Task: Display track field history in the product object.
Action: Mouse moved to (35, 123)
Screenshot: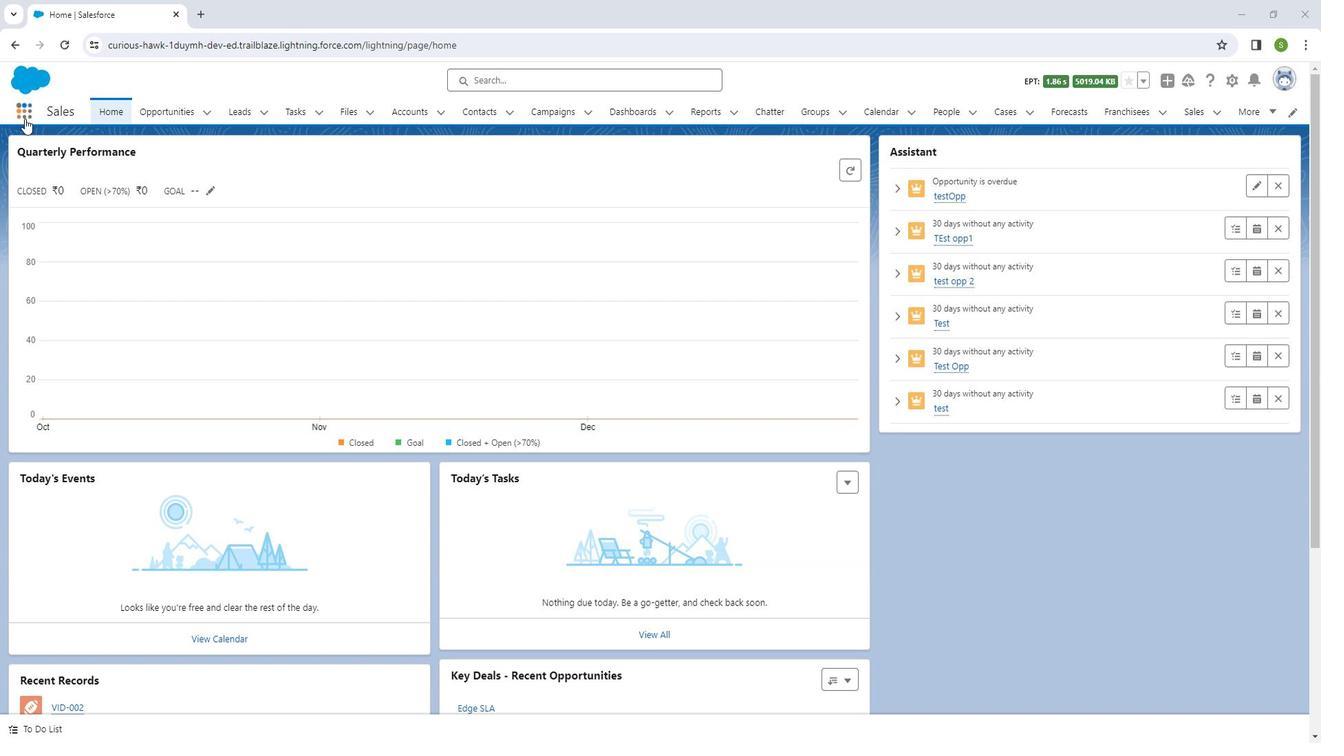 
Action: Mouse pressed left at (35, 123)
Screenshot: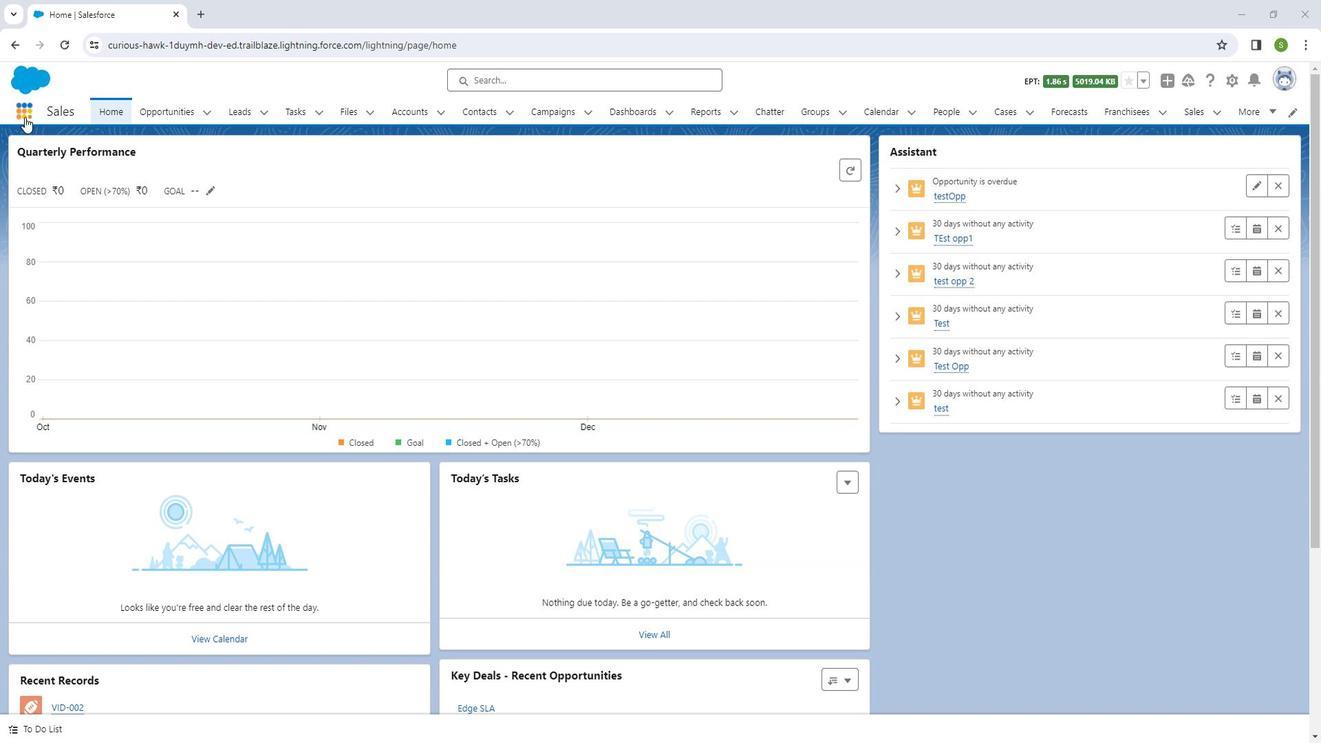 
Action: Mouse moved to (55, 357)
Screenshot: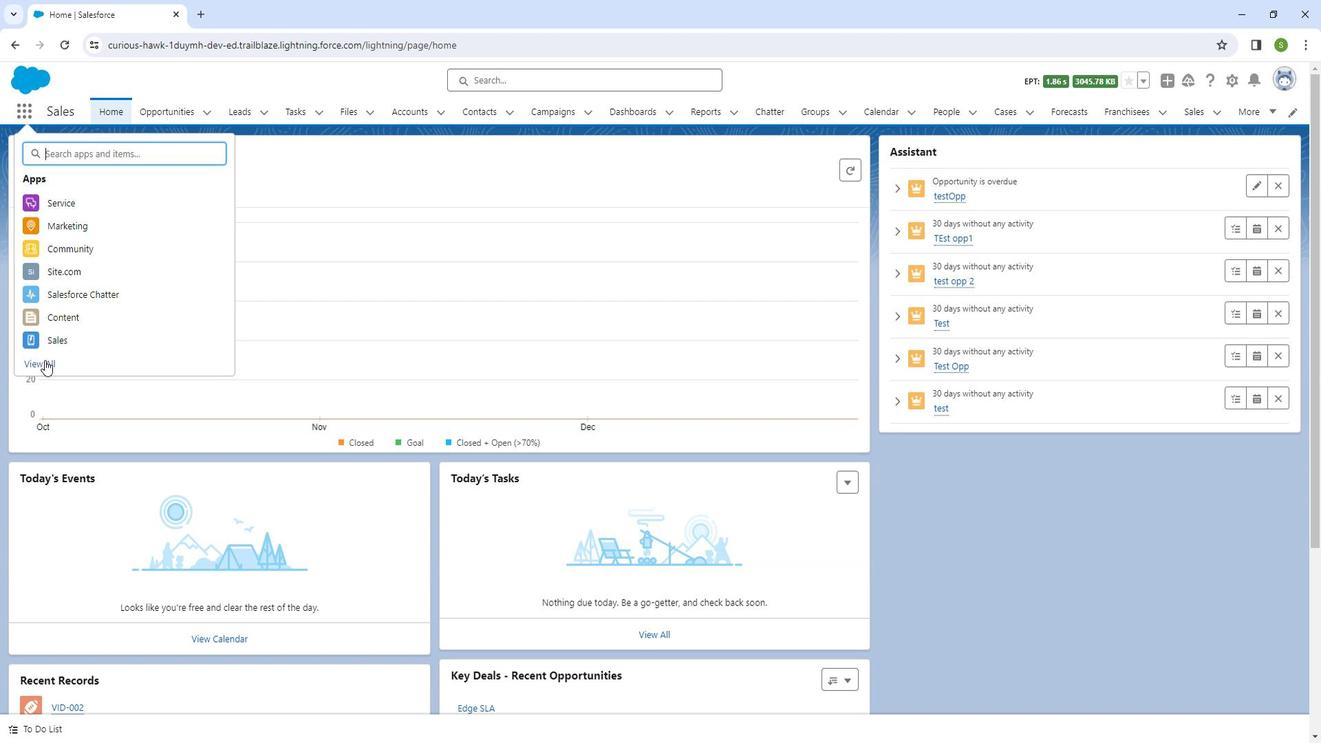 
Action: Mouse pressed left at (55, 357)
Screenshot: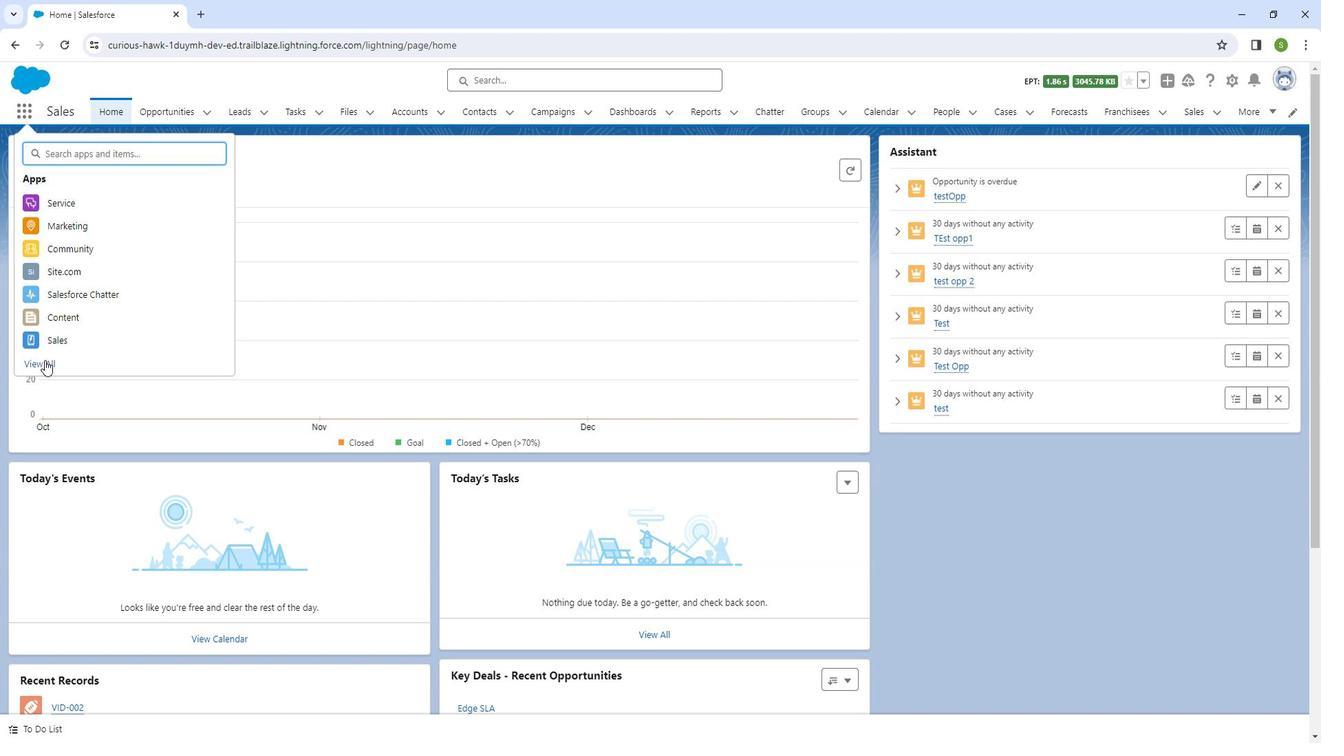 
Action: Mouse moved to (243, 576)
Screenshot: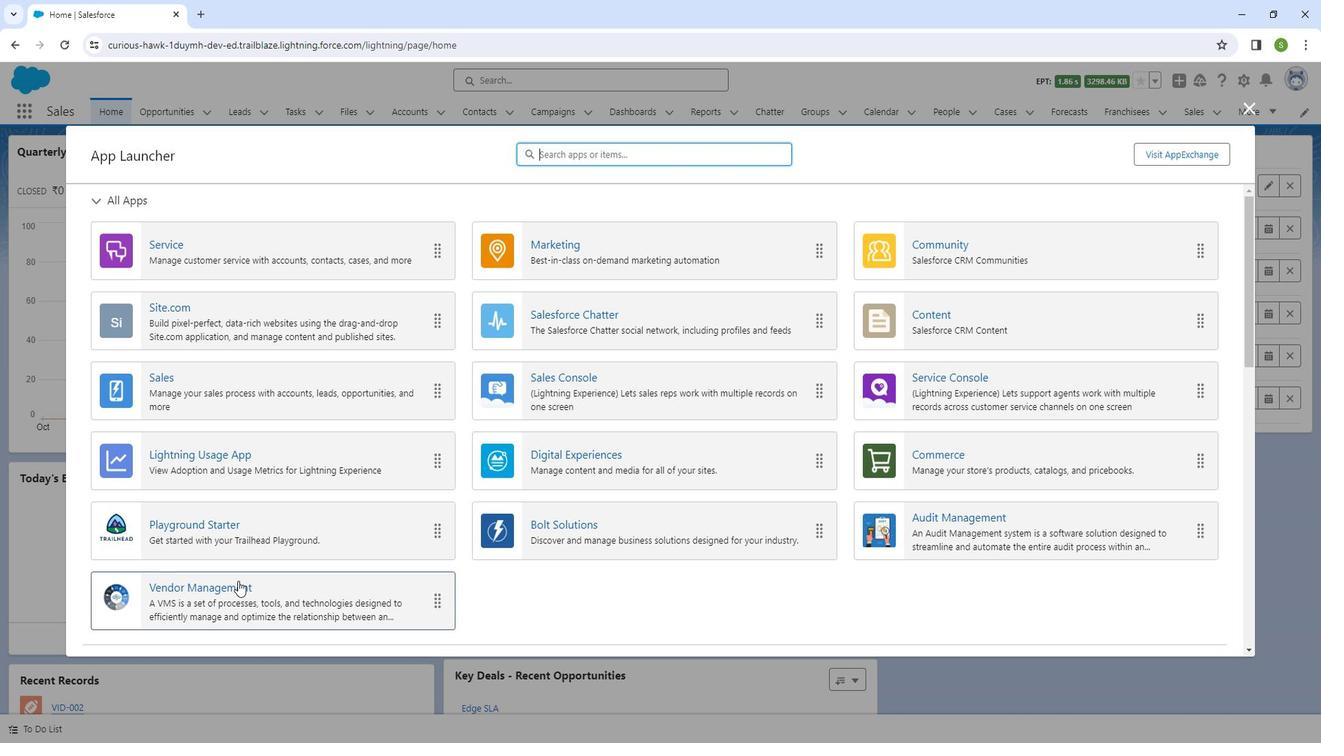 
Action: Mouse pressed left at (243, 576)
Screenshot: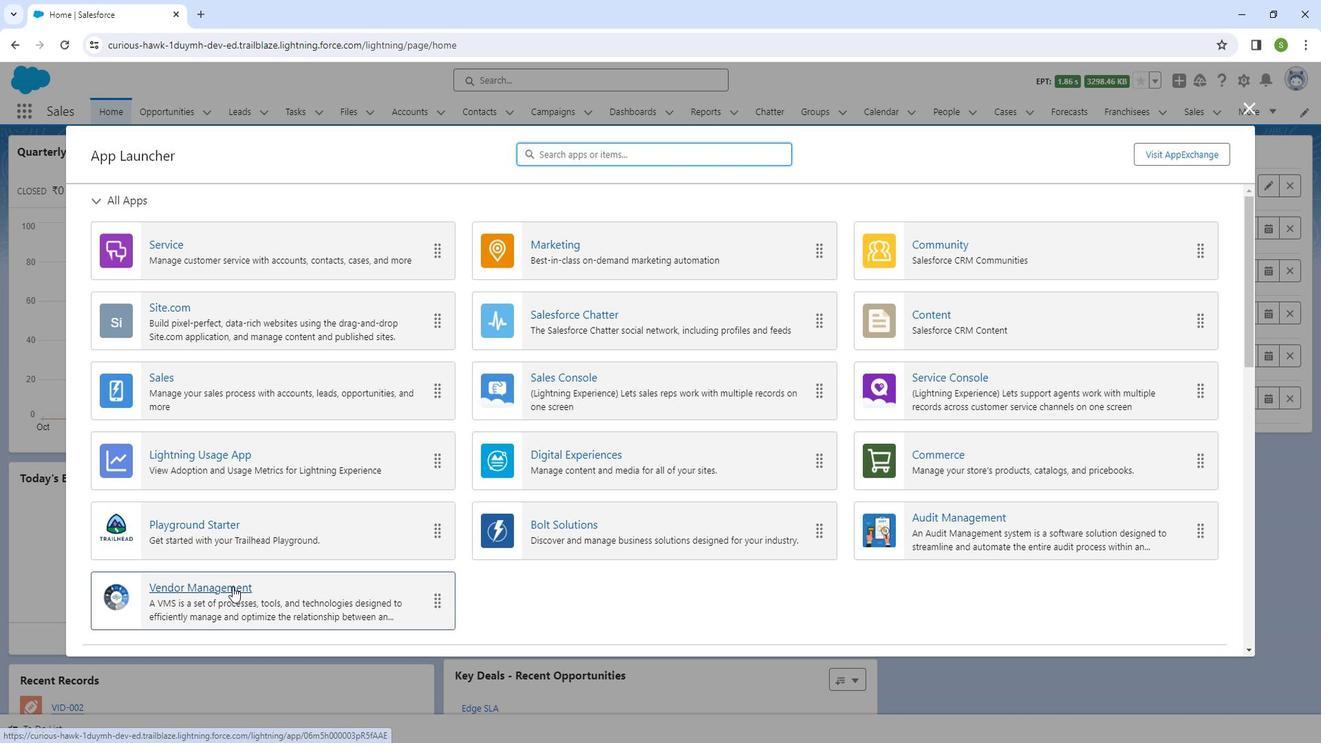 
Action: Mouse moved to (836, 119)
Screenshot: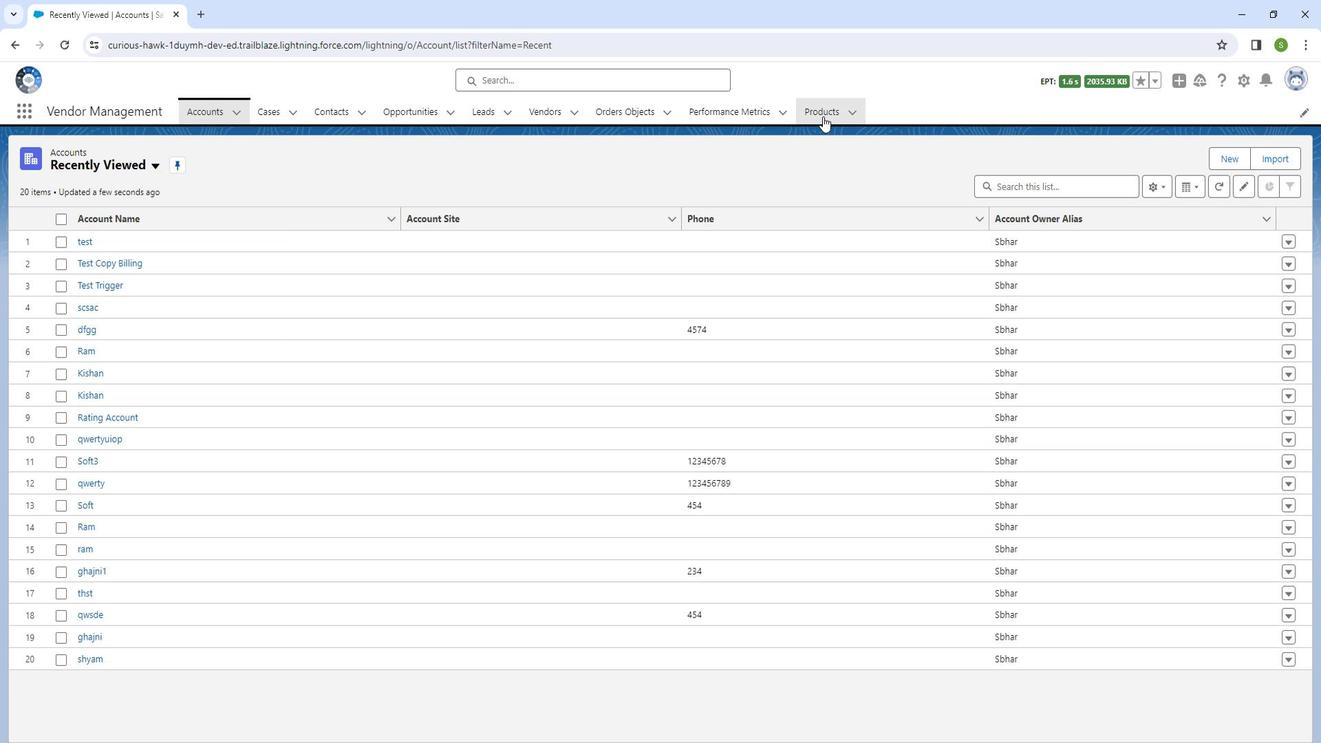 
Action: Mouse pressed left at (836, 119)
Screenshot: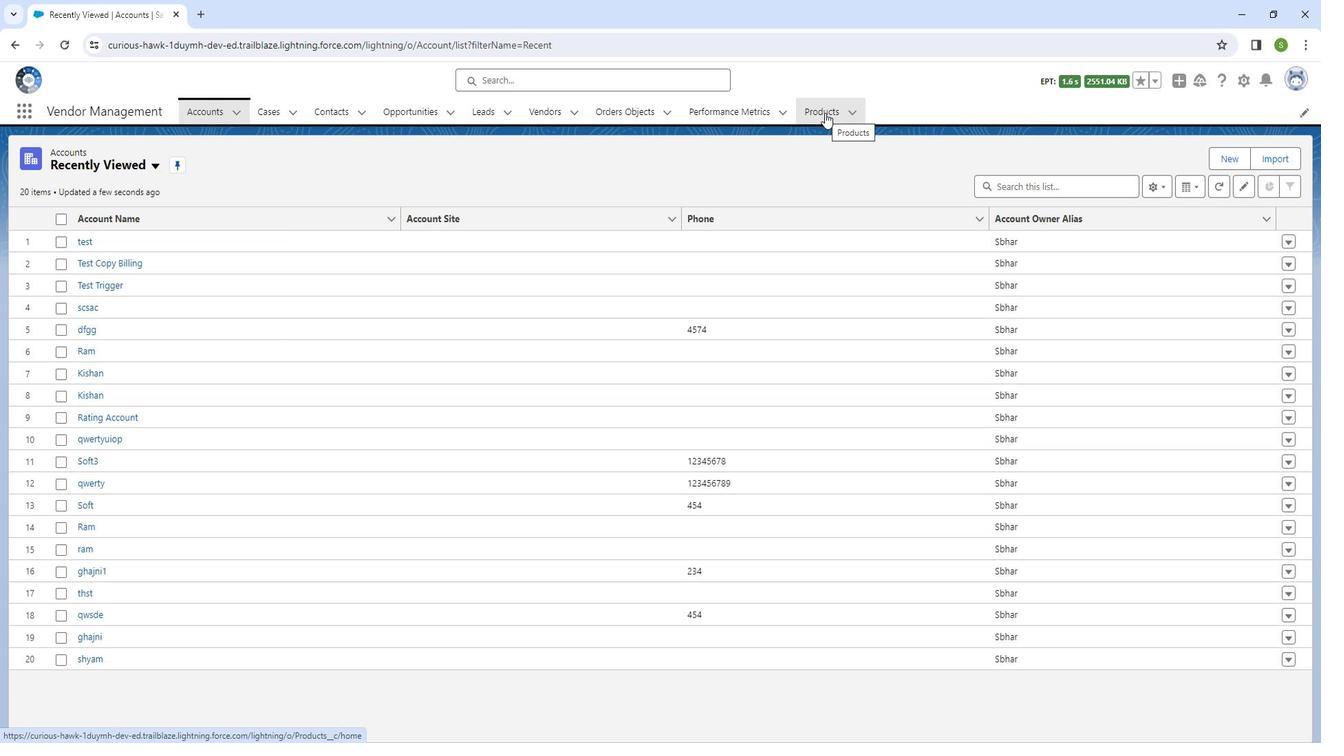 
Action: Mouse moved to (1253, 86)
Screenshot: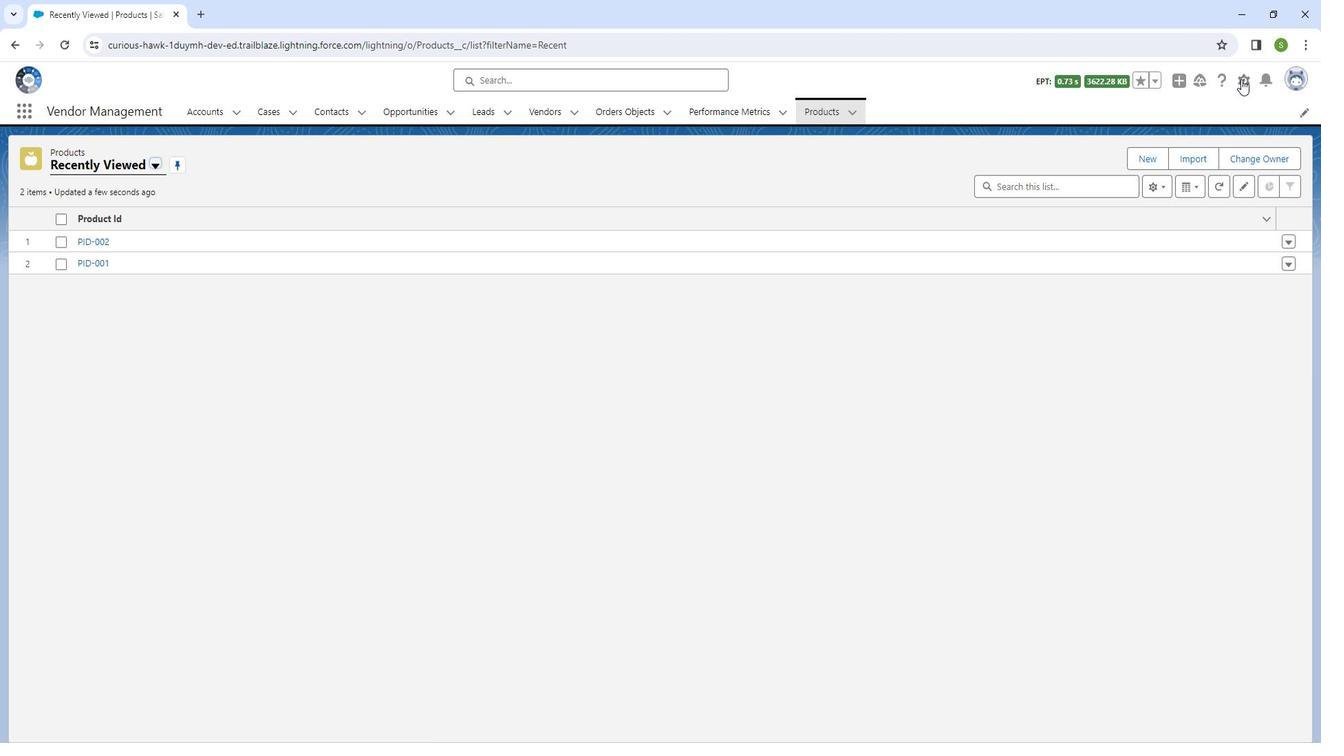 
Action: Mouse pressed left at (1253, 86)
Screenshot: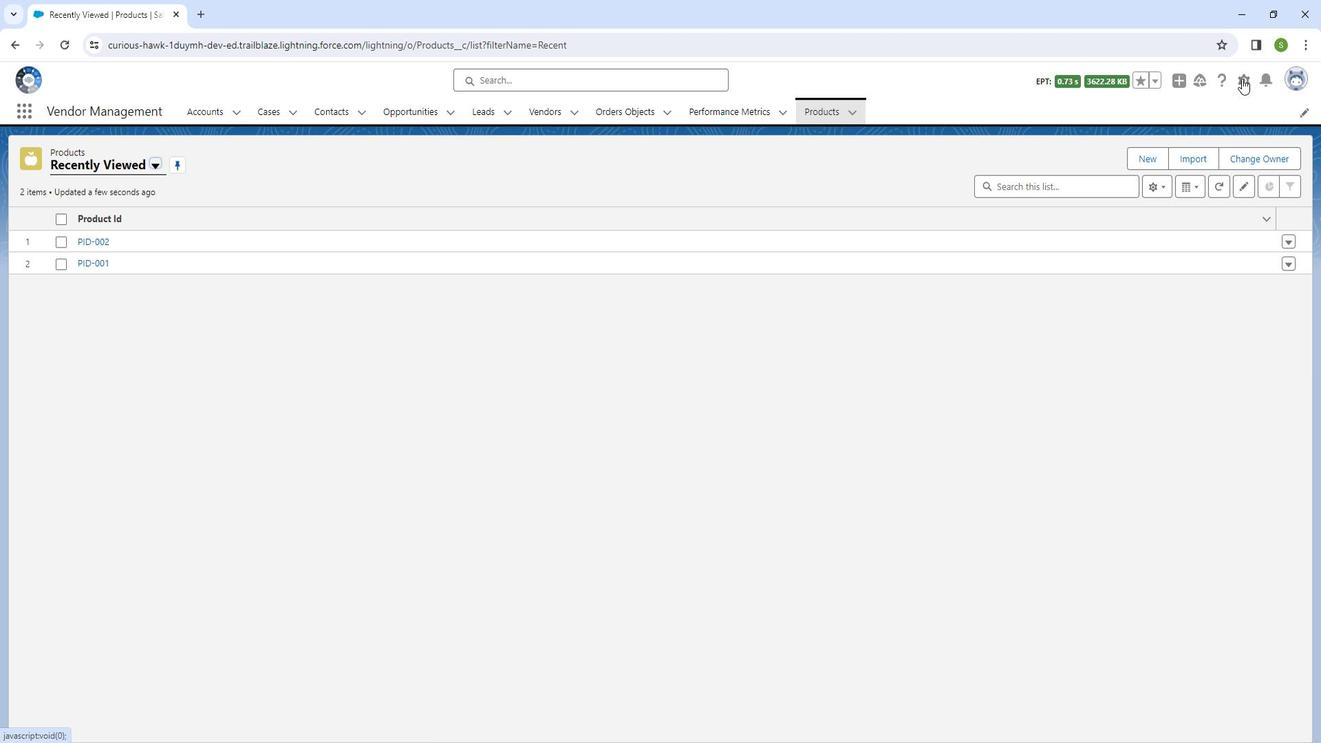 
Action: Mouse moved to (1225, 125)
Screenshot: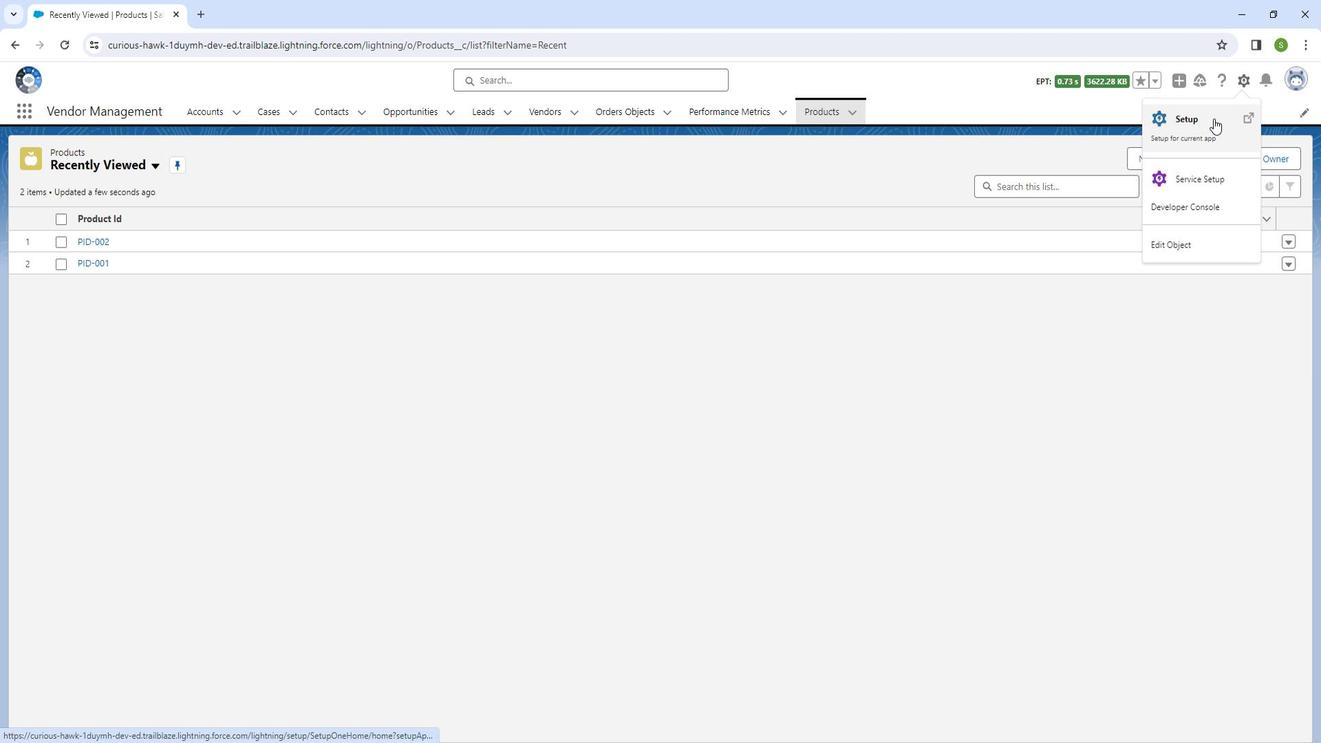 
Action: Mouse pressed left at (1225, 125)
Screenshot: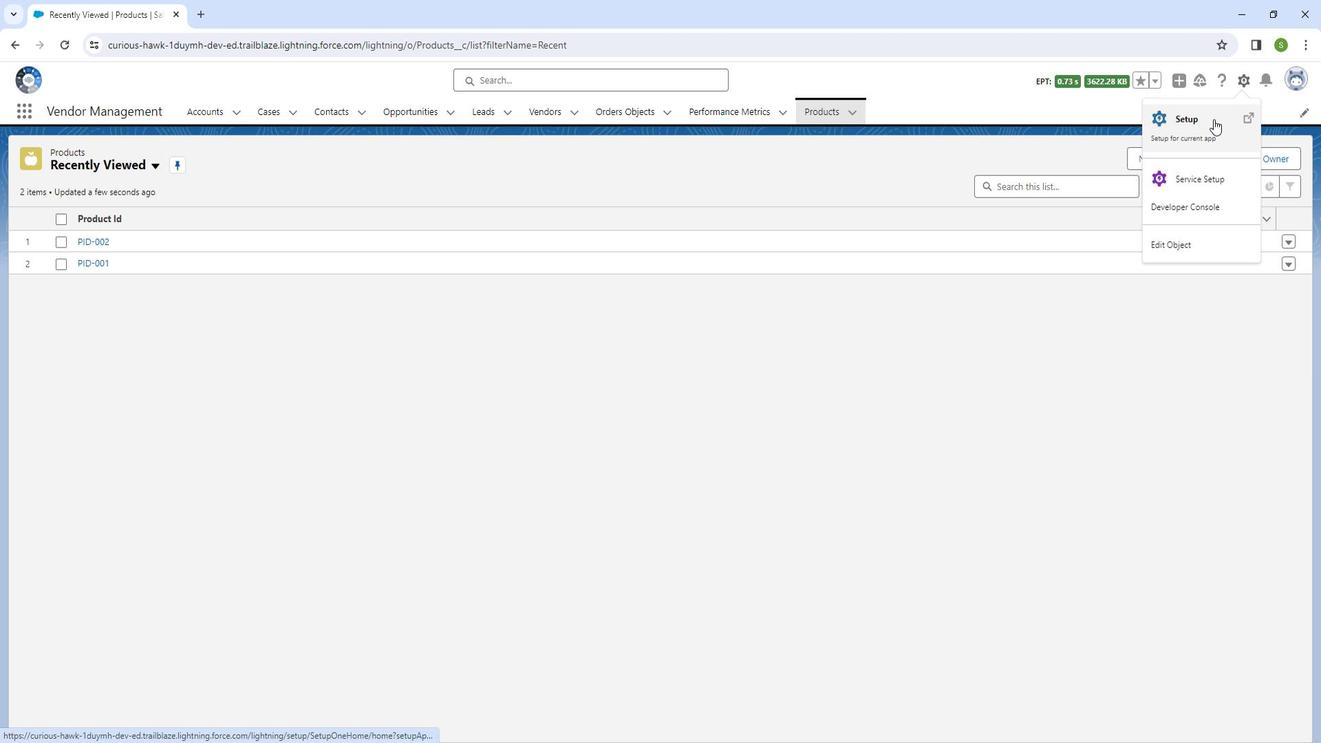 
Action: Mouse moved to (196, 121)
Screenshot: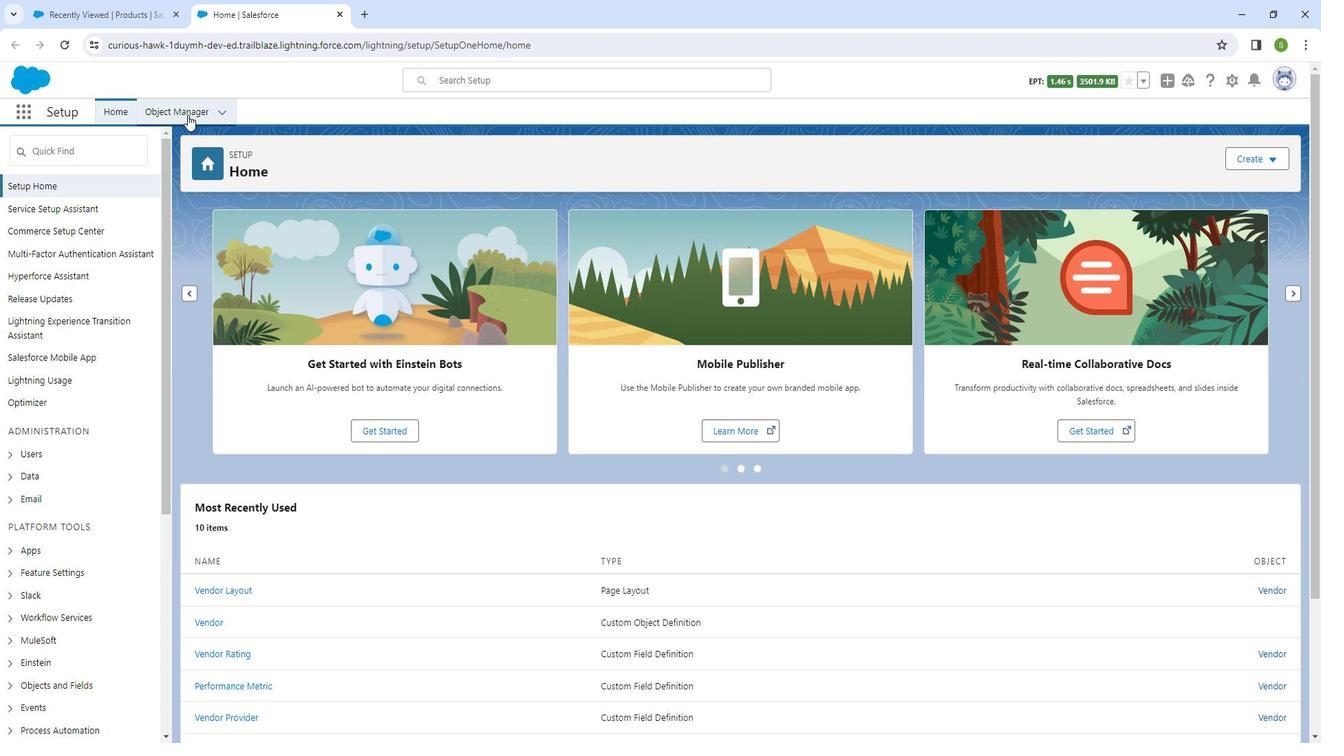 
Action: Mouse pressed left at (196, 121)
Screenshot: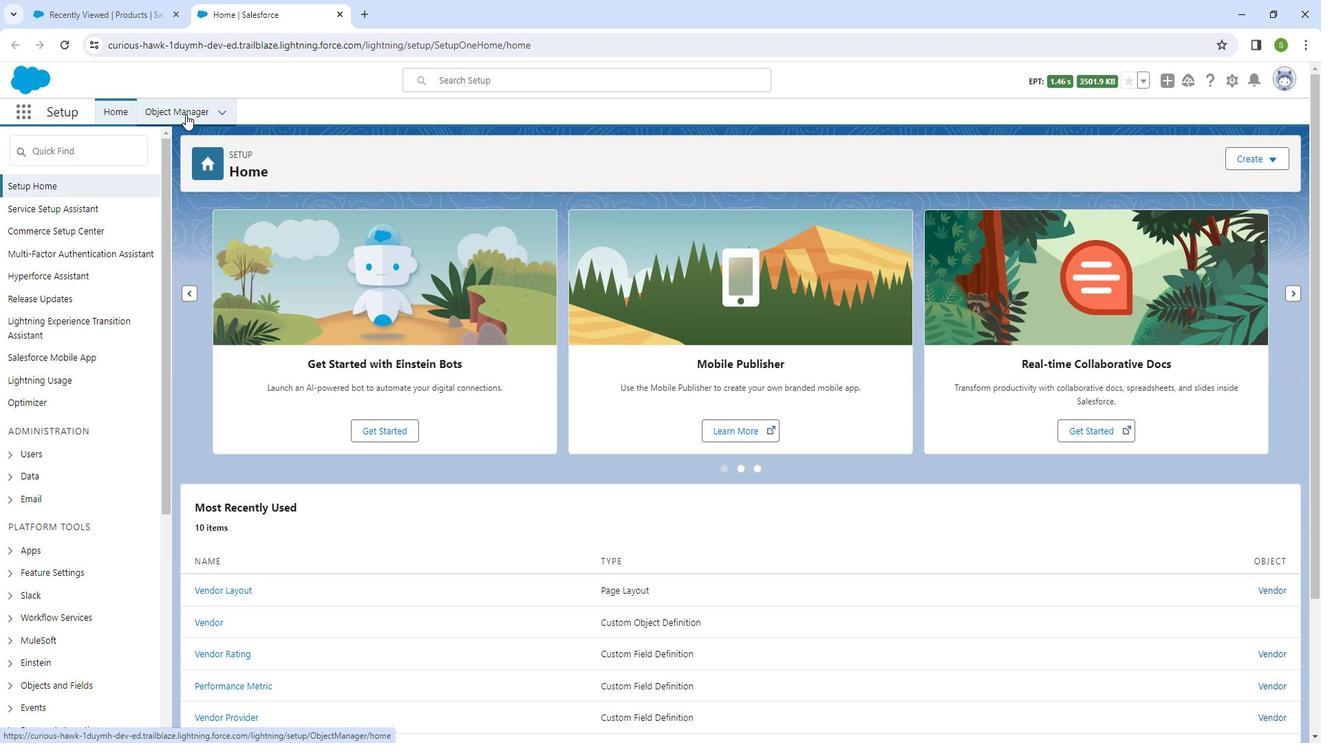 
Action: Mouse moved to (623, 309)
Screenshot: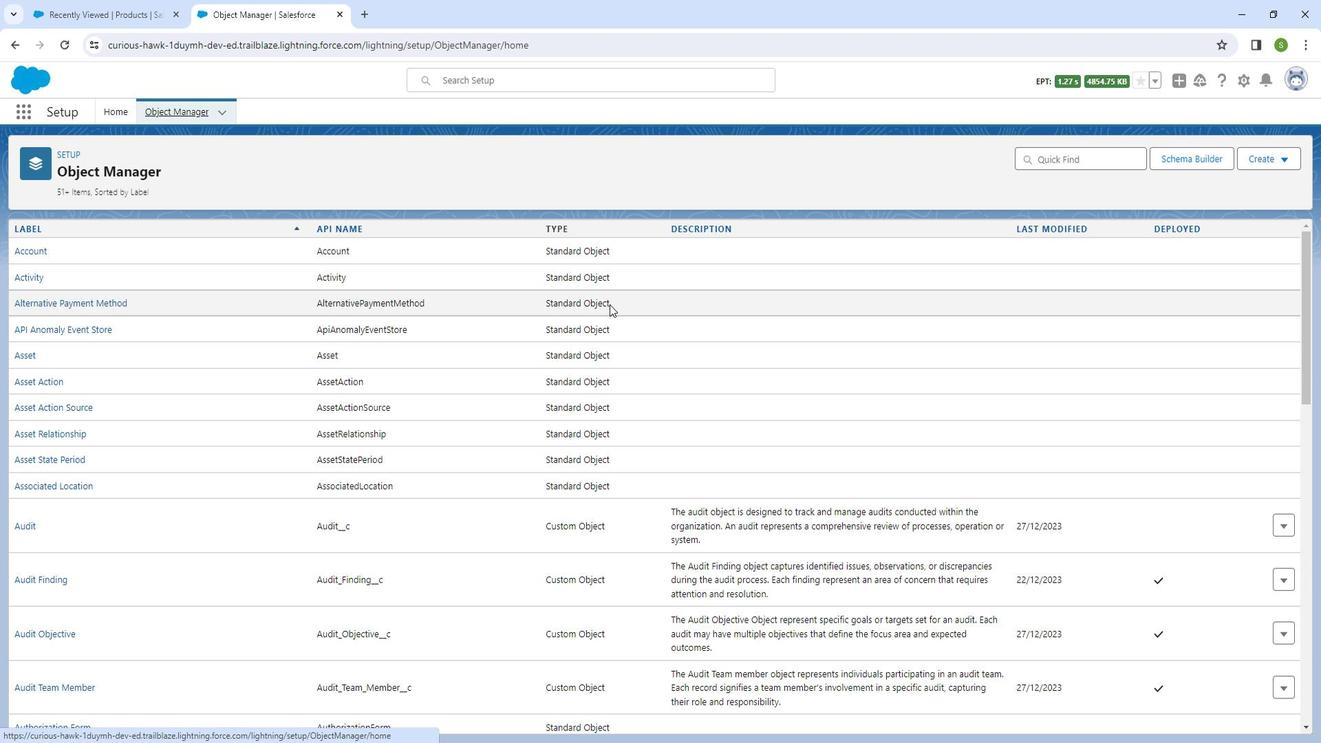 
Action: Mouse scrolled (623, 309) with delta (0, 0)
Screenshot: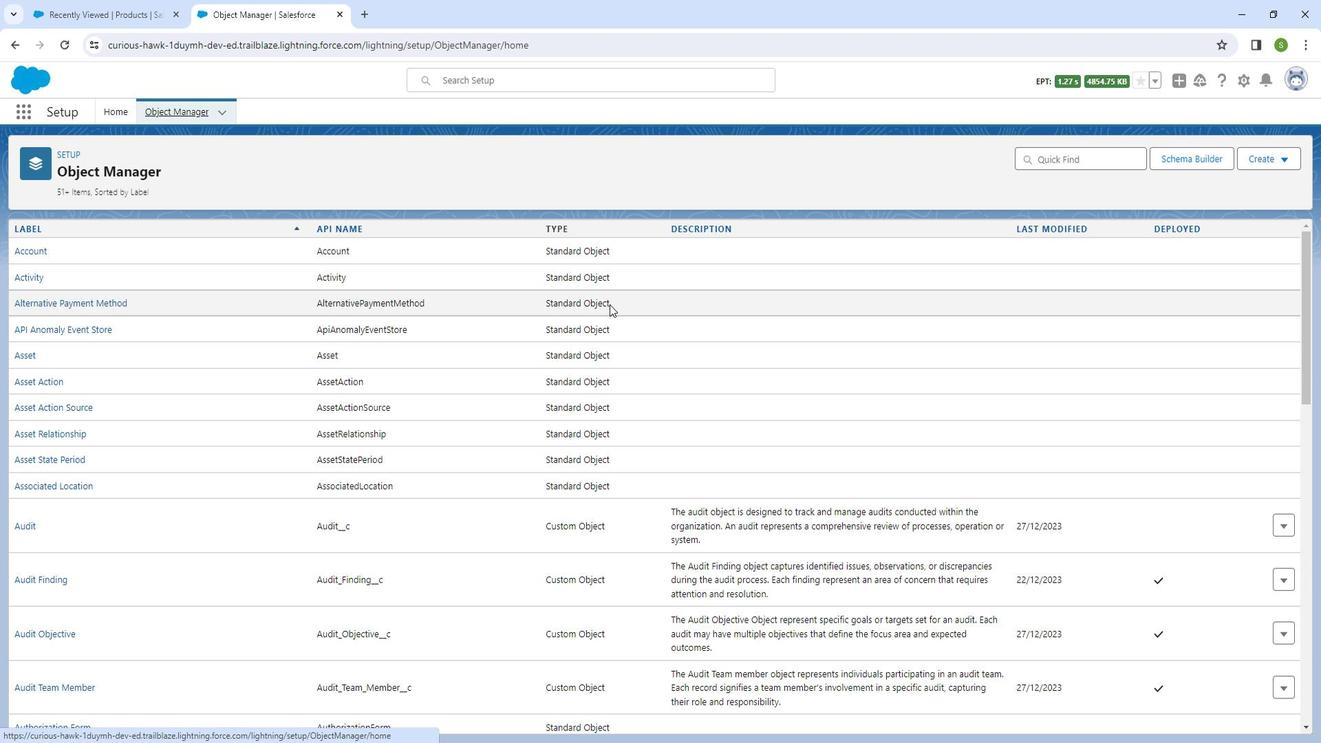 
Action: Mouse moved to (625, 315)
Screenshot: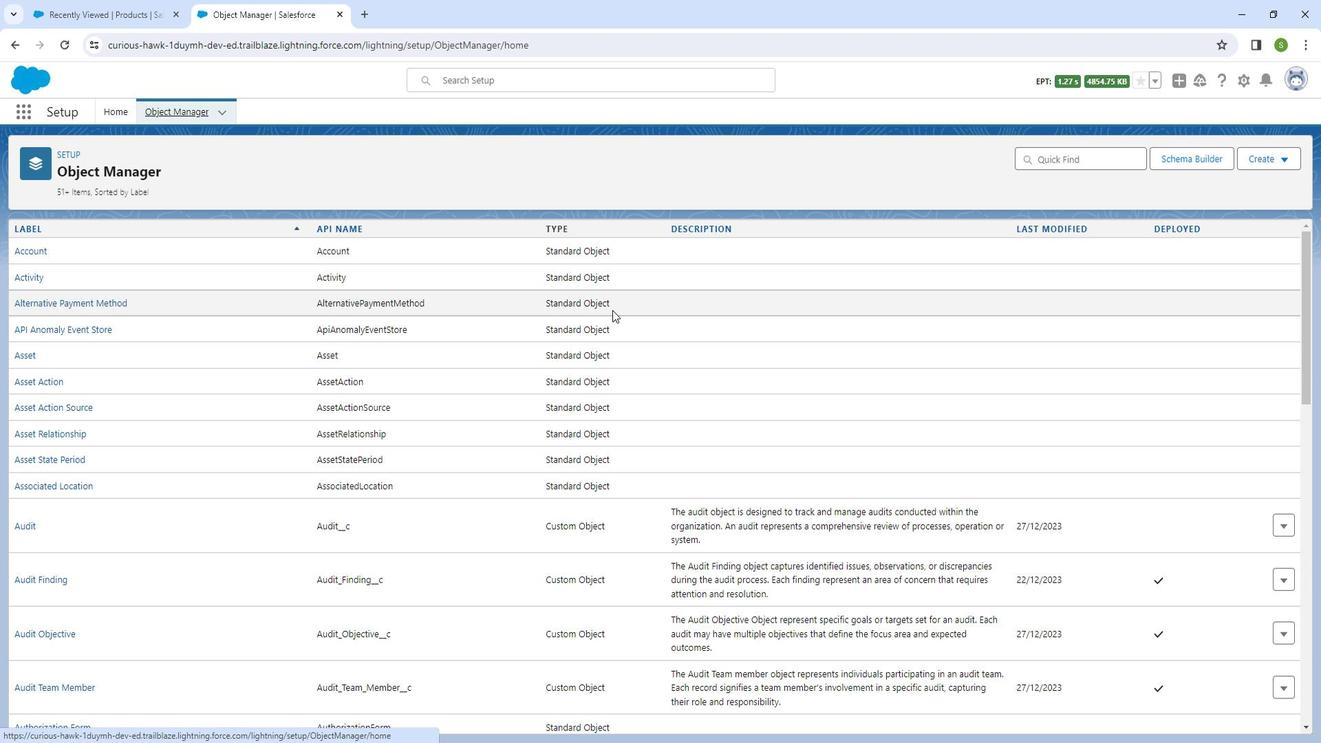 
Action: Mouse scrolled (625, 315) with delta (0, 0)
Screenshot: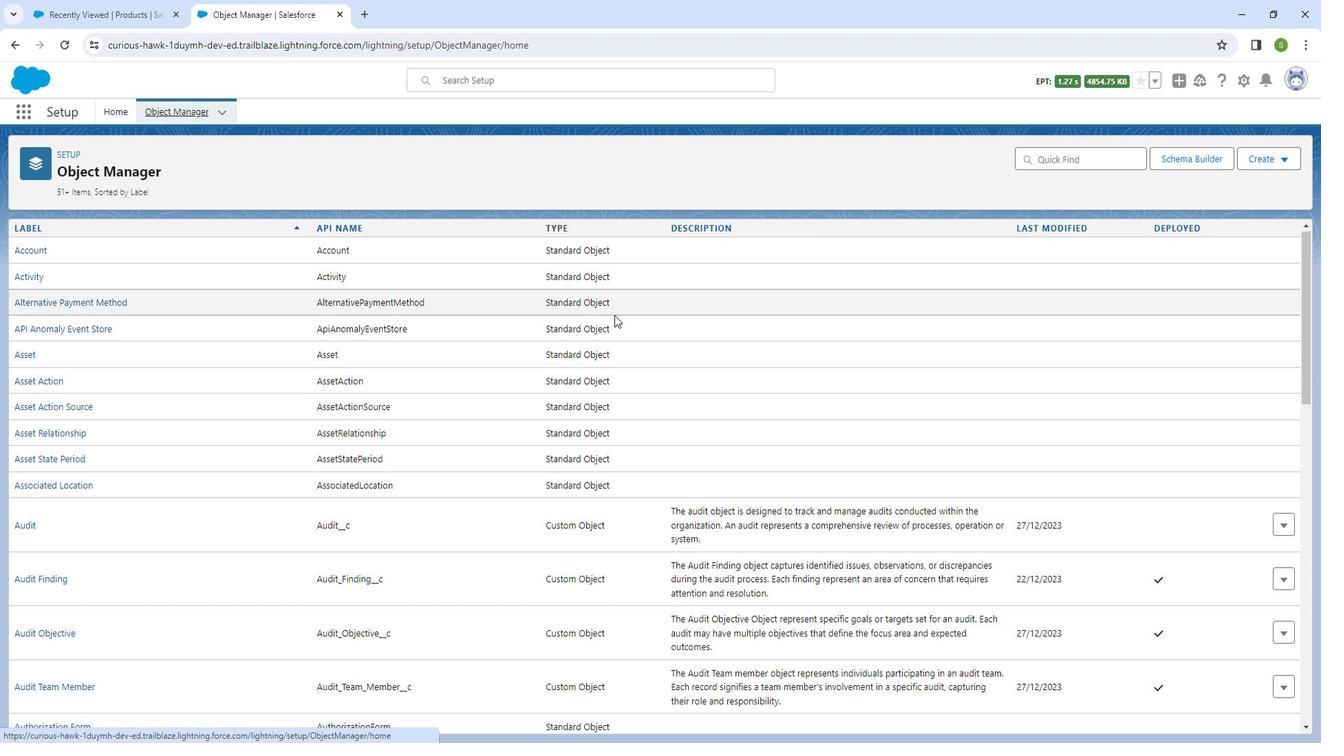 
Action: Mouse moved to (625, 316)
Screenshot: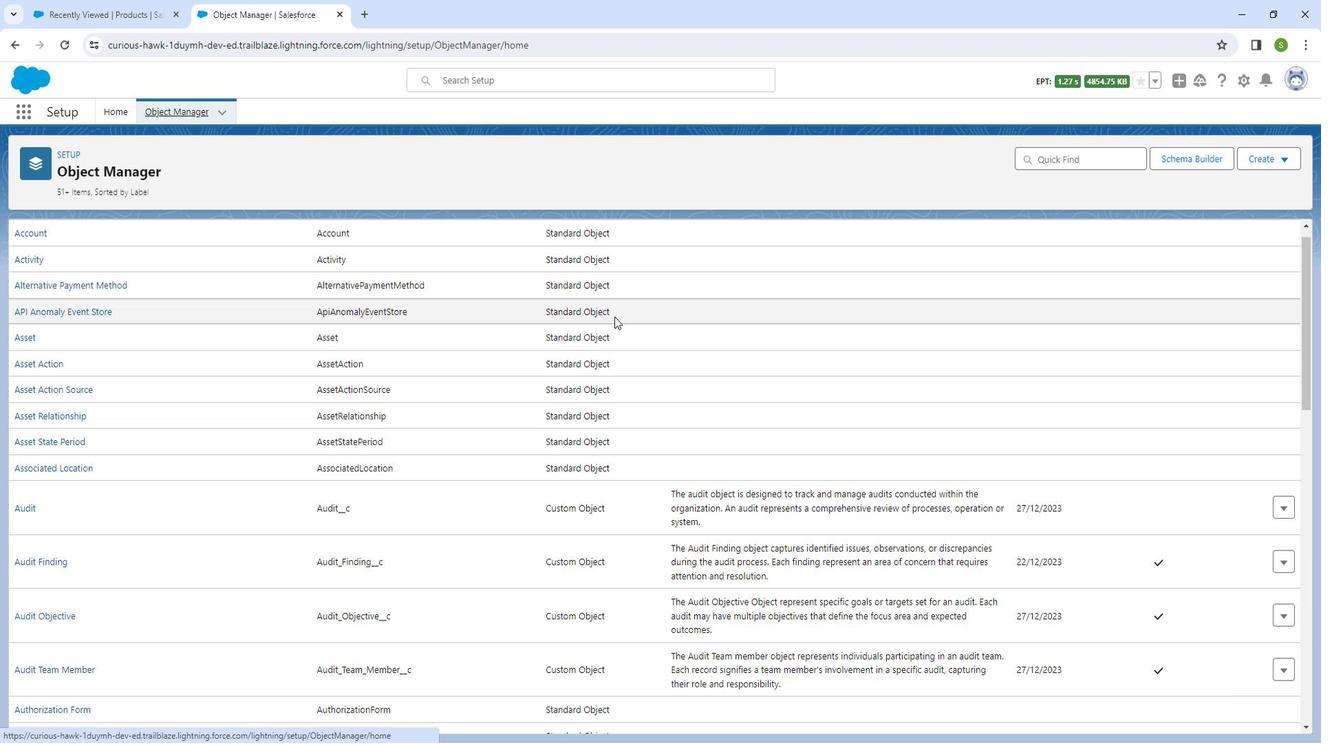 
Action: Mouse scrolled (625, 315) with delta (0, 0)
Screenshot: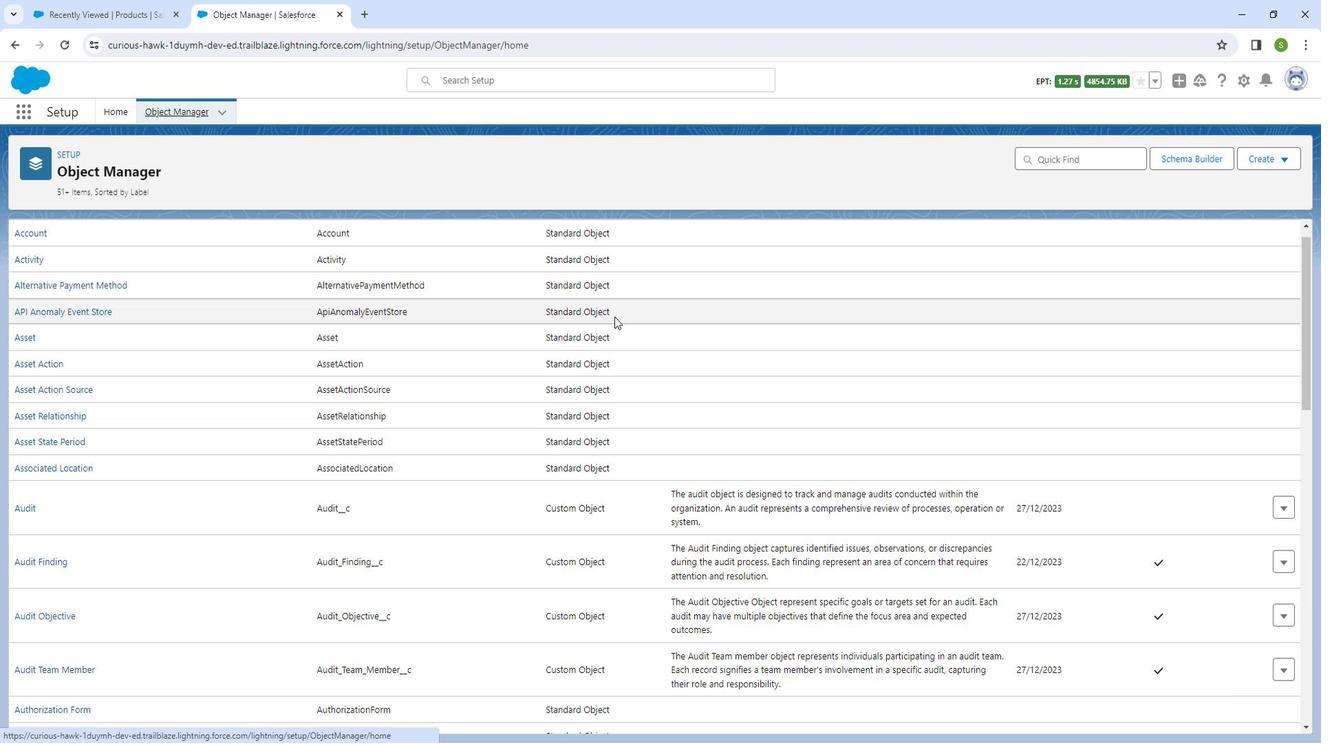 
Action: Mouse moved to (625, 318)
Screenshot: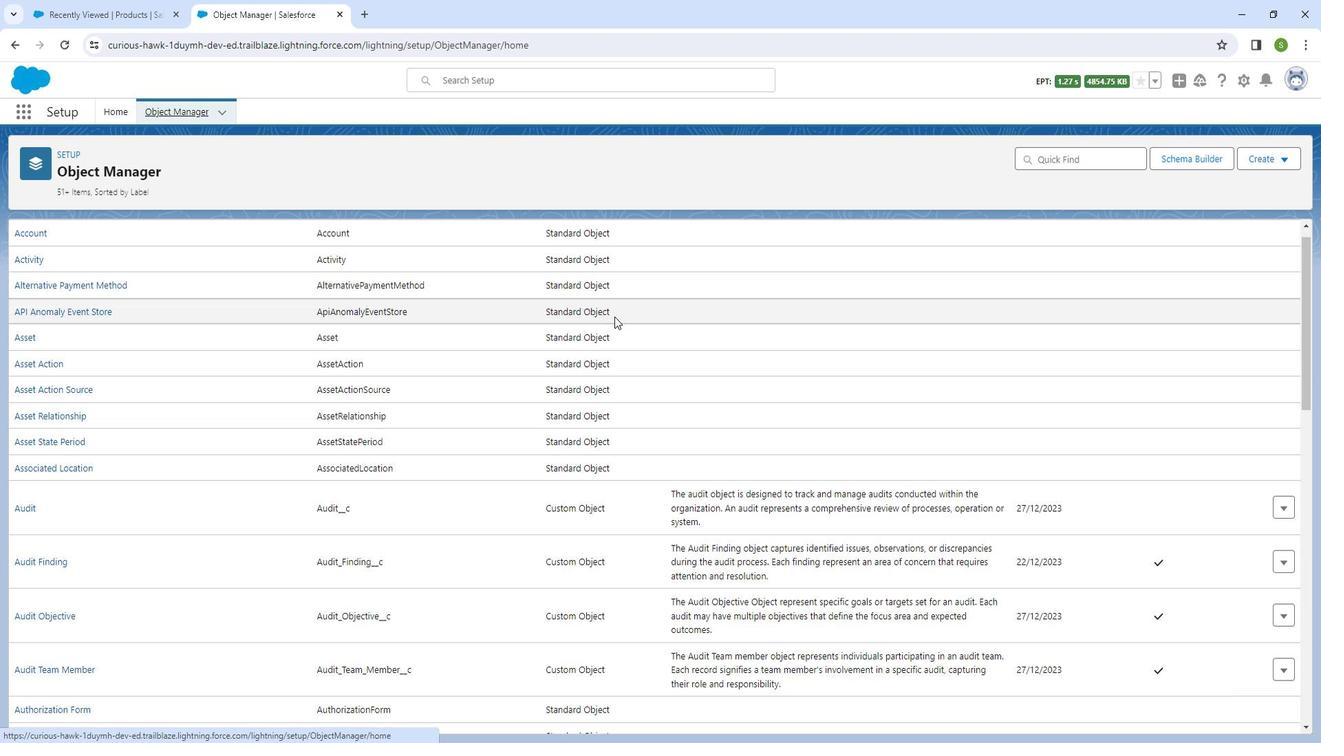 
Action: Mouse scrolled (625, 318) with delta (0, 0)
Screenshot: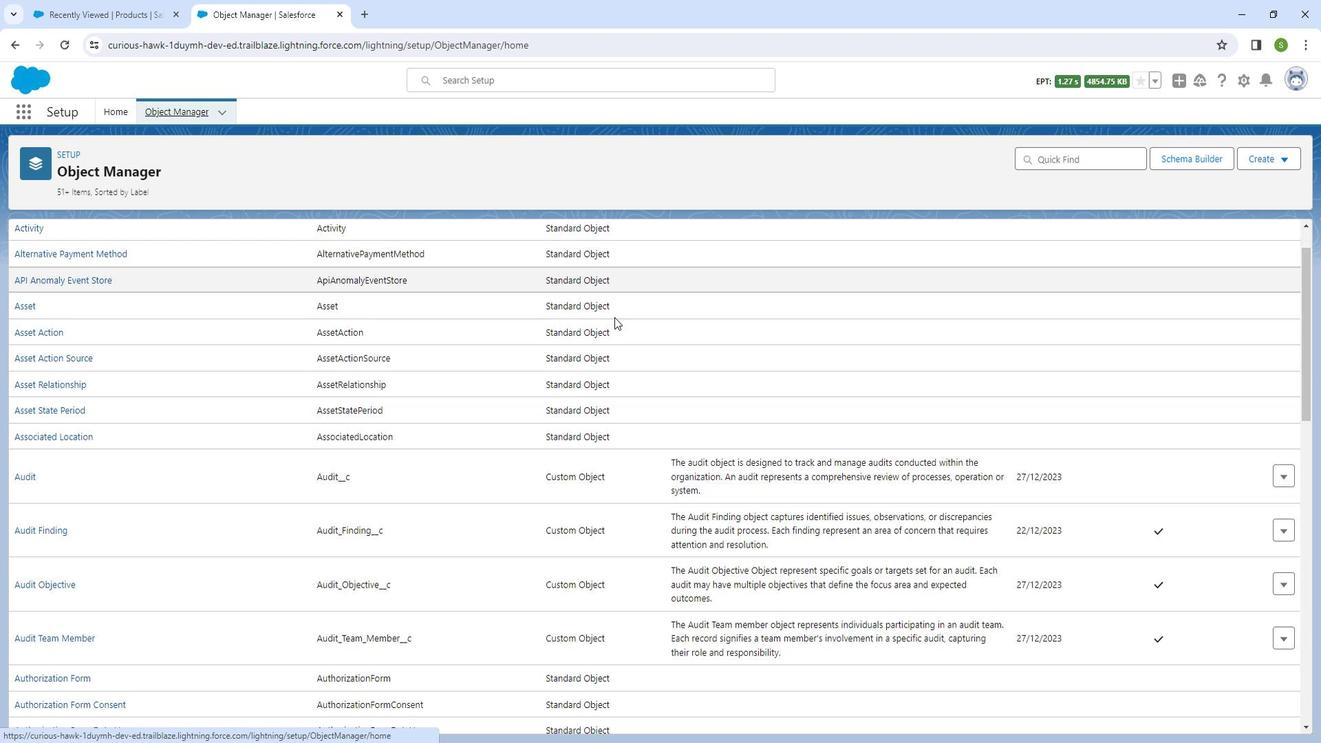 
Action: Mouse moved to (625, 320)
Screenshot: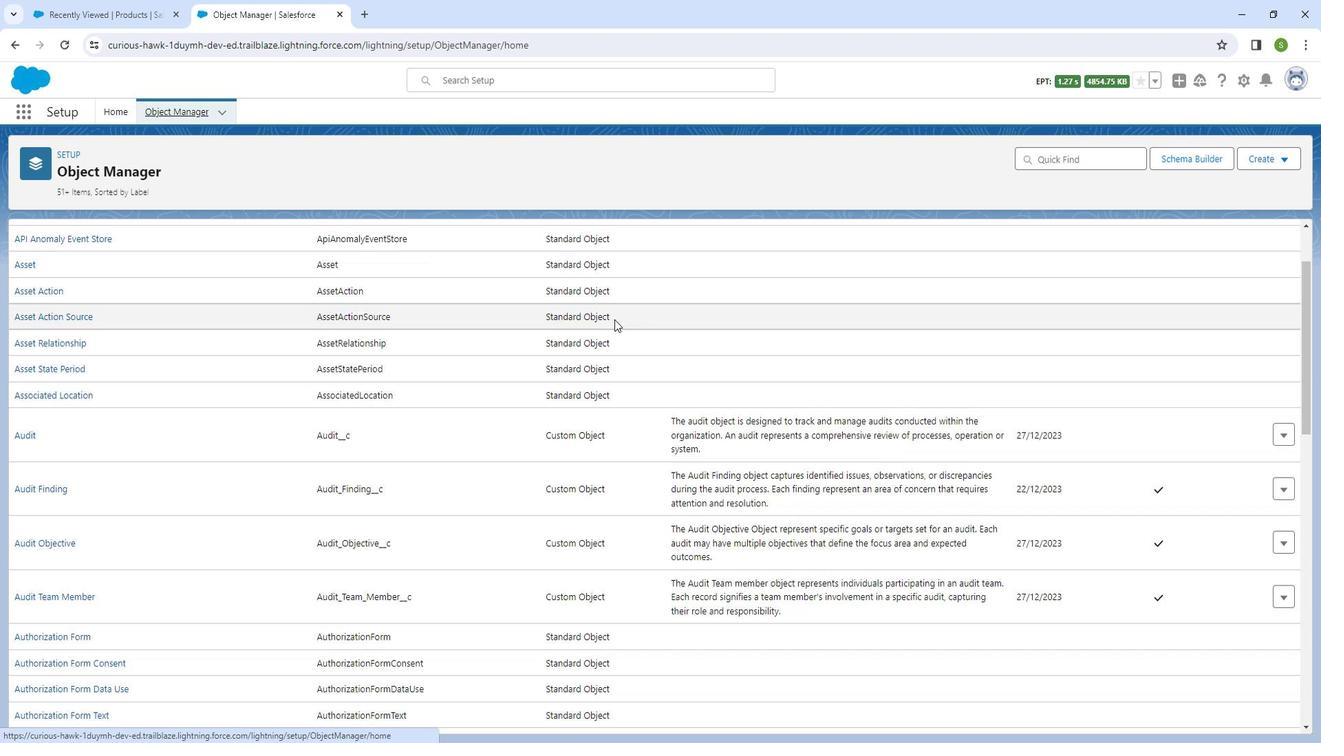 
Action: Mouse scrolled (625, 320) with delta (0, 0)
Screenshot: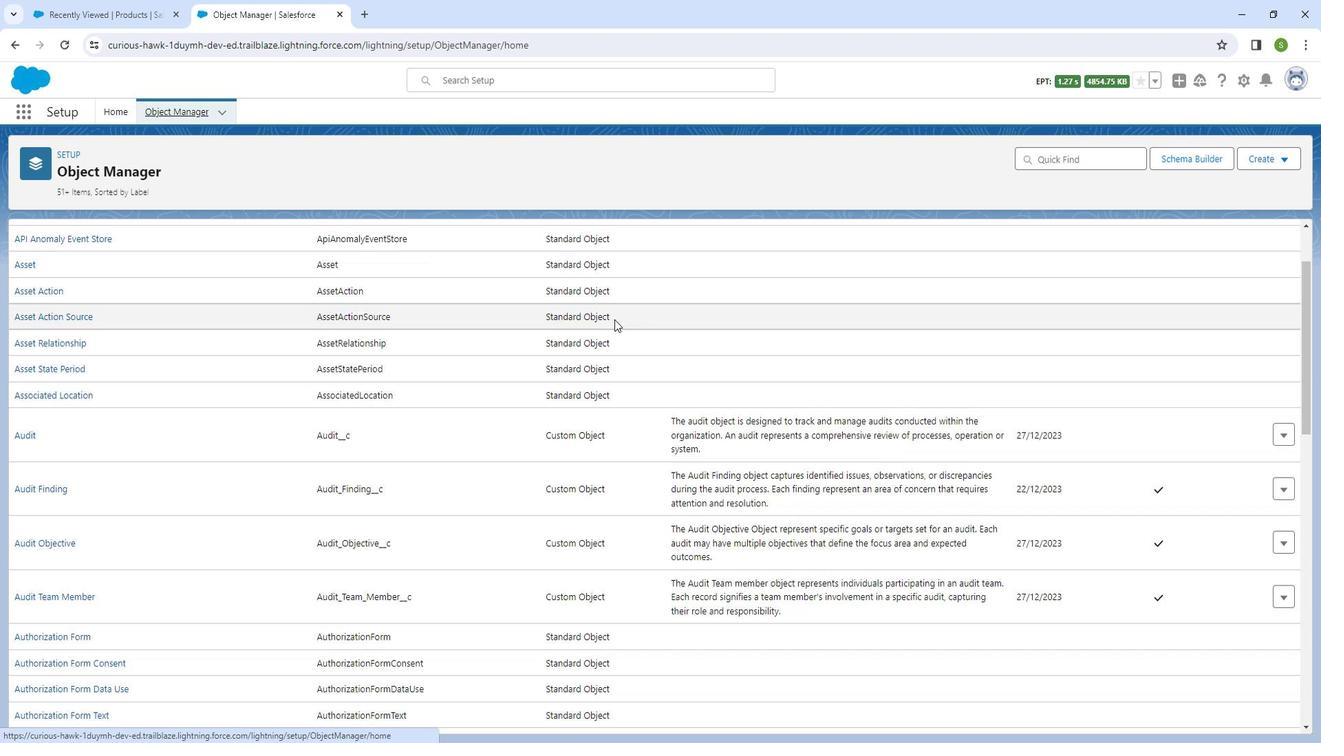 
Action: Mouse moved to (625, 323)
Screenshot: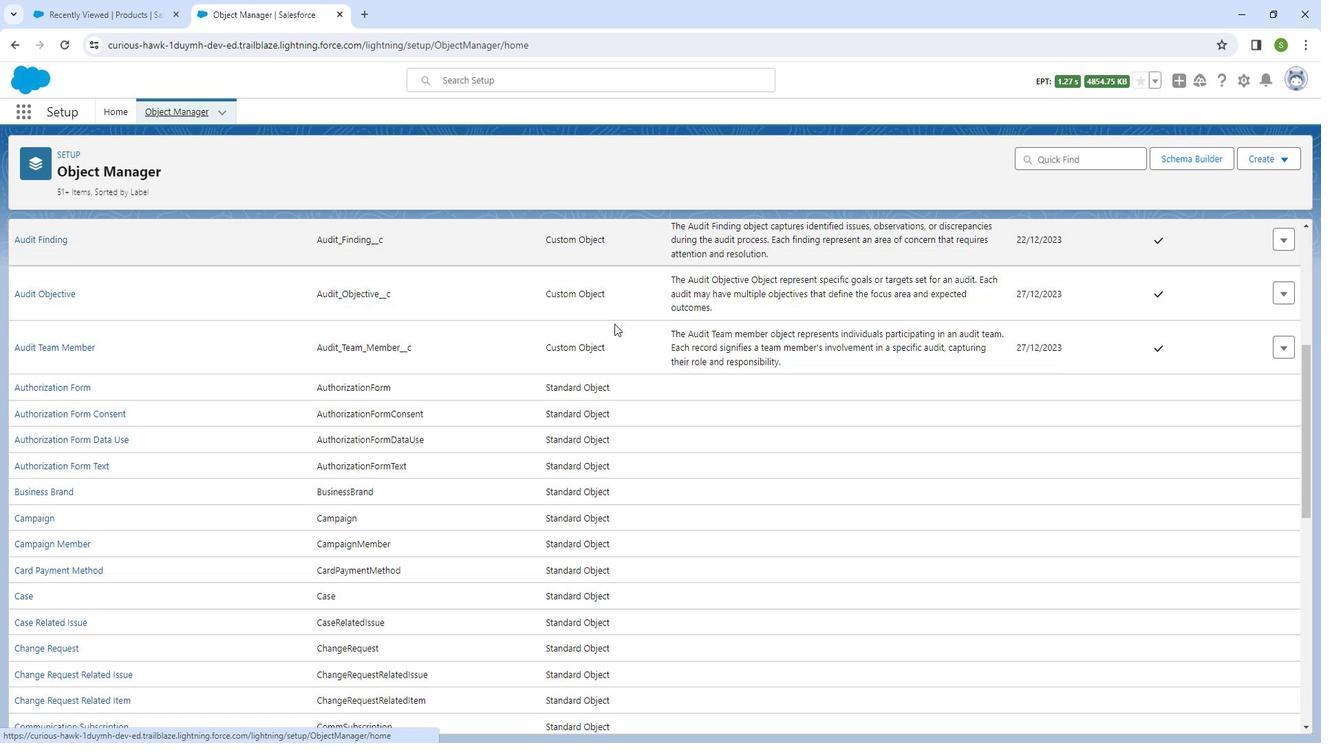 
Action: Mouse scrolled (625, 322) with delta (0, 0)
Screenshot: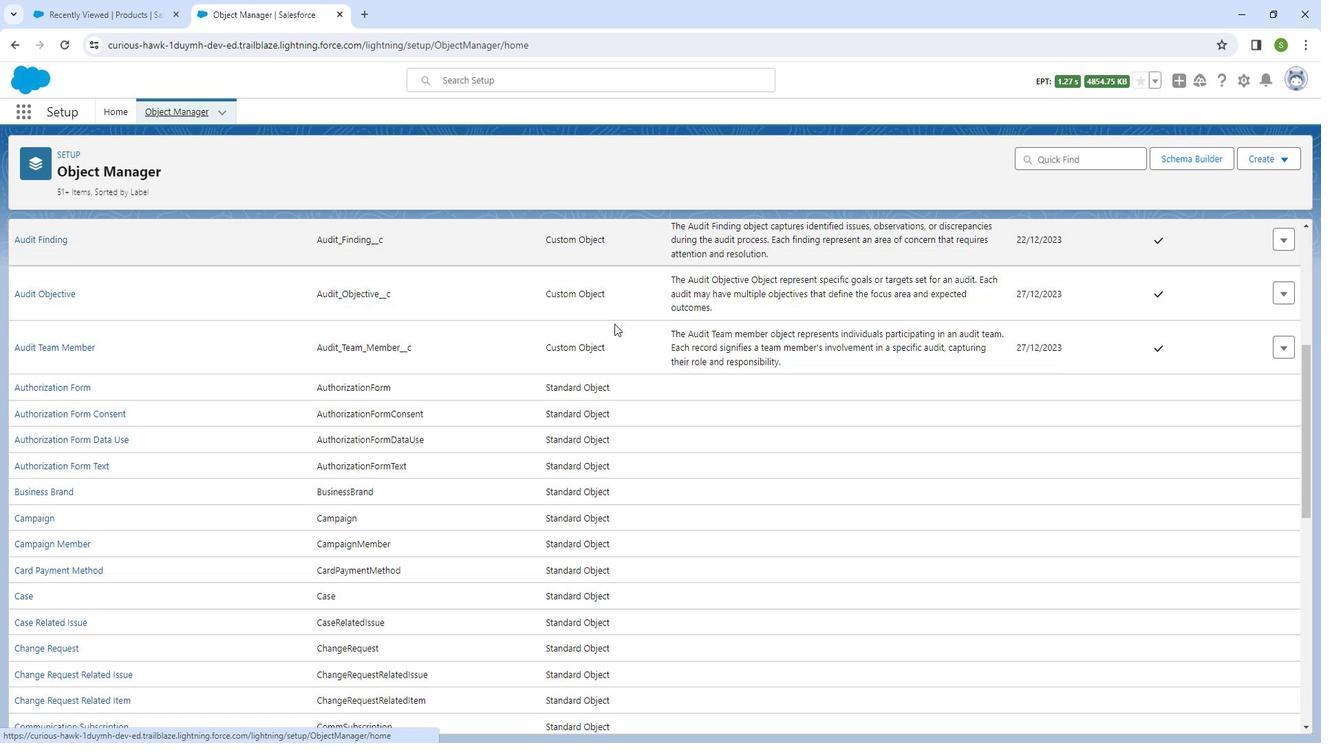 
Action: Mouse moved to (532, 411)
Screenshot: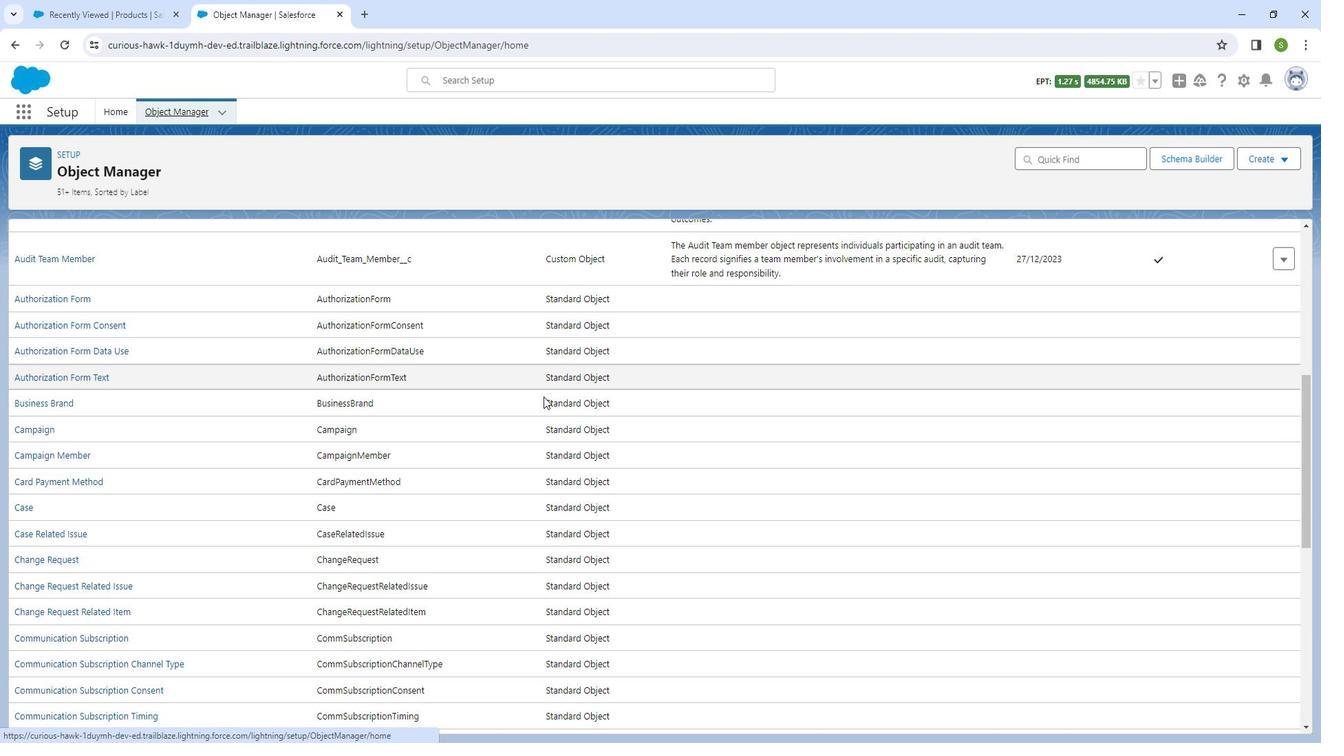 
Action: Mouse scrolled (532, 410) with delta (0, 0)
Screenshot: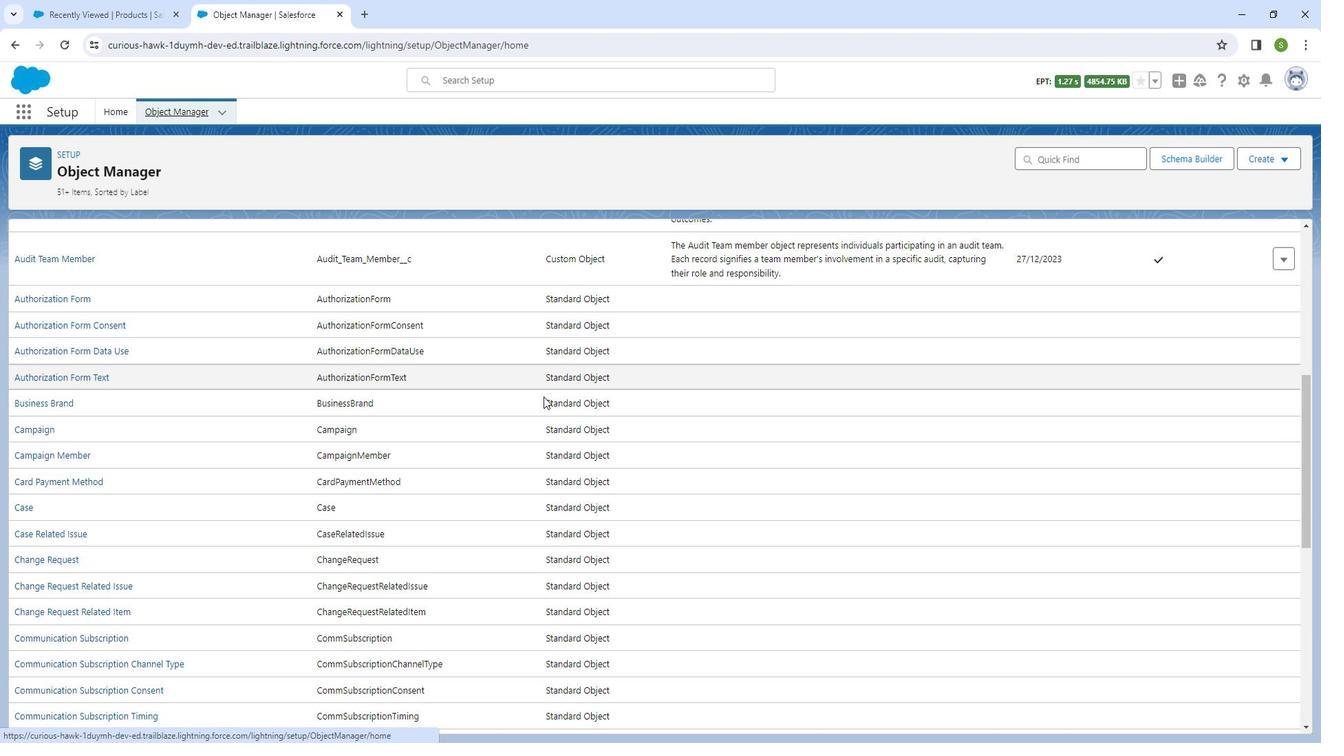 
Action: Mouse moved to (452, 460)
Screenshot: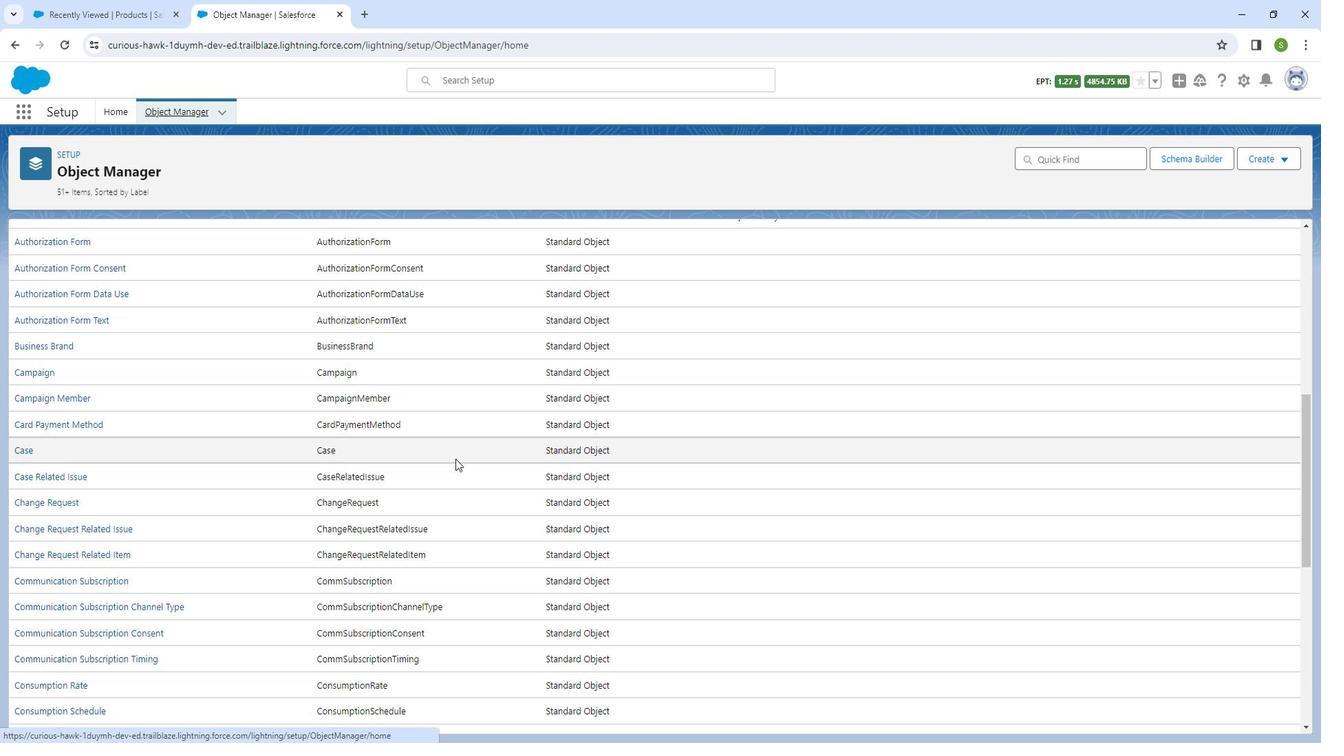 
Action: Mouse scrolled (452, 459) with delta (0, 0)
Screenshot: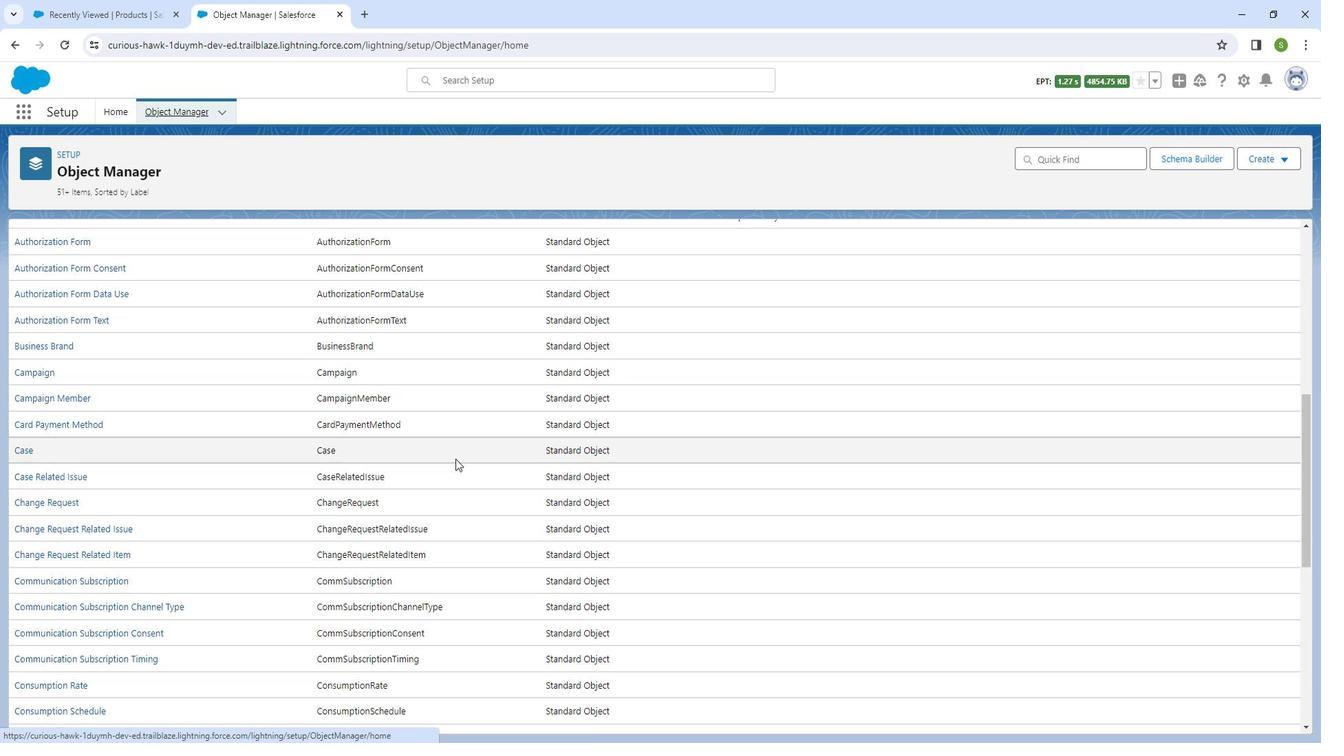 
Action: Mouse moved to (431, 472)
Screenshot: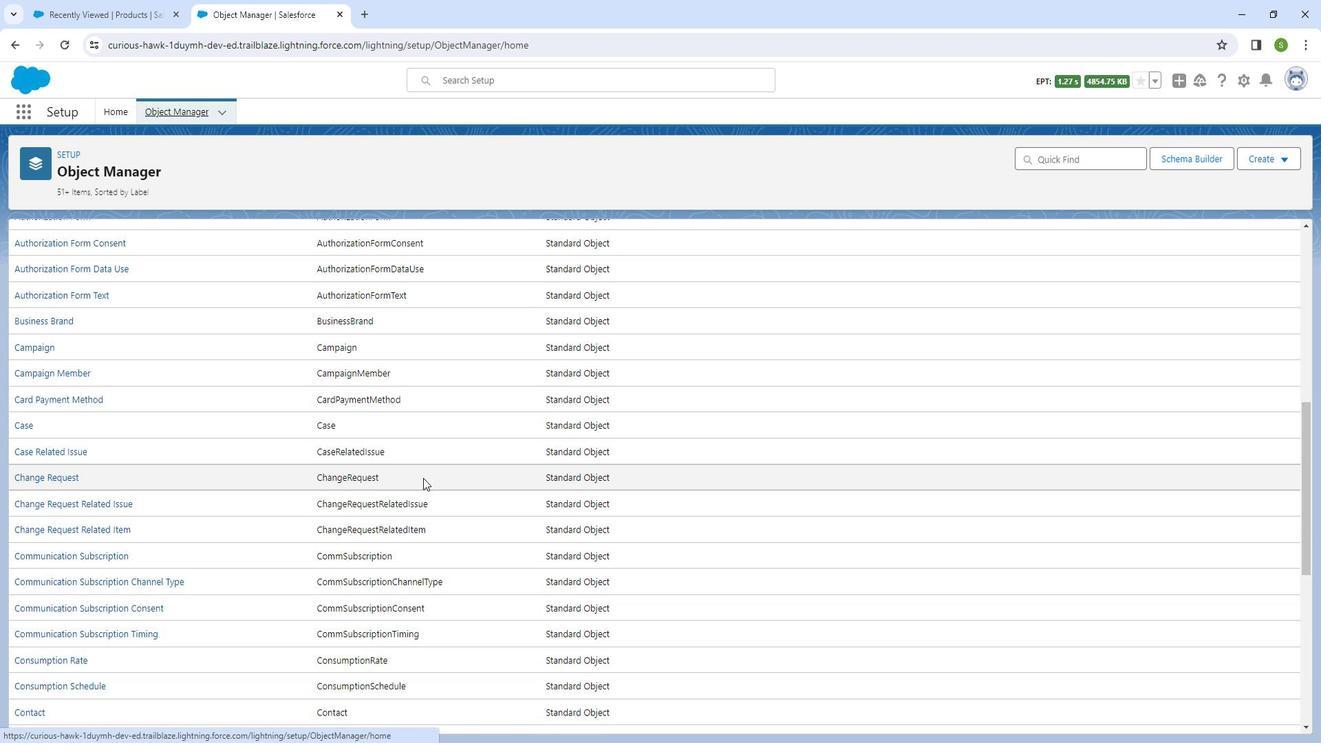
Action: Mouse scrolled (431, 472) with delta (0, 0)
Screenshot: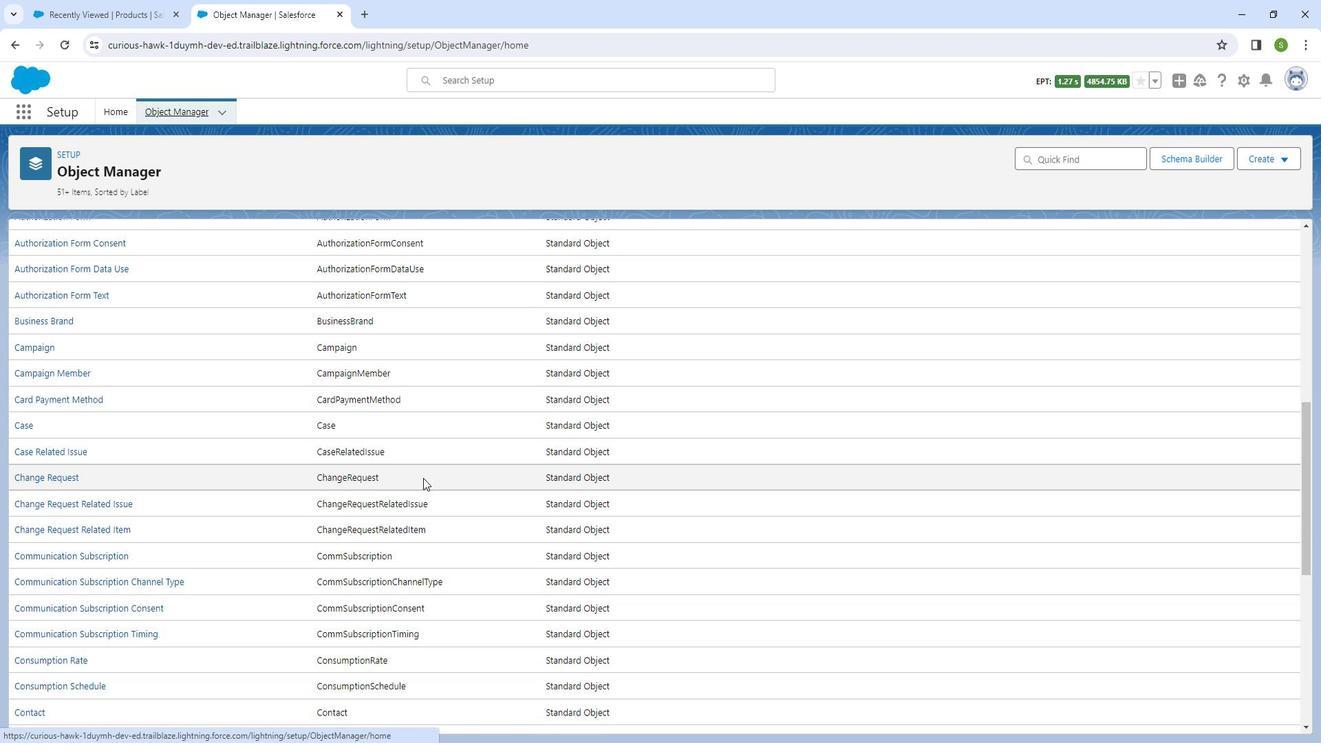
Action: Mouse moved to (372, 492)
Screenshot: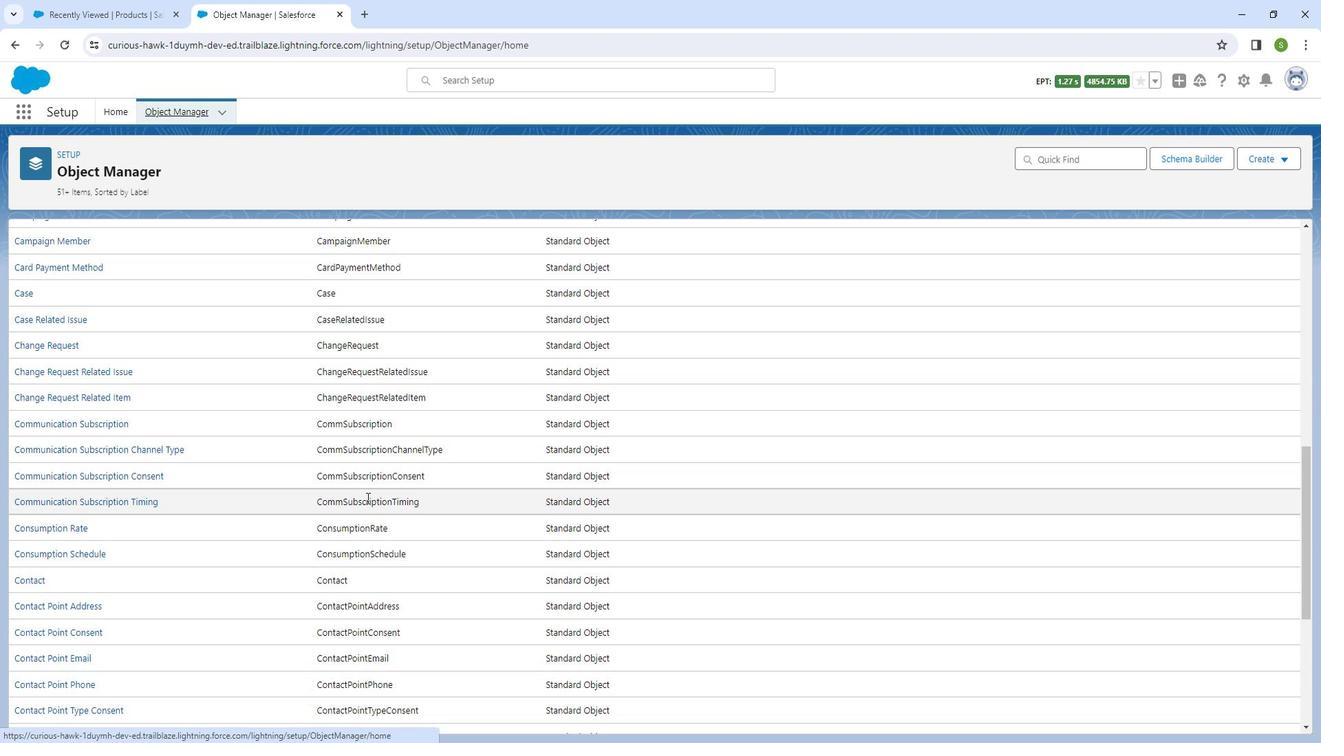 
Action: Mouse scrolled (372, 491) with delta (0, 0)
Screenshot: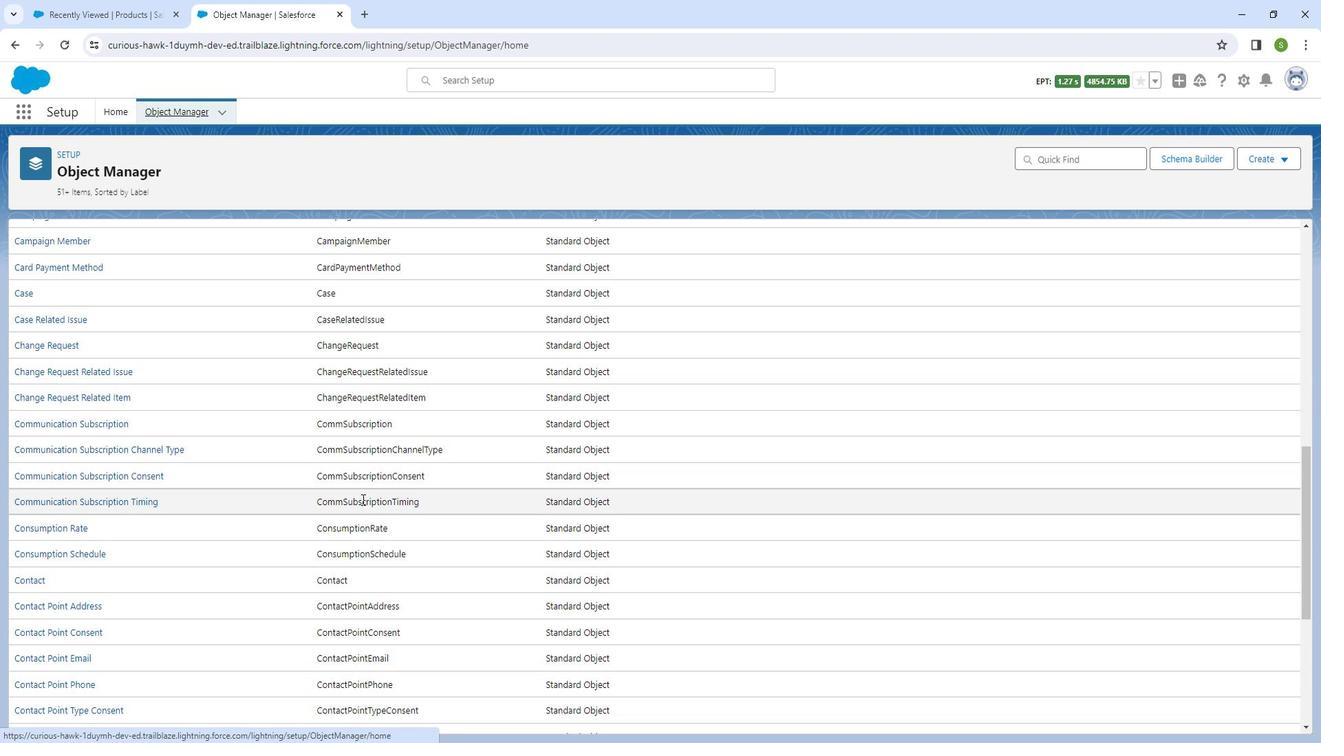 
Action: Mouse moved to (357, 494)
Screenshot: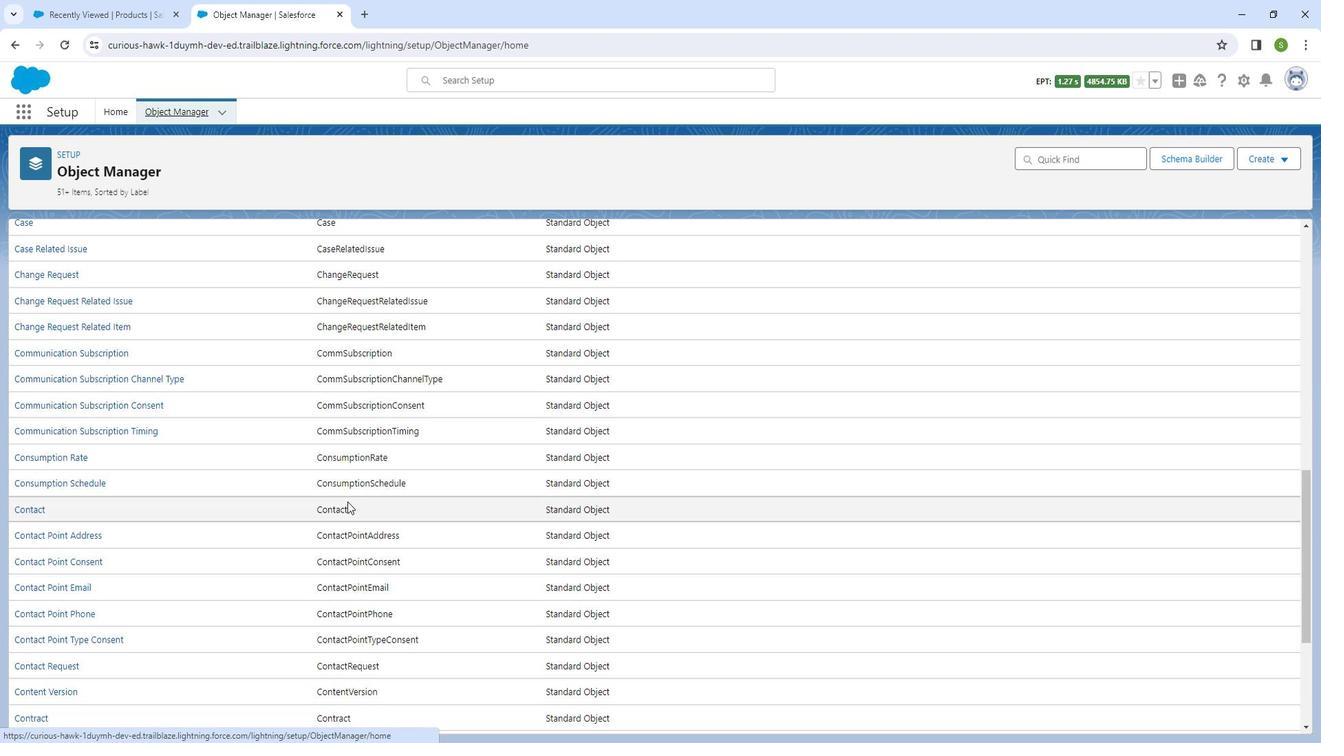 
Action: Mouse scrolled (357, 493) with delta (0, 0)
Screenshot: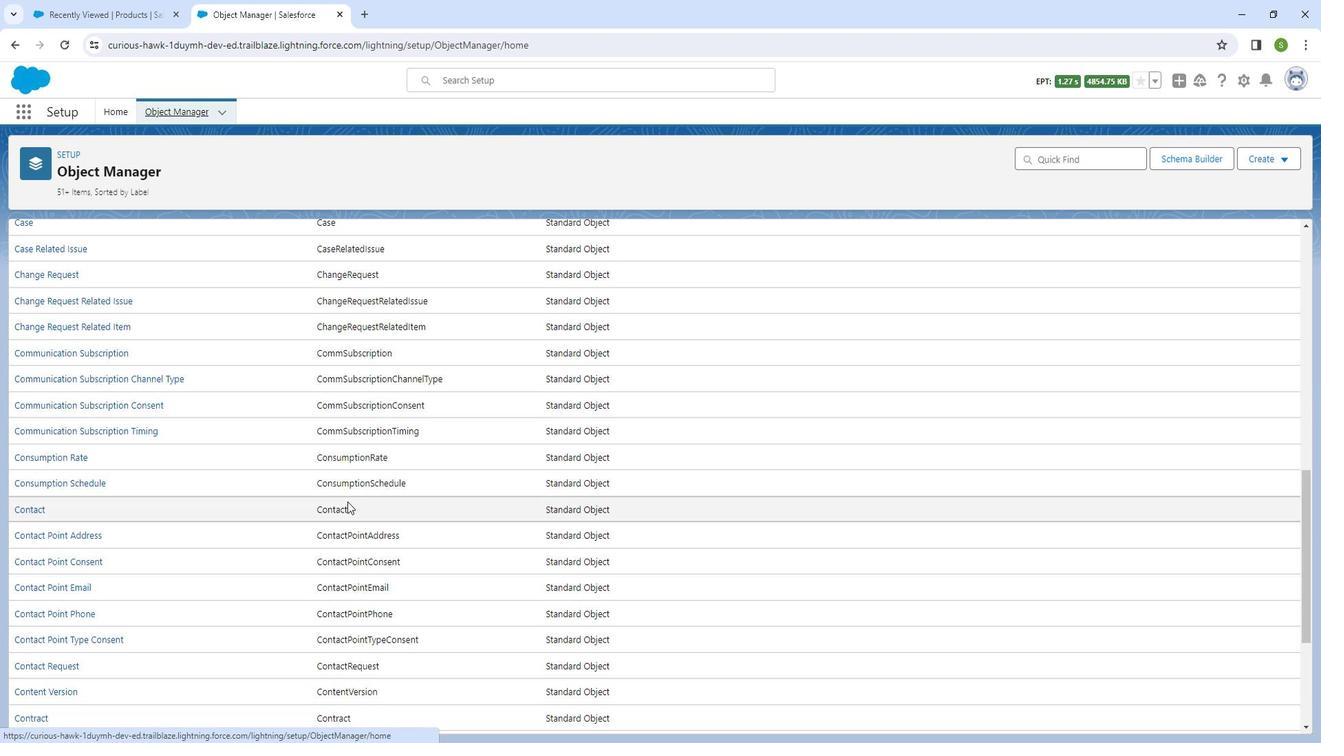 
Action: Mouse moved to (354, 496)
Screenshot: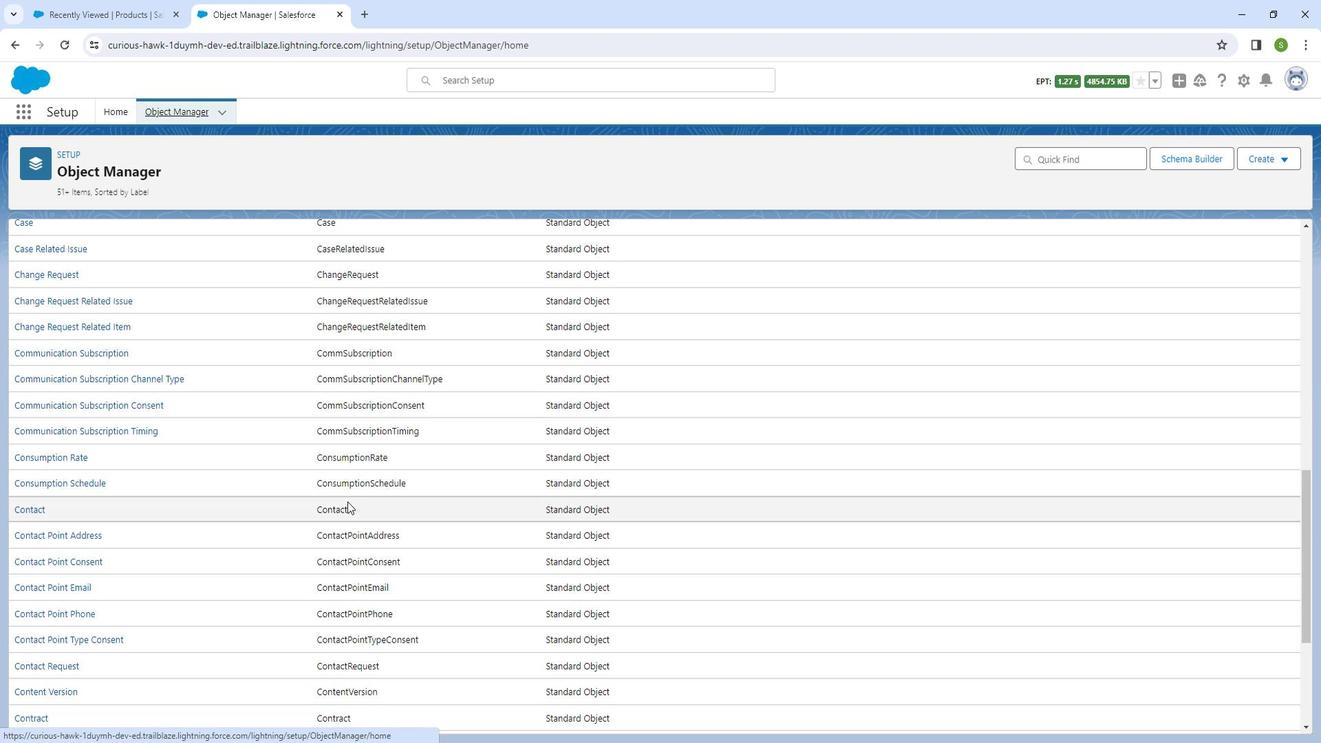 
Action: Mouse scrolled (354, 495) with delta (0, 0)
Screenshot: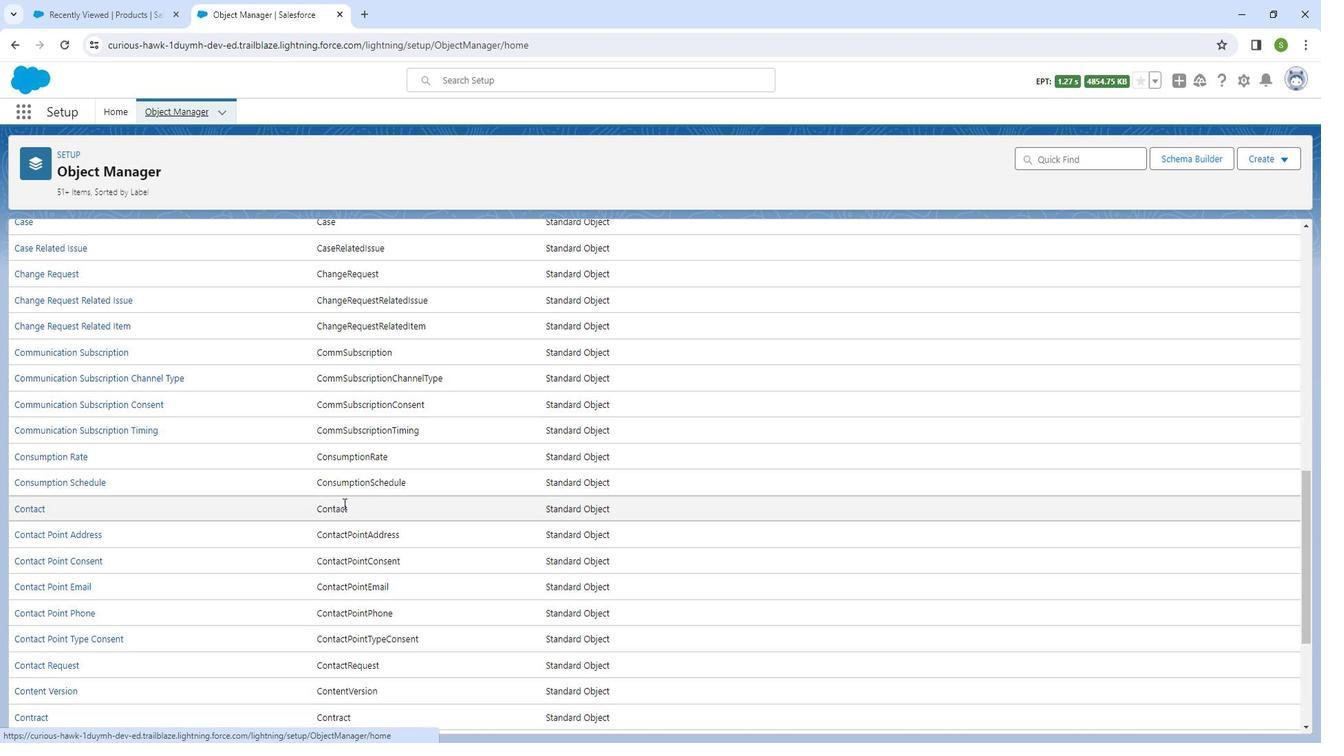 
Action: Mouse moved to (349, 496)
Screenshot: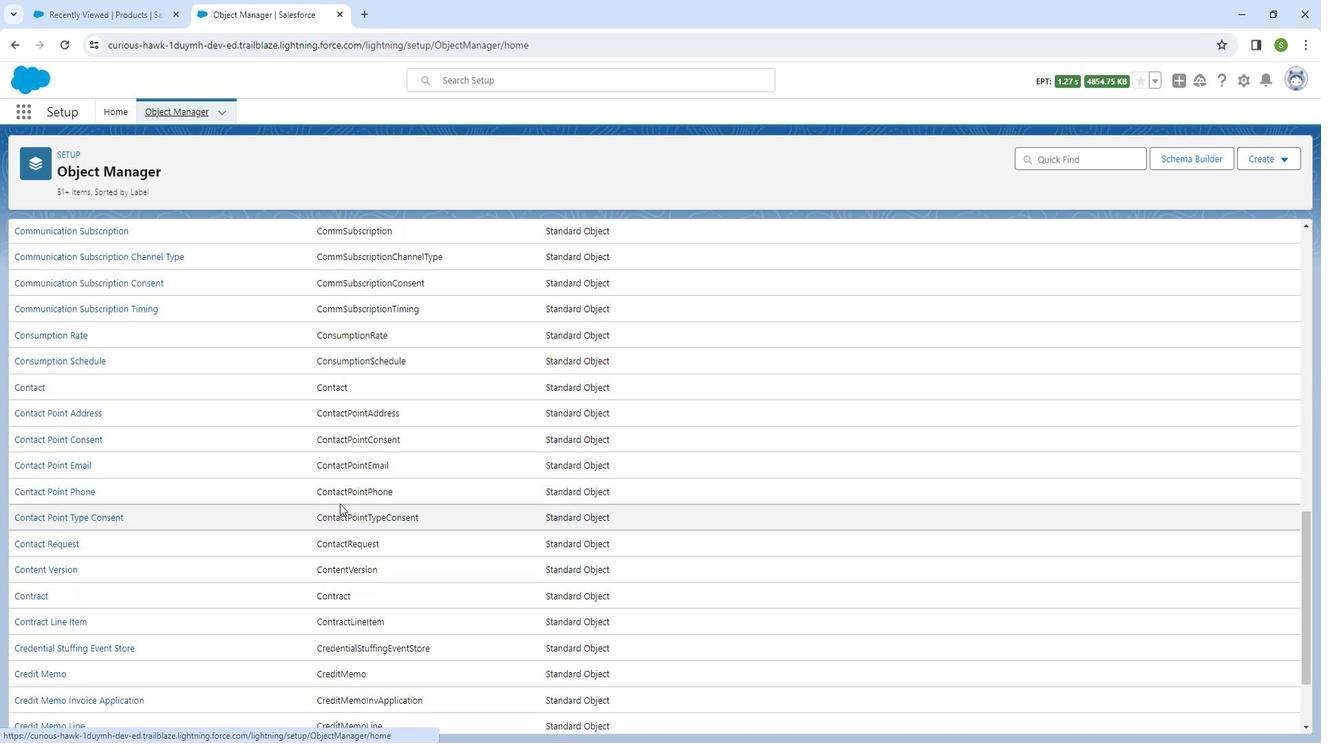 
Action: Mouse scrolled (349, 495) with delta (0, 0)
Screenshot: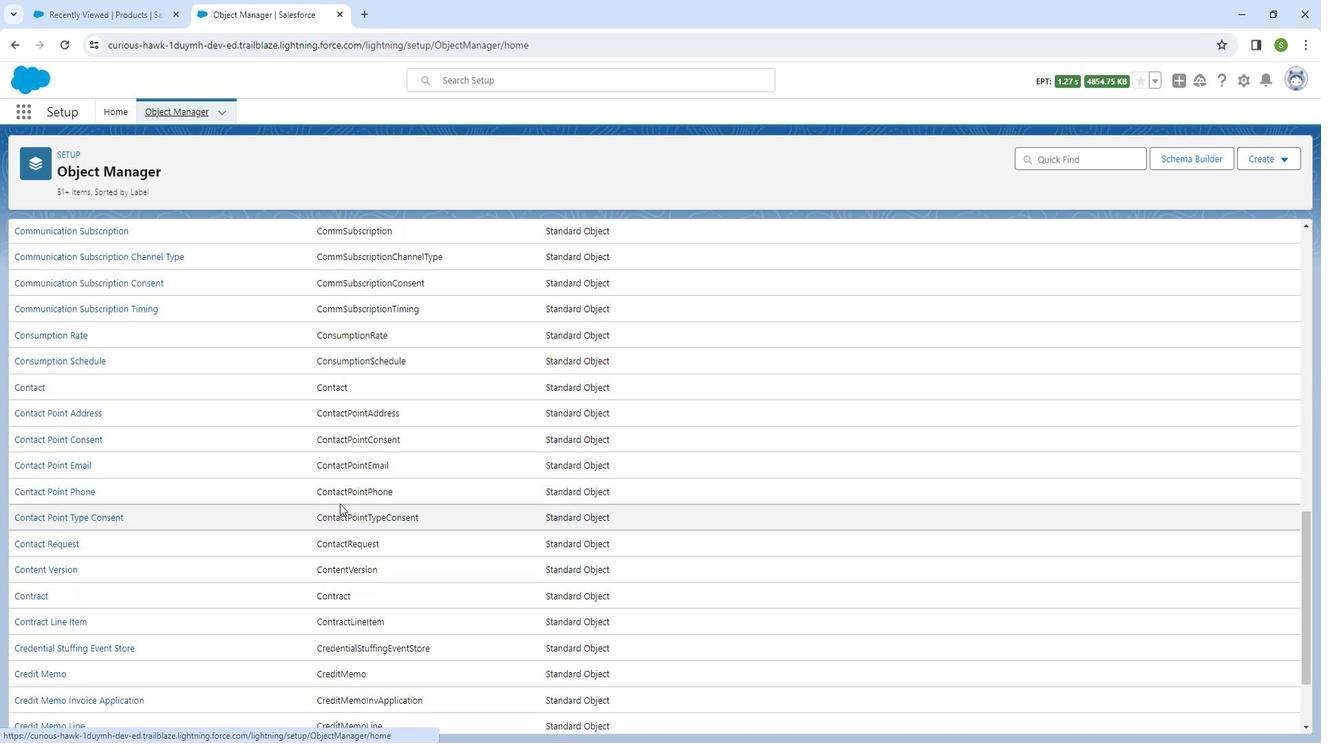 
Action: Mouse moved to (335, 503)
Screenshot: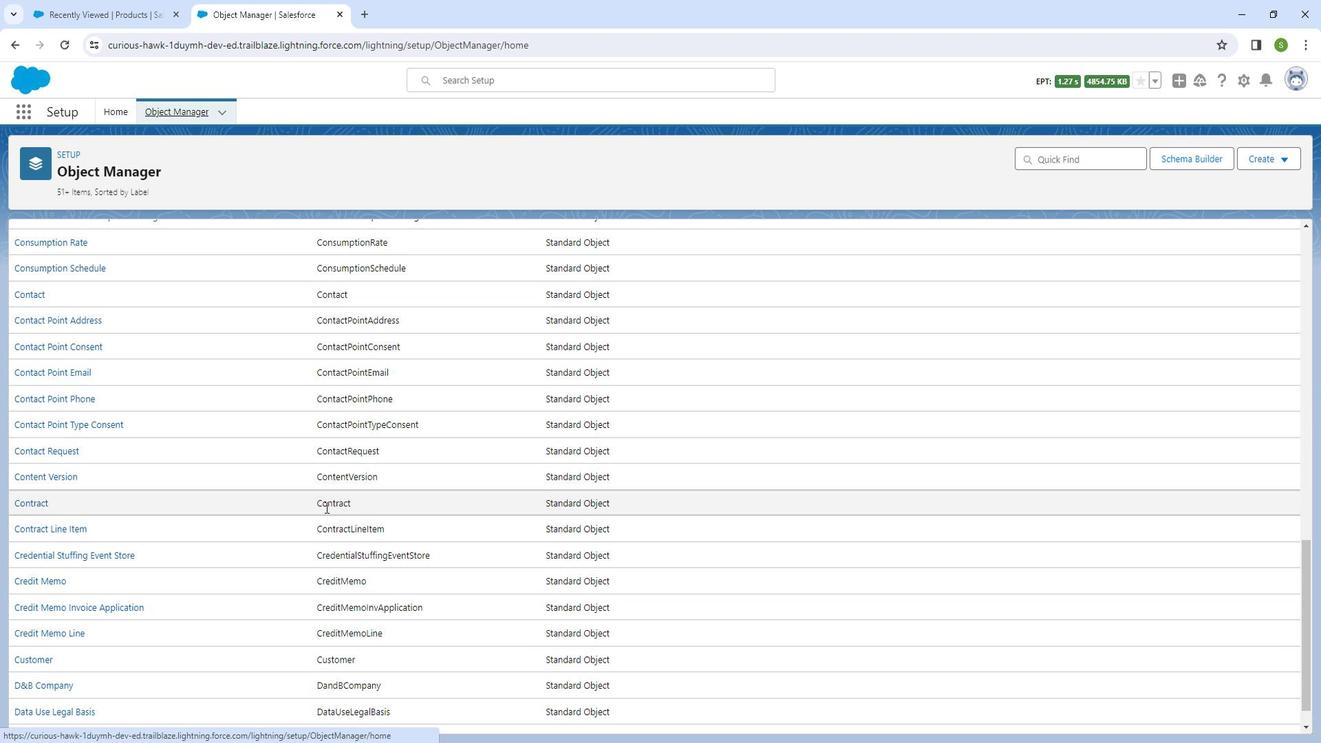 
Action: Mouse scrolled (335, 502) with delta (0, 0)
Screenshot: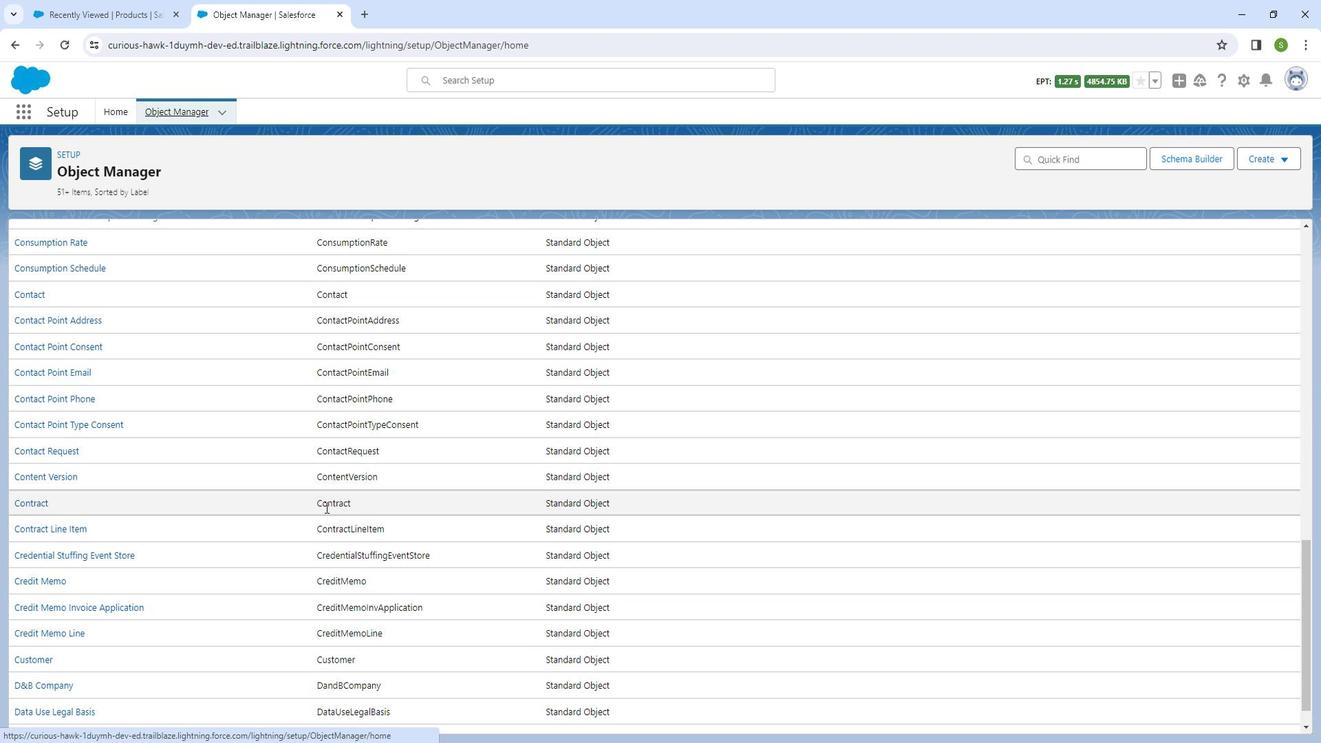 
Action: Mouse moved to (333, 508)
Screenshot: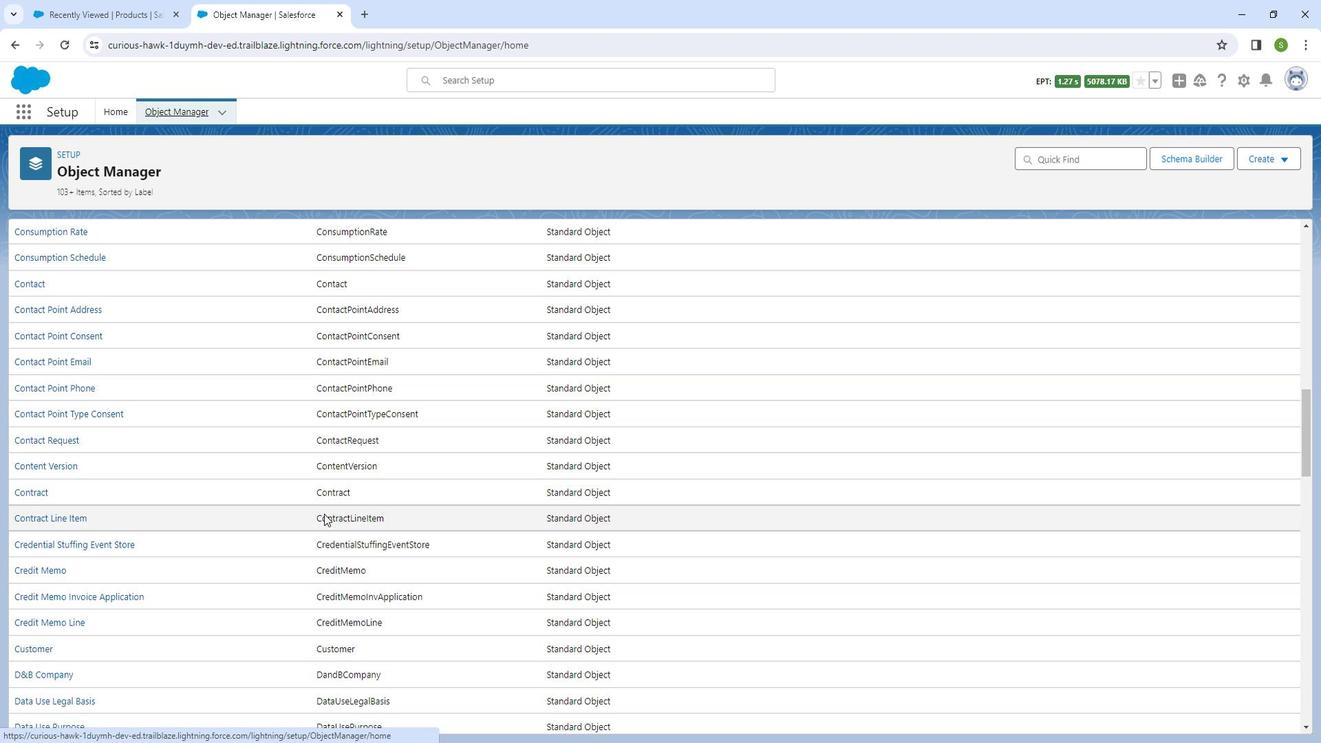 
Action: Mouse scrolled (333, 507) with delta (0, 0)
Screenshot: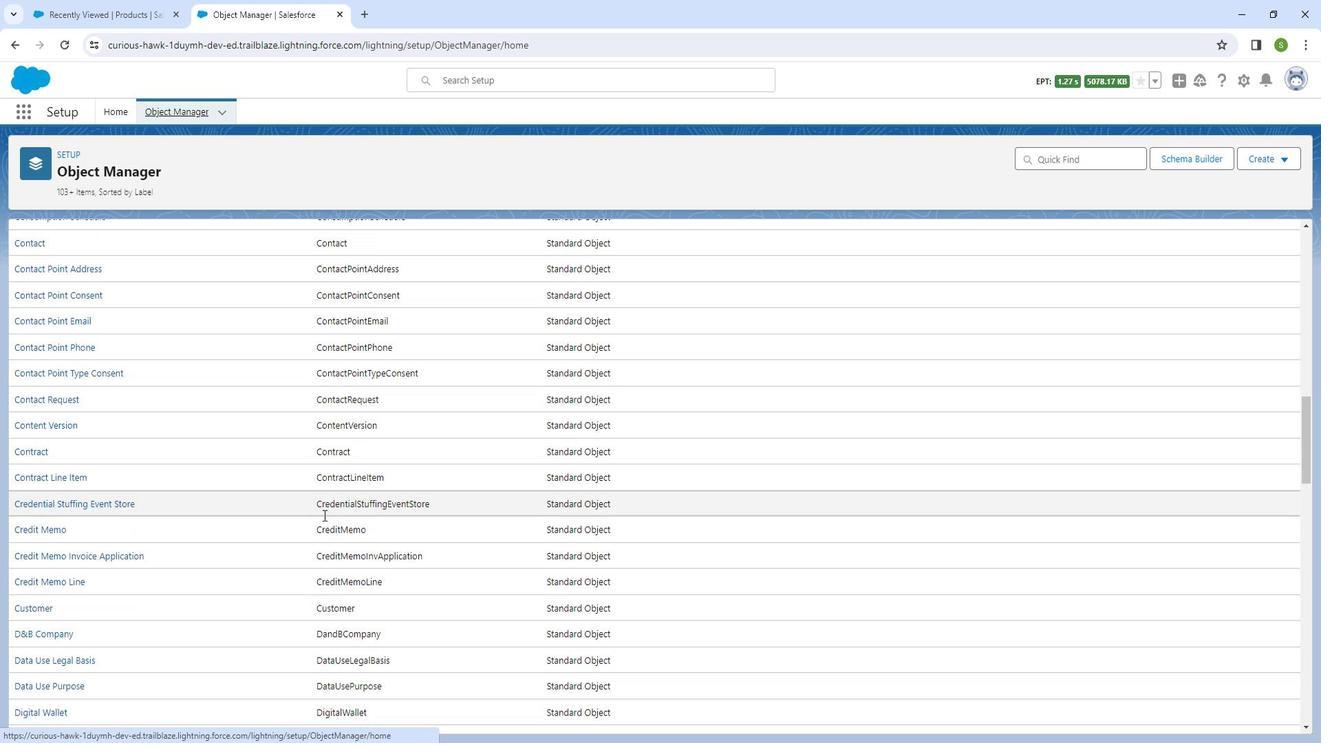 
Action: Mouse moved to (331, 510)
Screenshot: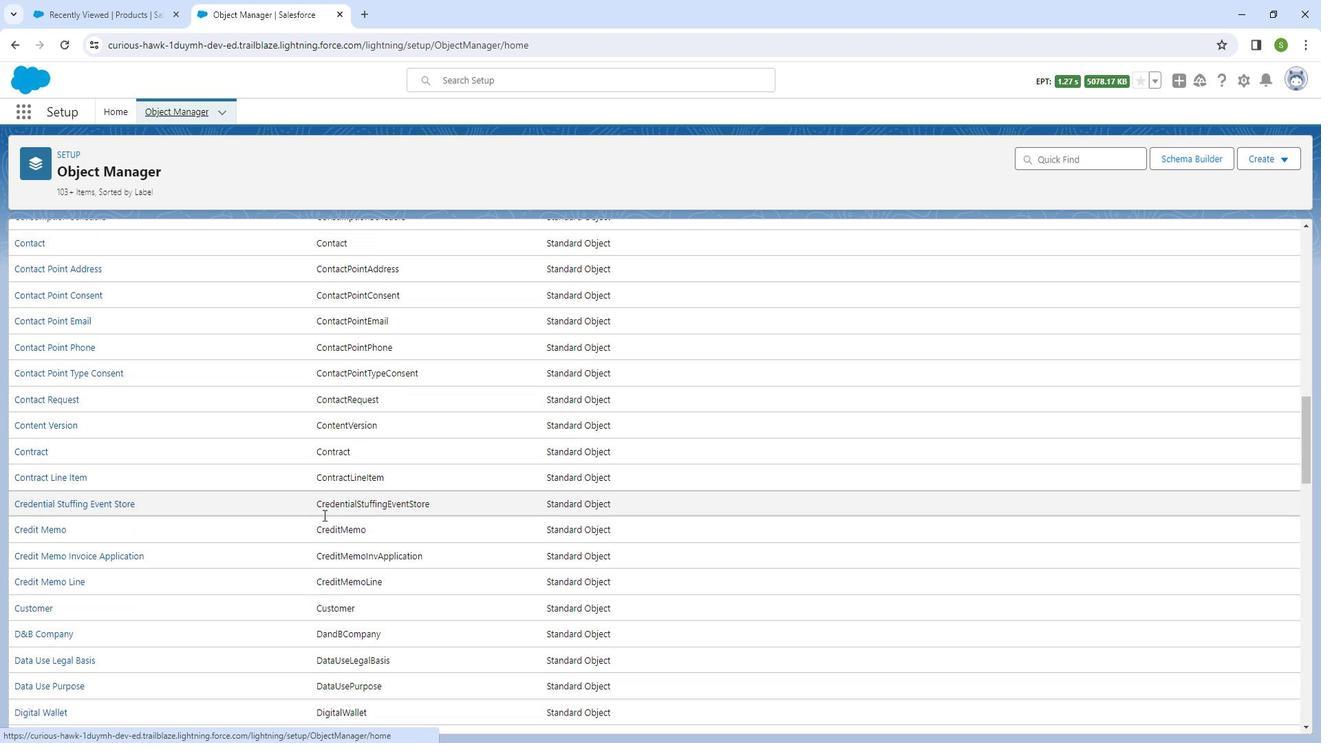 
Action: Mouse scrolled (331, 509) with delta (0, 0)
Screenshot: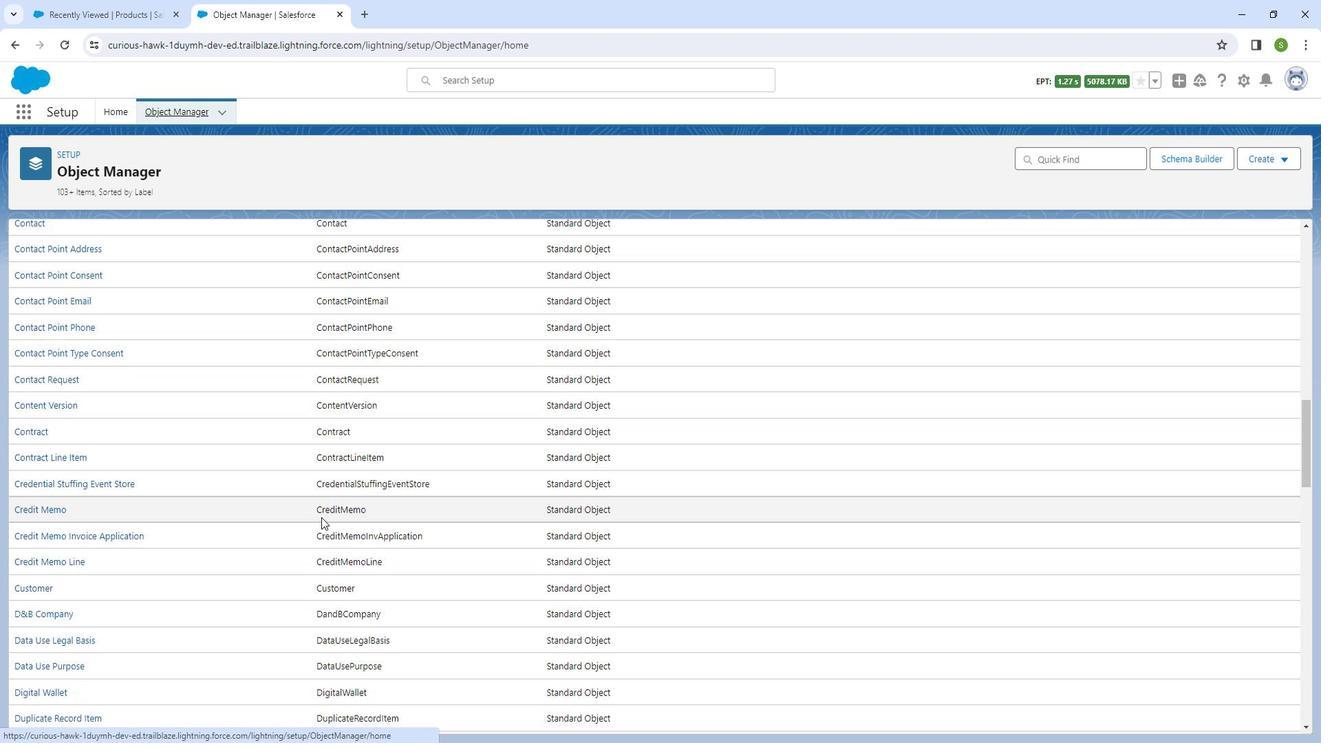 
Action: Mouse moved to (325, 513)
Screenshot: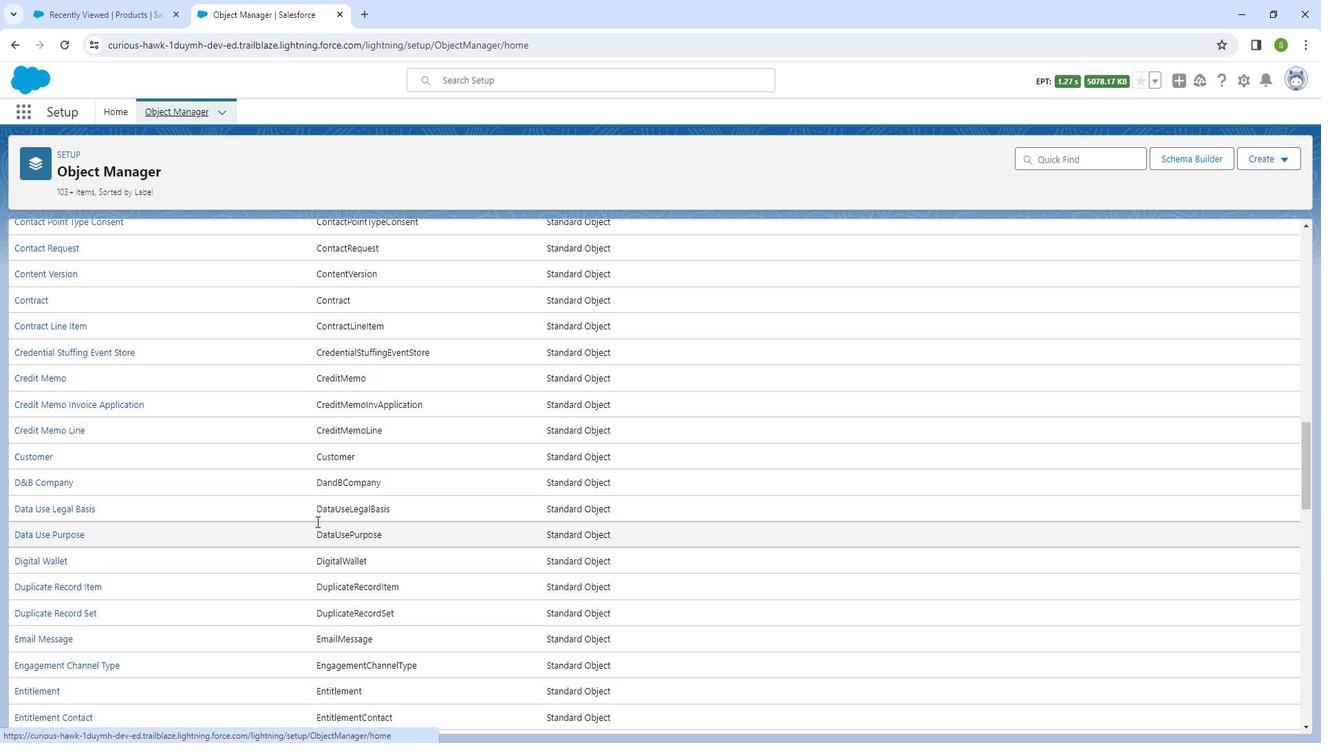 
Action: Mouse scrolled (325, 512) with delta (0, 0)
Screenshot: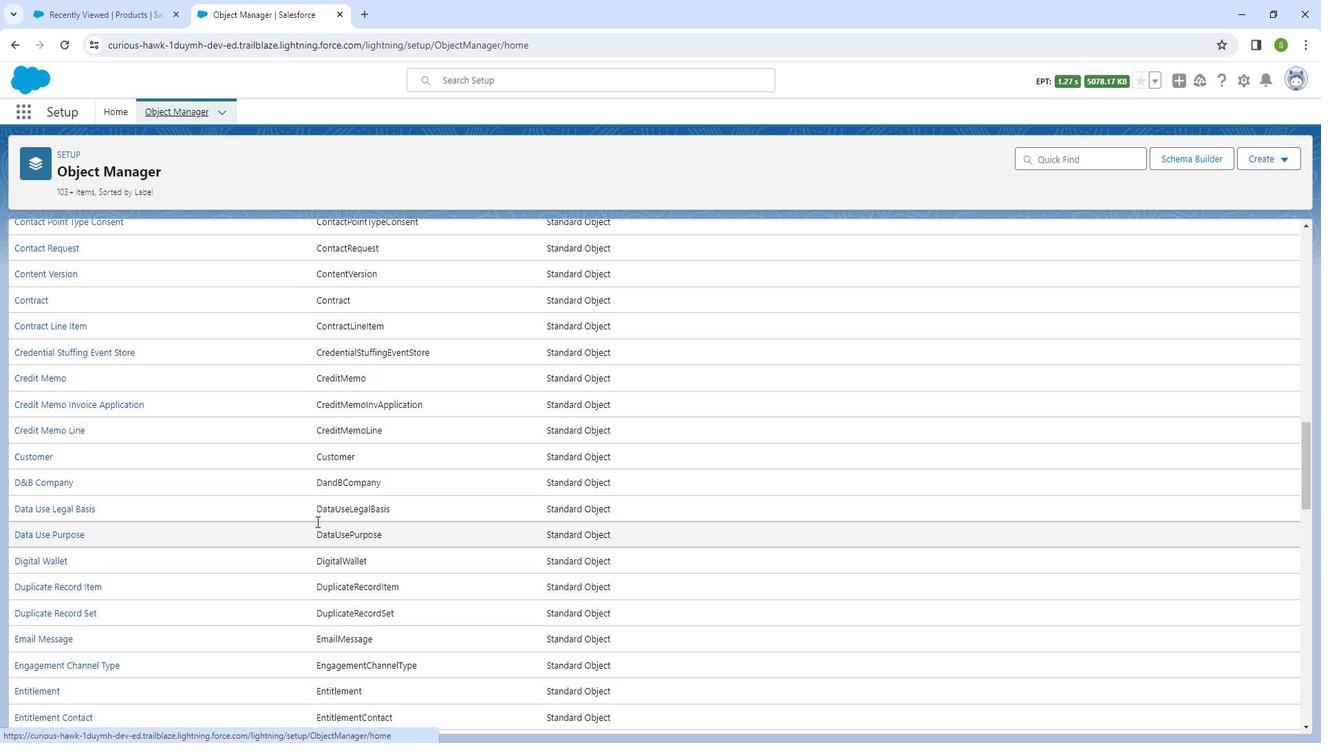 
Action: Mouse moved to (321, 514)
Screenshot: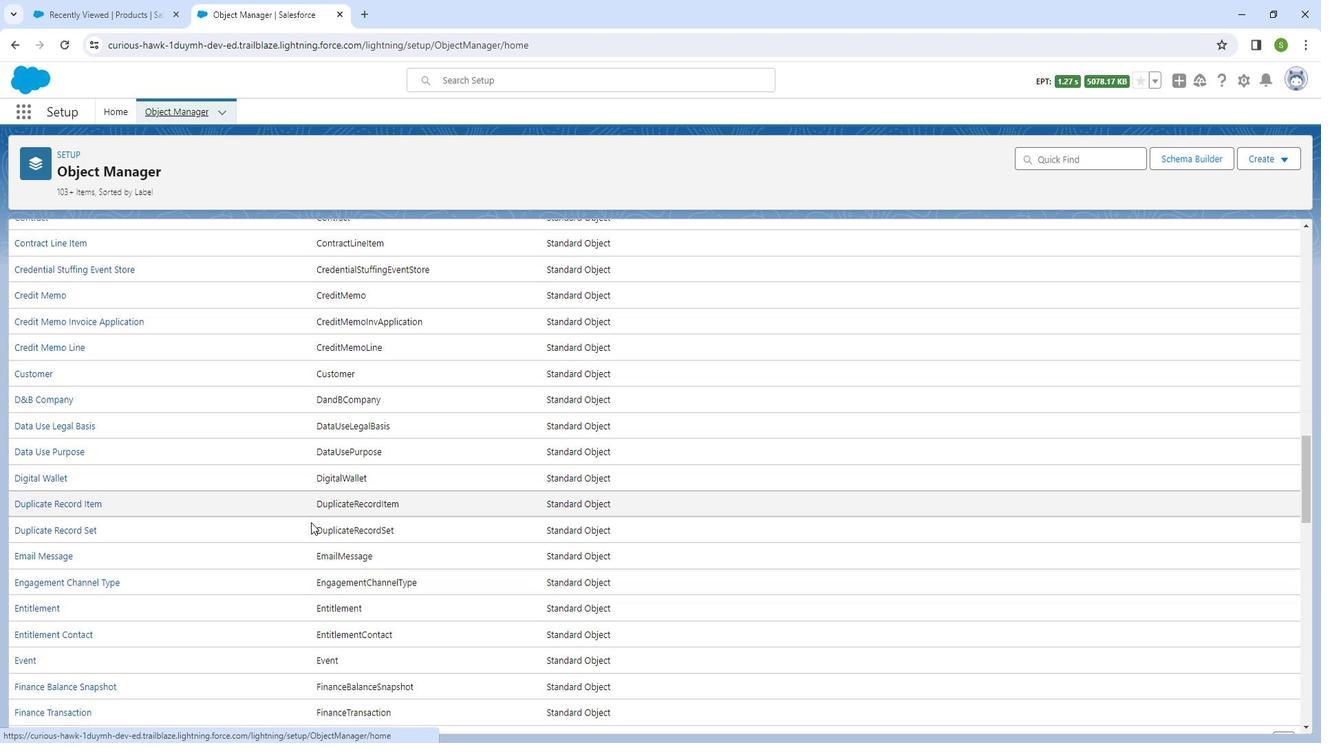 
Action: Mouse scrolled (321, 513) with delta (0, 0)
Screenshot: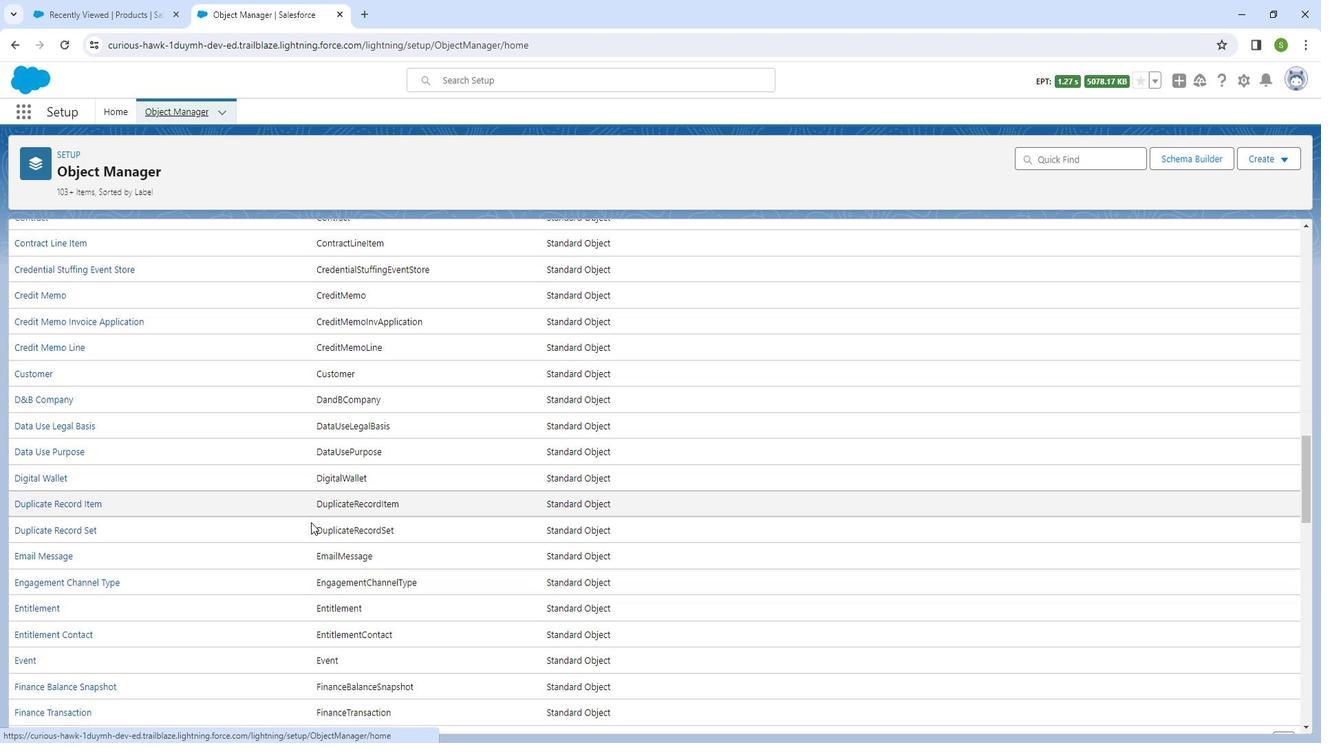 
Action: Mouse moved to (320, 514)
Screenshot: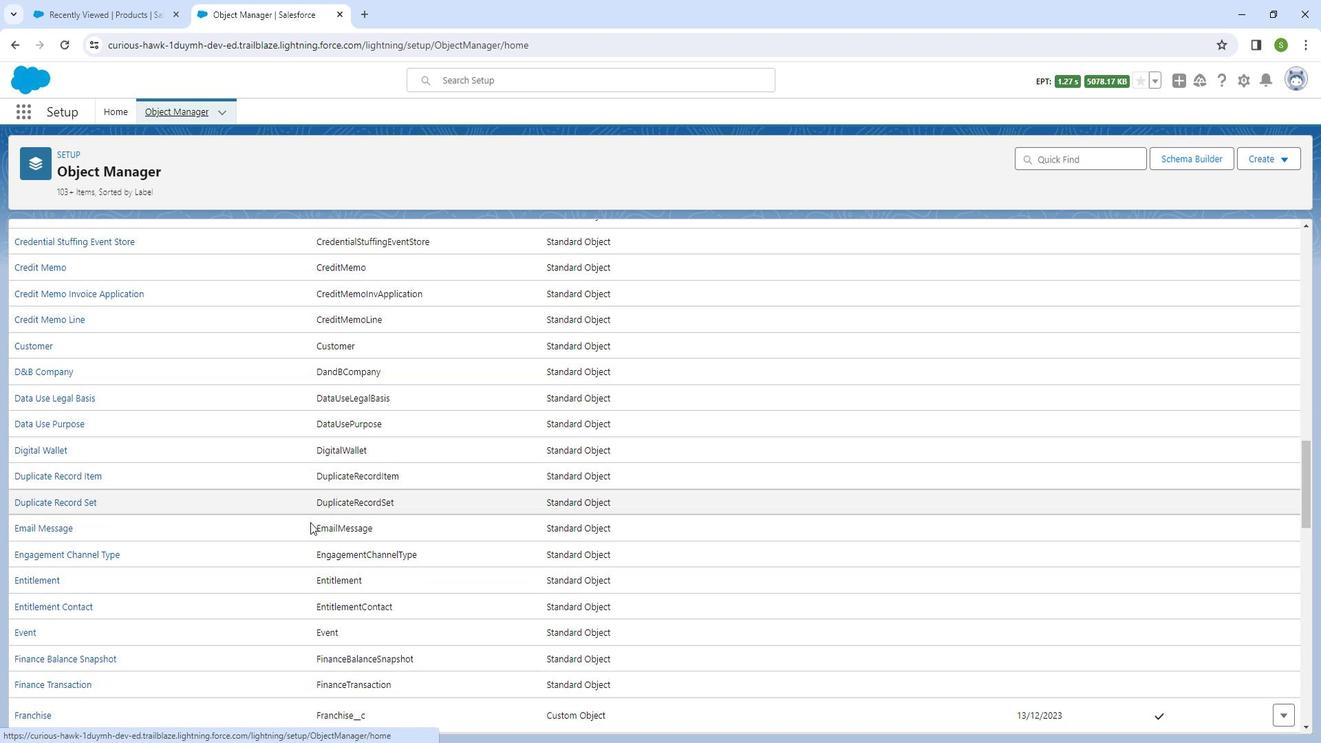 
Action: Mouse scrolled (320, 513) with delta (0, 0)
Screenshot: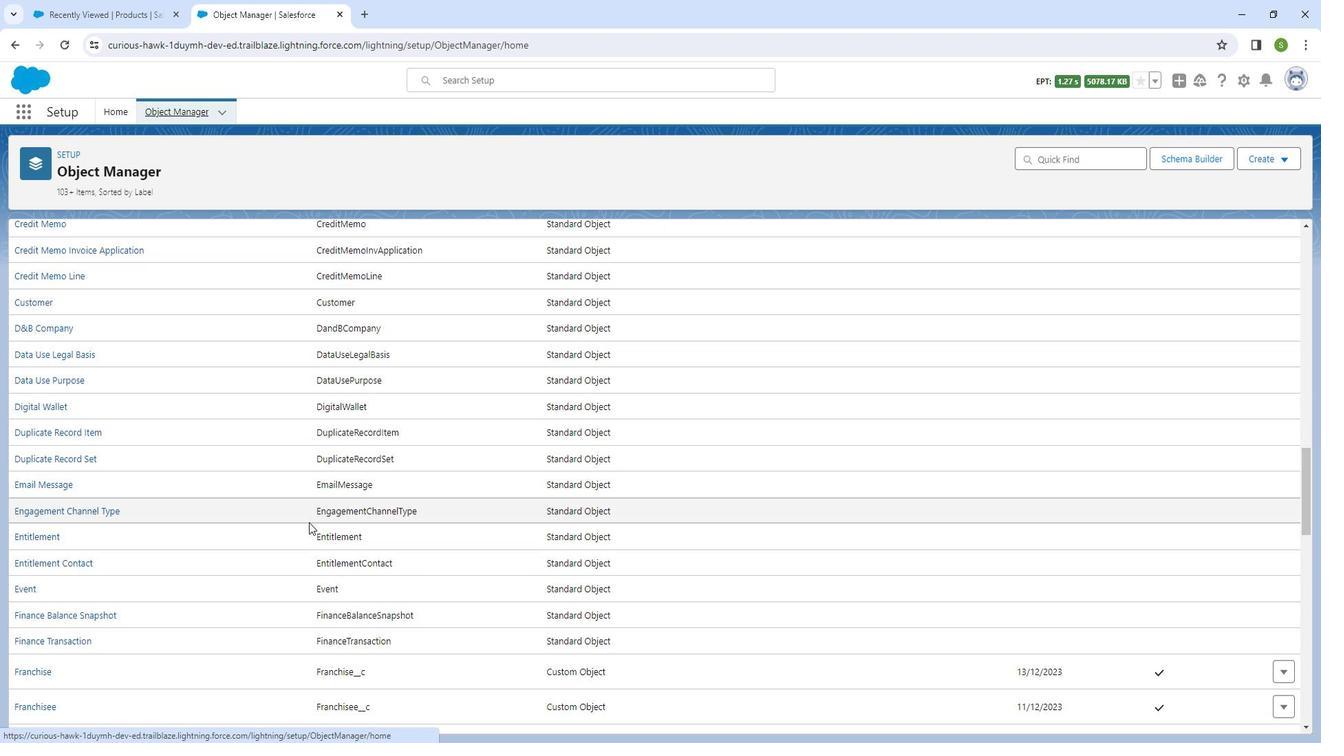 
Action: Mouse scrolled (320, 513) with delta (0, 0)
Screenshot: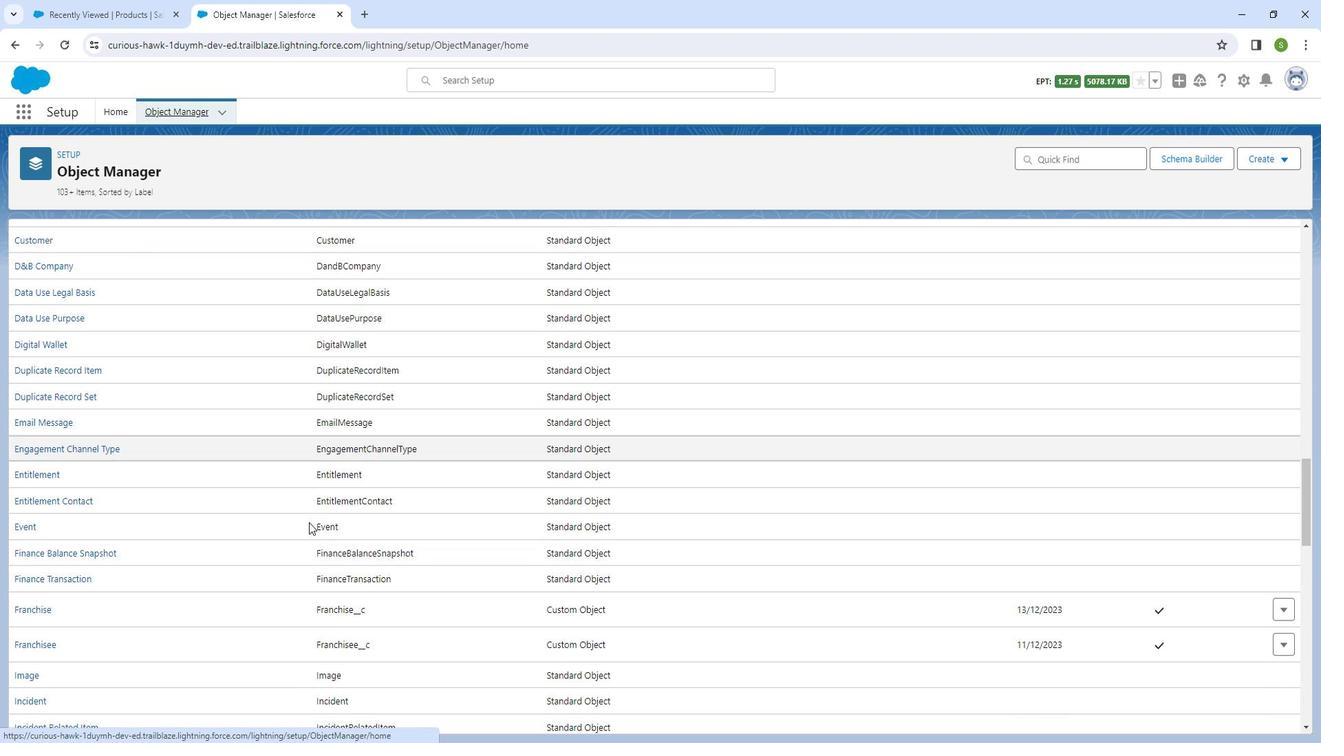 
Action: Mouse moved to (317, 514)
Screenshot: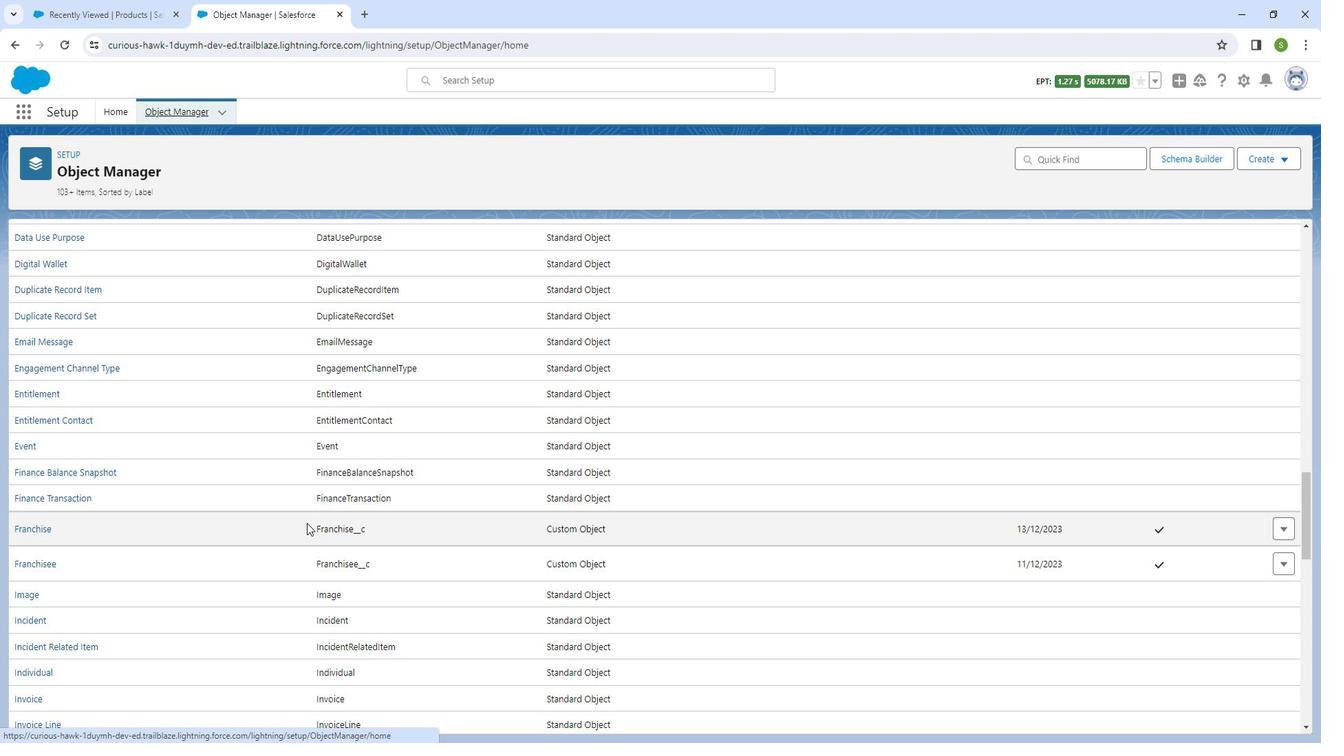 
Action: Mouse scrolled (317, 514) with delta (0, 0)
Screenshot: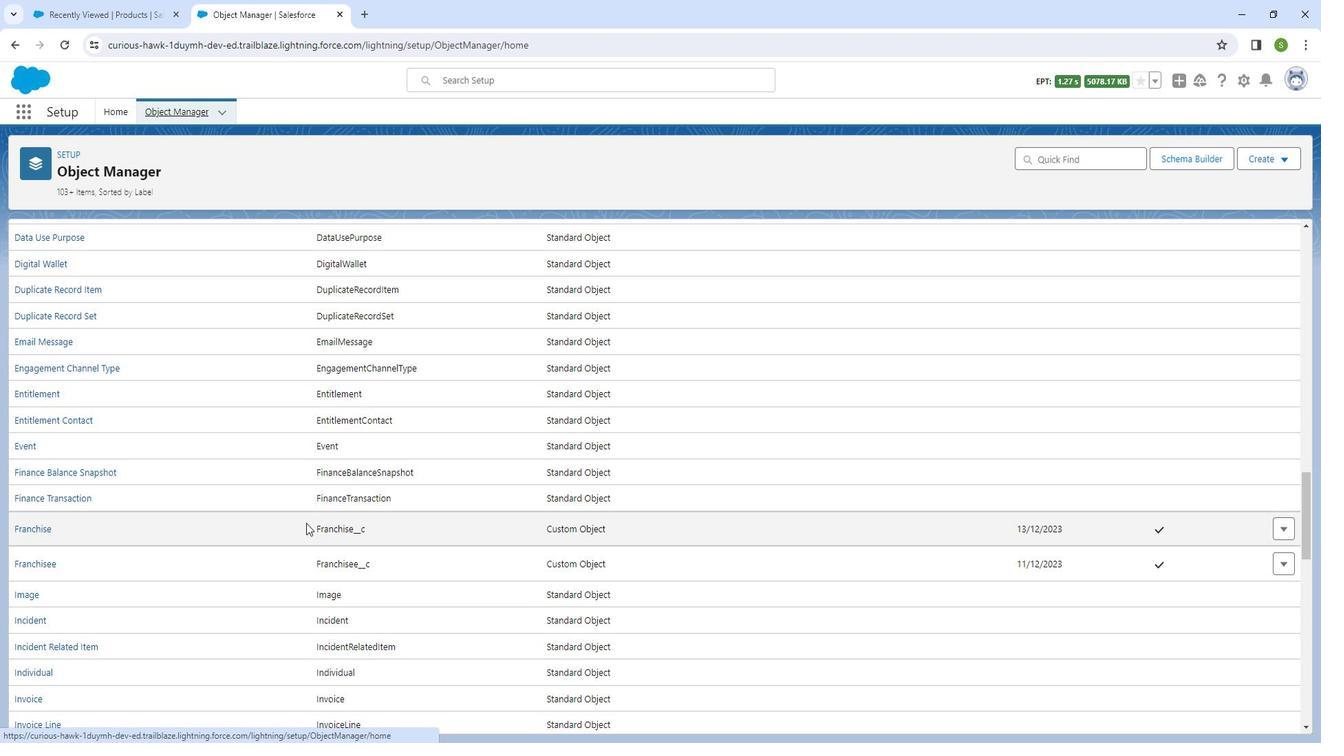 
Action: Mouse scrolled (317, 514) with delta (0, 0)
Screenshot: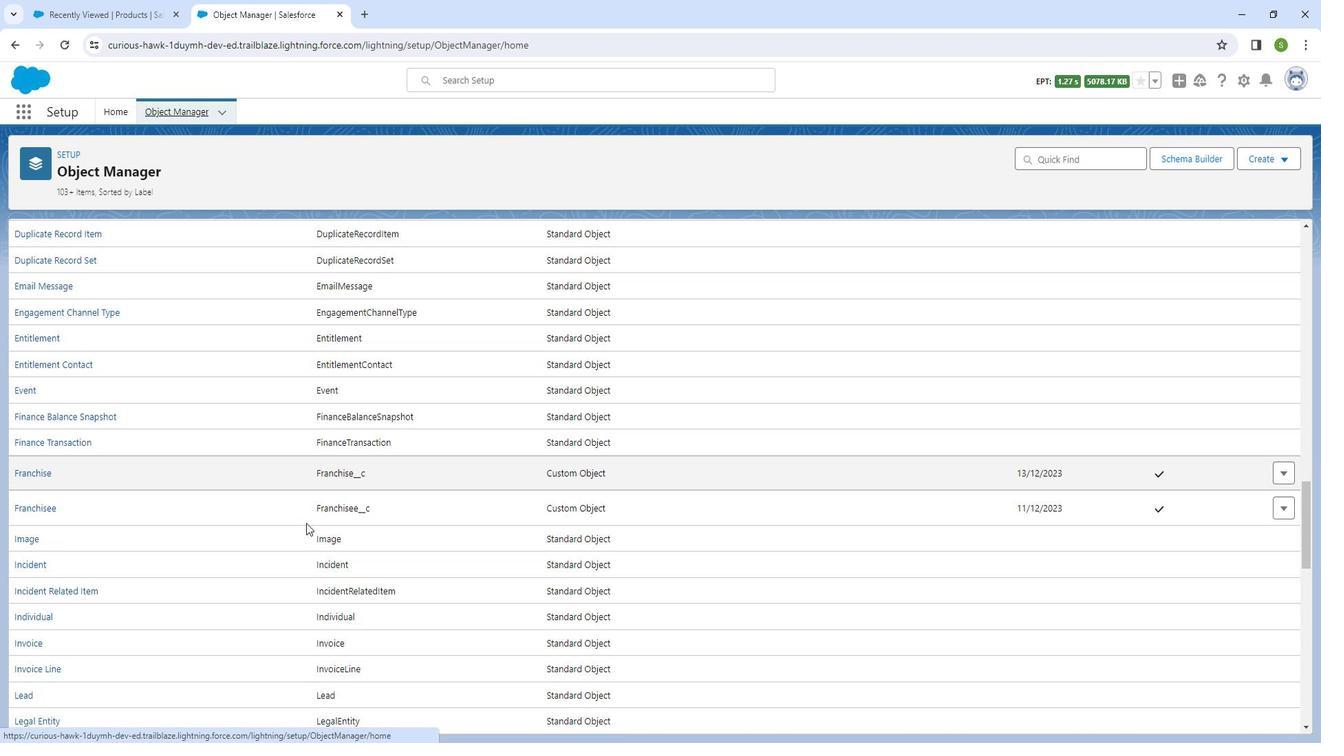 
Action: Mouse scrolled (317, 514) with delta (0, 0)
Screenshot: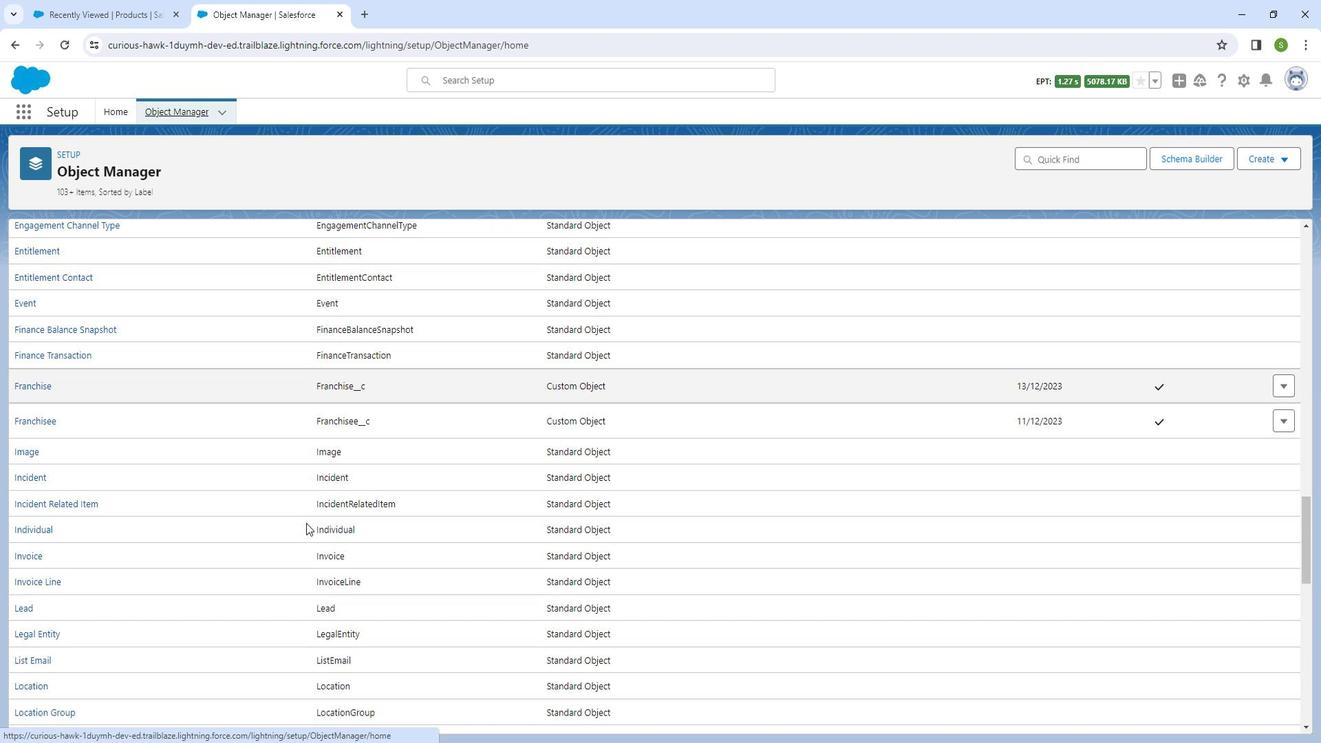 
Action: Mouse scrolled (317, 514) with delta (0, 0)
Screenshot: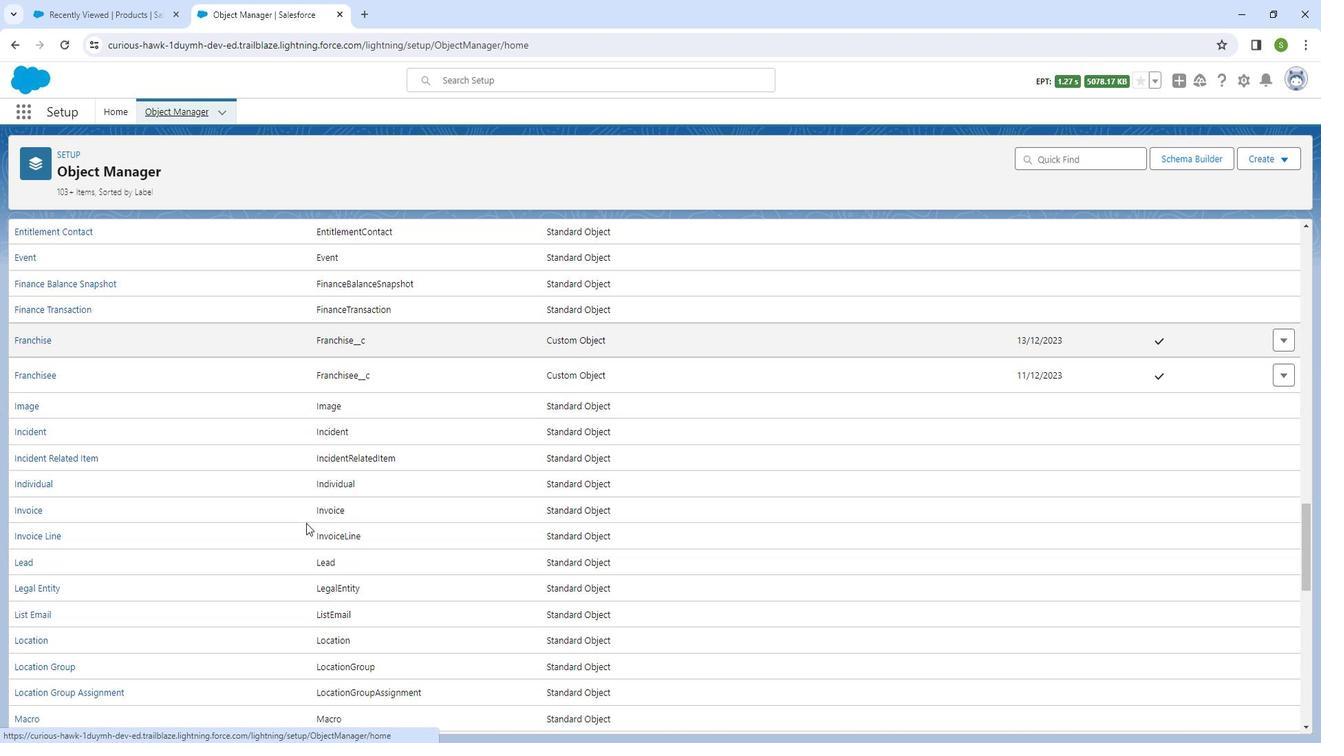 
Action: Mouse scrolled (317, 514) with delta (0, 0)
Screenshot: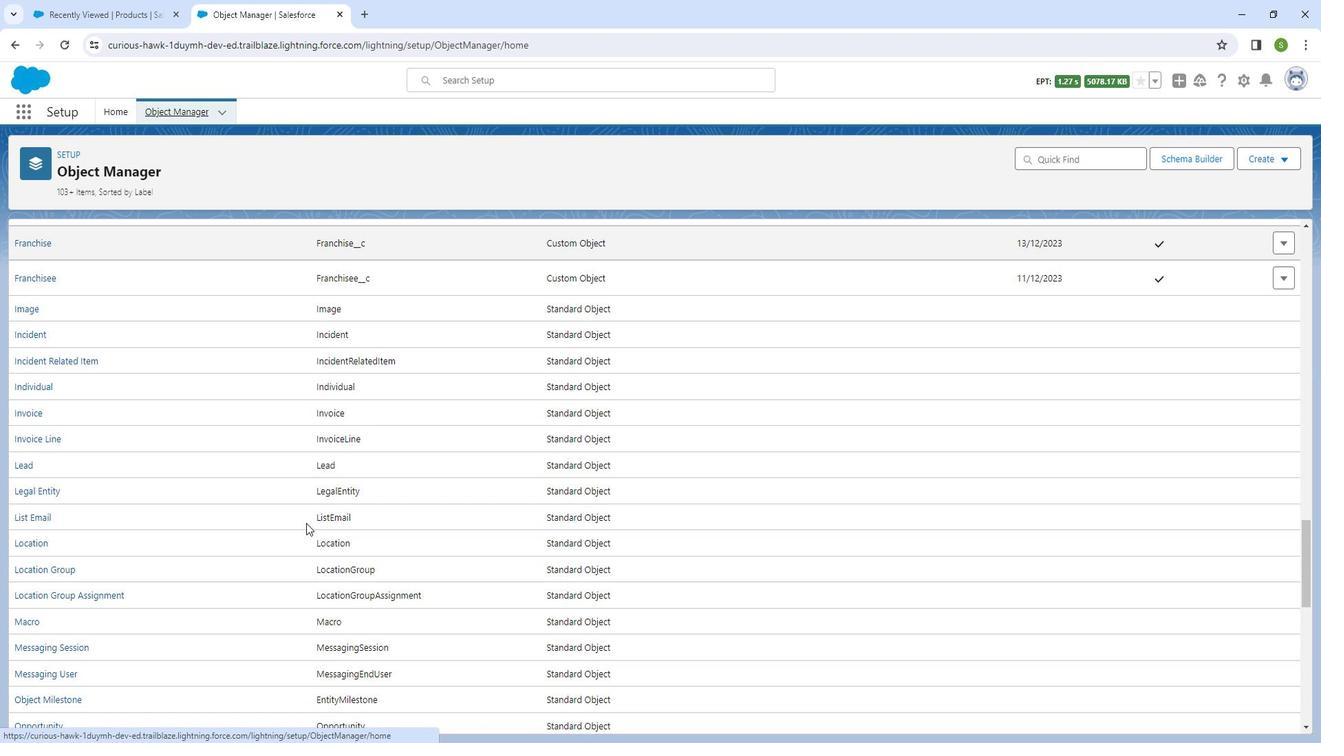 
Action: Mouse moved to (316, 514)
Screenshot: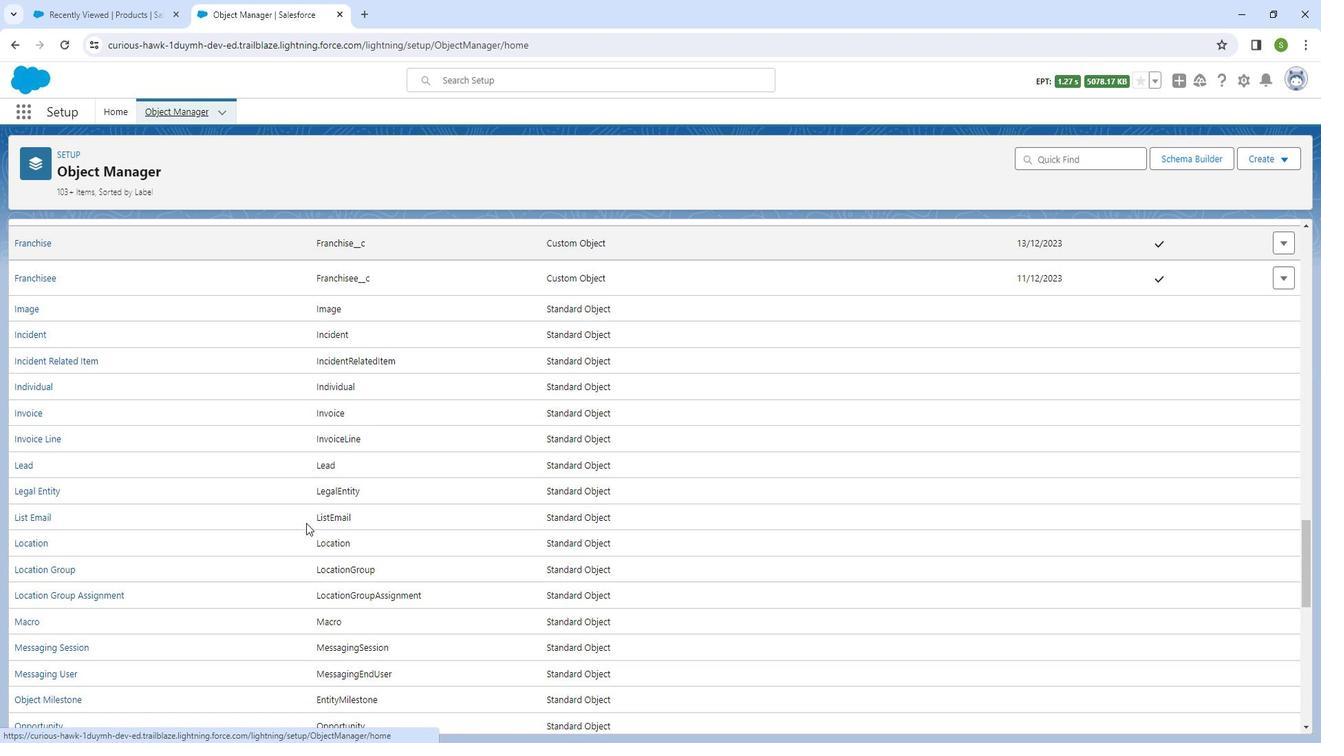 
Action: Mouse scrolled (316, 514) with delta (0, 0)
Screenshot: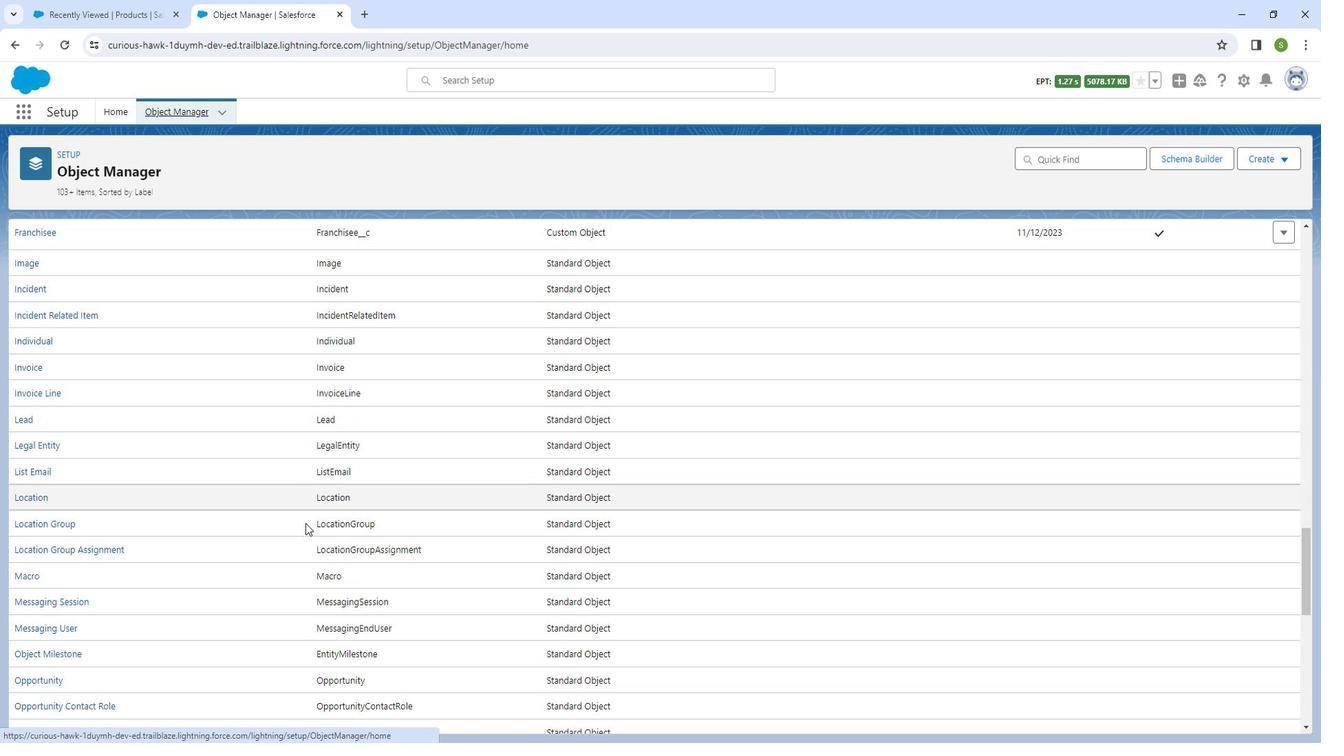 
Action: Mouse scrolled (316, 514) with delta (0, 0)
Screenshot: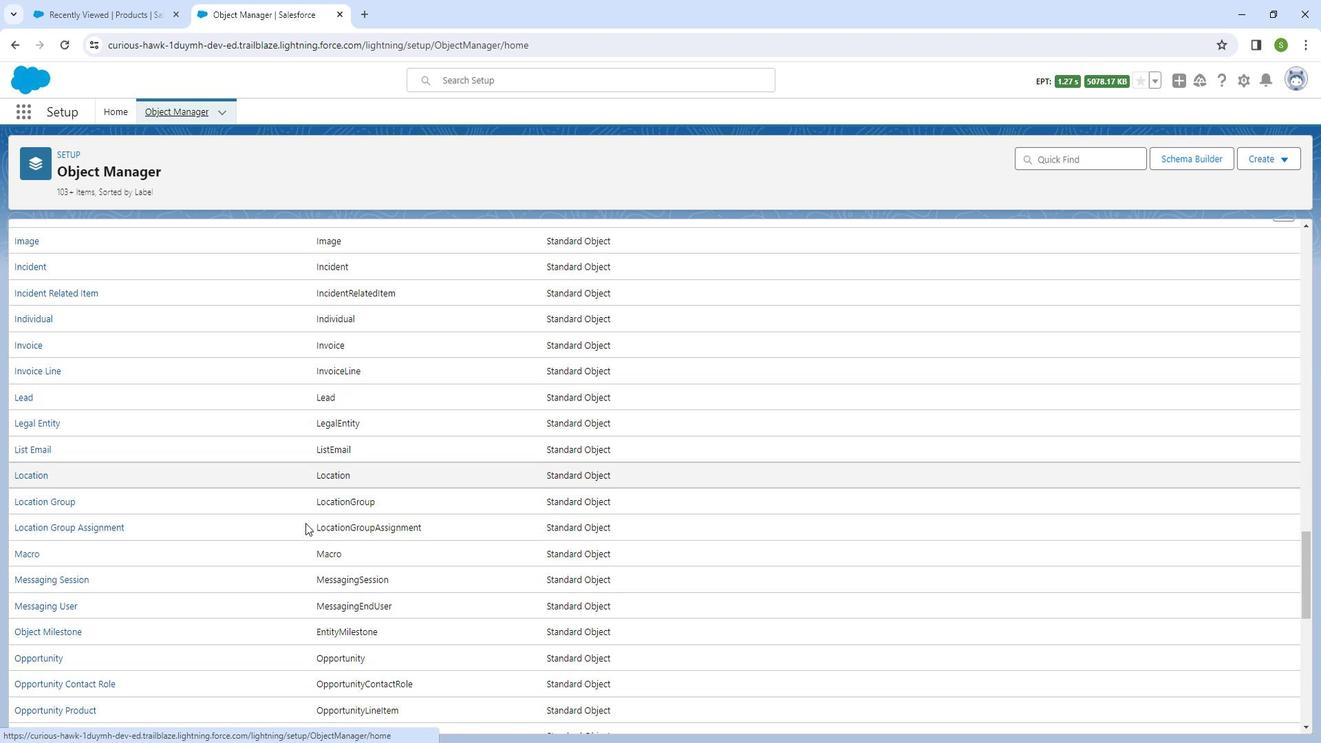 
Action: Mouse scrolled (316, 514) with delta (0, 0)
Screenshot: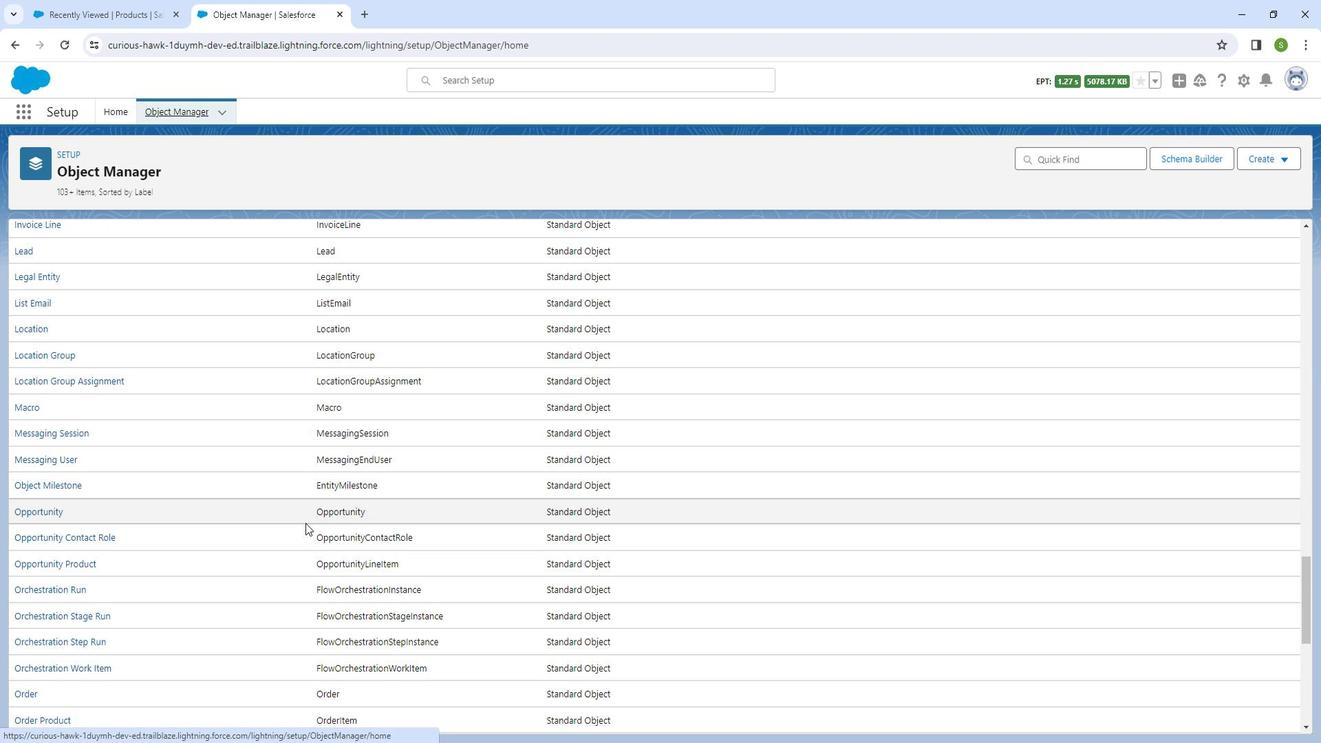 
Action: Mouse moved to (314, 515)
Screenshot: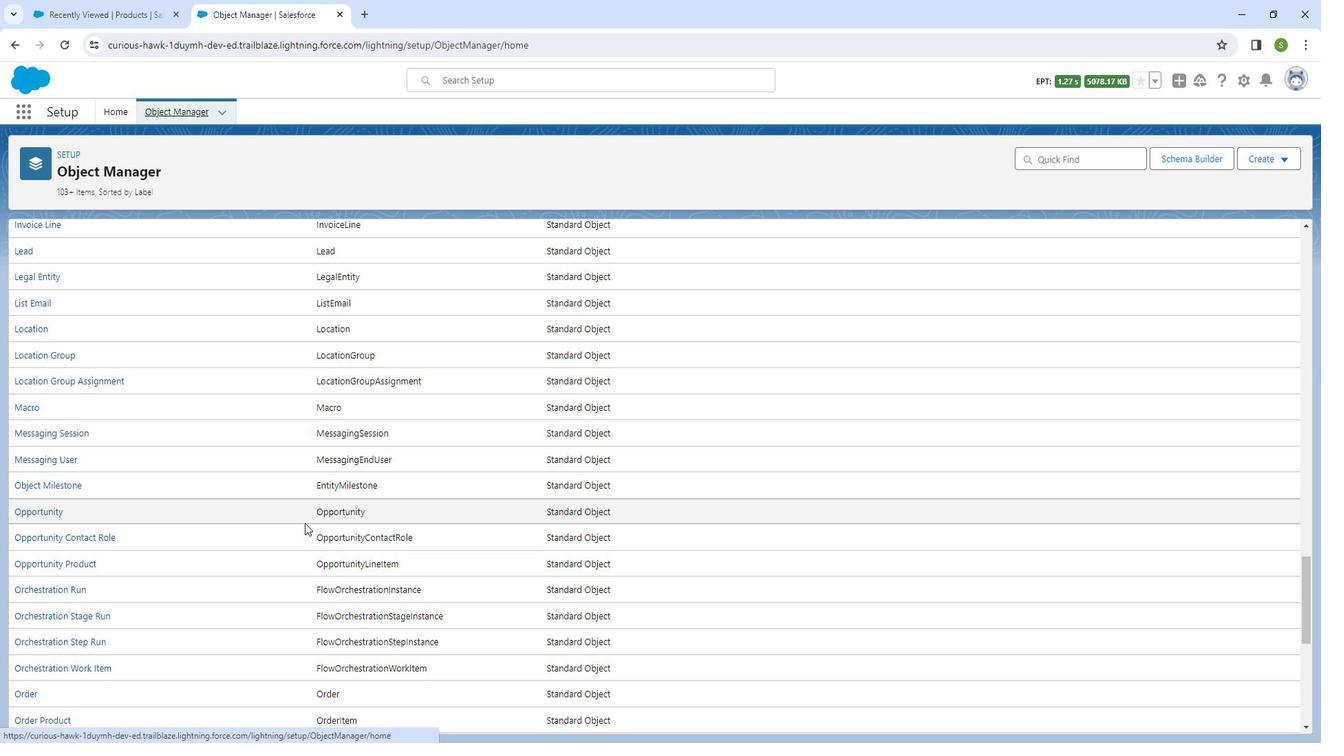 
Action: Mouse scrolled (314, 514) with delta (0, 0)
Screenshot: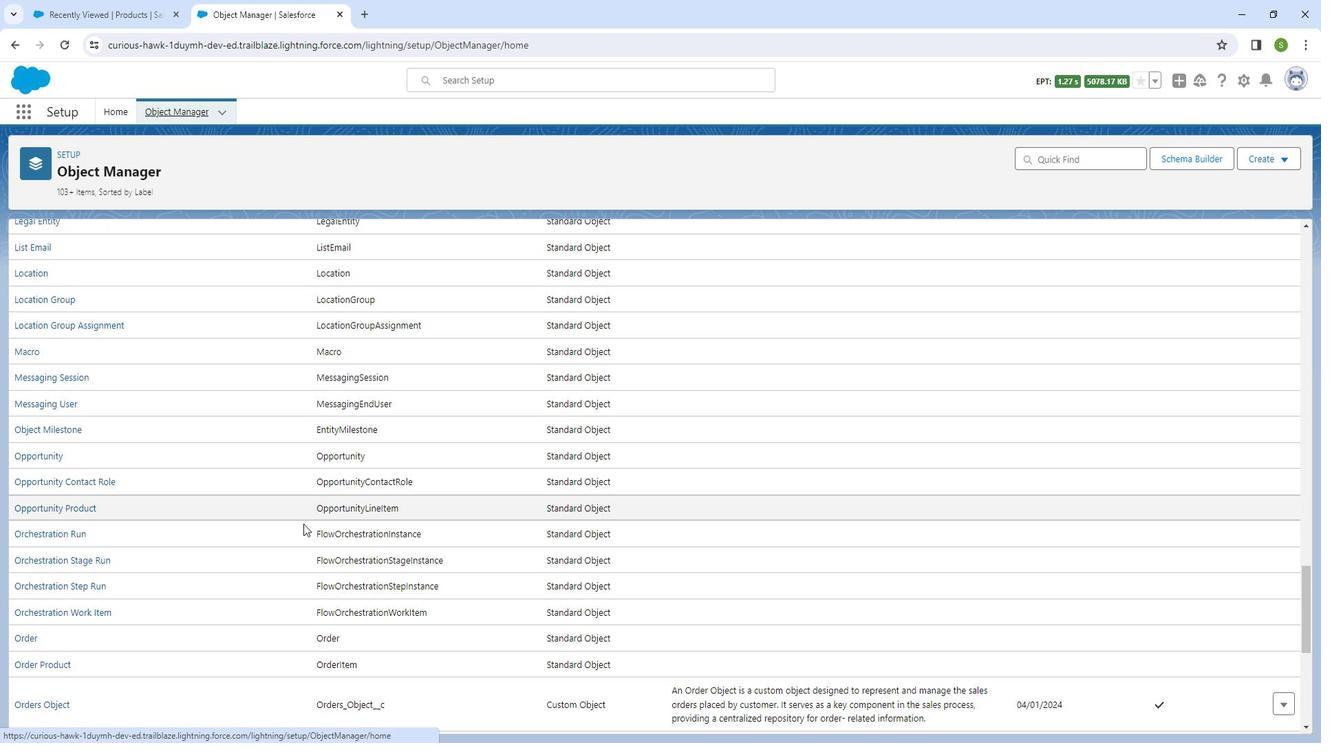 
Action: Mouse moved to (313, 516)
Screenshot: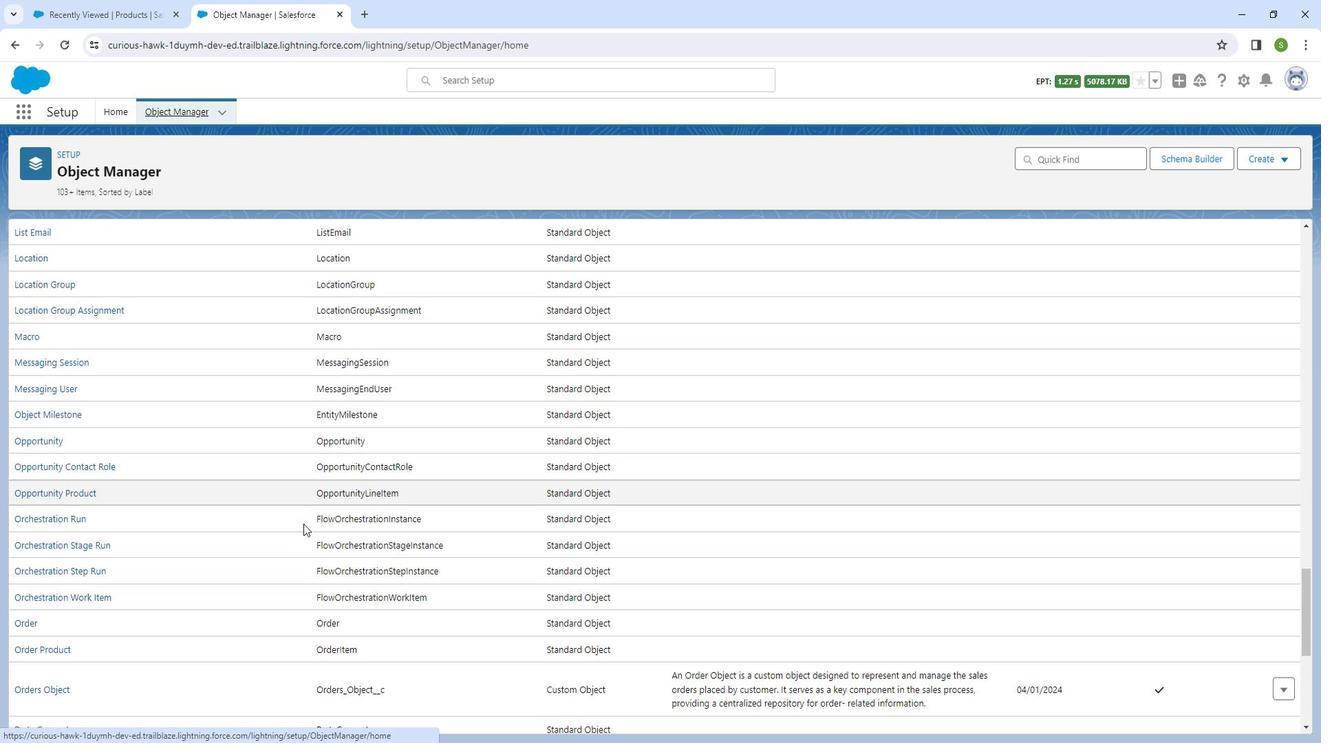 
Action: Mouse scrolled (313, 515) with delta (0, 0)
Screenshot: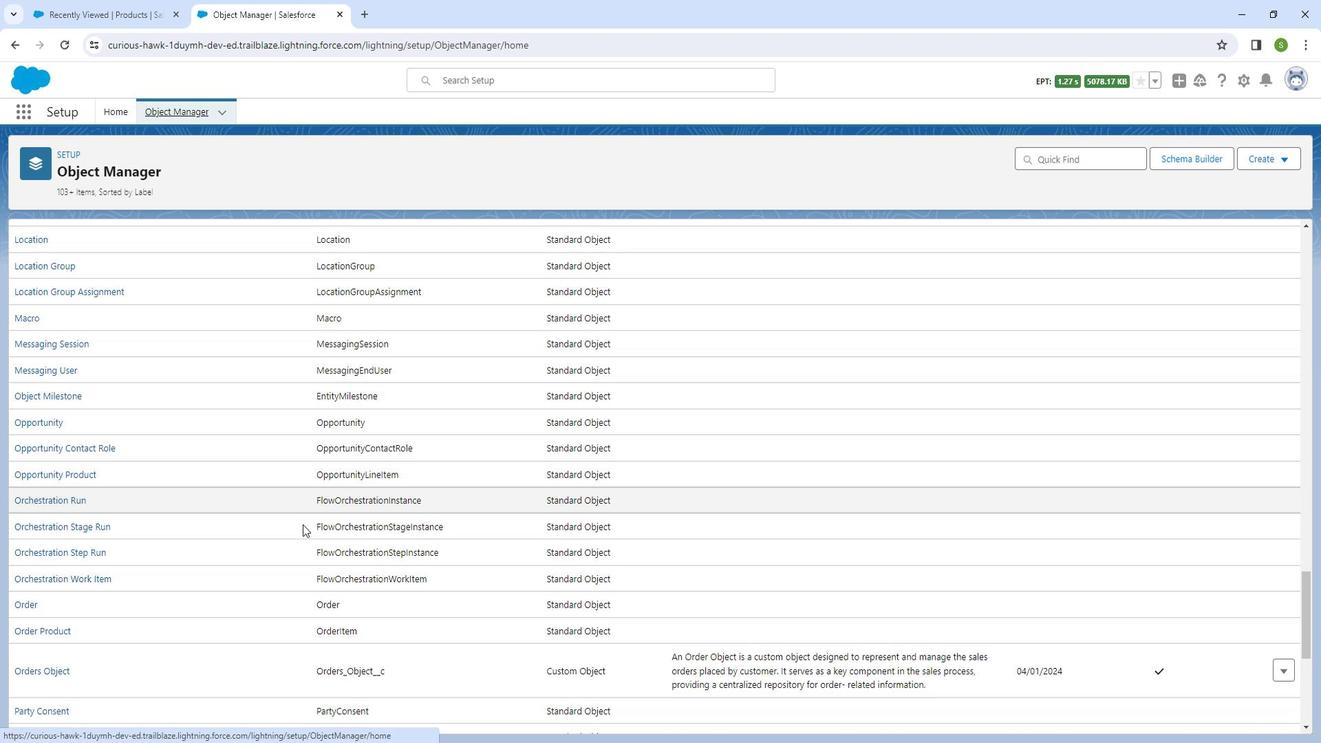 
Action: Mouse scrolled (313, 515) with delta (0, 0)
Screenshot: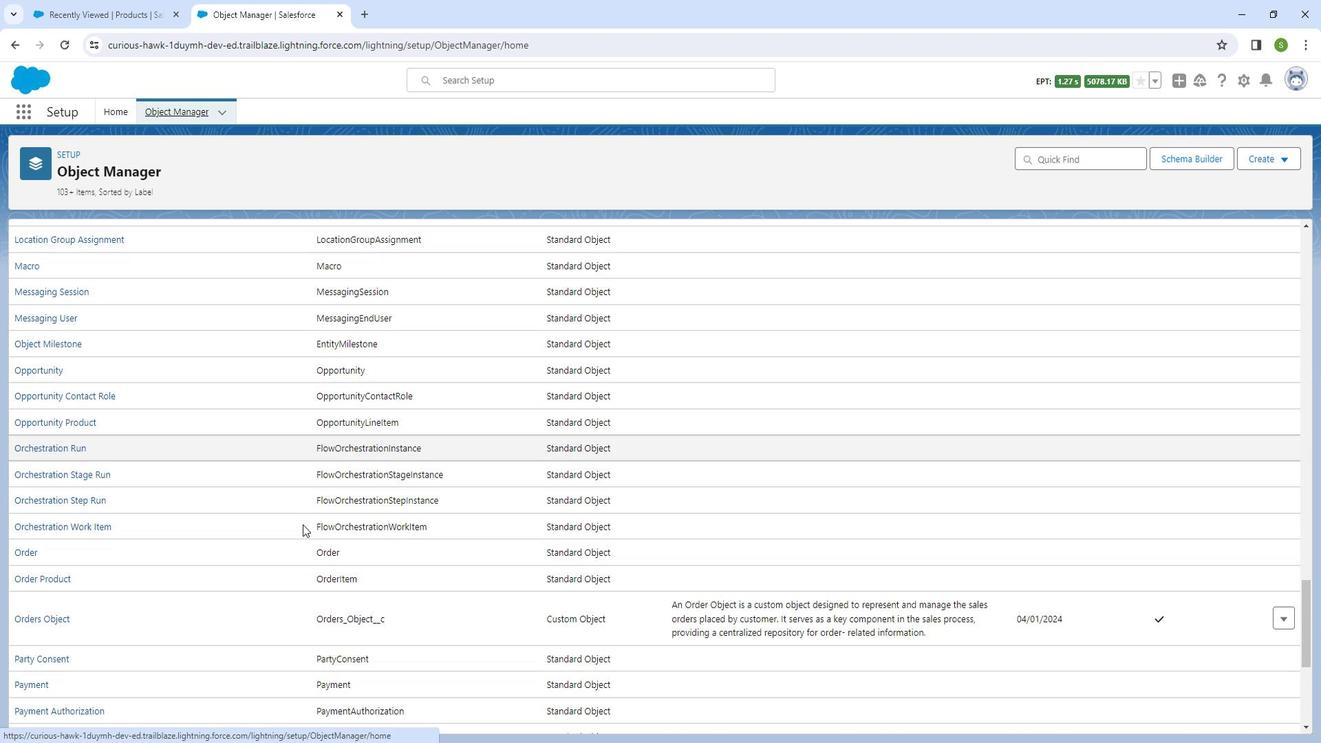 
Action: Mouse scrolled (313, 515) with delta (0, 0)
Screenshot: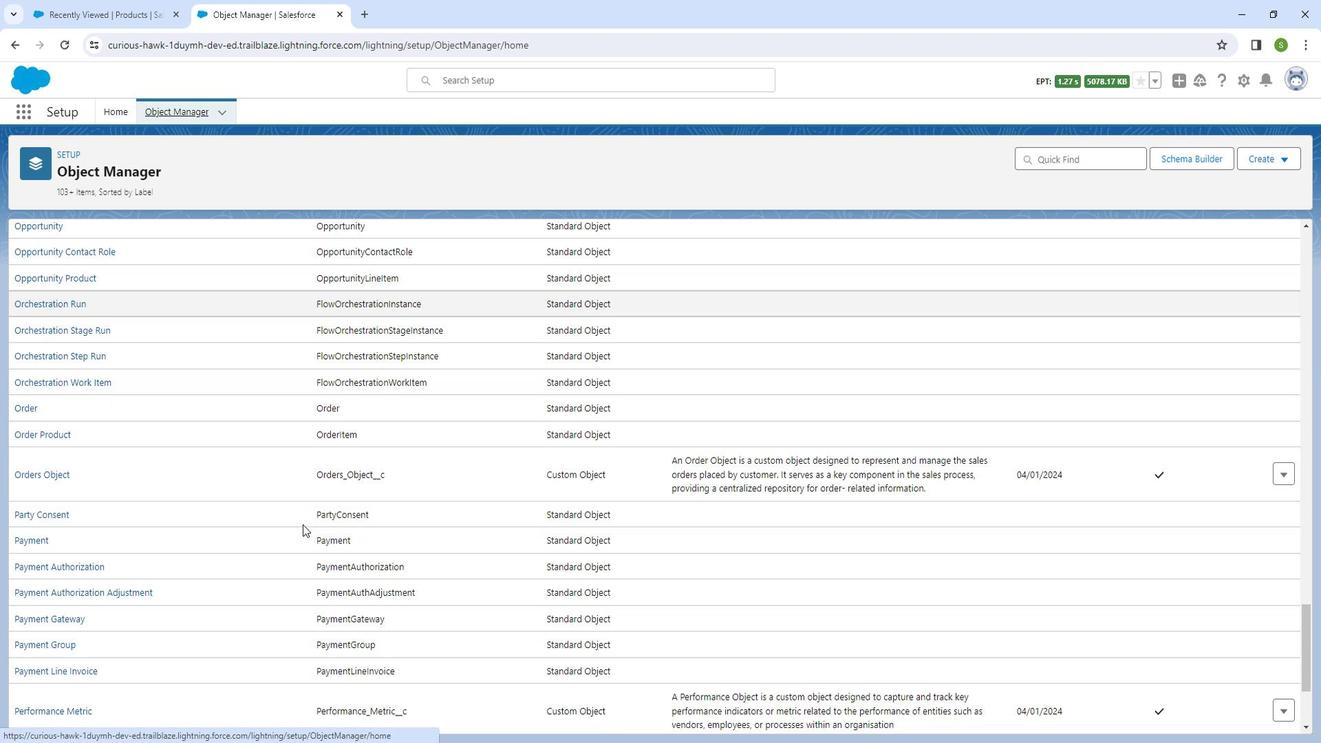 
Action: Mouse scrolled (313, 515) with delta (0, 0)
Screenshot: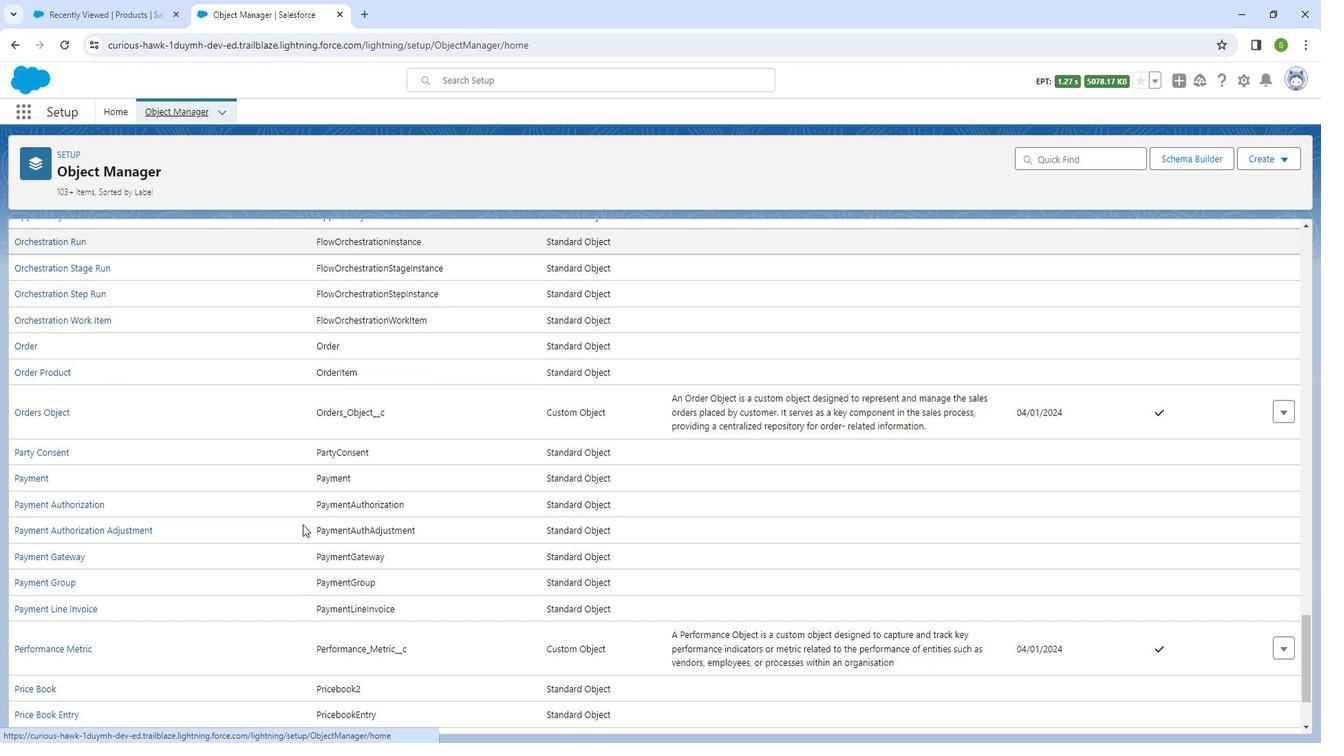 
Action: Mouse moved to (90, 594)
Screenshot: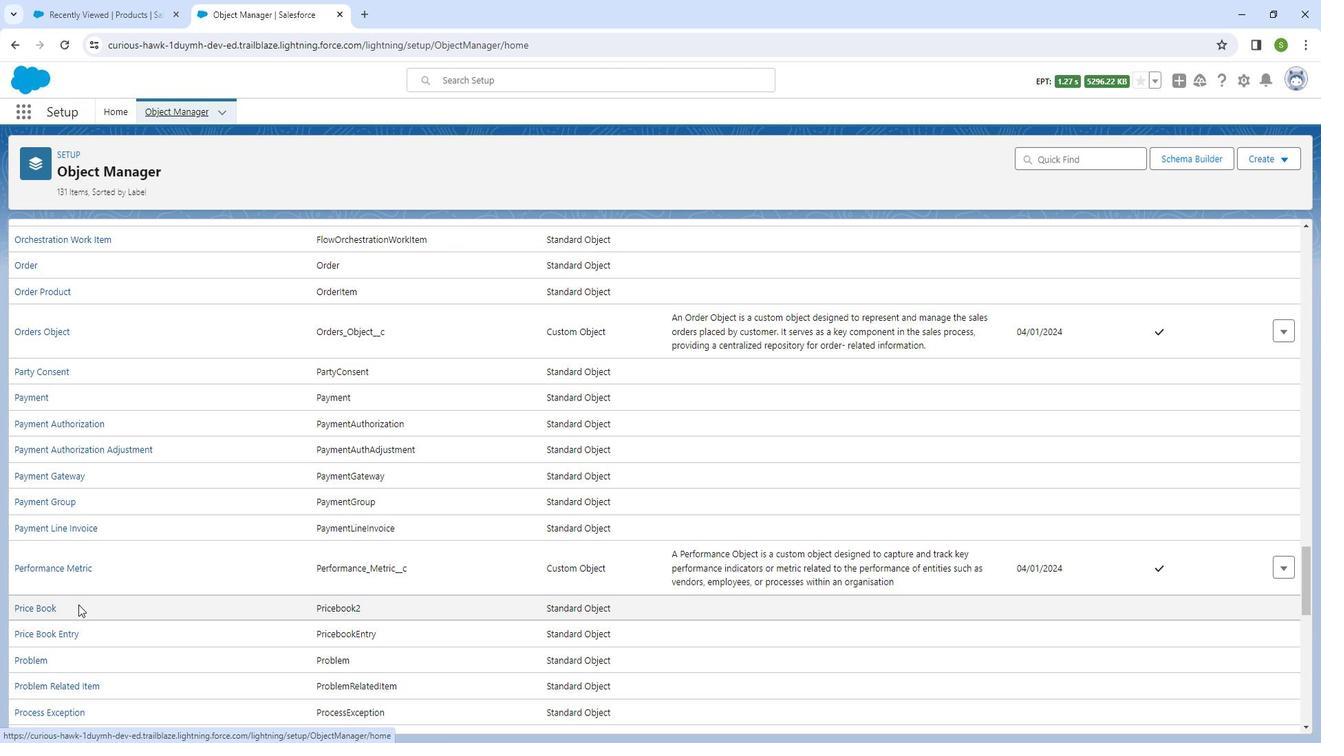 
Action: Mouse scrolled (90, 594) with delta (0, 0)
Screenshot: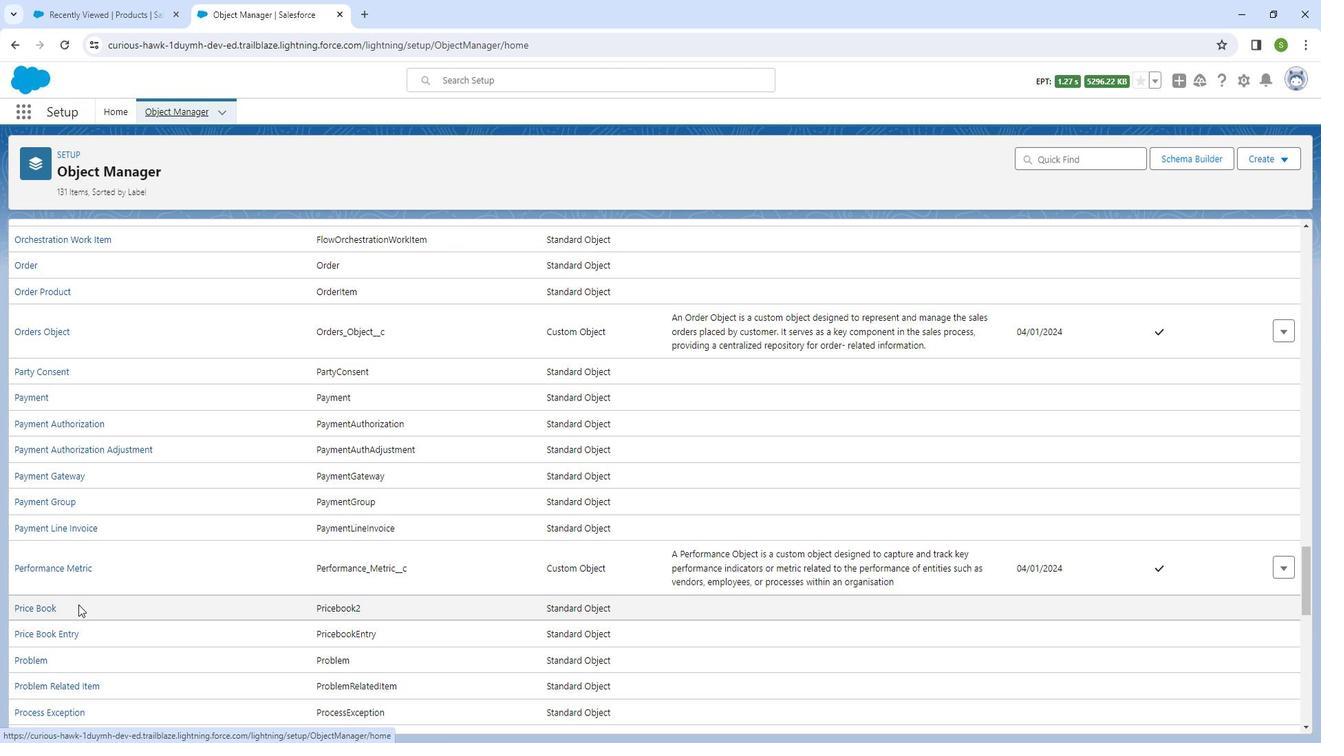 
Action: Mouse moved to (92, 596)
Screenshot: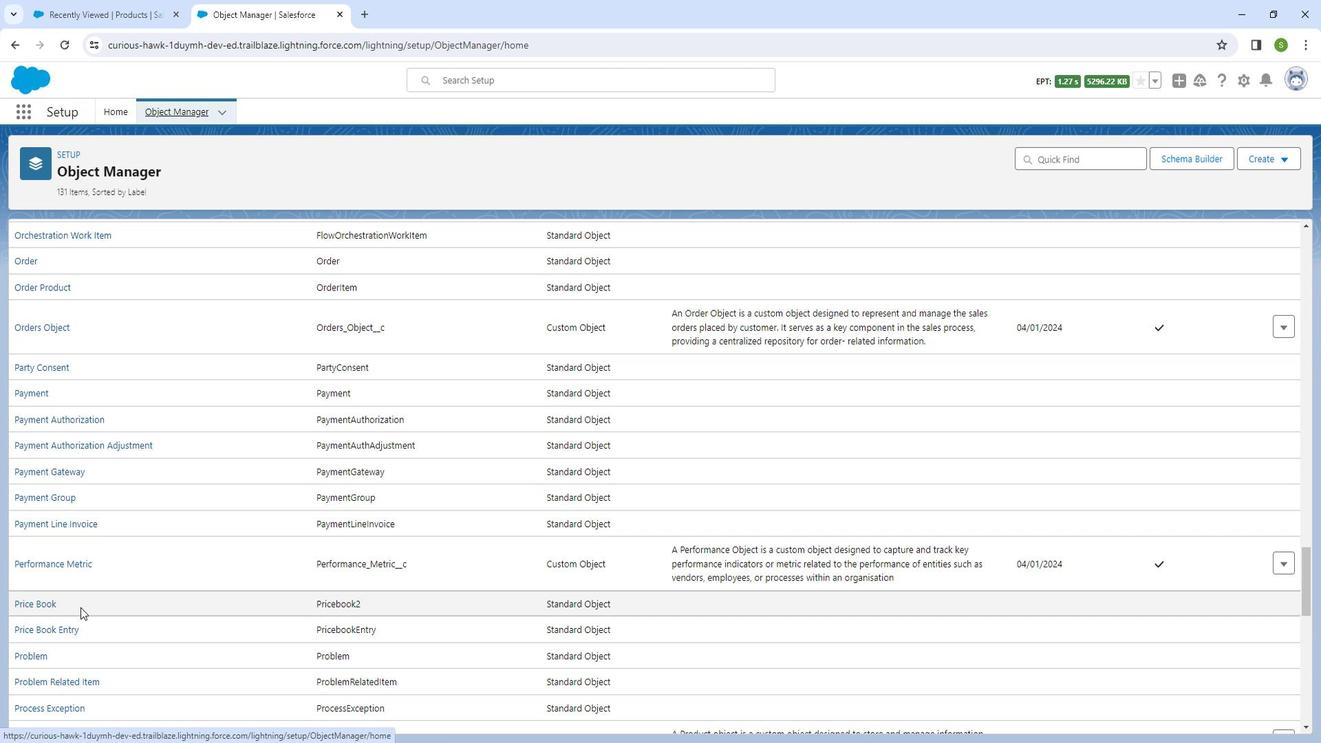 
Action: Mouse scrolled (92, 595) with delta (0, 0)
Screenshot: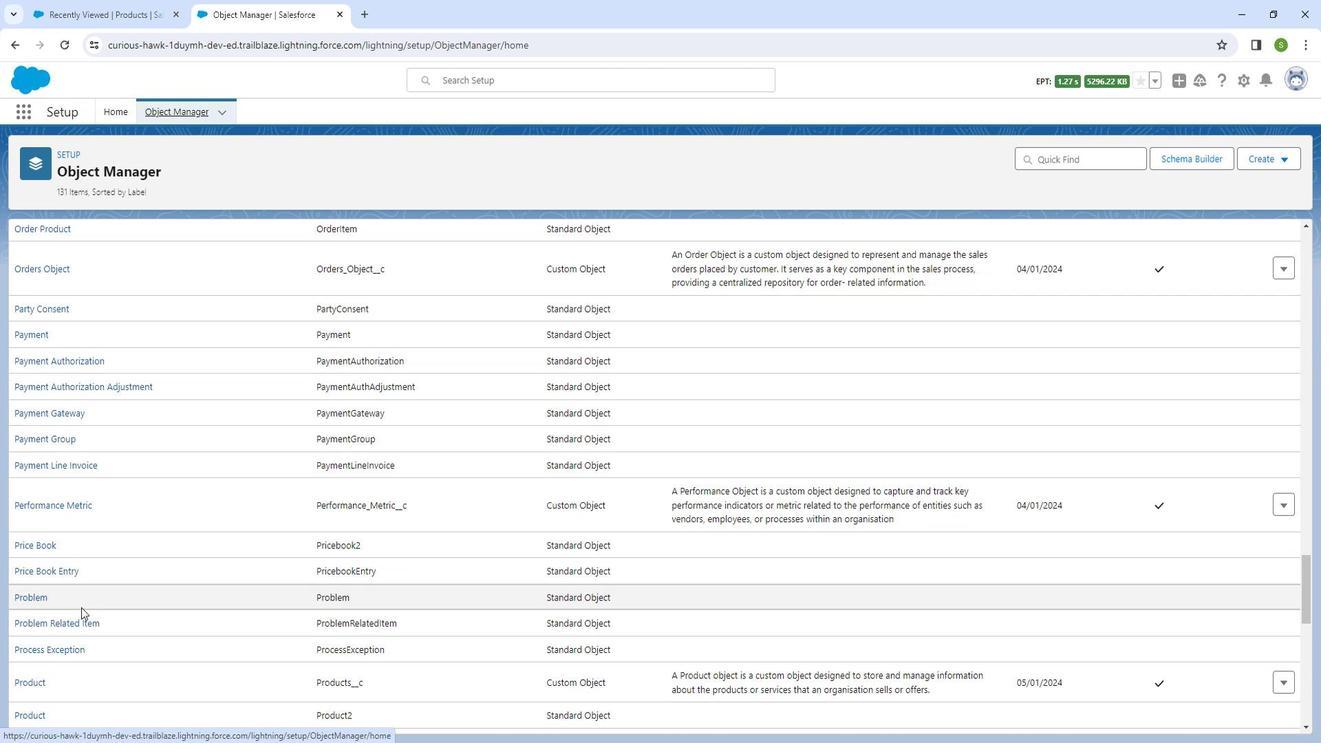 
Action: Mouse scrolled (92, 595) with delta (0, 0)
Screenshot: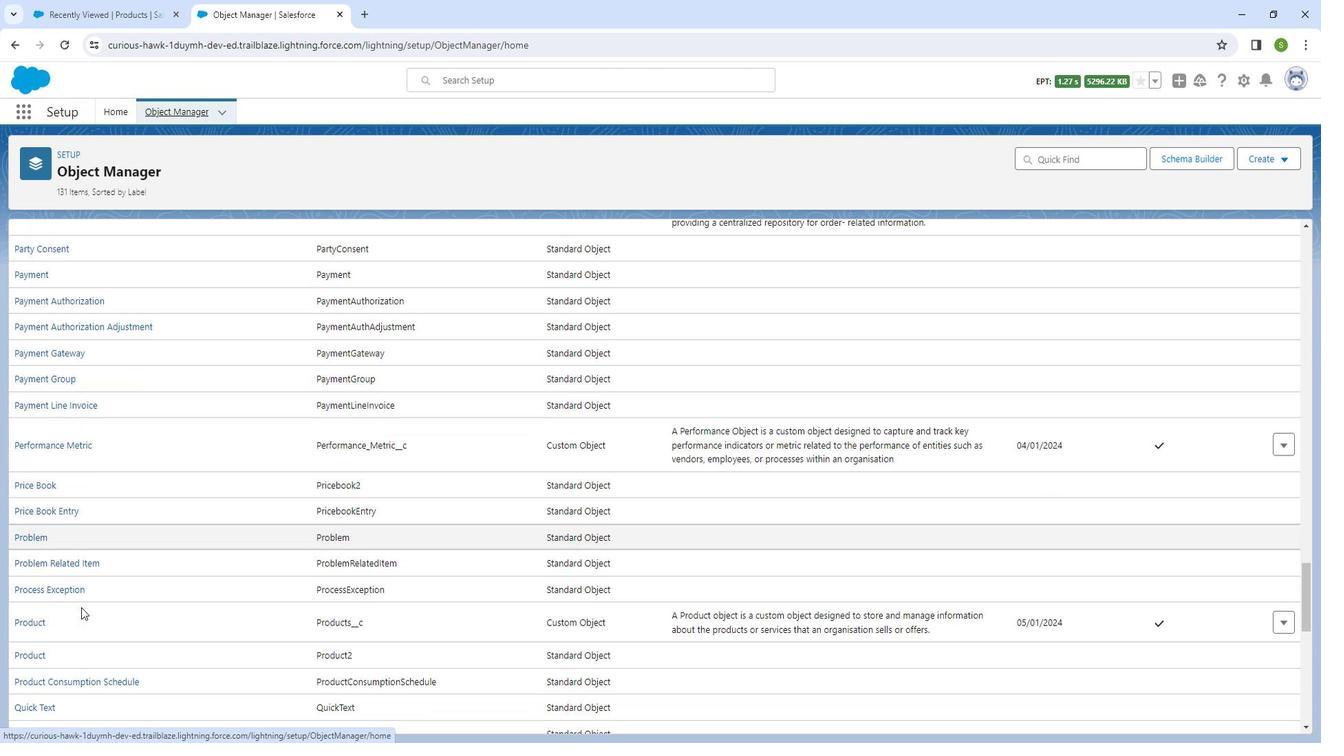 
Action: Mouse moved to (49, 522)
Screenshot: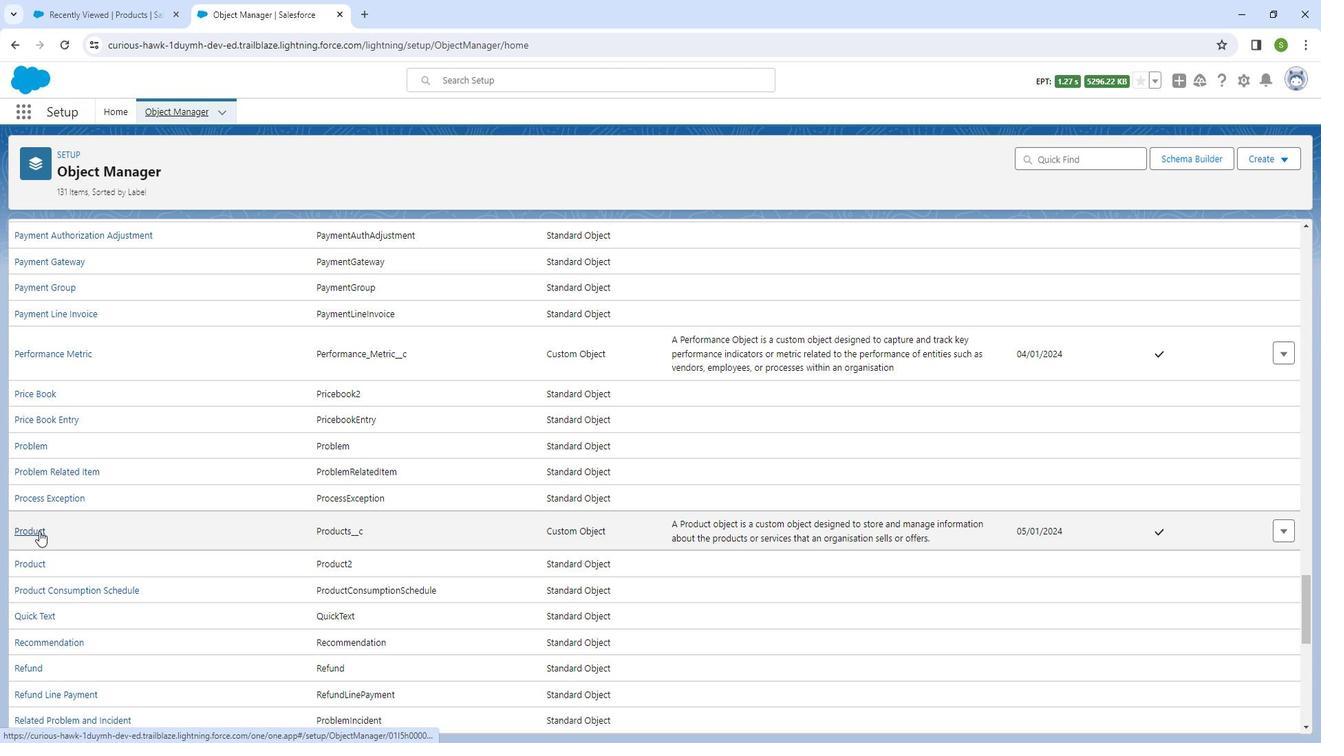
Action: Mouse pressed left at (49, 522)
Screenshot: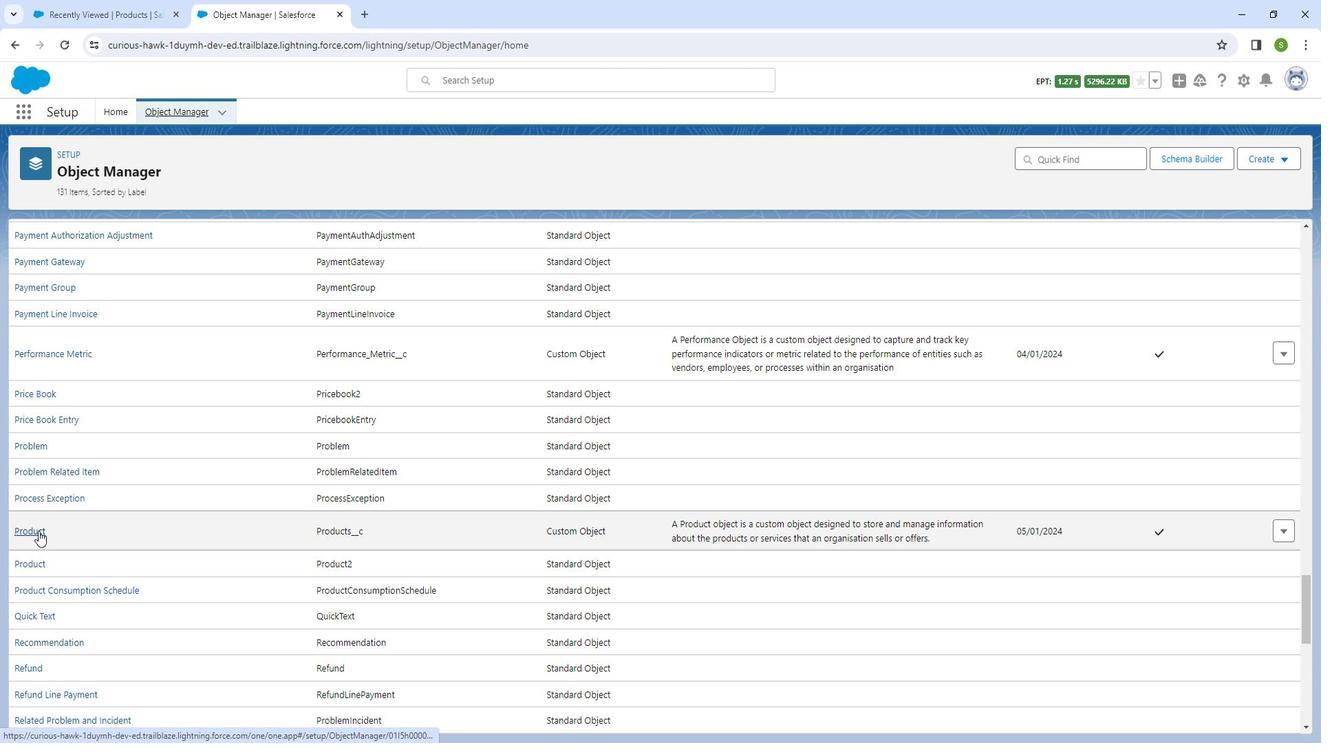 
Action: Mouse moved to (1232, 231)
Screenshot: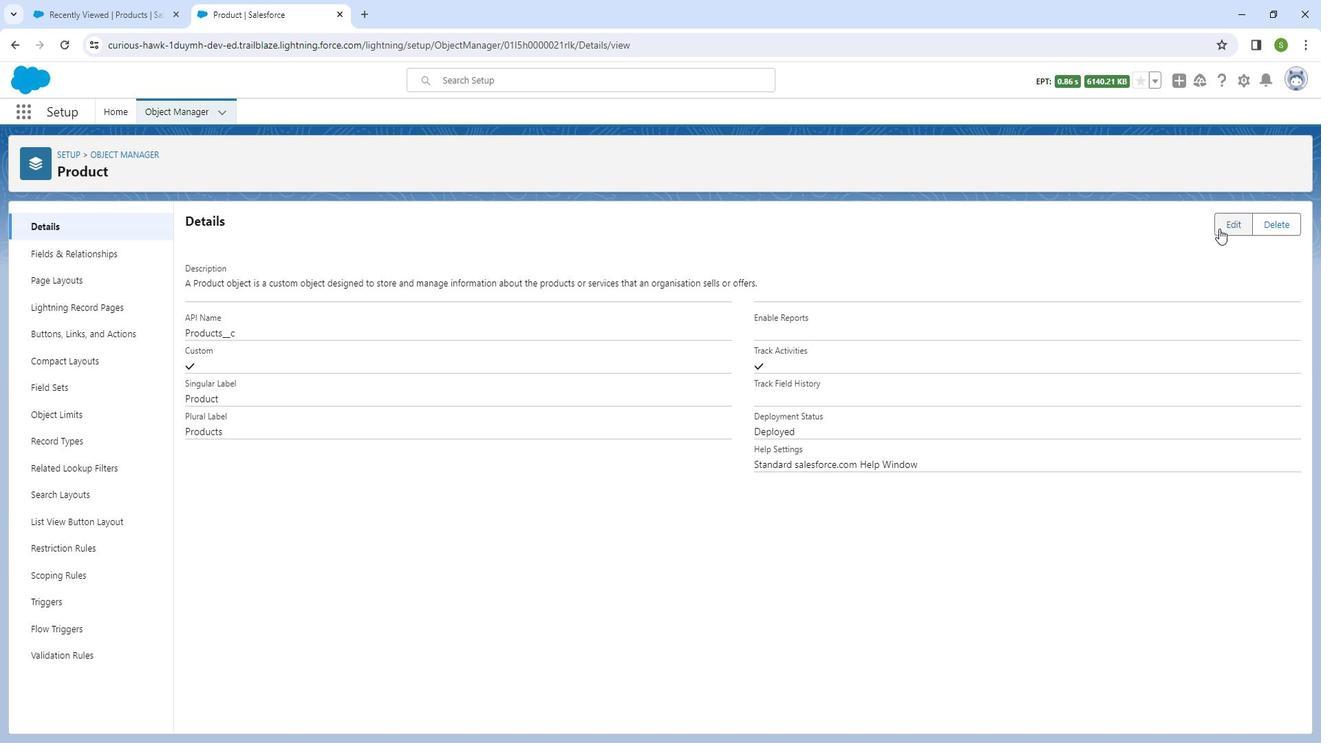 
Action: Mouse pressed left at (1232, 231)
Screenshot: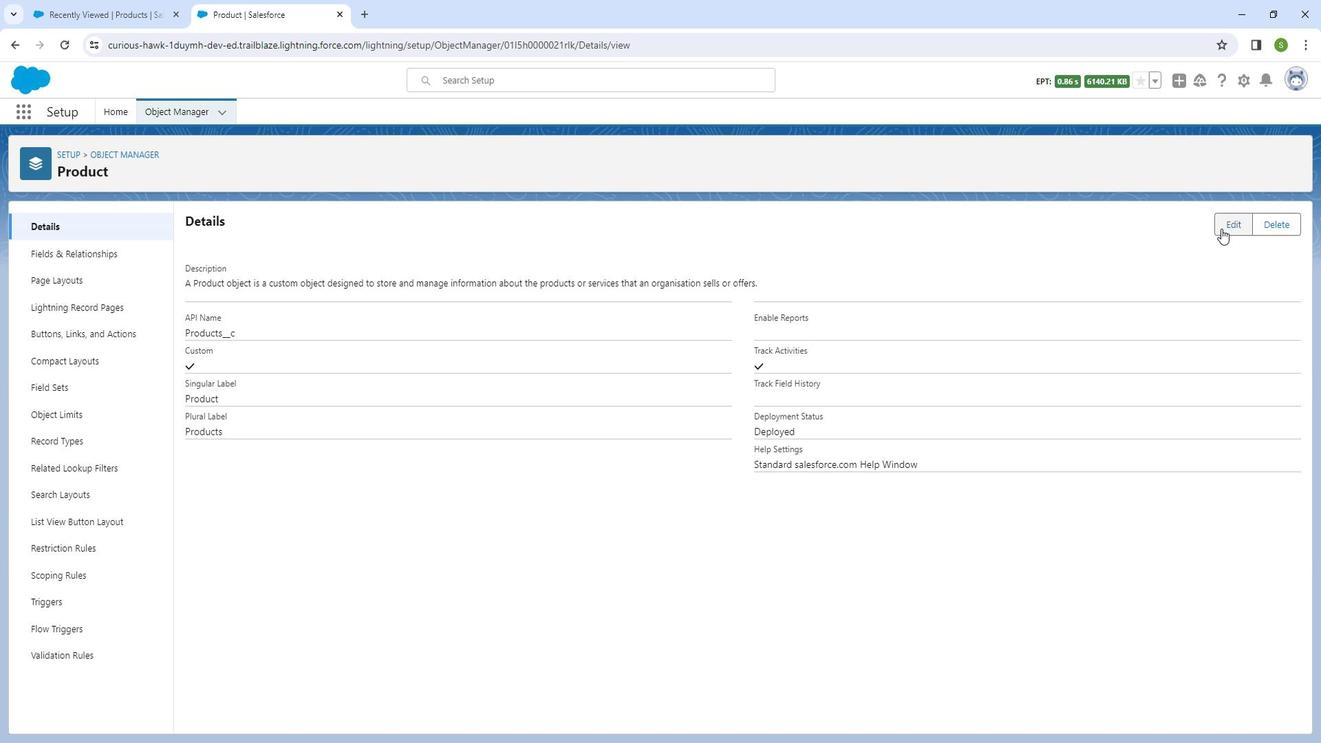 
Action: Mouse moved to (558, 377)
Screenshot: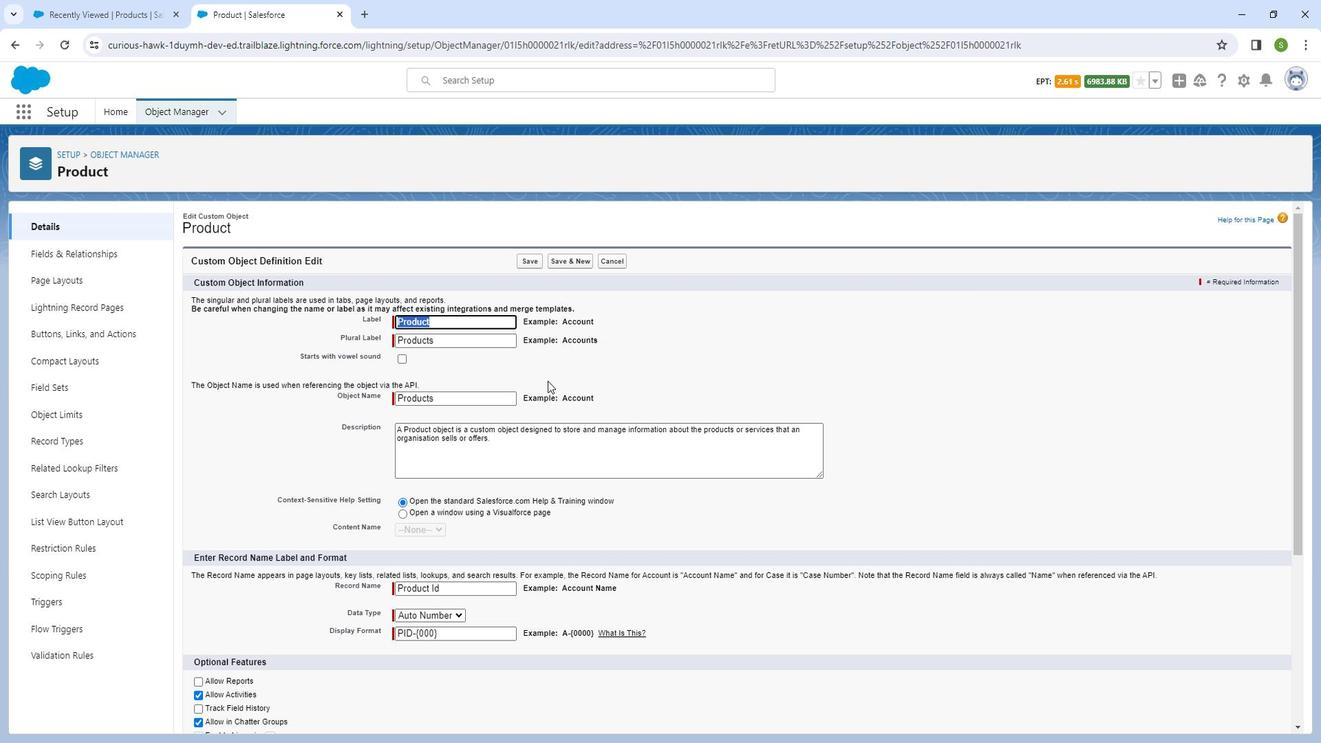 
Action: Mouse scrolled (558, 377) with delta (0, 0)
Screenshot: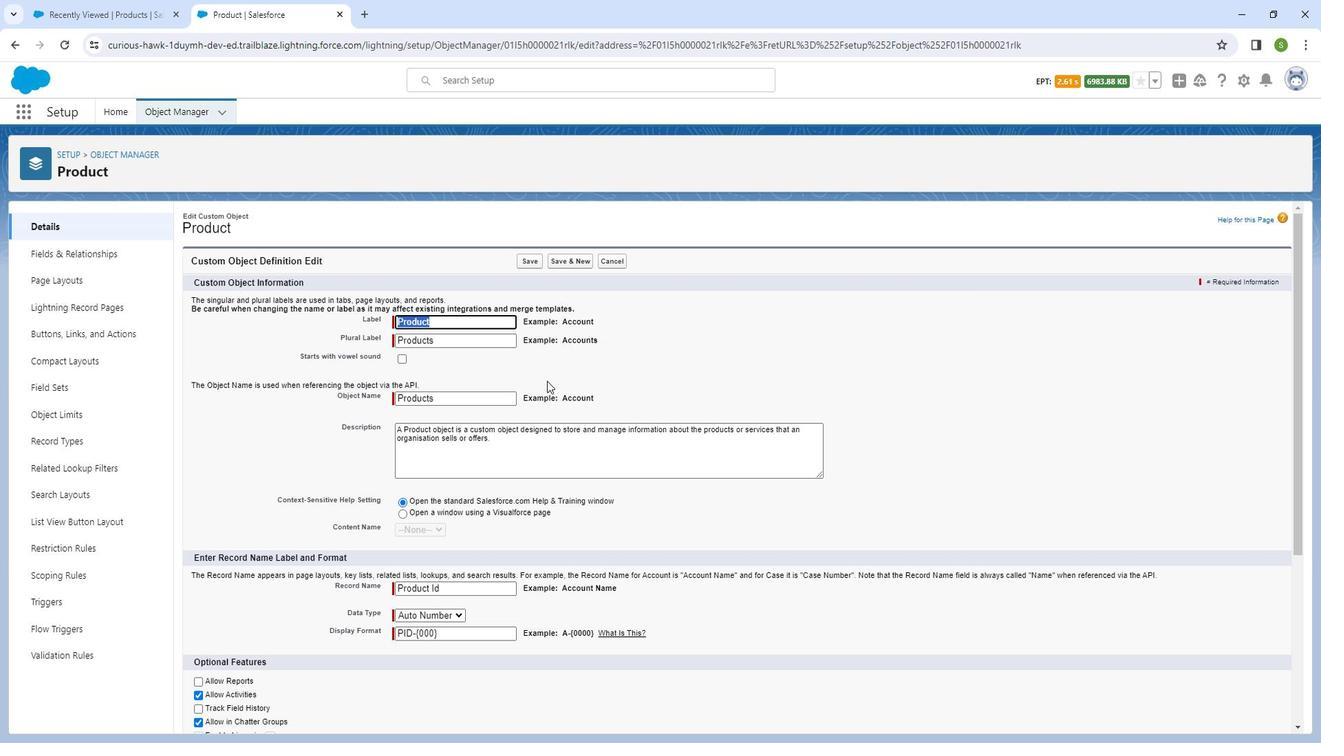 
Action: Mouse scrolled (558, 377) with delta (0, 0)
Screenshot: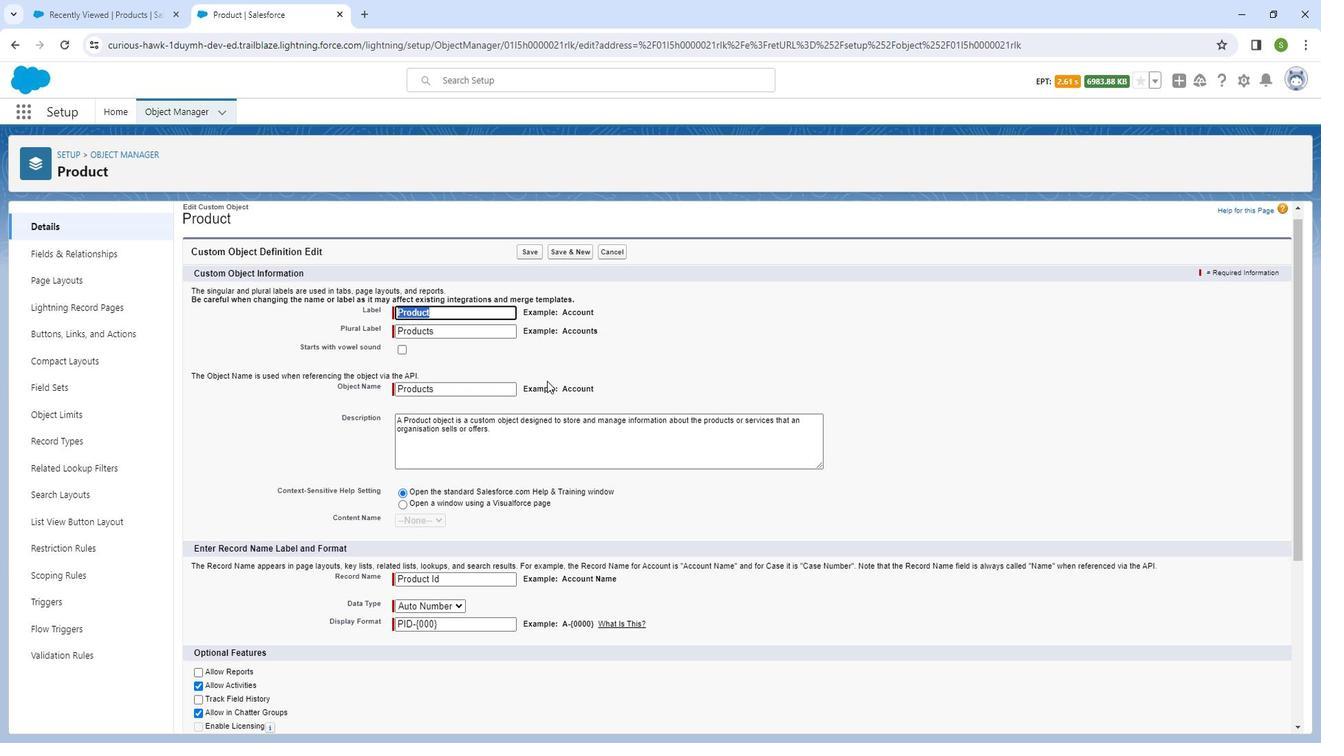 
Action: Mouse scrolled (558, 377) with delta (0, 0)
Screenshot: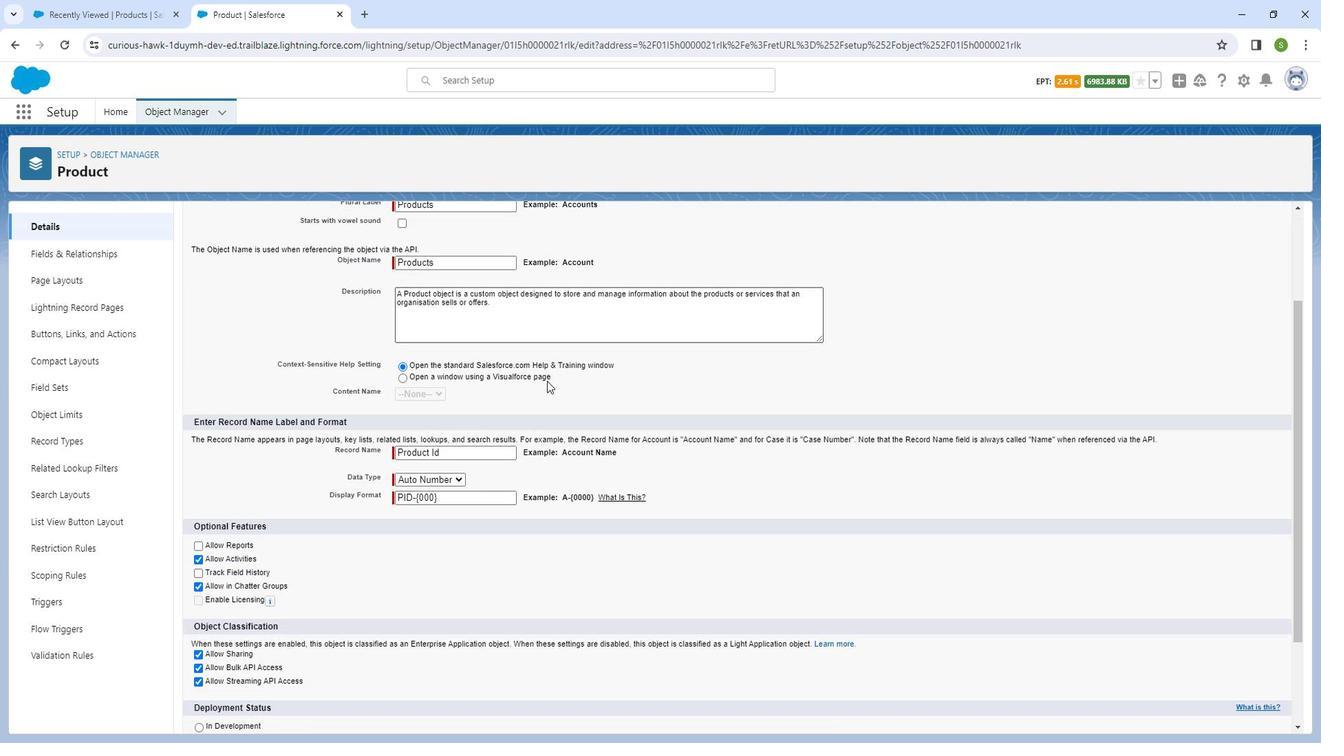 
Action: Mouse moved to (273, 485)
Screenshot: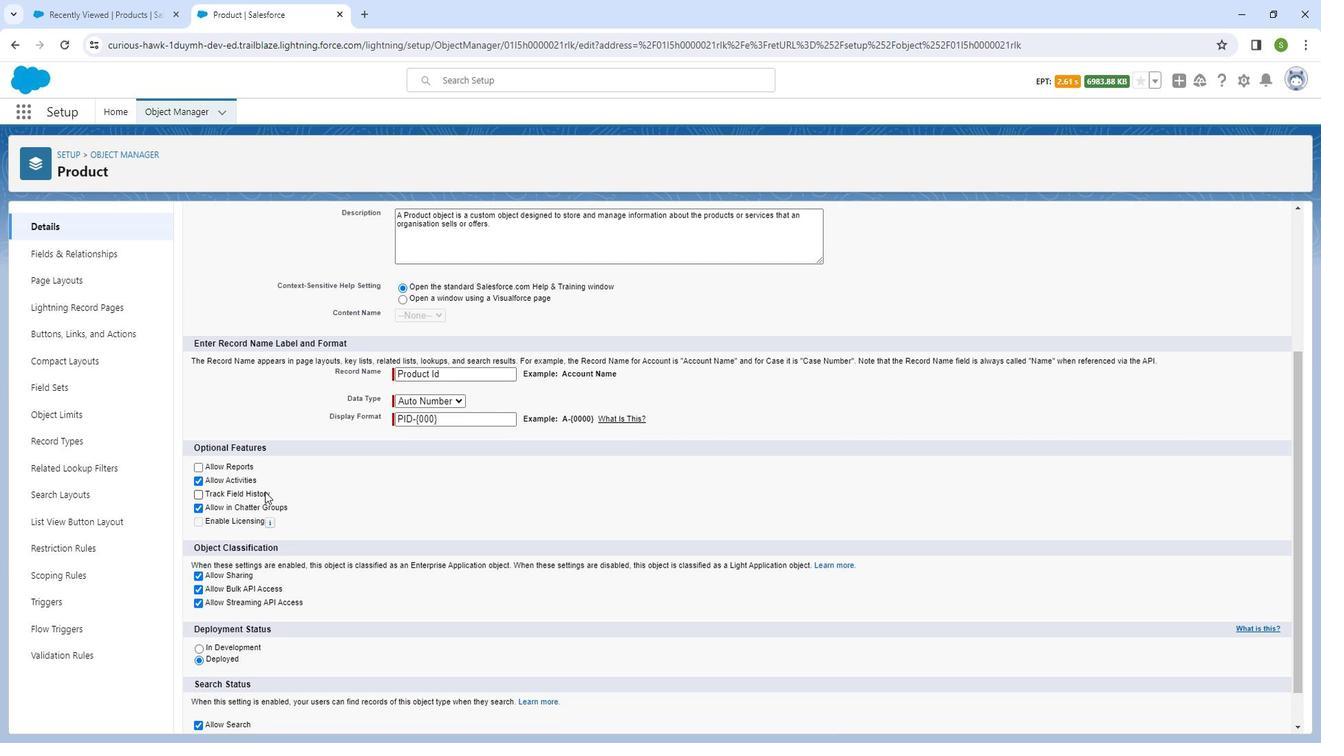 
Action: Mouse pressed left at (273, 485)
Screenshot: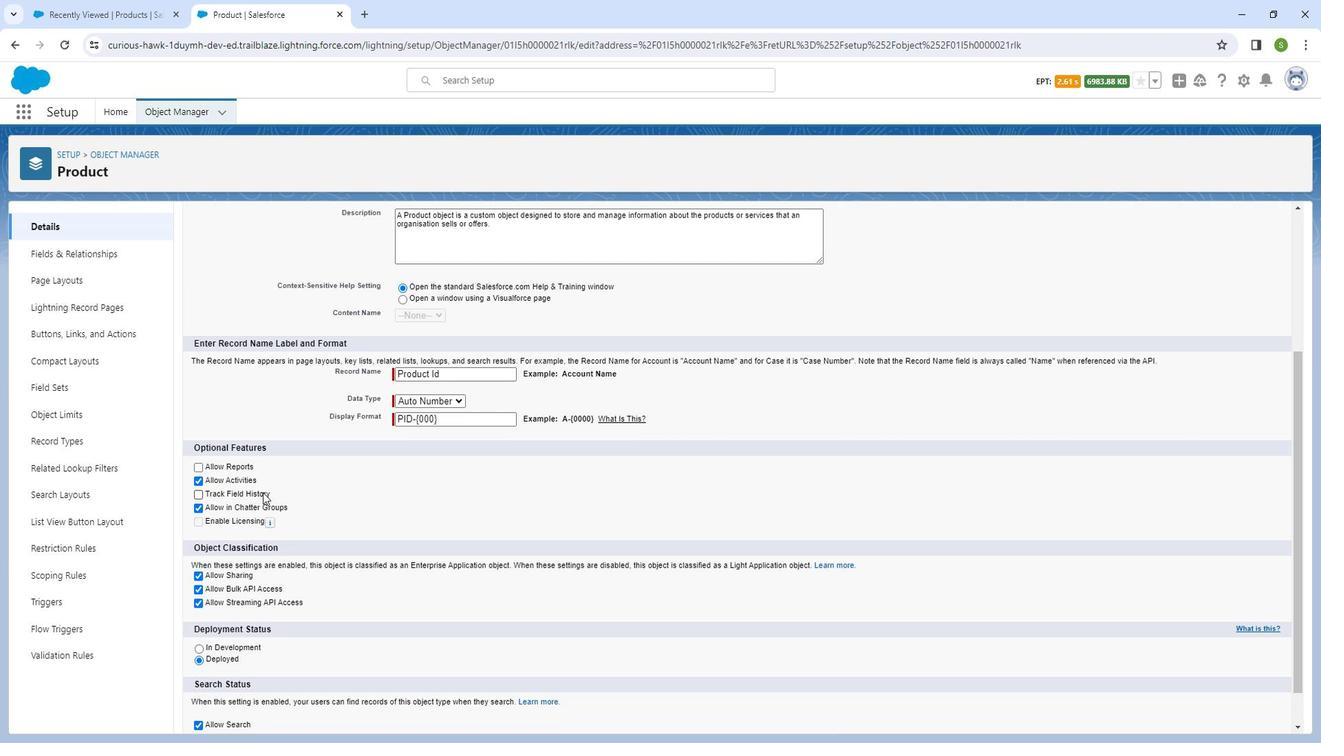 
Action: Mouse moved to (1095, 429)
Screenshot: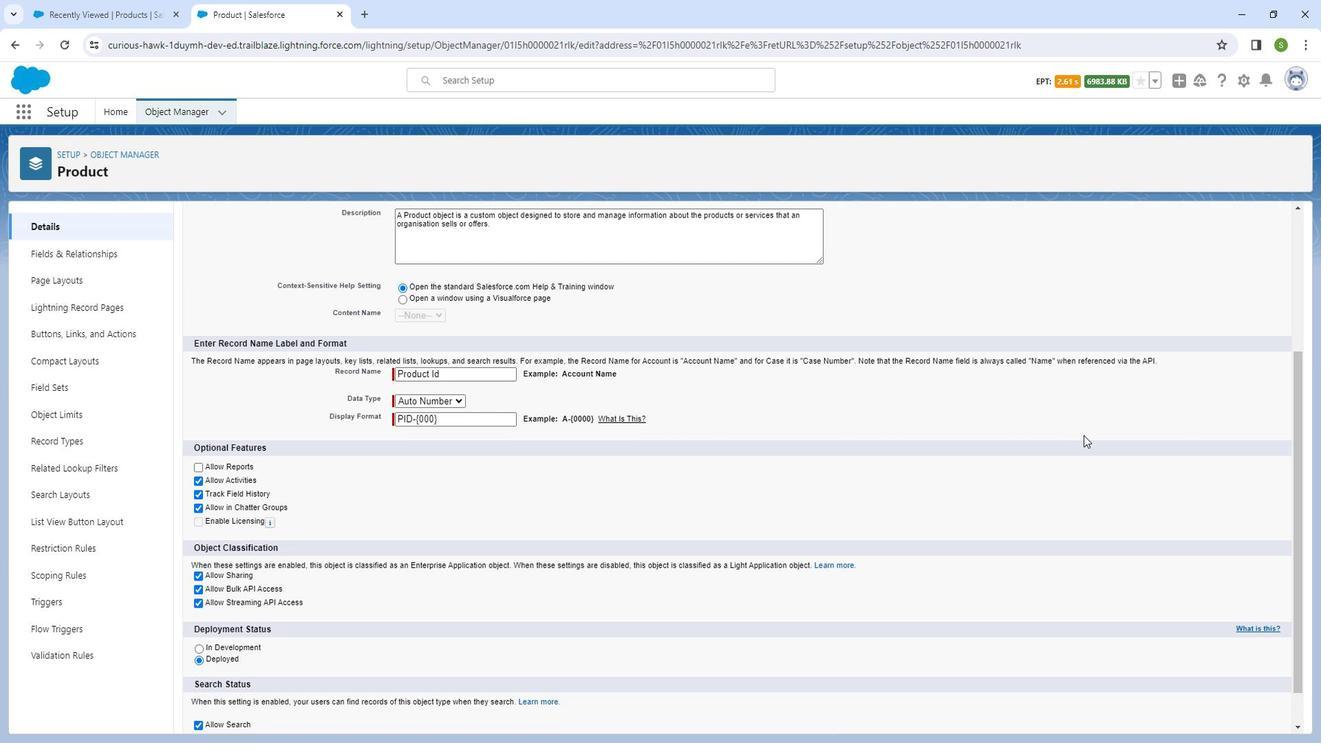 
Action: Mouse scrolled (1095, 428) with delta (0, 0)
Screenshot: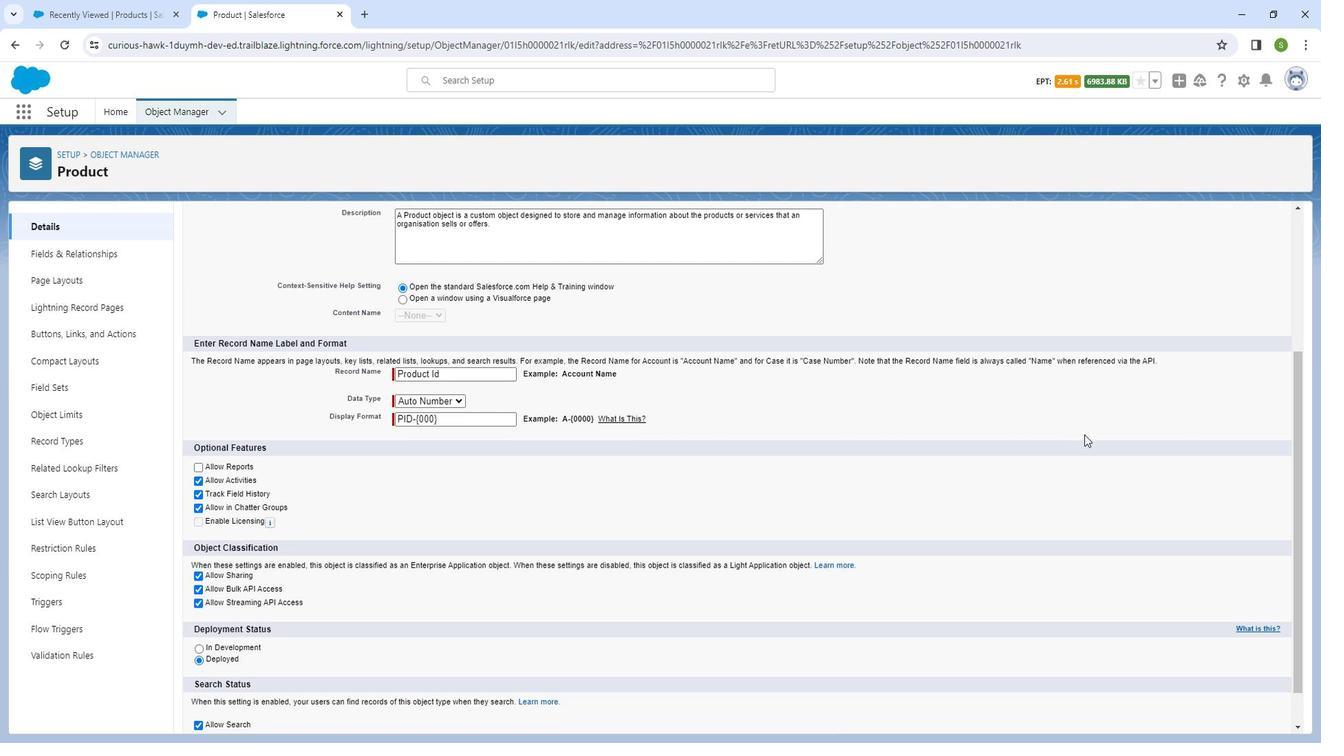
Action: Mouse moved to (1096, 429)
Screenshot: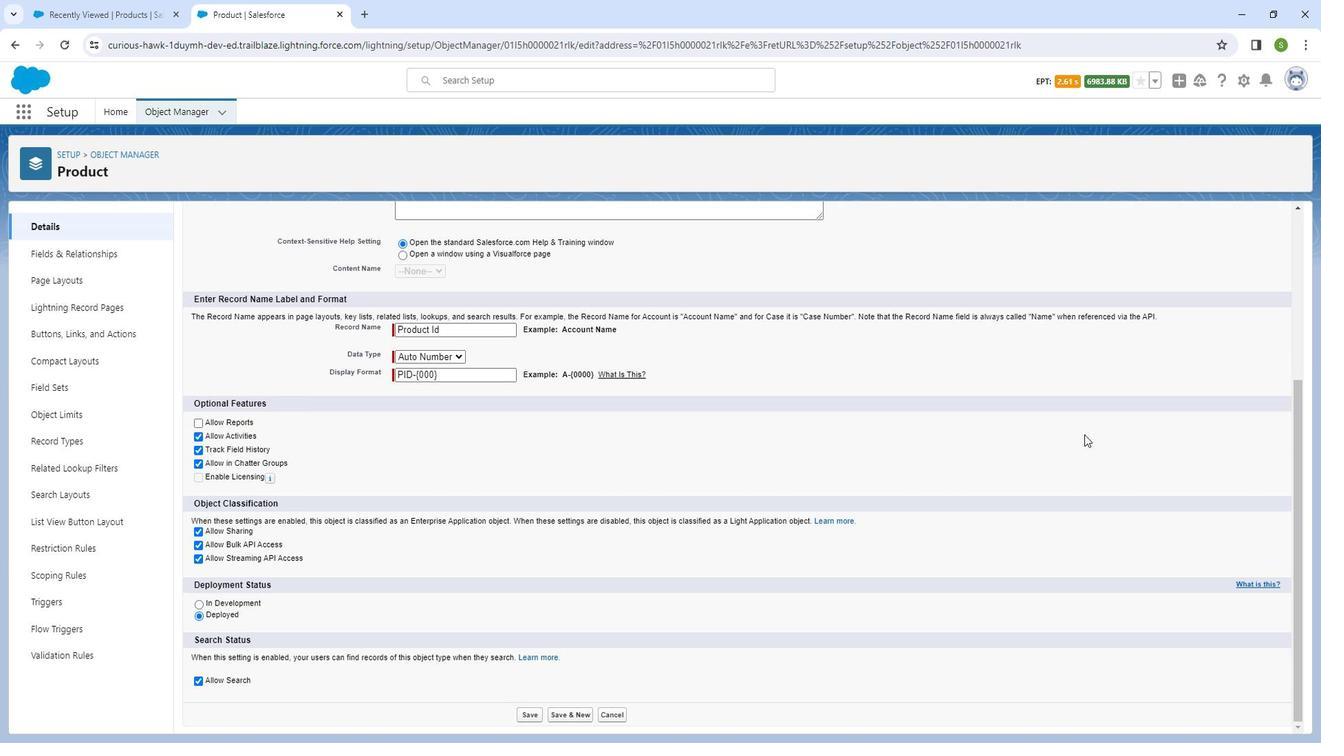 
Action: Mouse scrolled (1096, 428) with delta (0, 0)
Screenshot: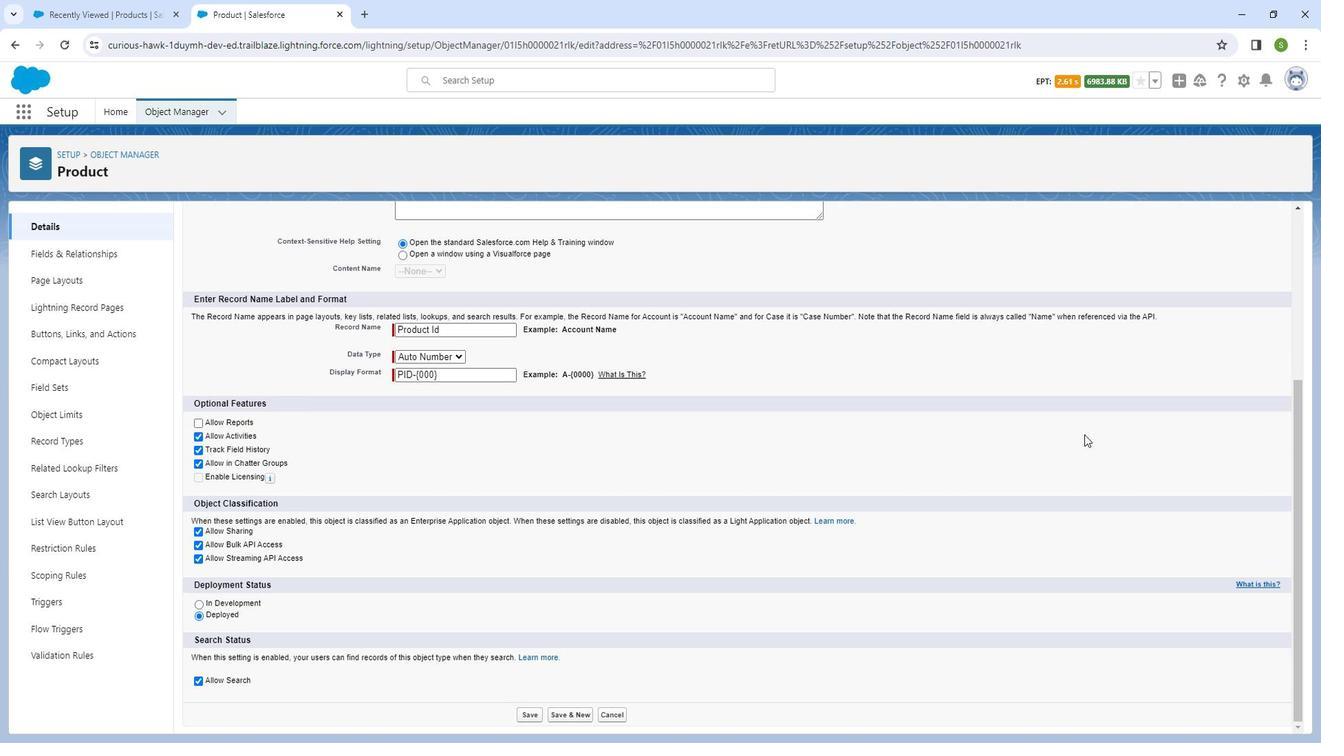 
Action: Mouse moved to (1098, 431)
Screenshot: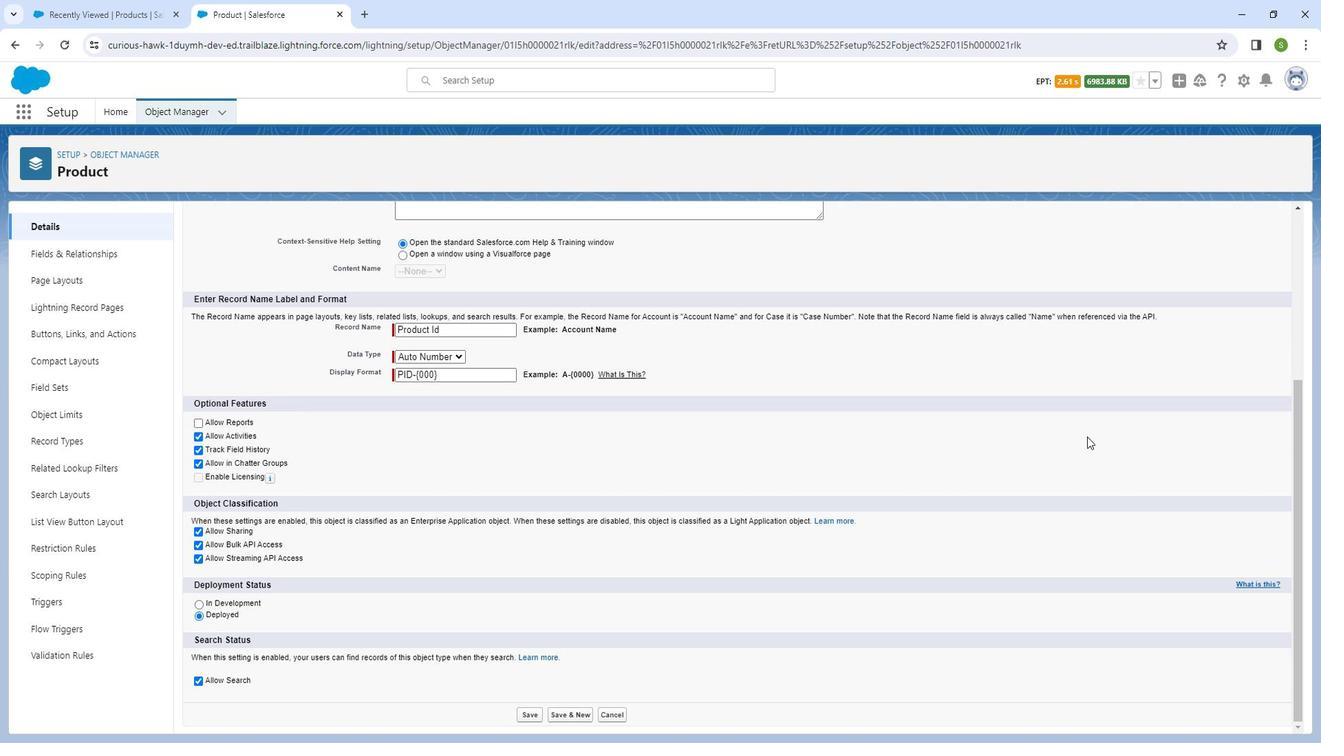 
Action: Mouse scrolled (1098, 430) with delta (0, 0)
Screenshot: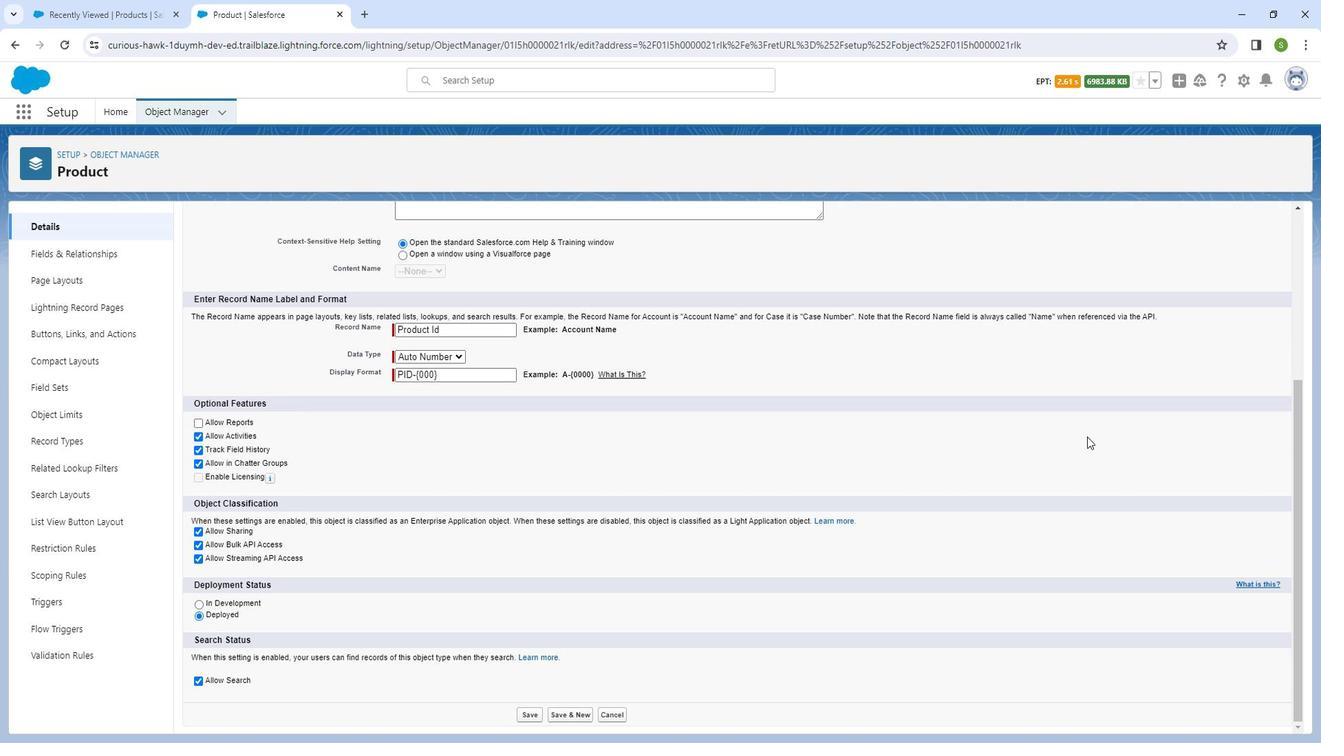 
Action: Mouse moved to (1100, 433)
Screenshot: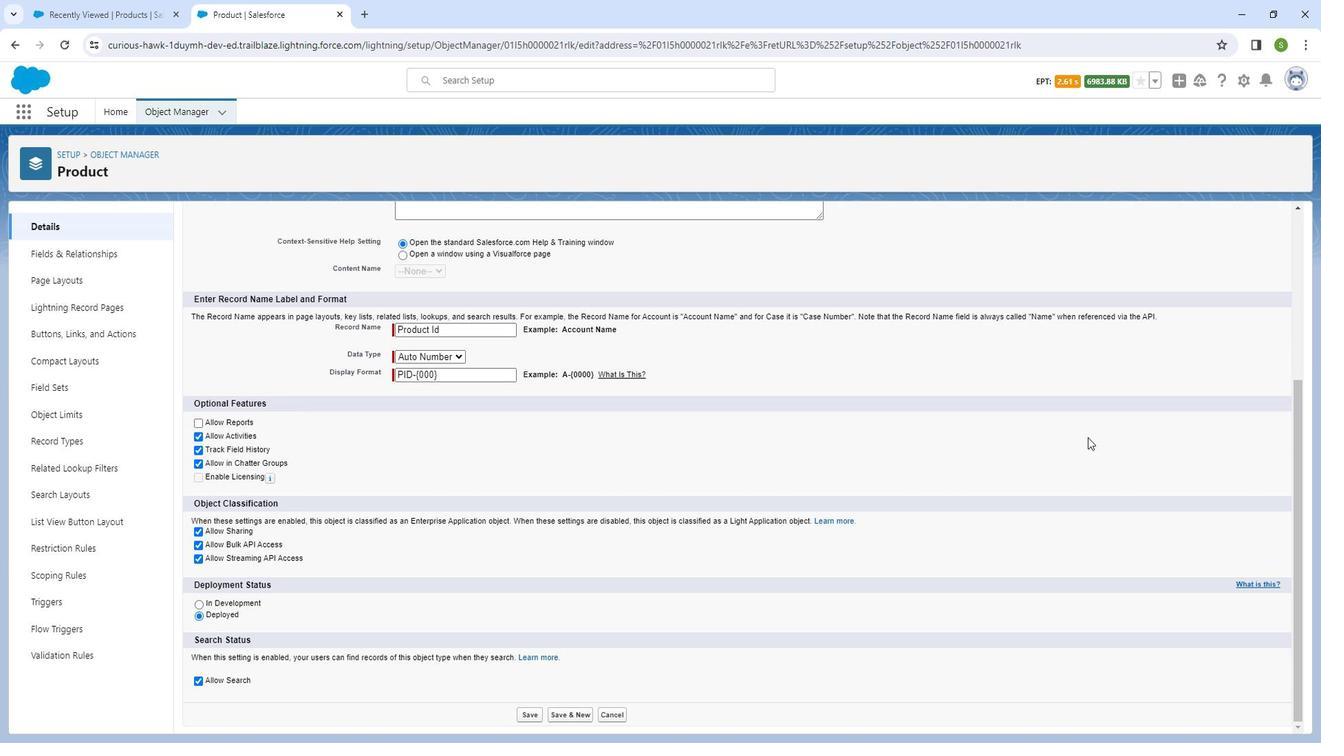 
Action: Mouse scrolled (1100, 433) with delta (0, 0)
Screenshot: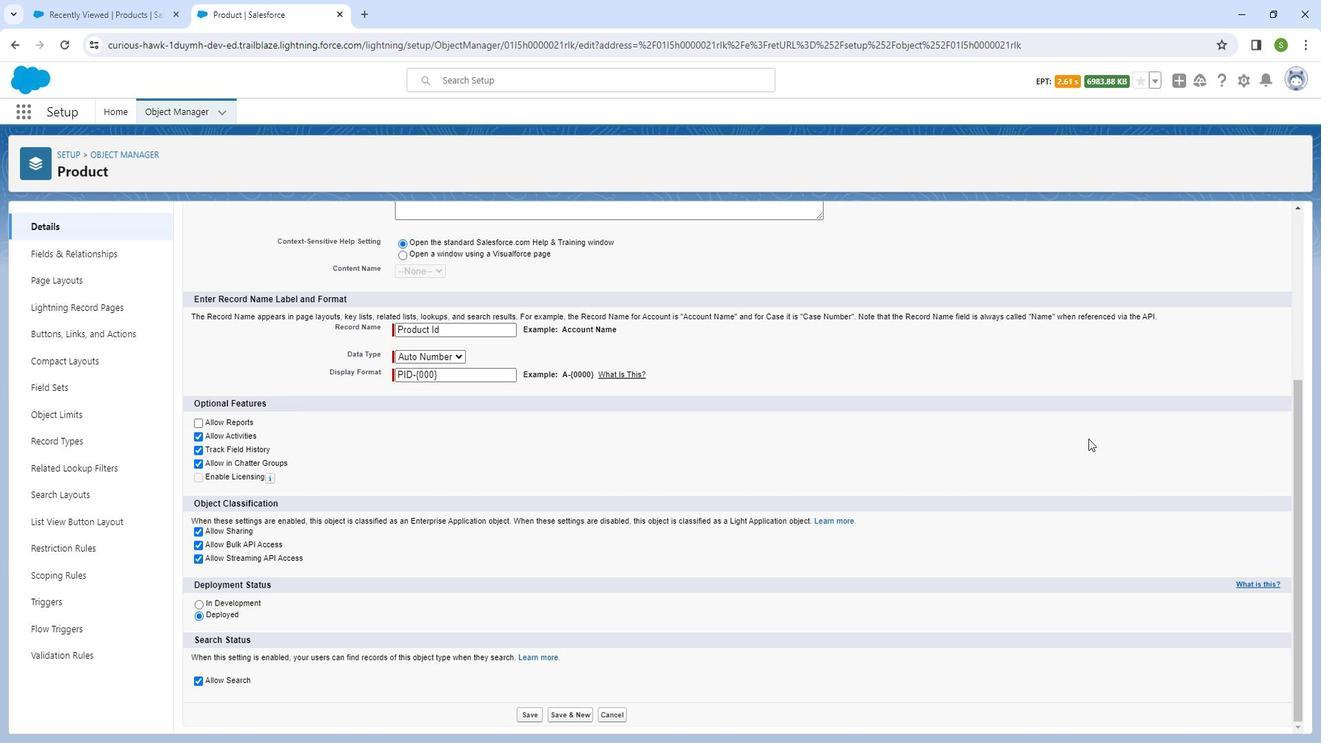 
Action: Mouse moved to (1100, 435)
Screenshot: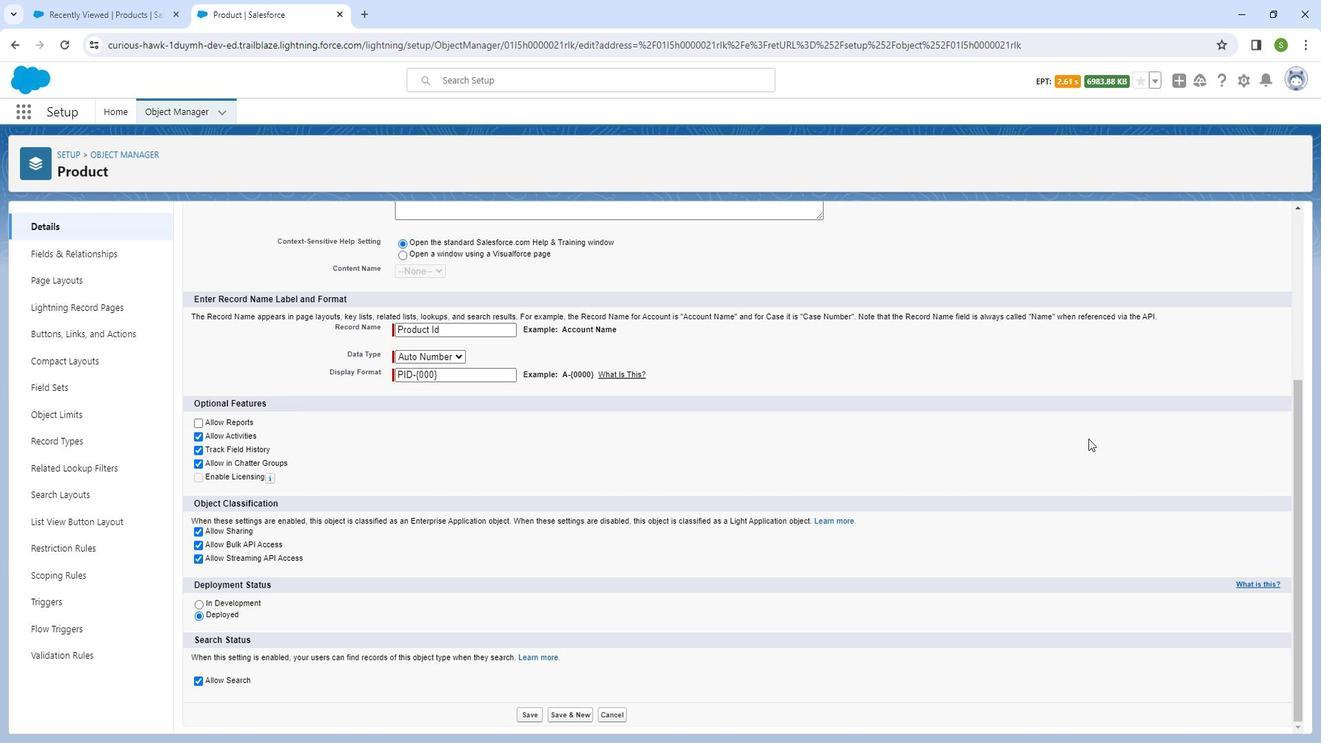 
Action: Mouse scrolled (1100, 434) with delta (0, 0)
Screenshot: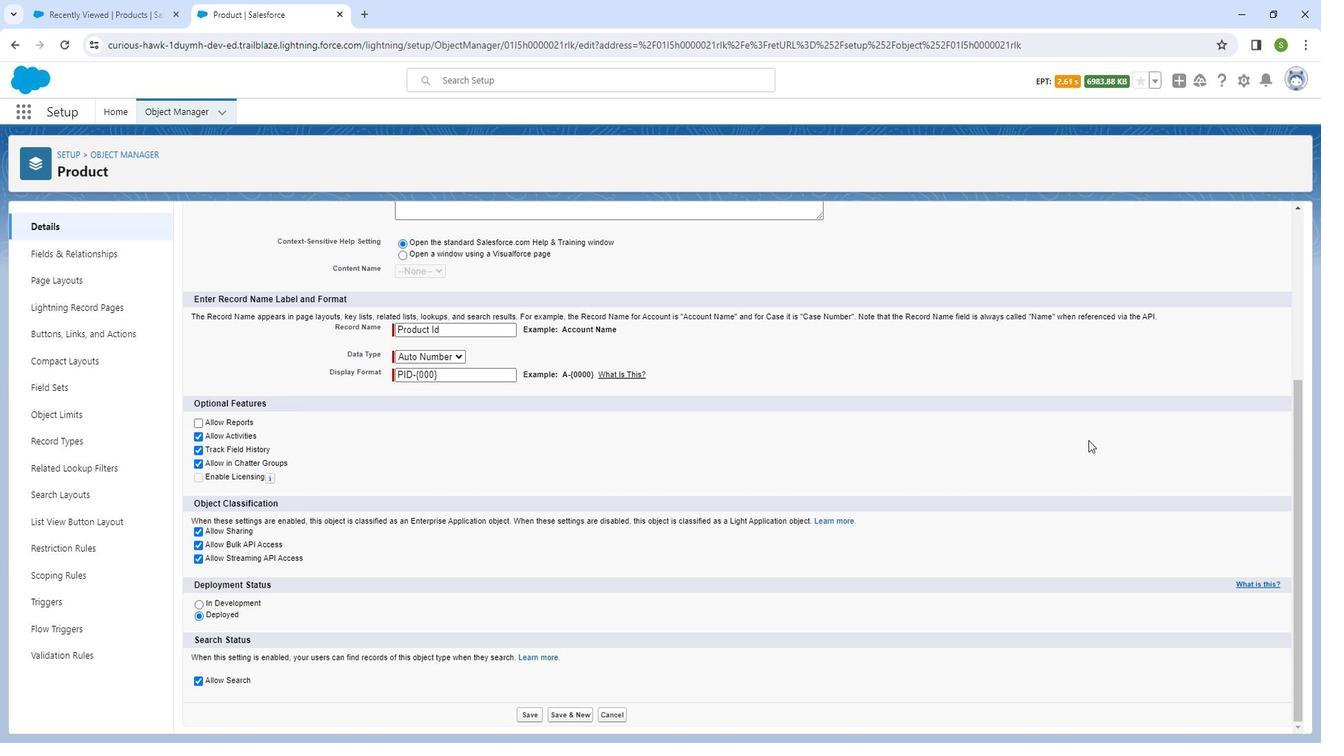 
Action: Mouse moved to (547, 700)
Screenshot: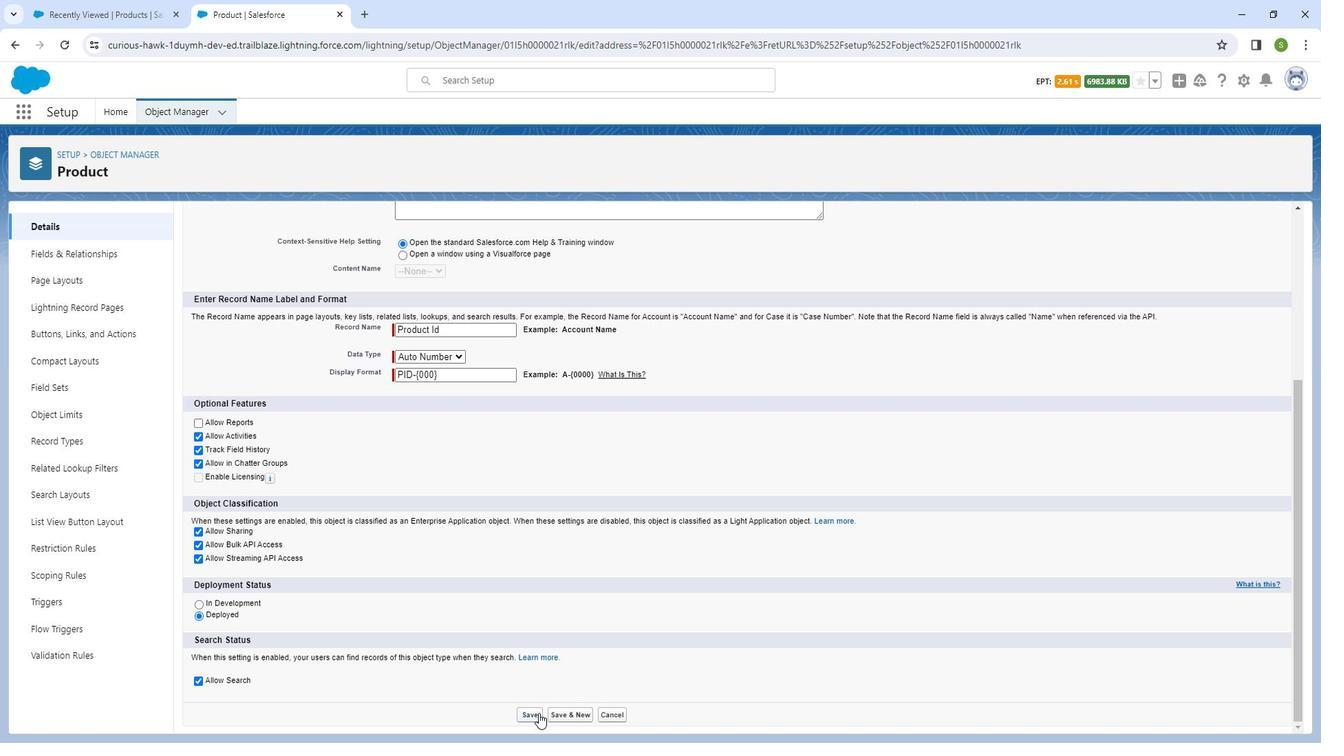 
Action: Mouse pressed left at (547, 700)
Screenshot: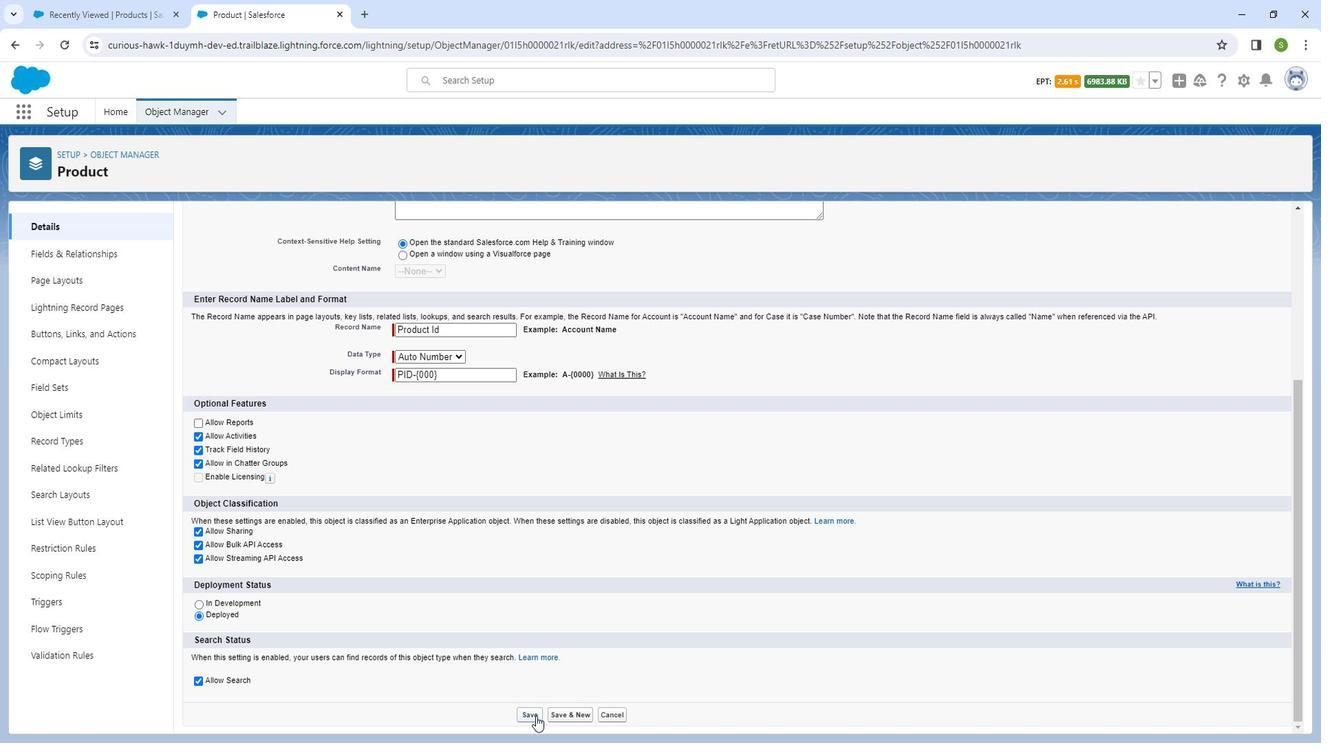 
Action: Mouse moved to (125, 257)
Screenshot: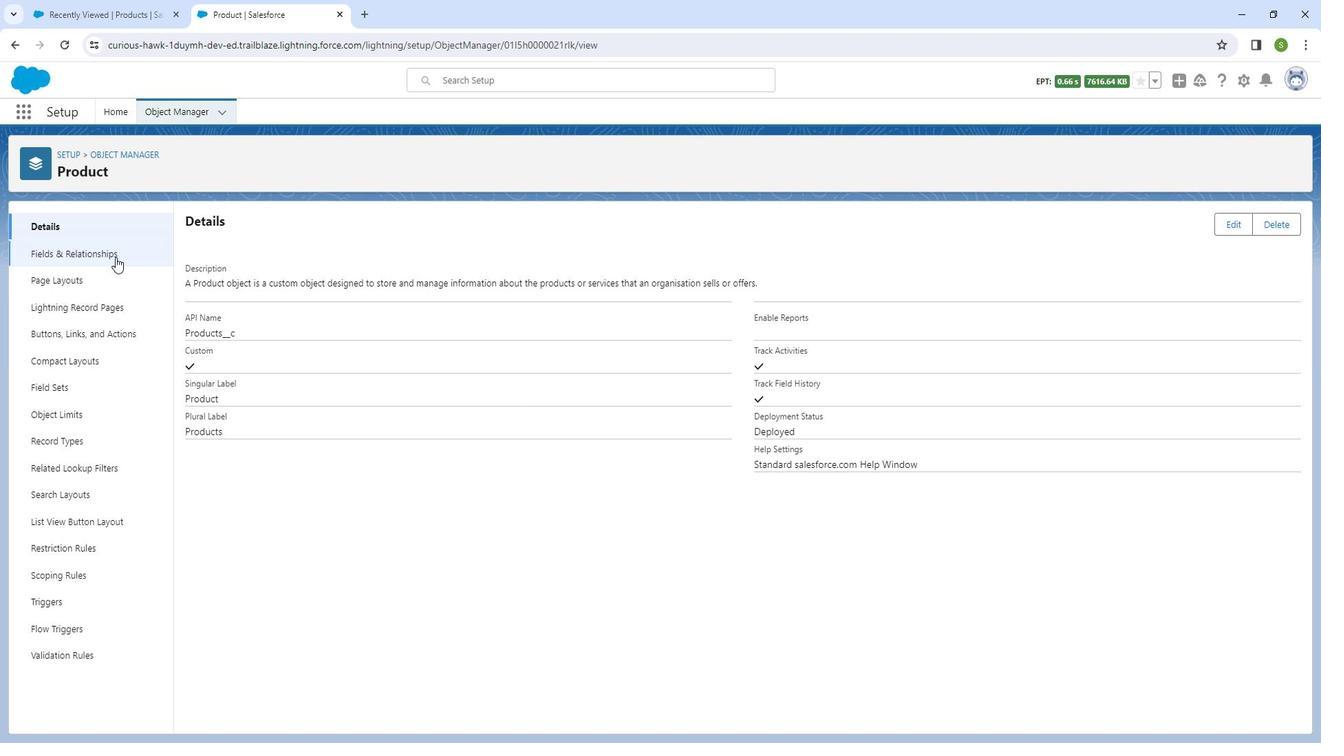 
Action: Mouse pressed left at (125, 257)
Screenshot: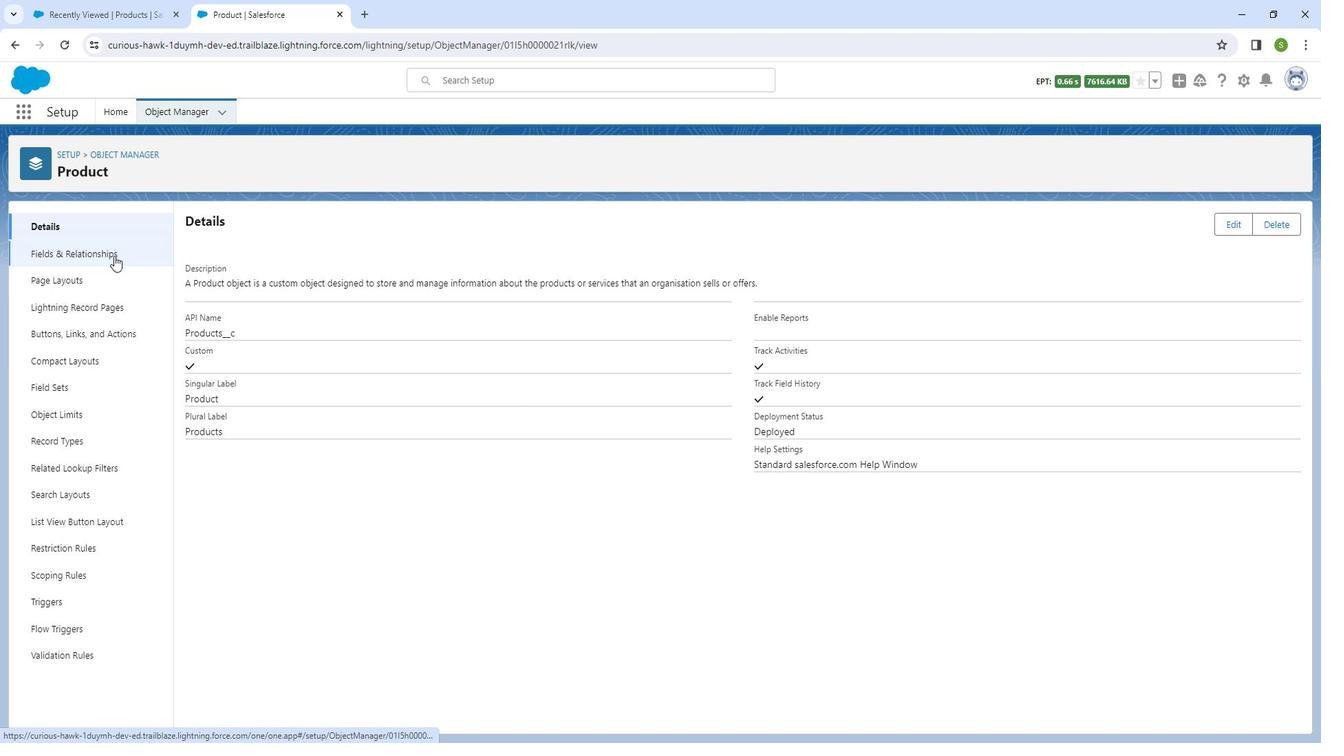 
Action: Mouse moved to (1238, 232)
Screenshot: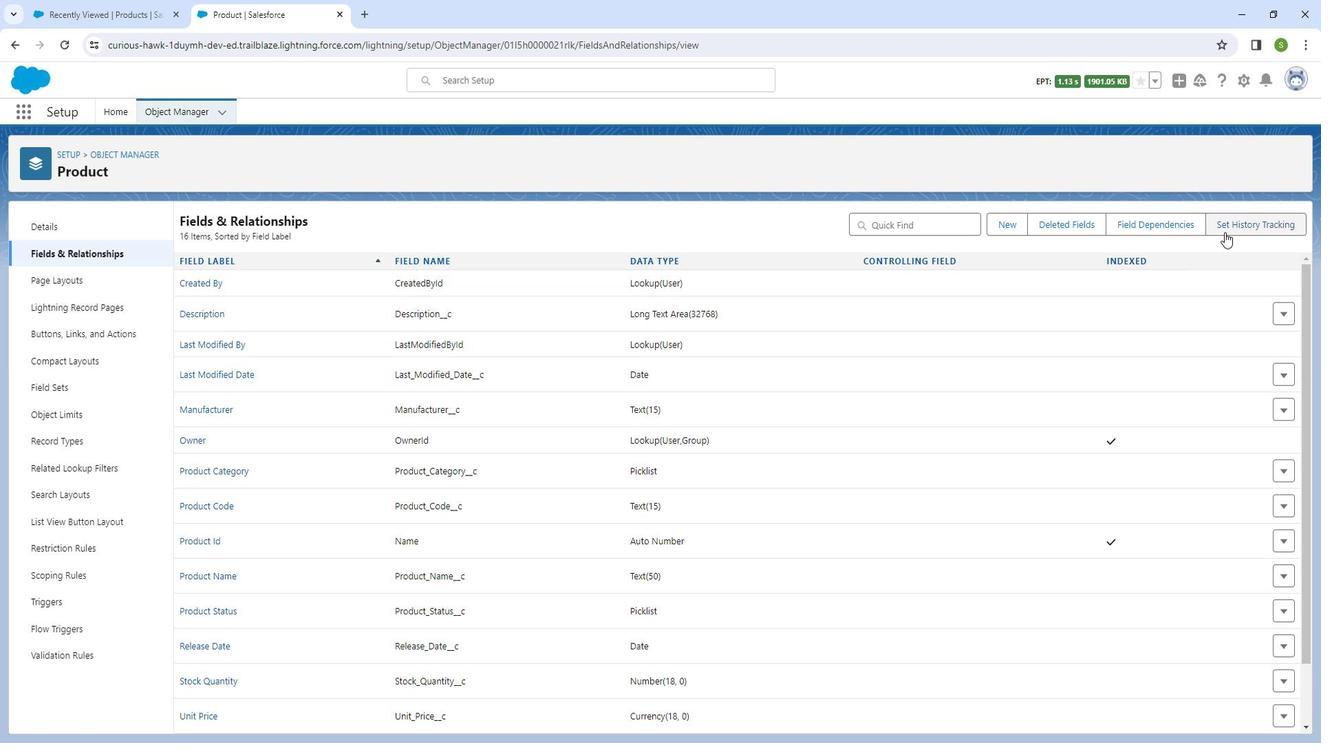 
Action: Mouse pressed left at (1238, 232)
Screenshot: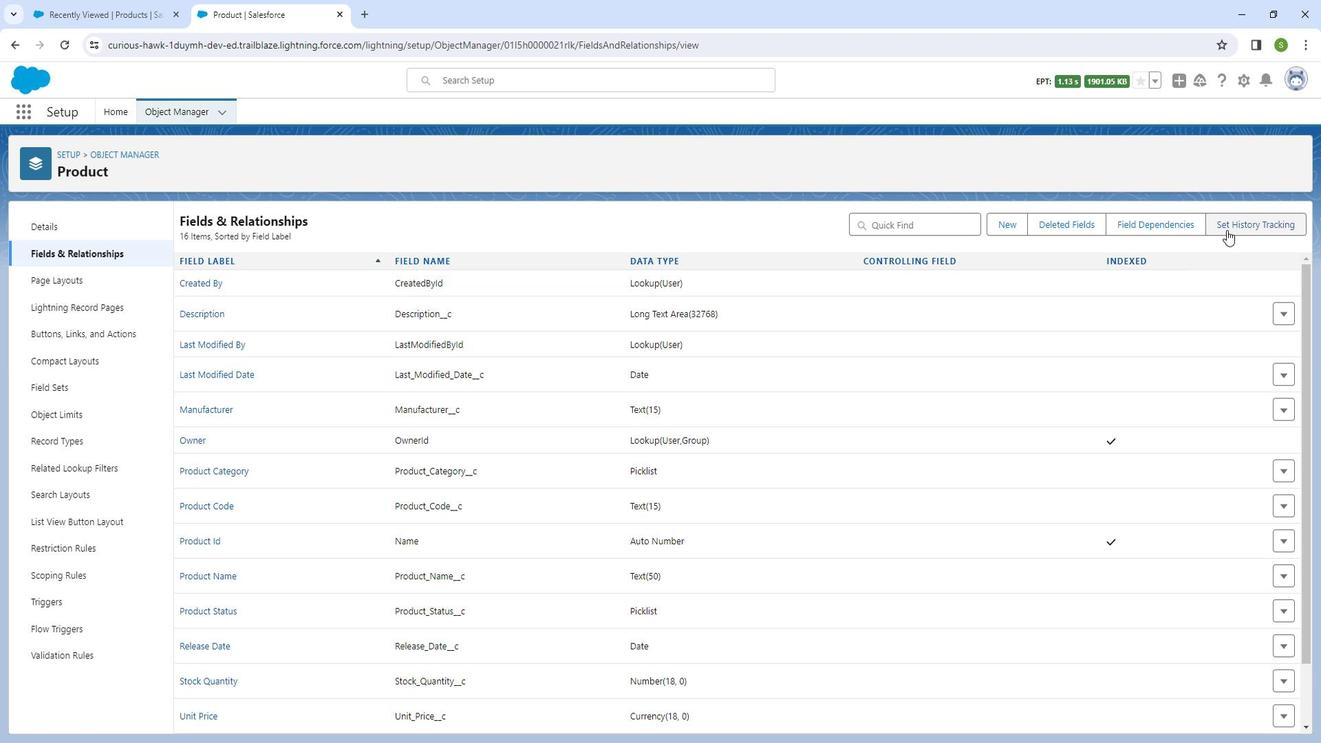 
Action: Mouse moved to (414, 348)
Screenshot: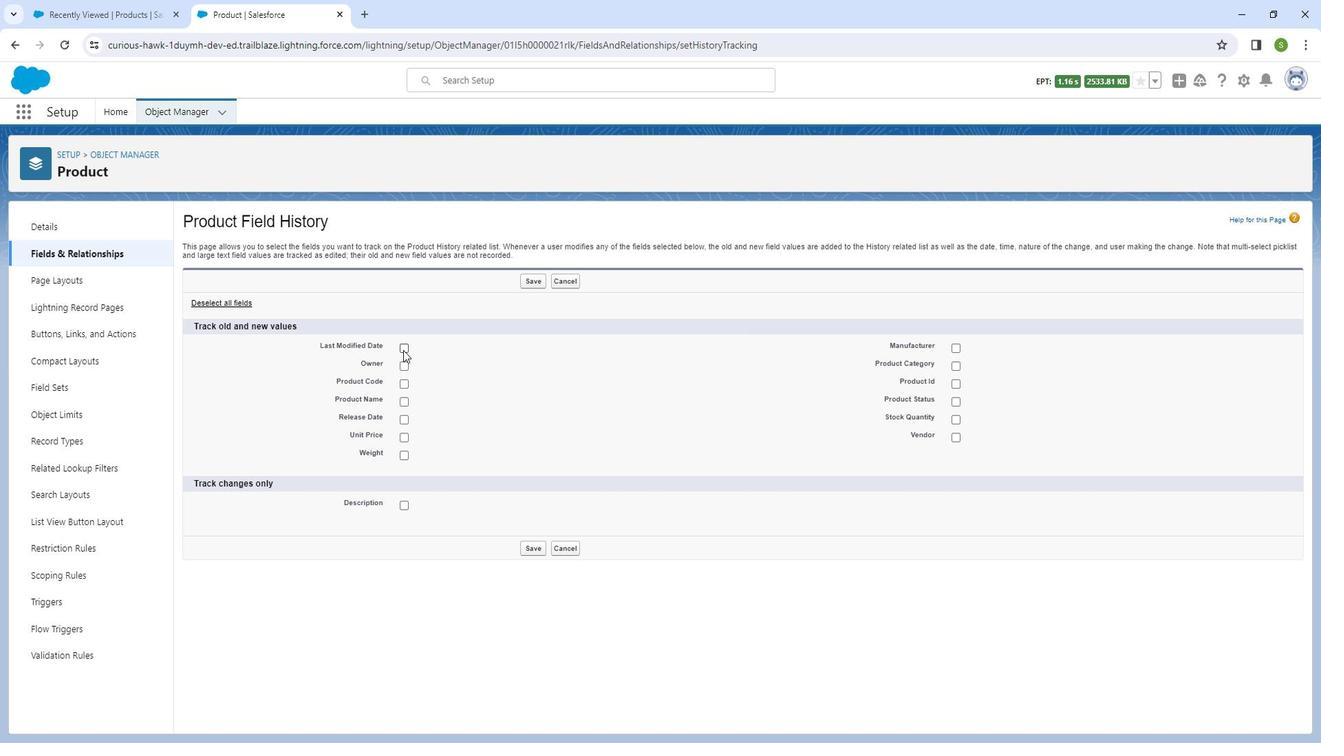 
Action: Mouse pressed left at (414, 348)
Screenshot: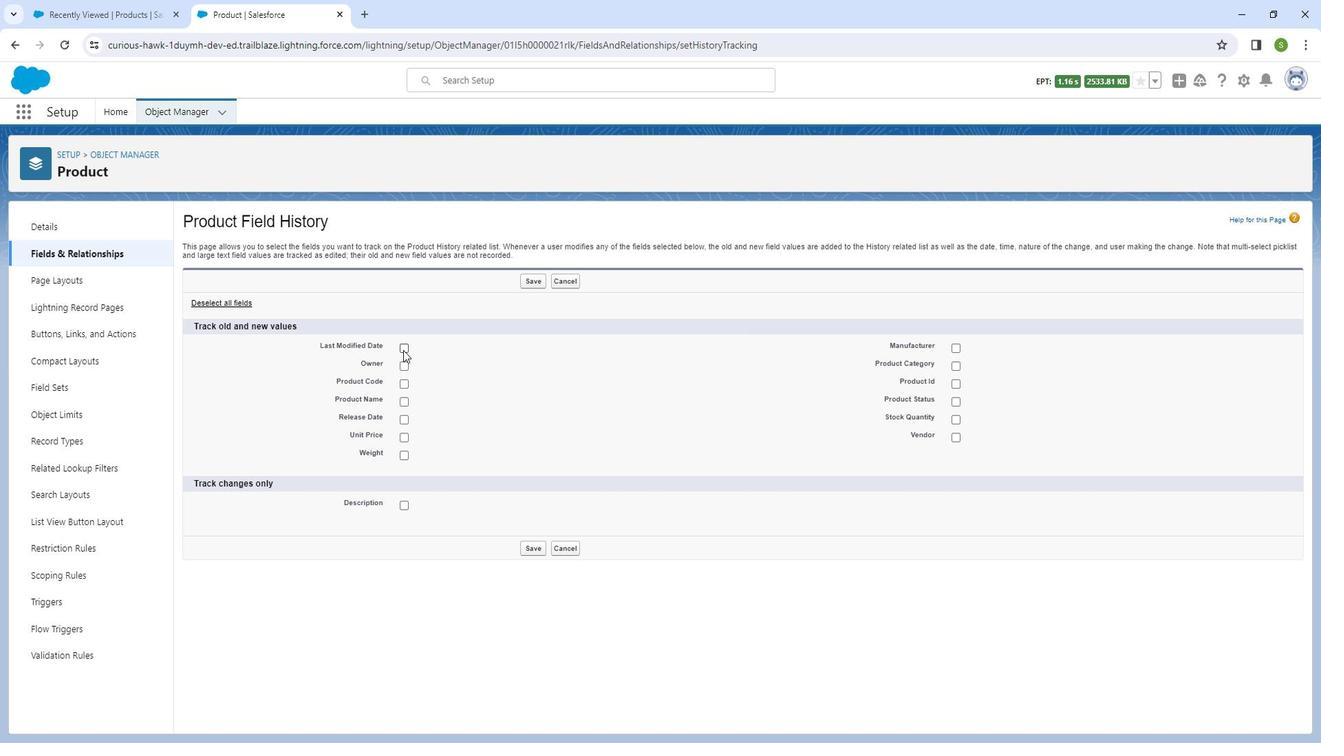 
Action: Mouse moved to (416, 413)
Screenshot: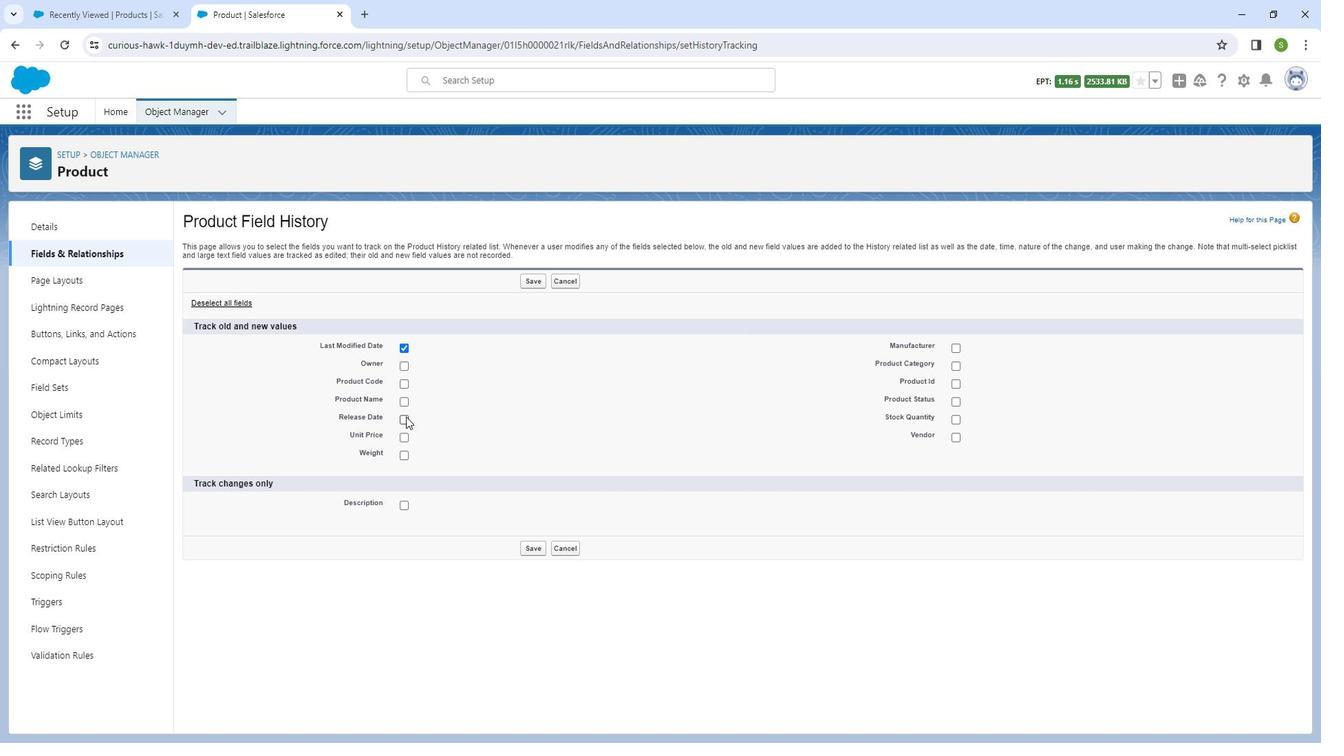 
Action: Mouse pressed left at (416, 413)
Screenshot: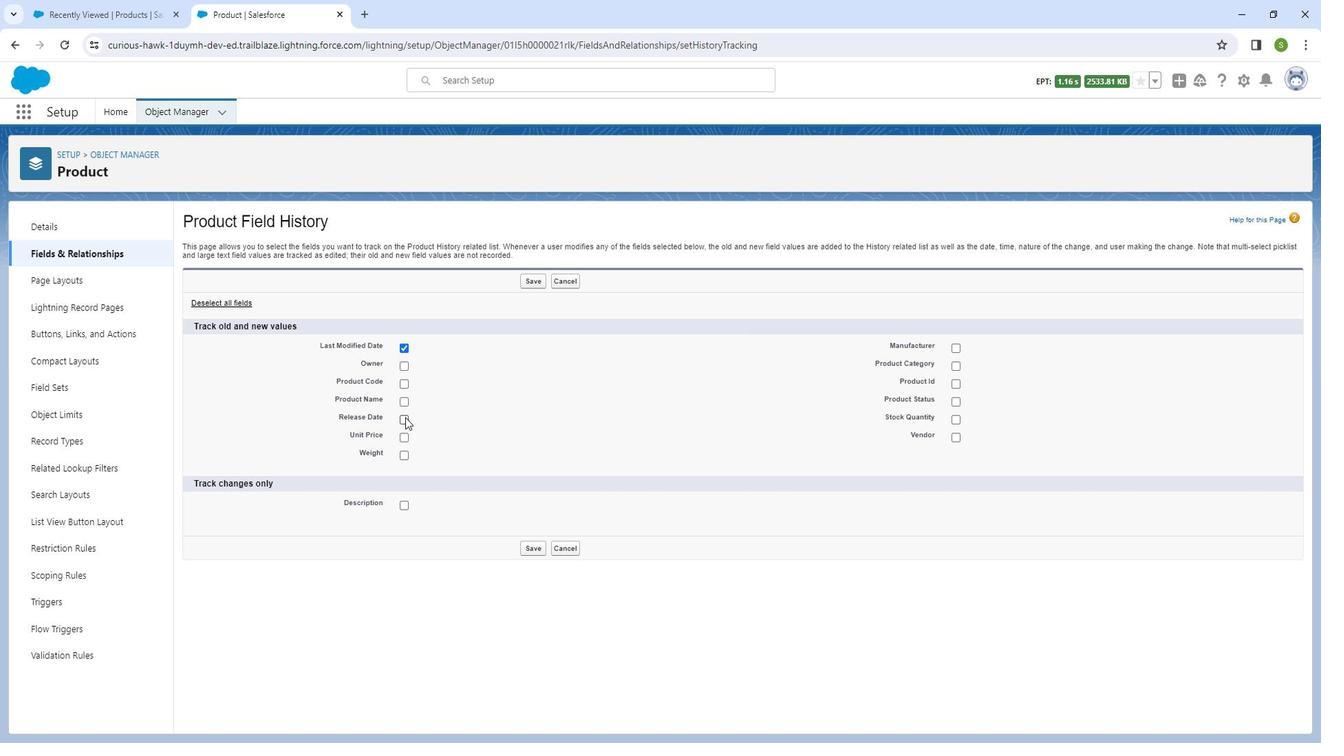 
Action: Mouse moved to (415, 431)
Screenshot: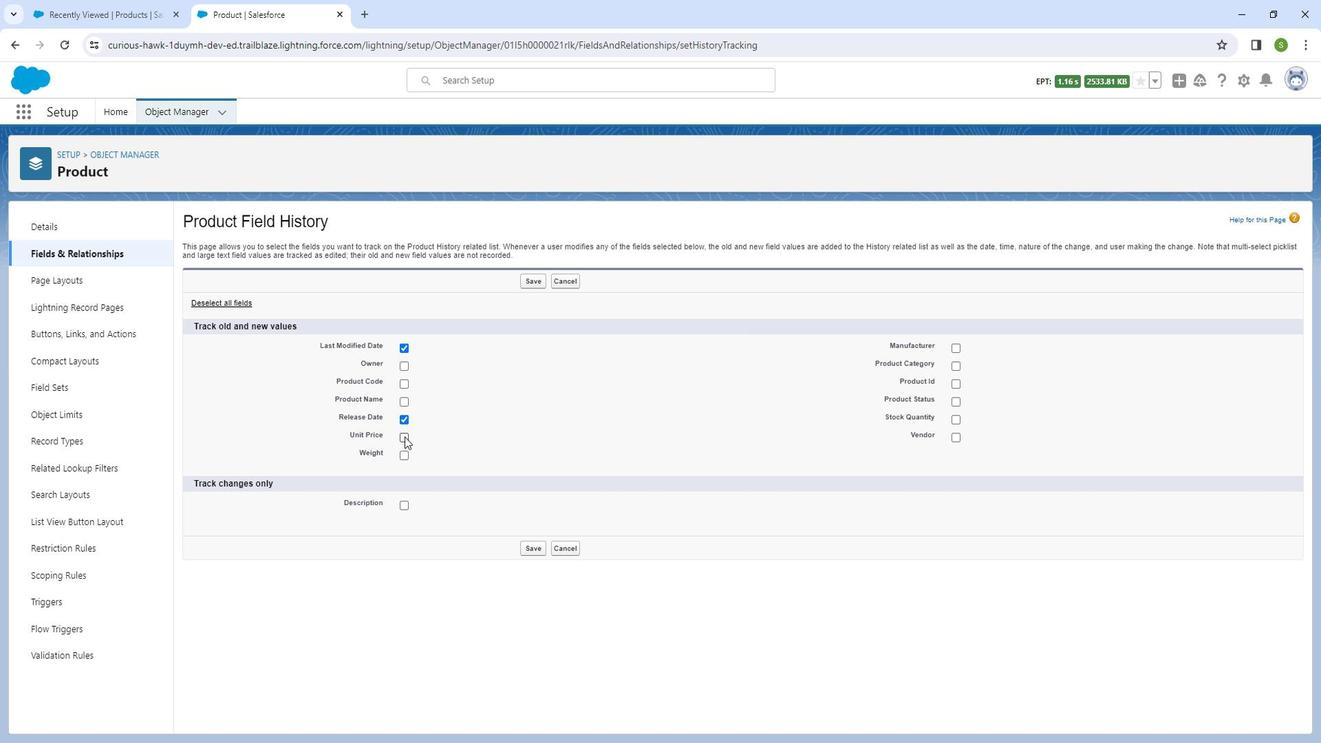 
Action: Mouse pressed left at (415, 431)
Screenshot: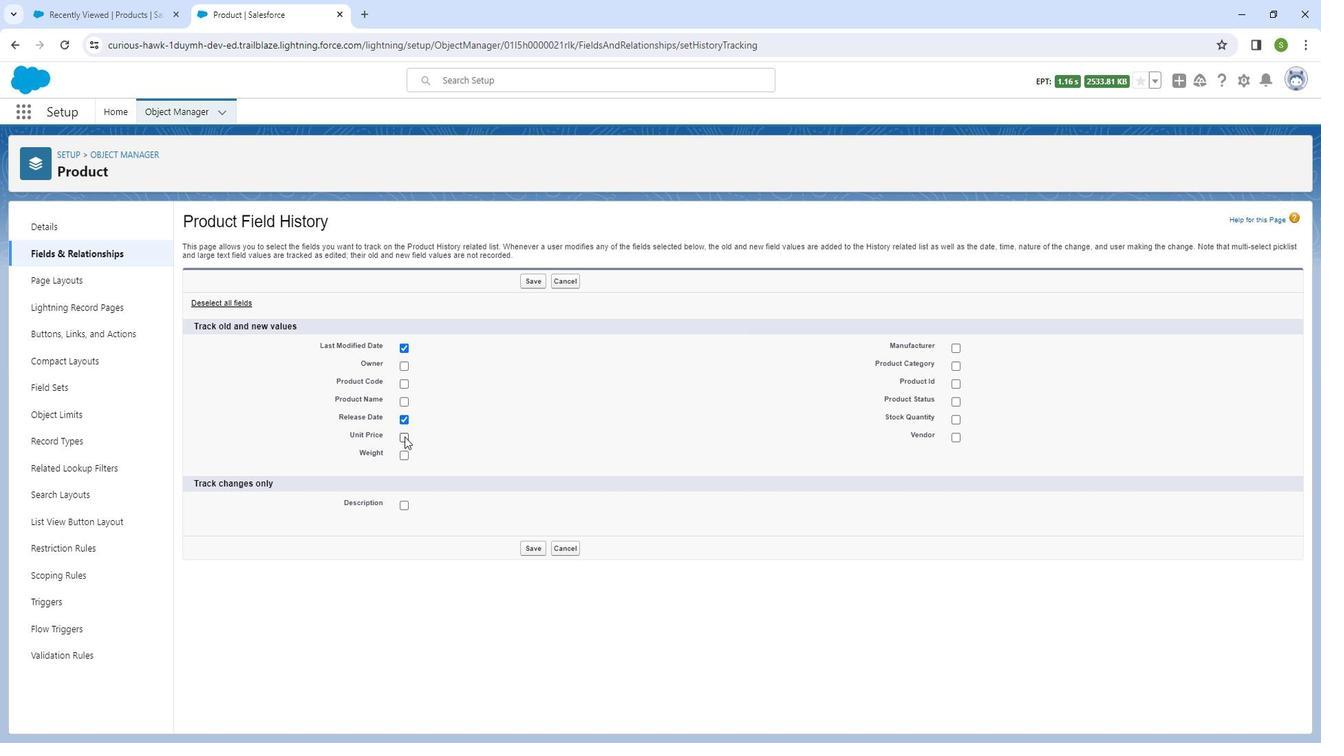
Action: Mouse moved to (543, 539)
Screenshot: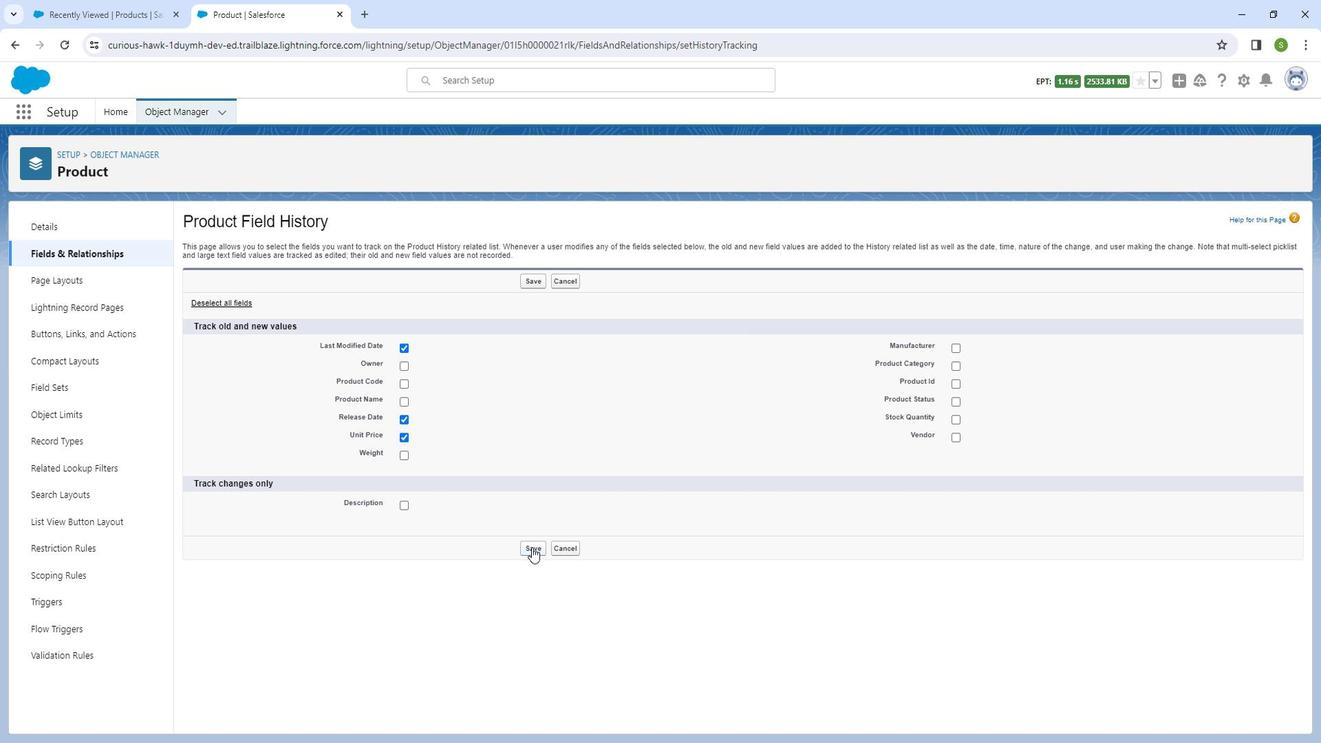 
Action: Mouse pressed left at (543, 539)
Screenshot: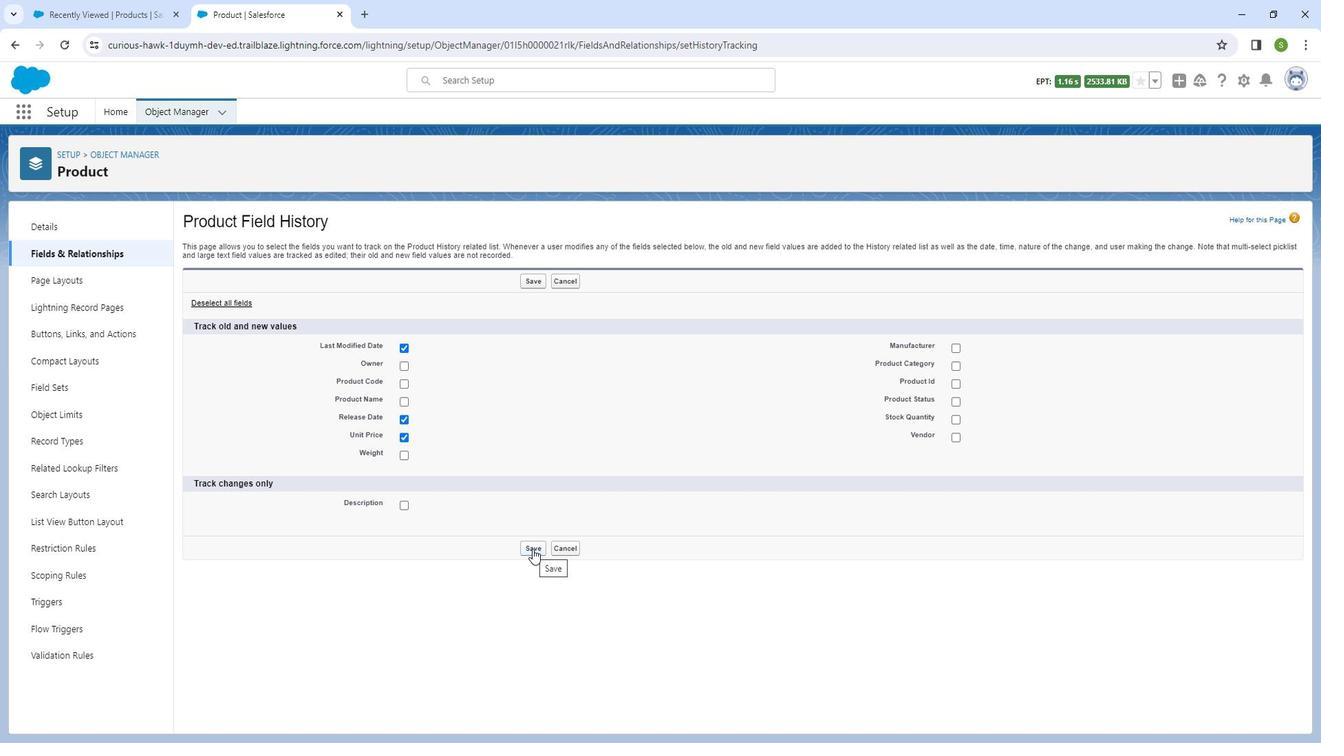 
Action: Mouse moved to (163, 282)
Screenshot: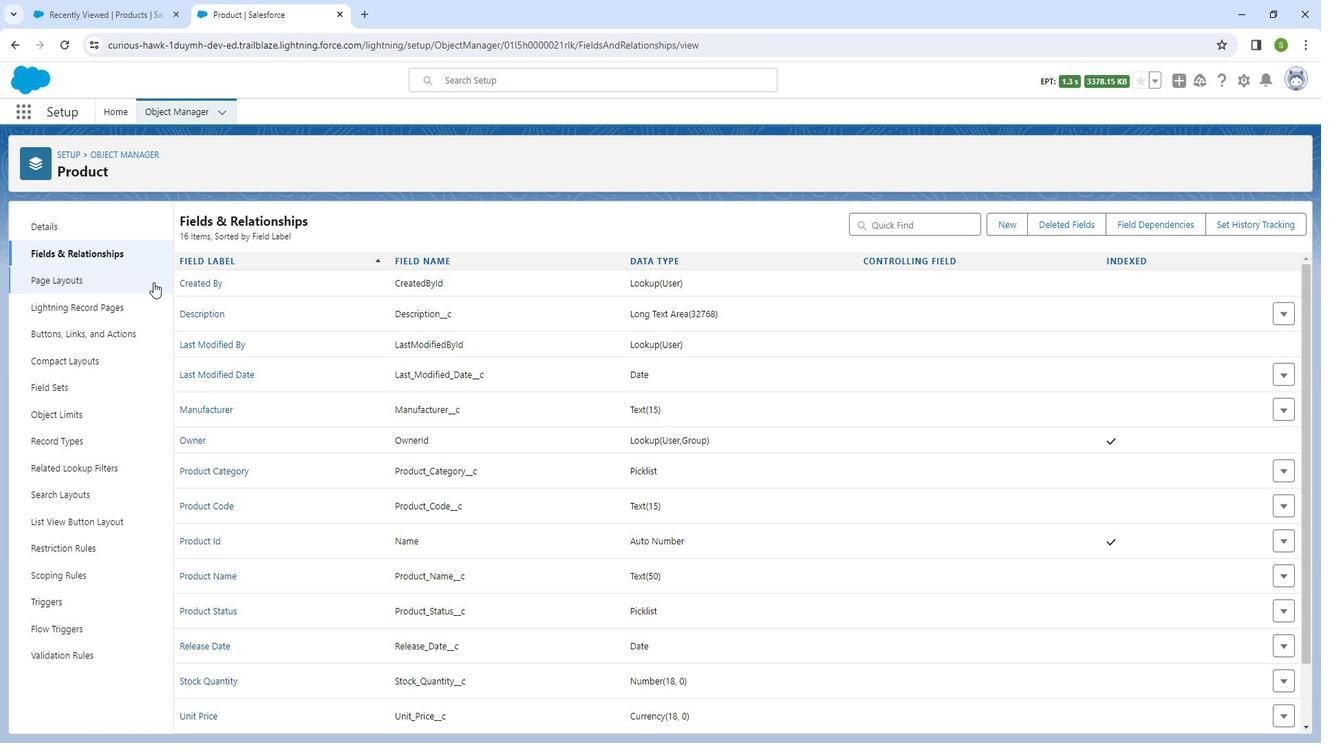 
Action: Mouse pressed left at (163, 282)
Screenshot: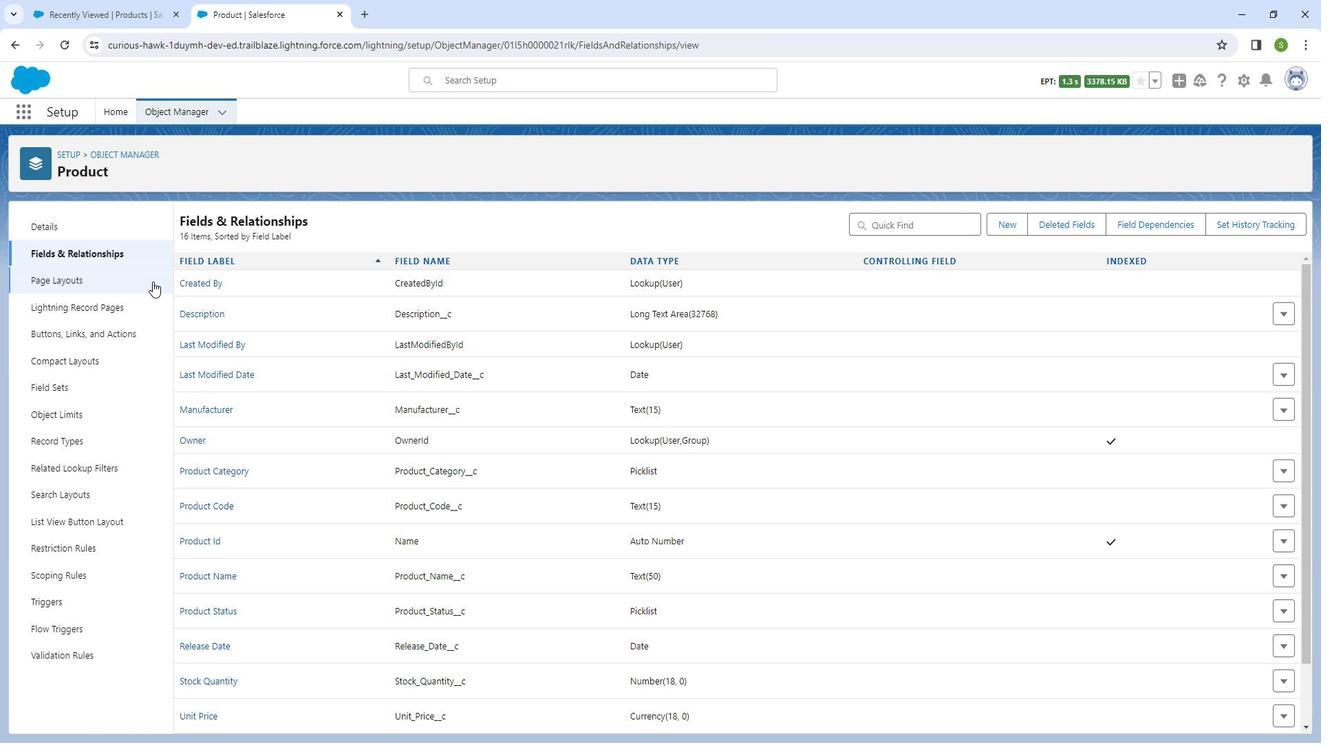 
Action: Mouse moved to (1301, 287)
Screenshot: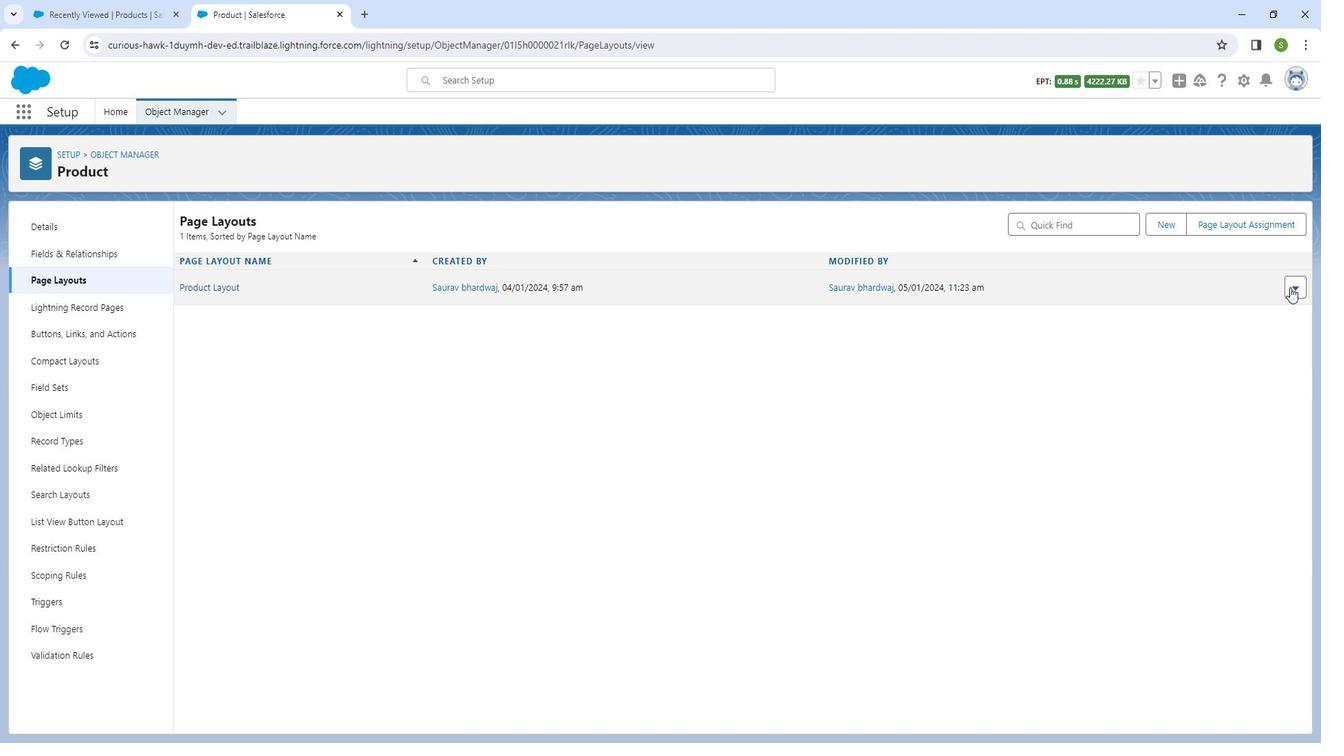 
Action: Mouse pressed left at (1301, 287)
Screenshot: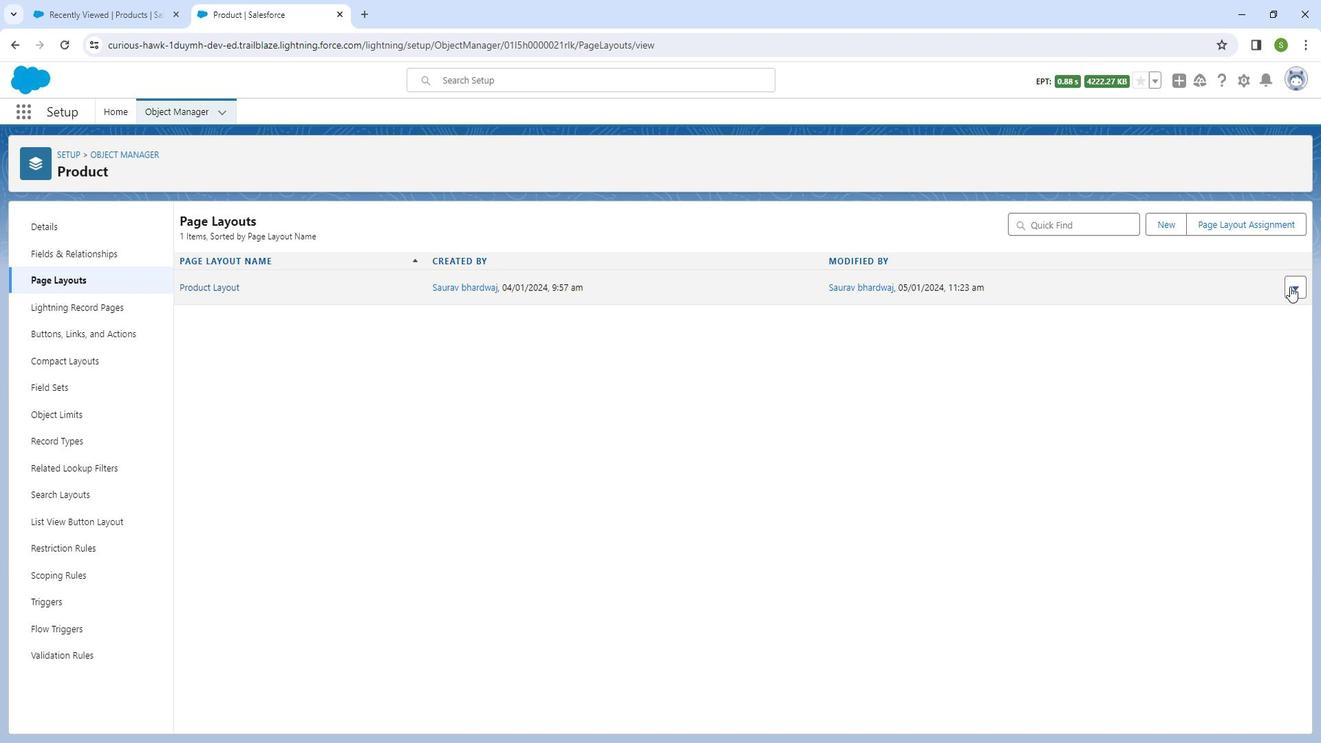 
Action: Mouse moved to (1285, 317)
Screenshot: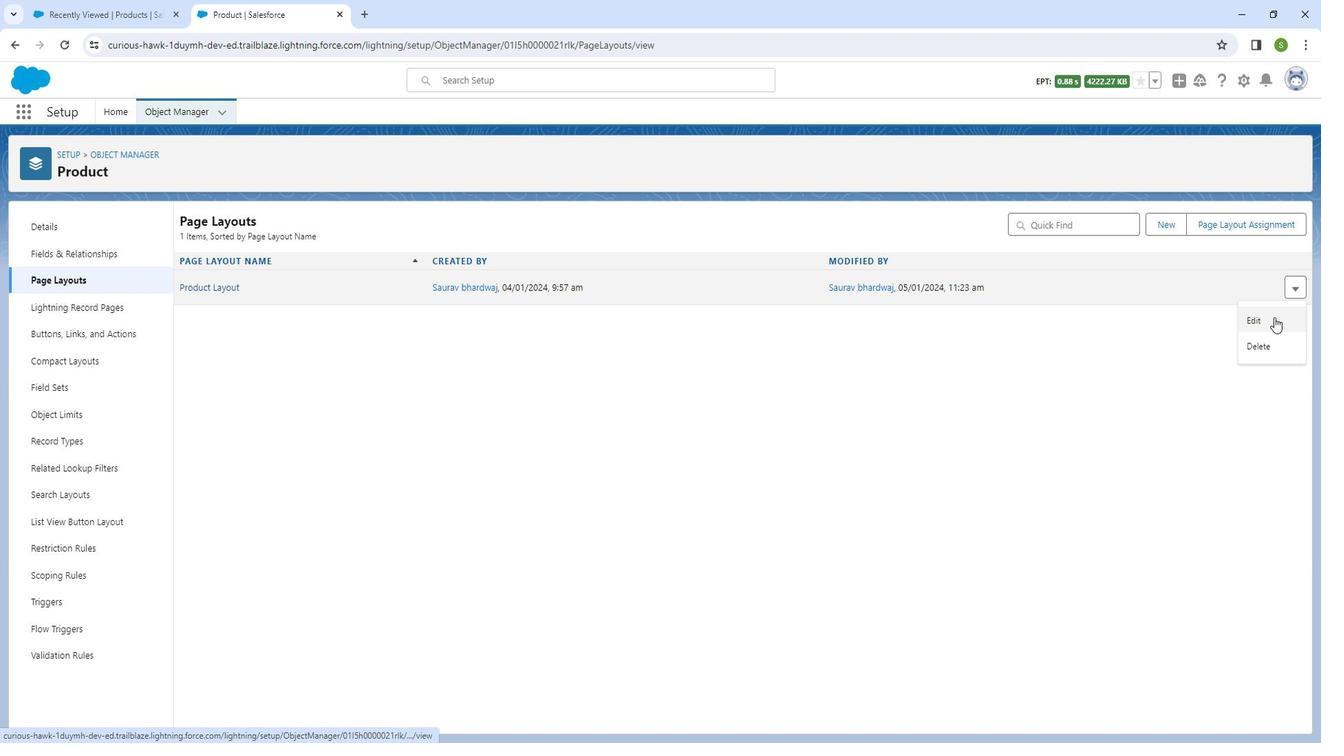 
Action: Mouse pressed left at (1285, 317)
Screenshot: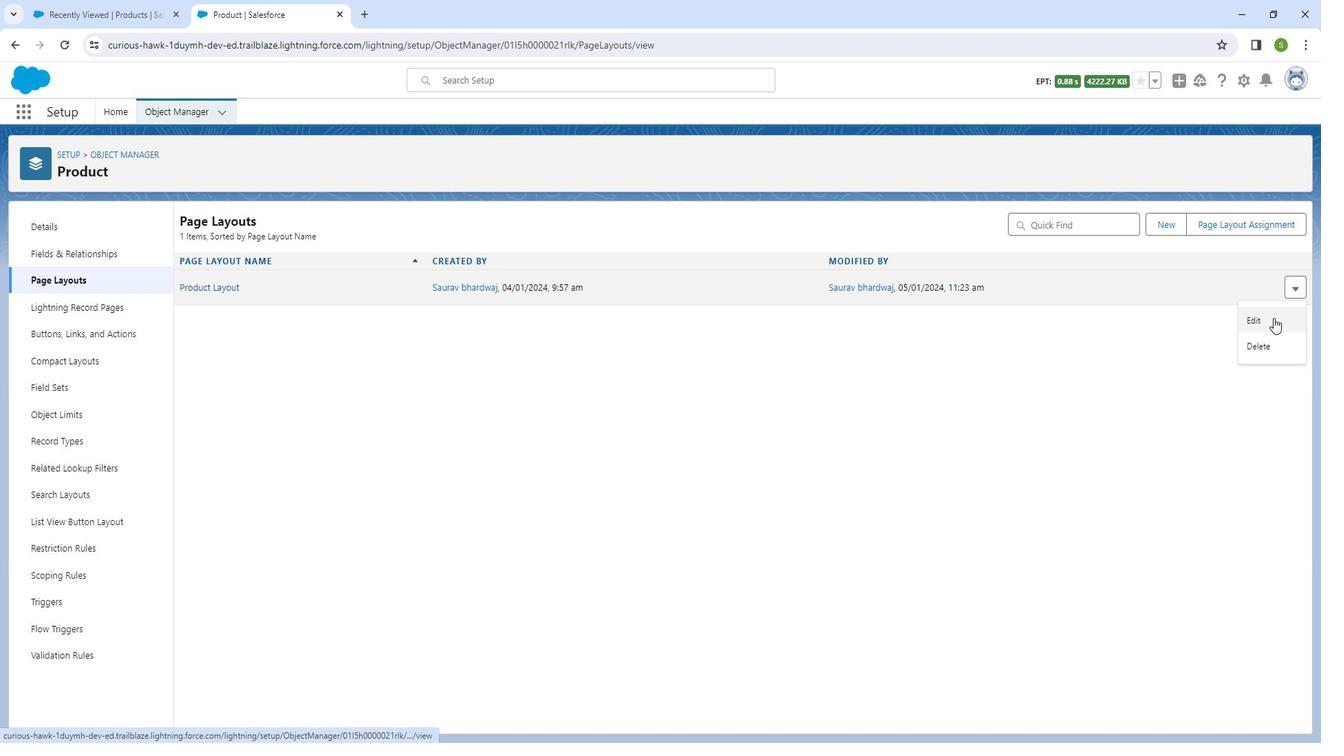 
Action: Mouse moved to (272, 269)
Screenshot: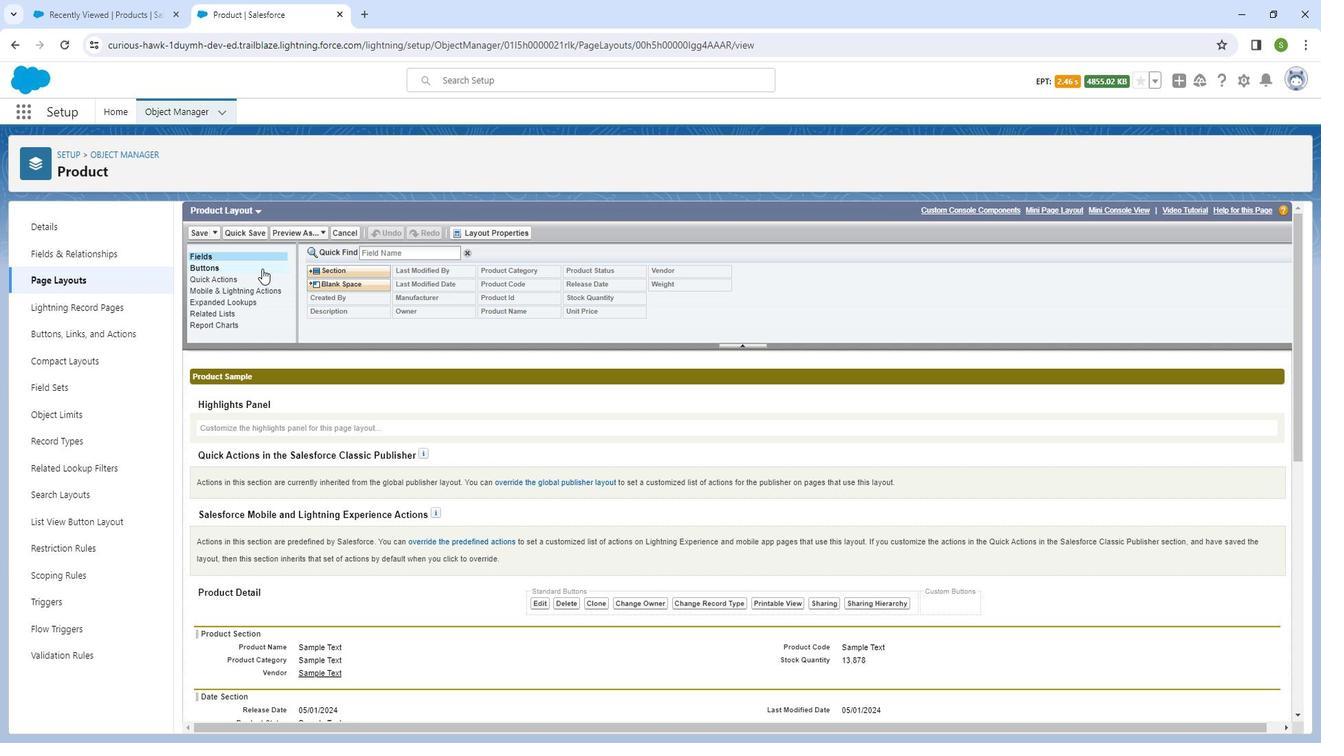 
Action: Mouse pressed left at (272, 269)
Screenshot: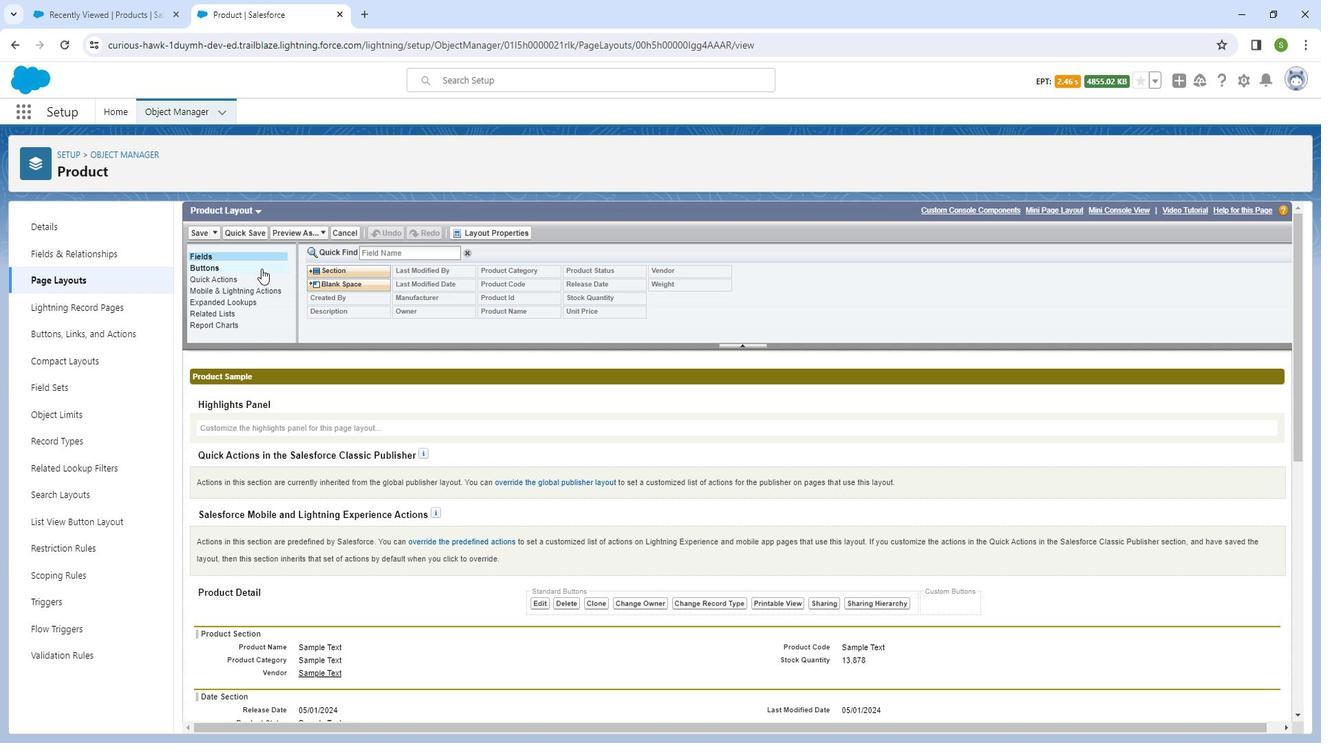 
Action: Mouse moved to (265, 280)
Screenshot: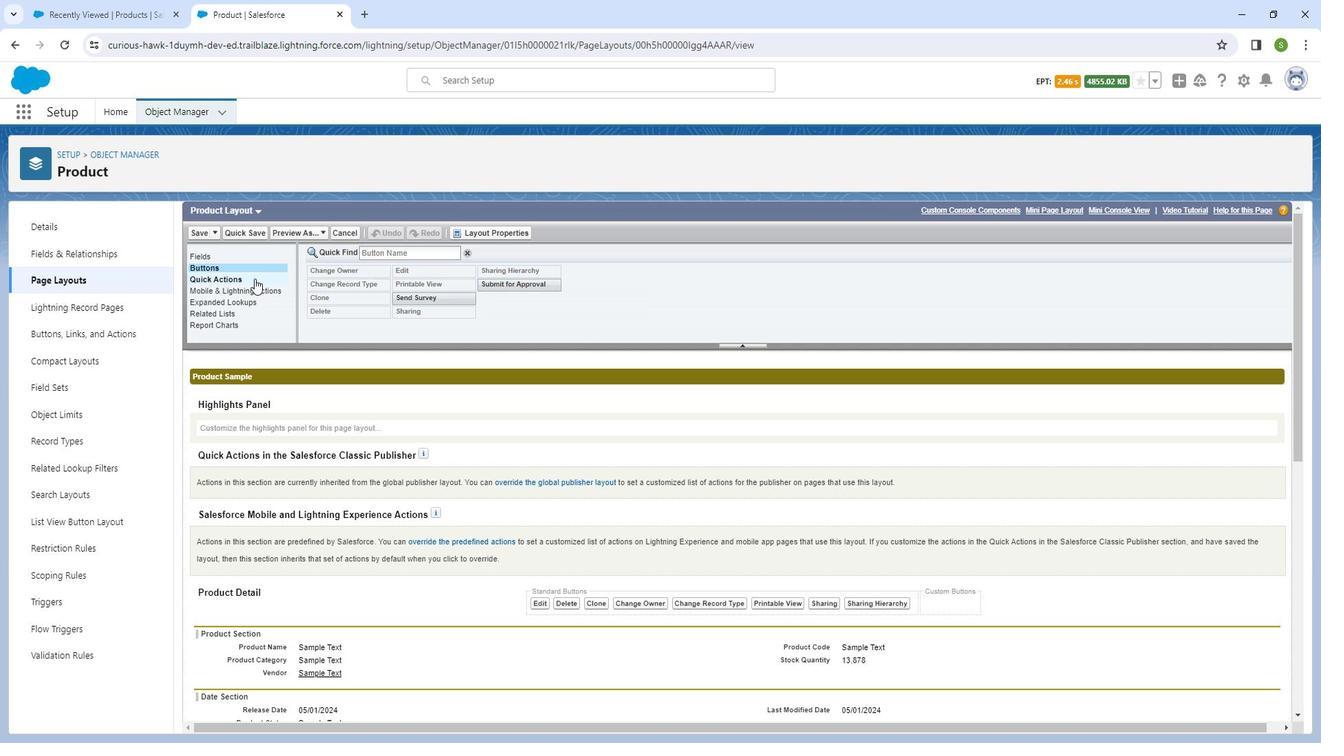 
Action: Mouse pressed left at (265, 280)
Screenshot: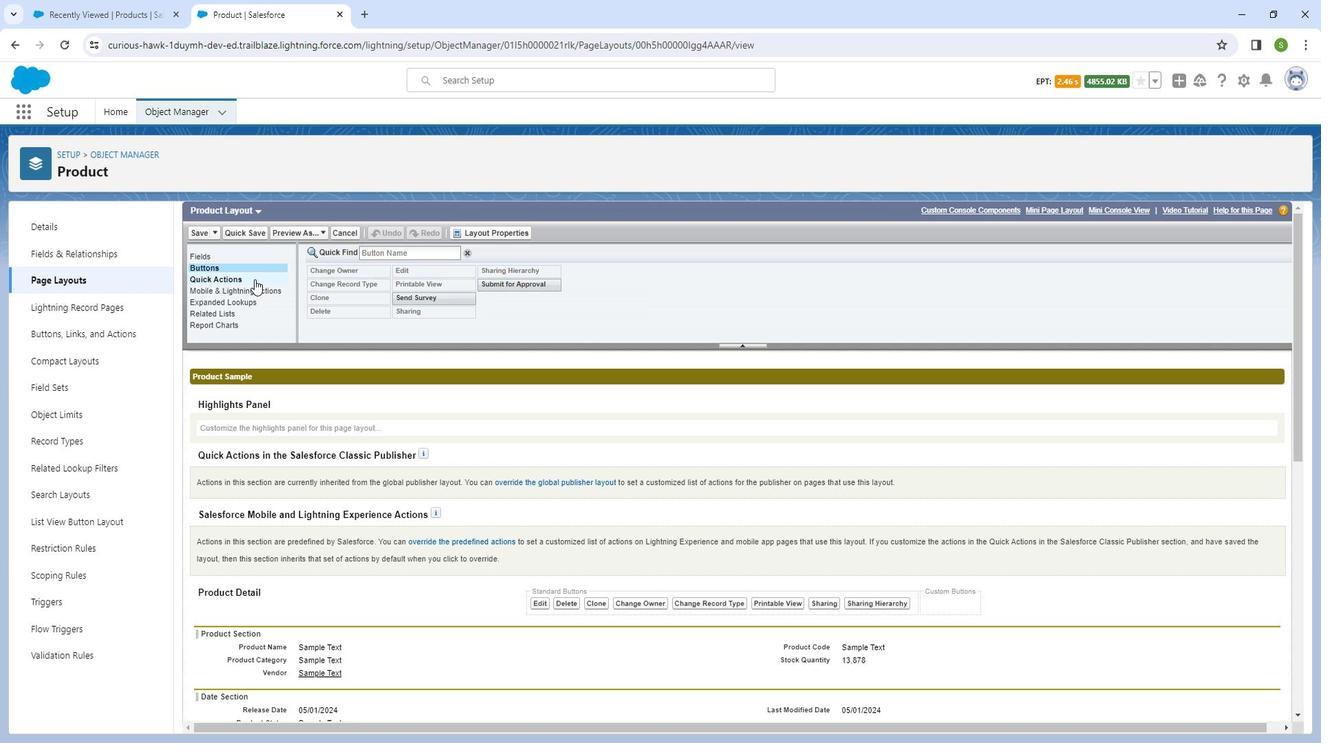 
Action: Mouse moved to (265, 291)
Screenshot: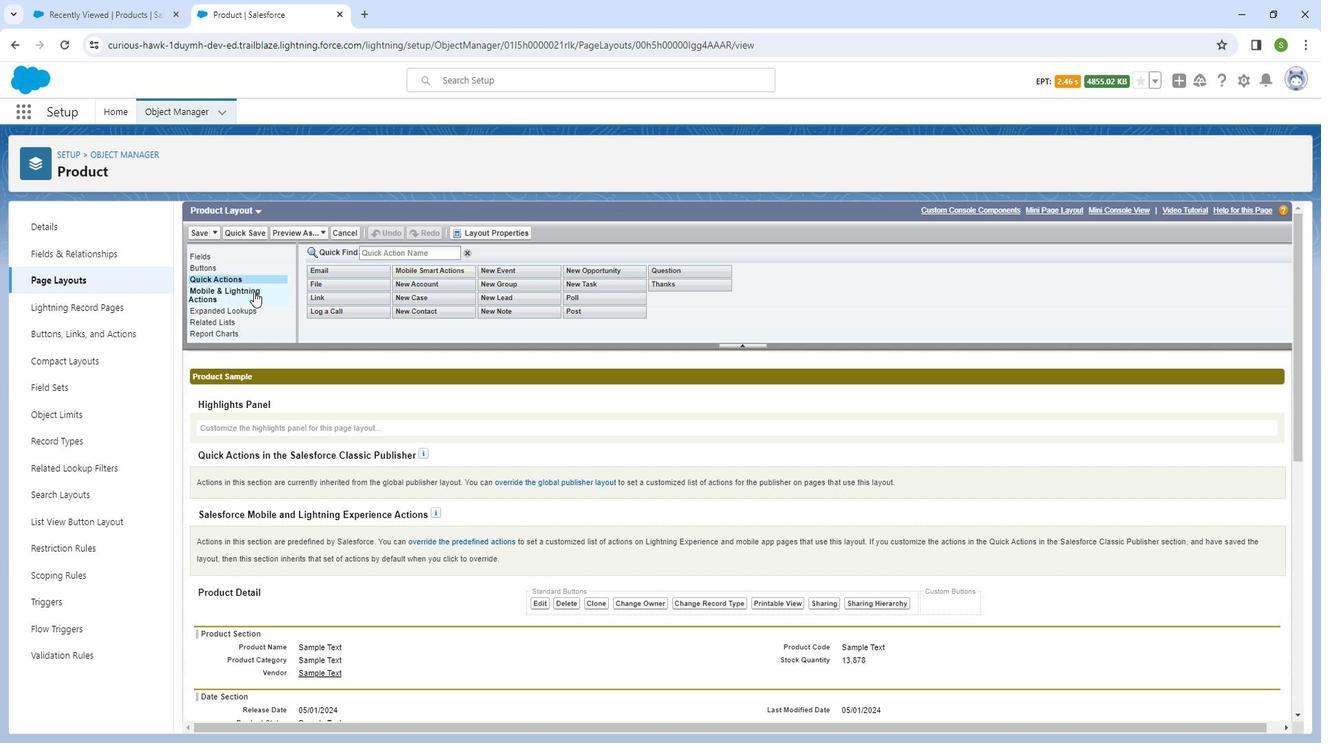 
Action: Mouse pressed left at (265, 291)
Screenshot: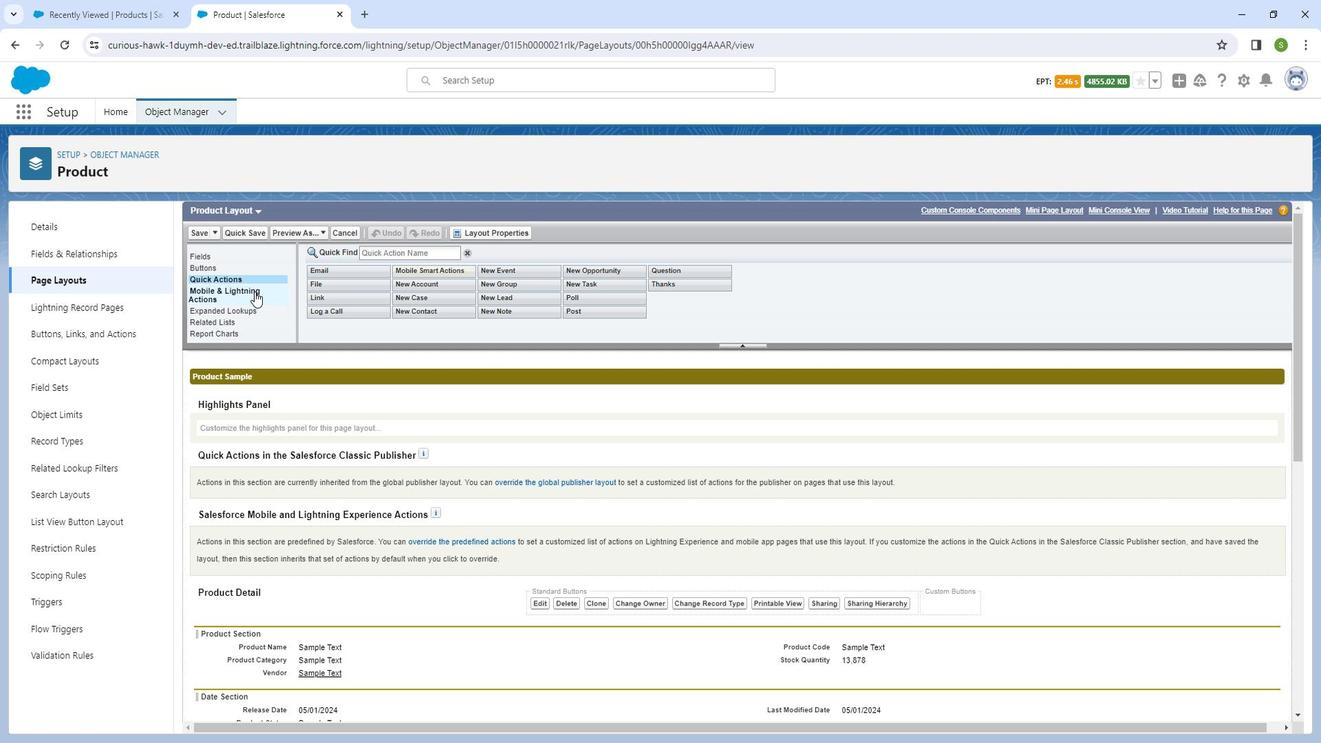 
Action: Mouse moved to (264, 307)
Screenshot: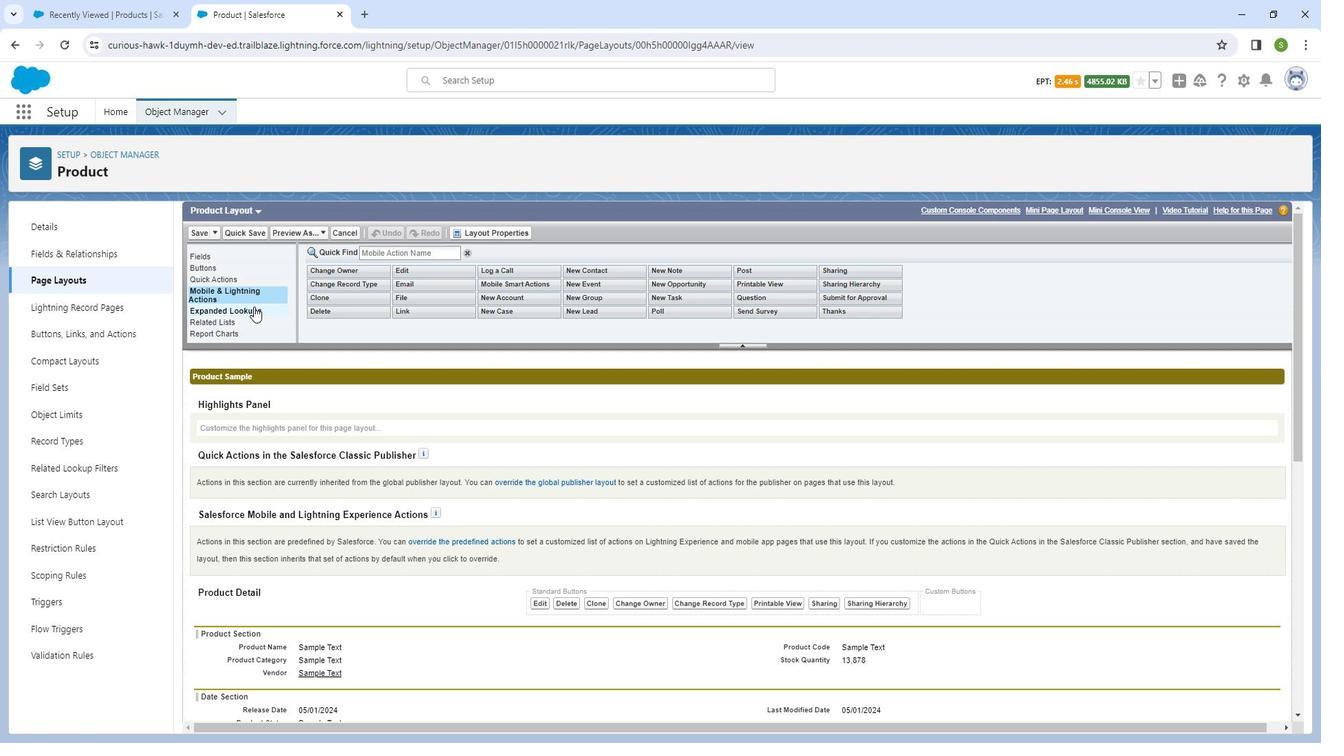 
Action: Mouse pressed left at (264, 307)
Screenshot: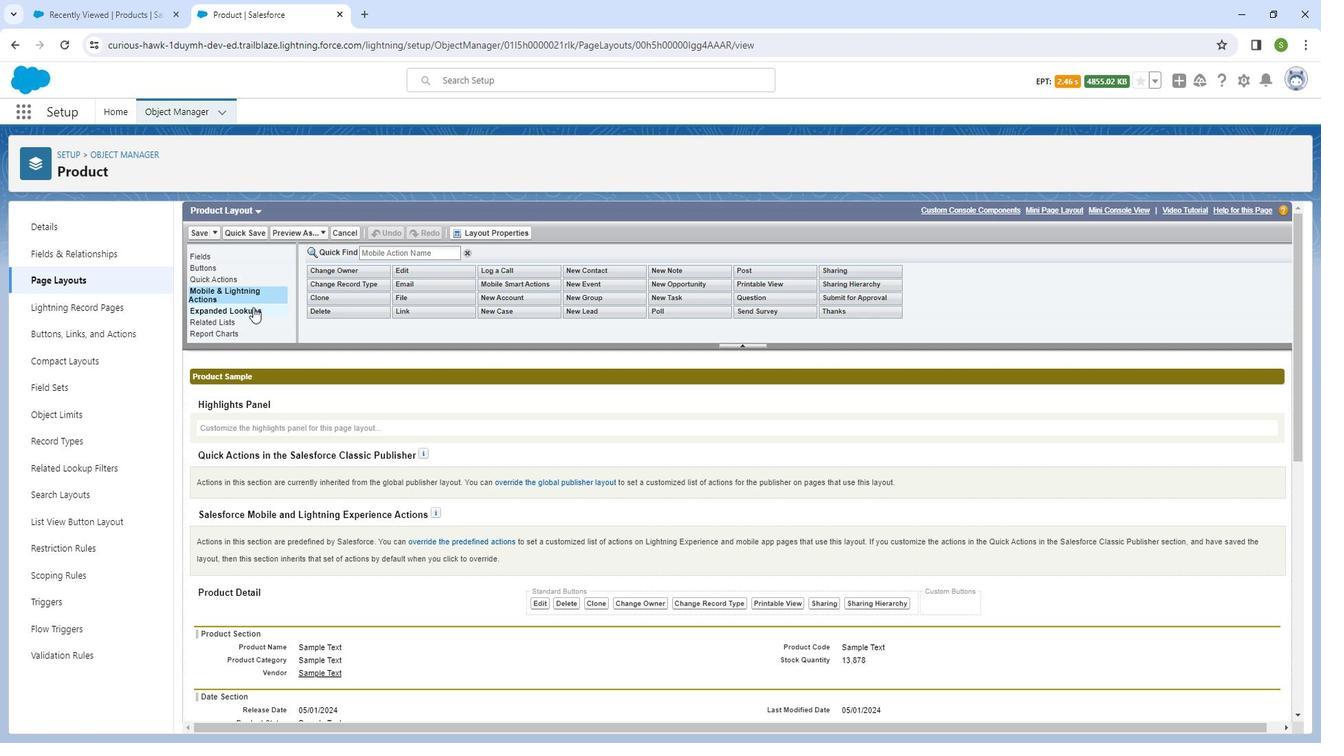 
Action: Mouse moved to (249, 290)
Screenshot: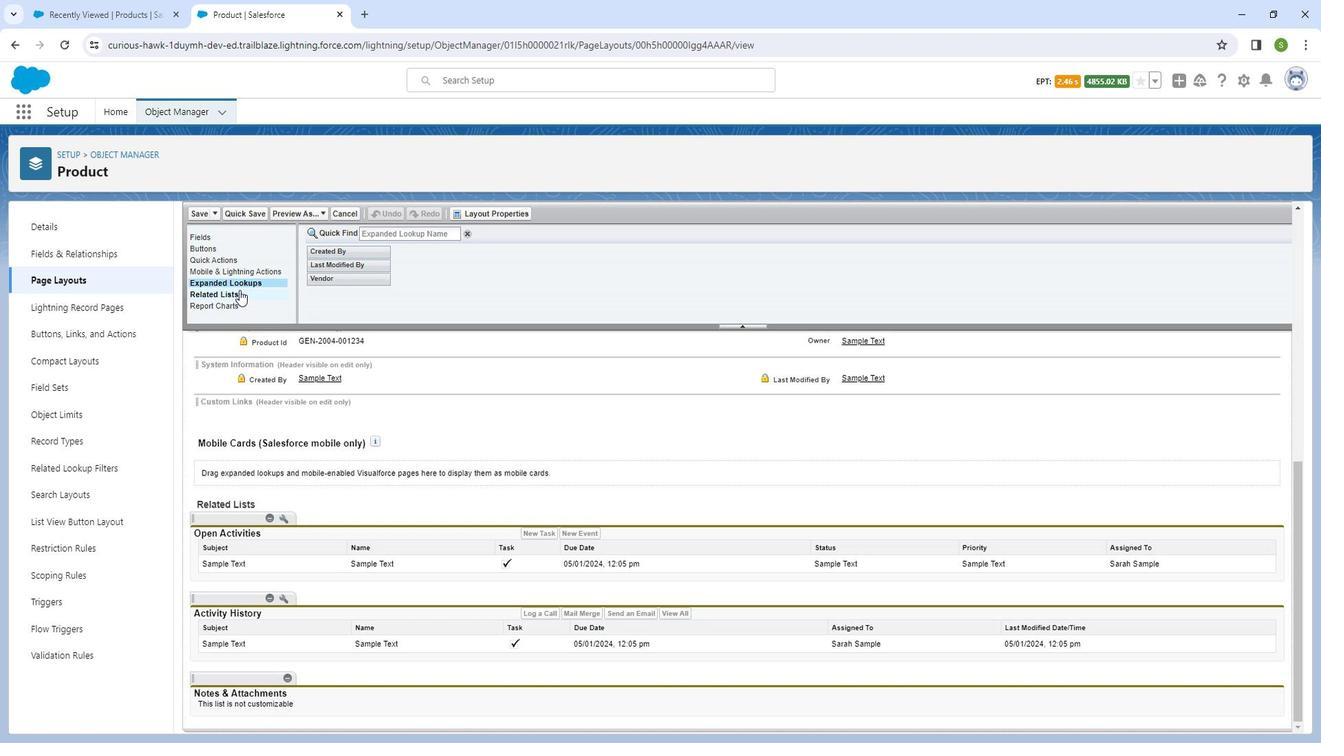 
Action: Mouse pressed left at (249, 290)
Screenshot: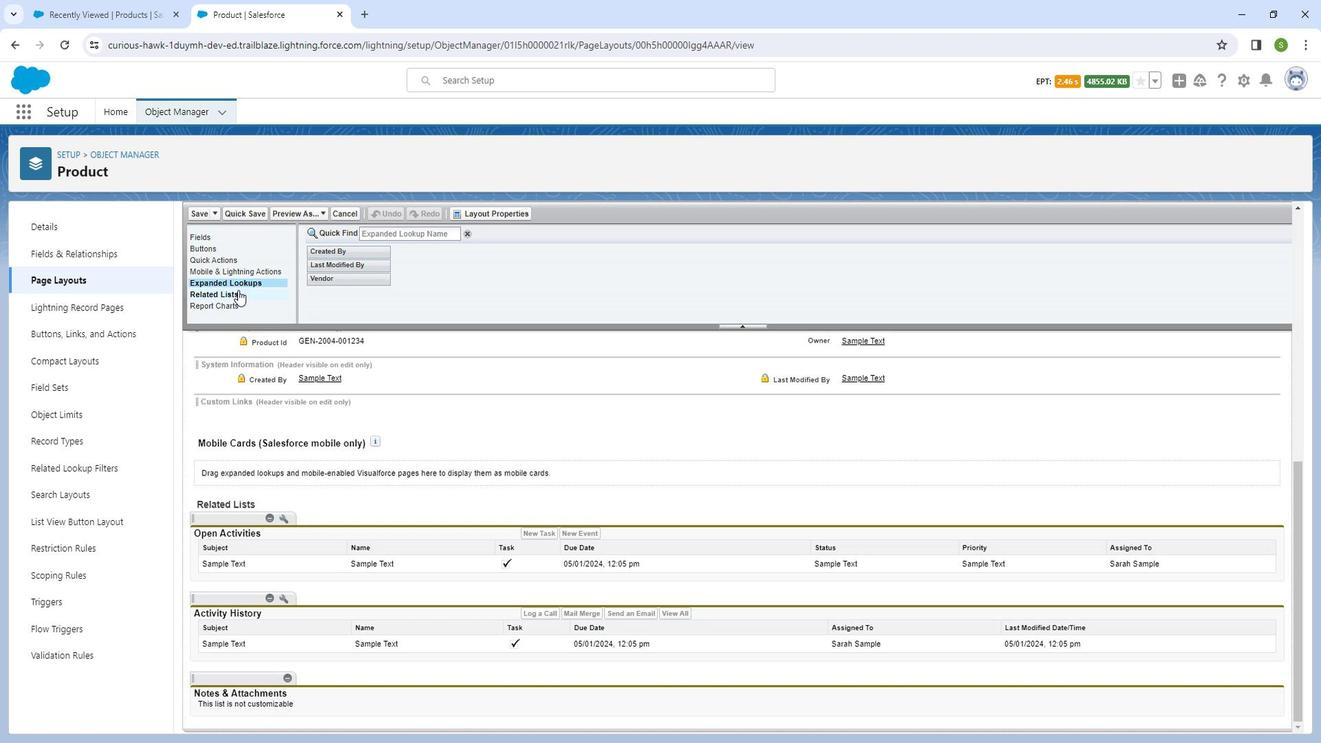 
Action: Mouse moved to (437, 297)
Screenshot: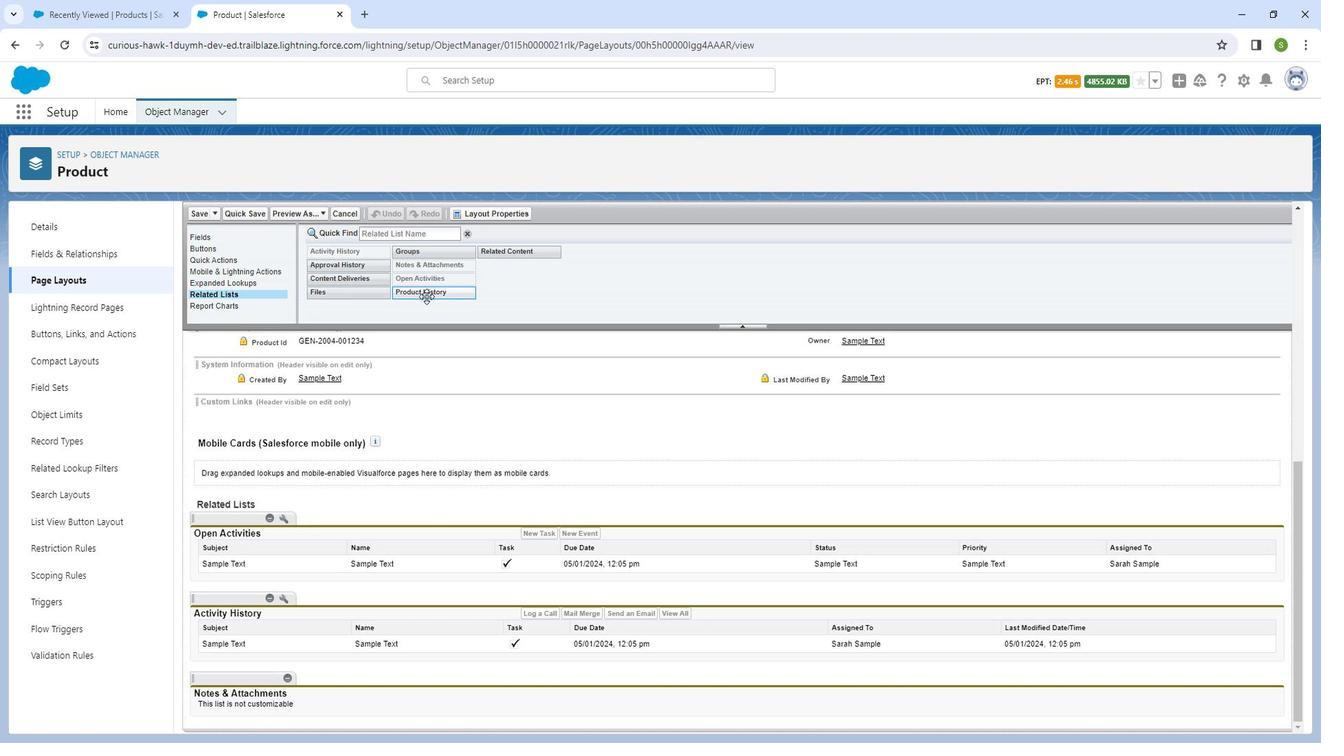 
Action: Mouse pressed left at (437, 297)
Screenshot: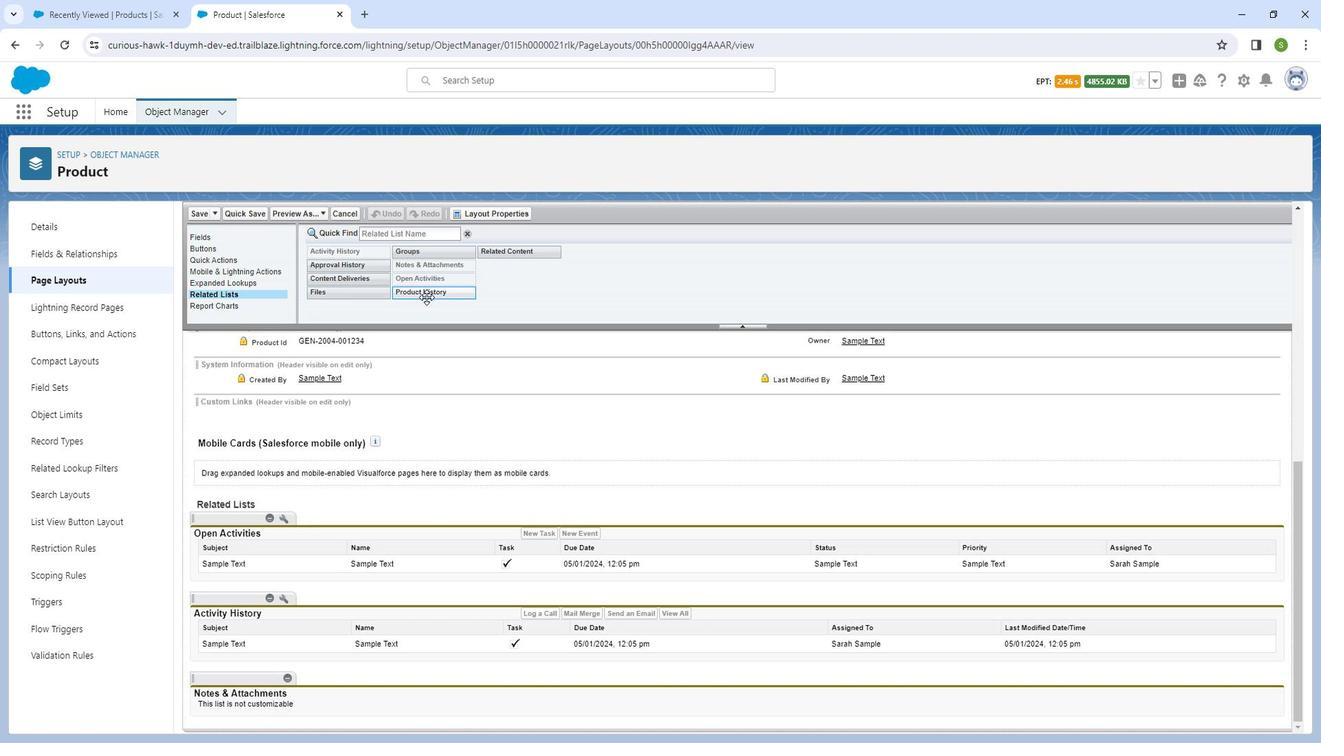 
Action: Mouse moved to (212, 216)
Screenshot: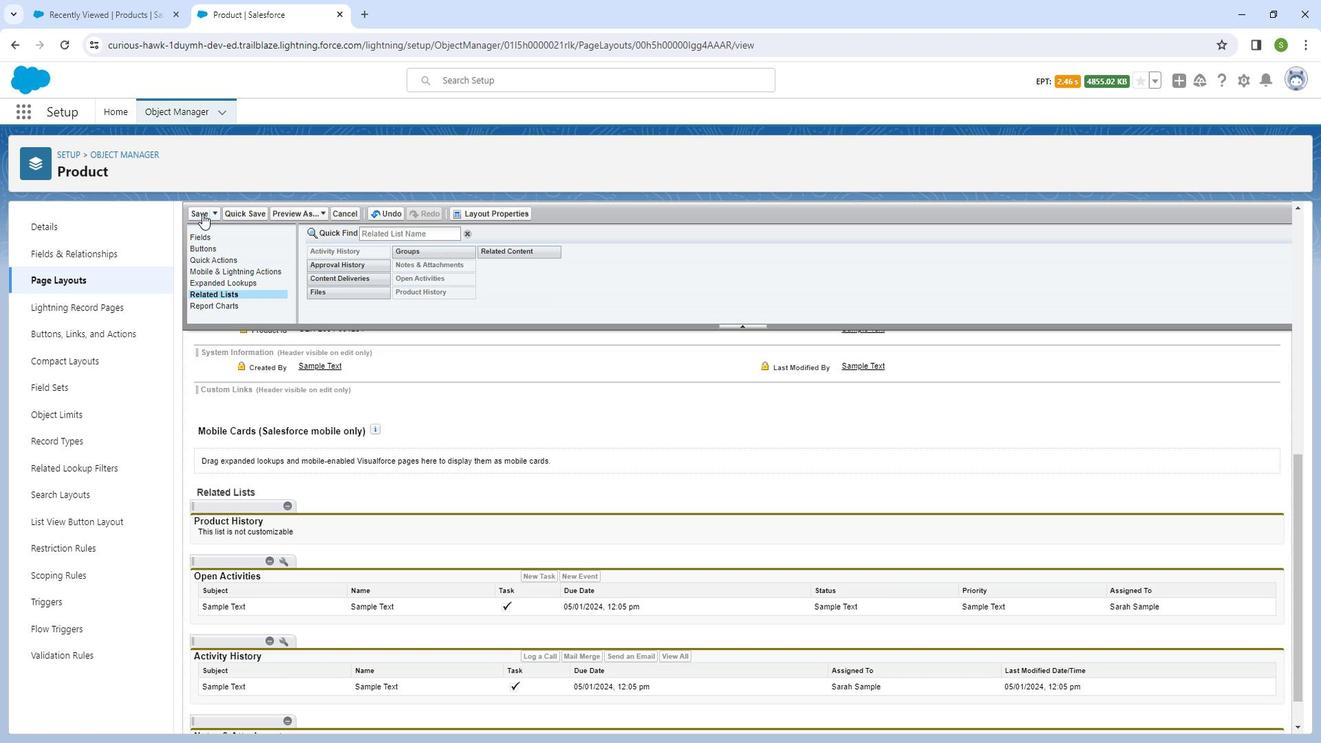 
Action: Mouse pressed left at (212, 216)
Screenshot: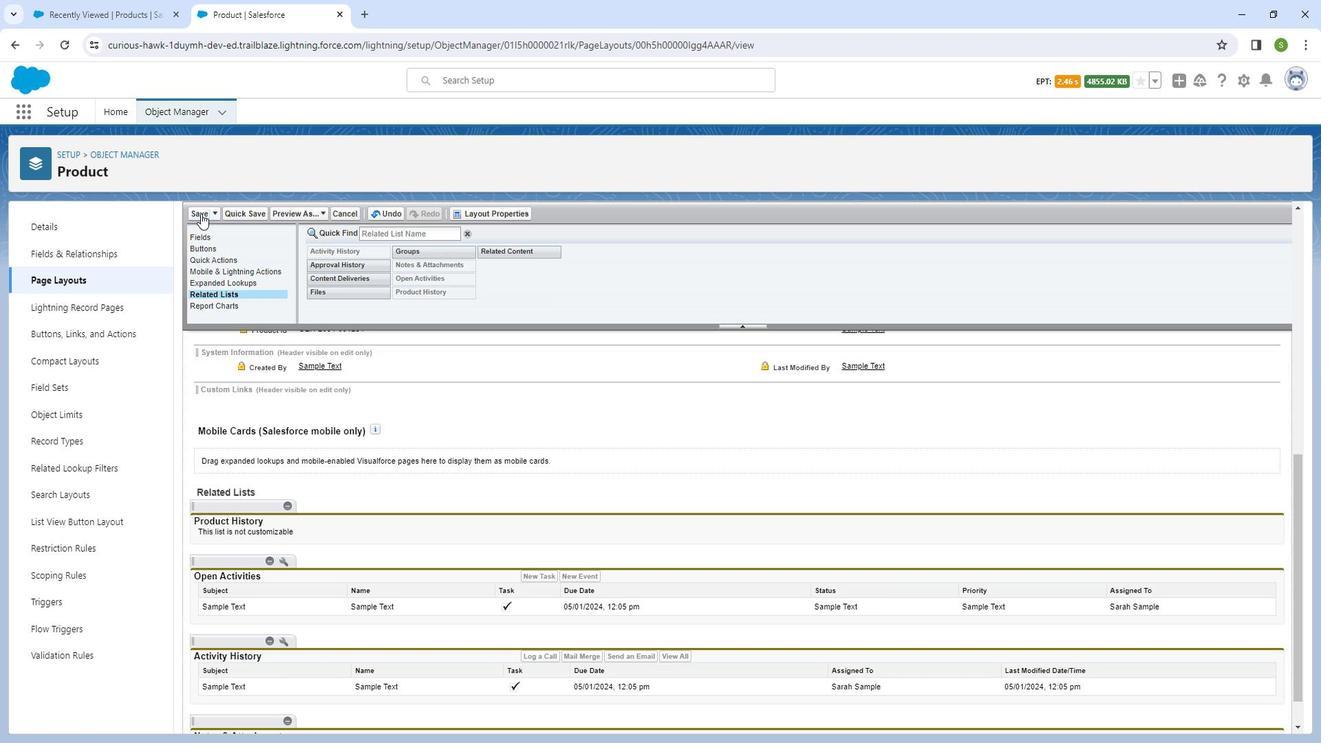 
Action: Mouse moved to (682, 510)
Screenshot: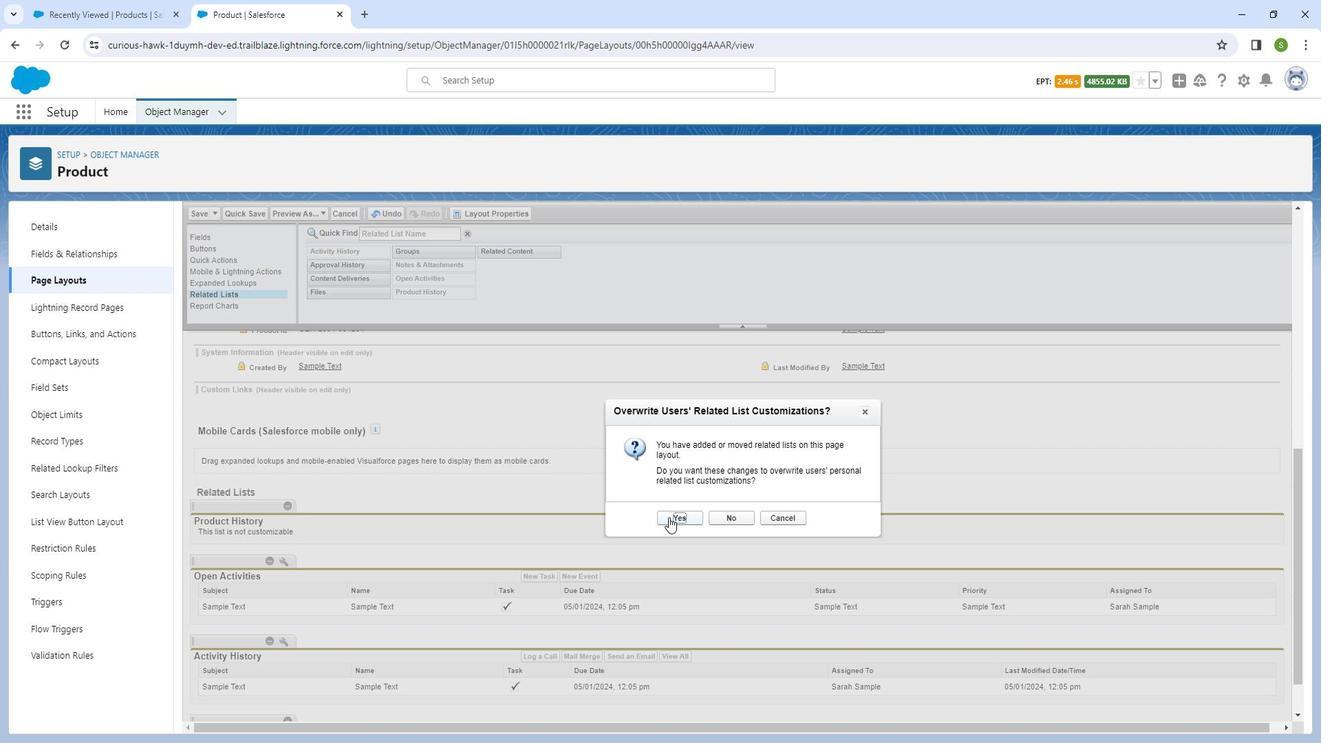 
Action: Mouse pressed left at (682, 510)
Screenshot: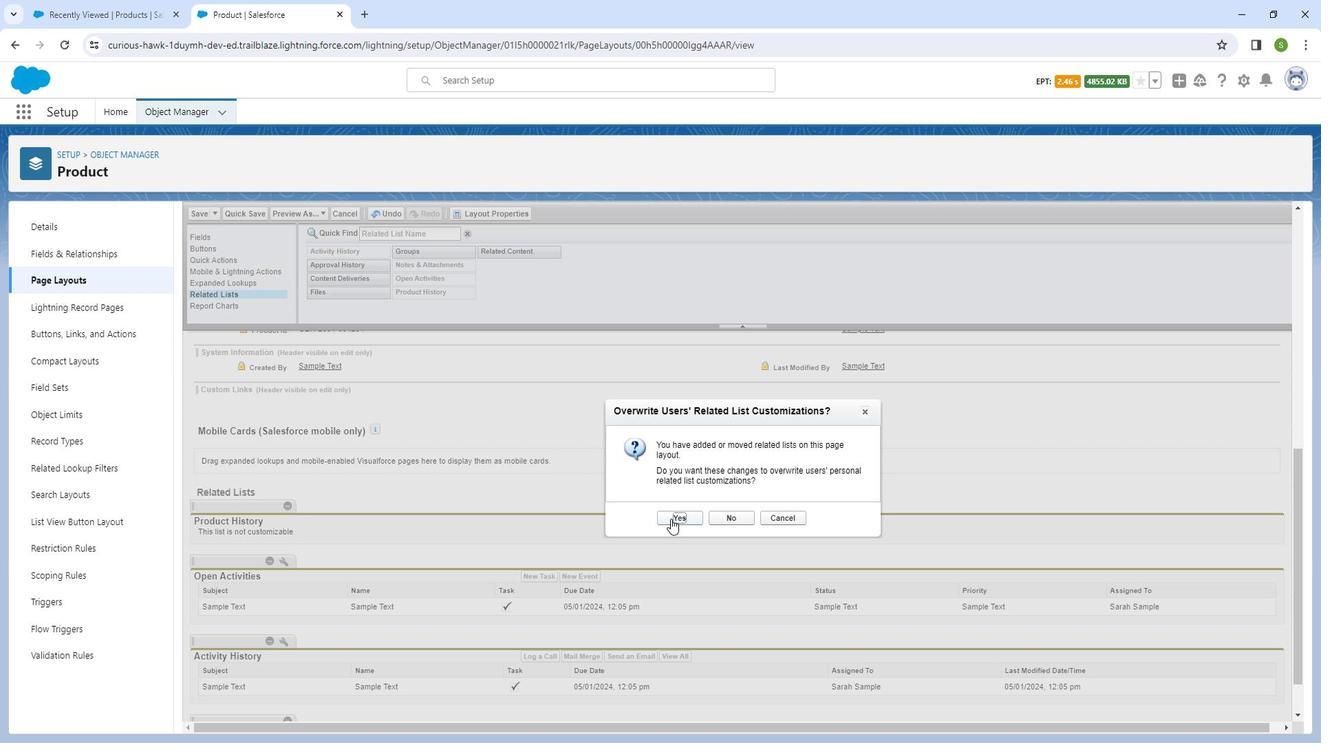 
Action: Mouse moved to (96, 264)
Screenshot: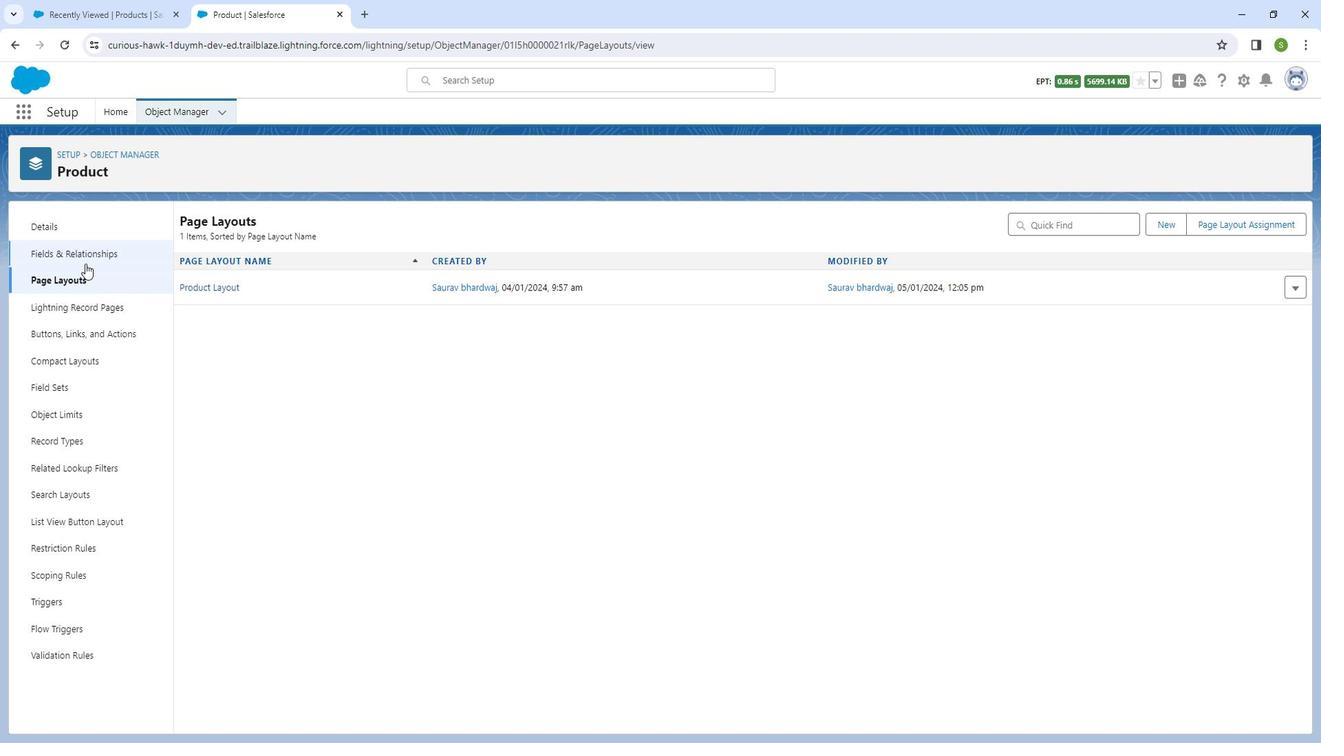 
Action: Mouse pressed left at (96, 264)
Screenshot: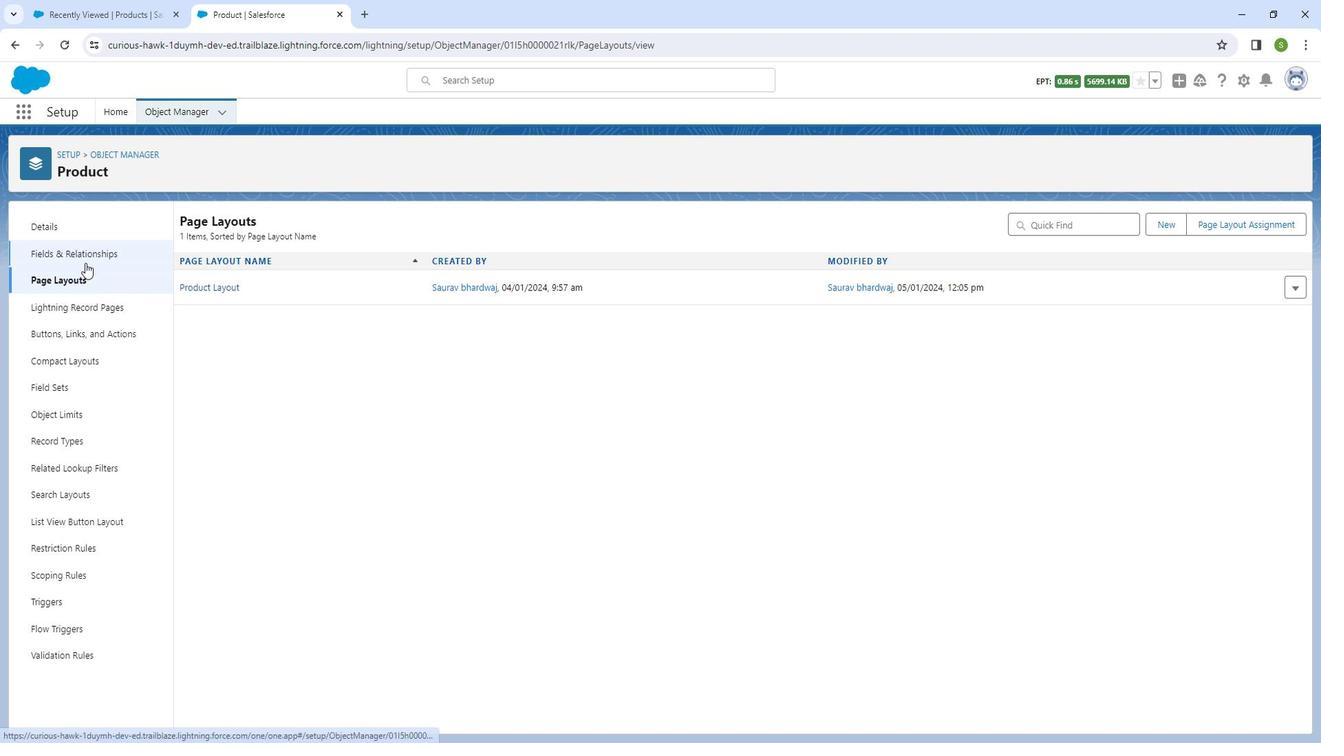
Action: Mouse moved to (97, 278)
Screenshot: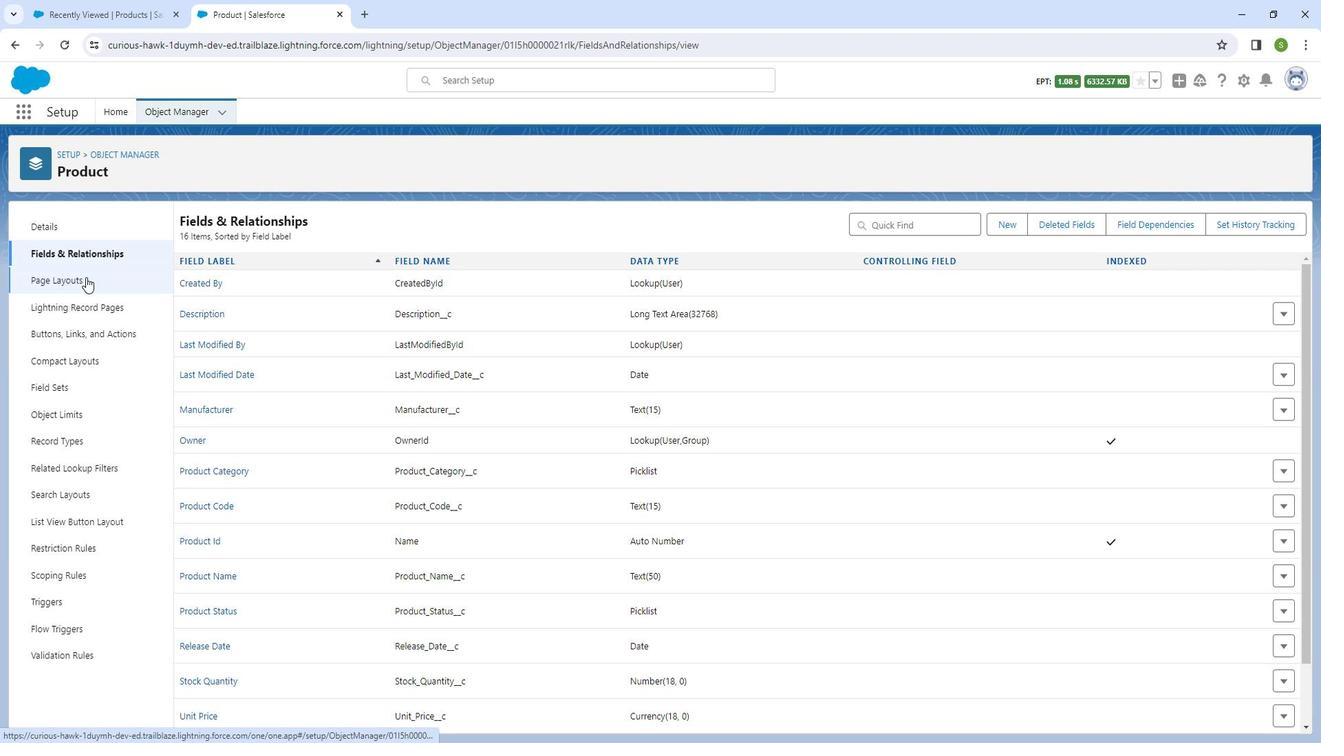 
Action: Mouse pressed left at (97, 278)
Screenshot: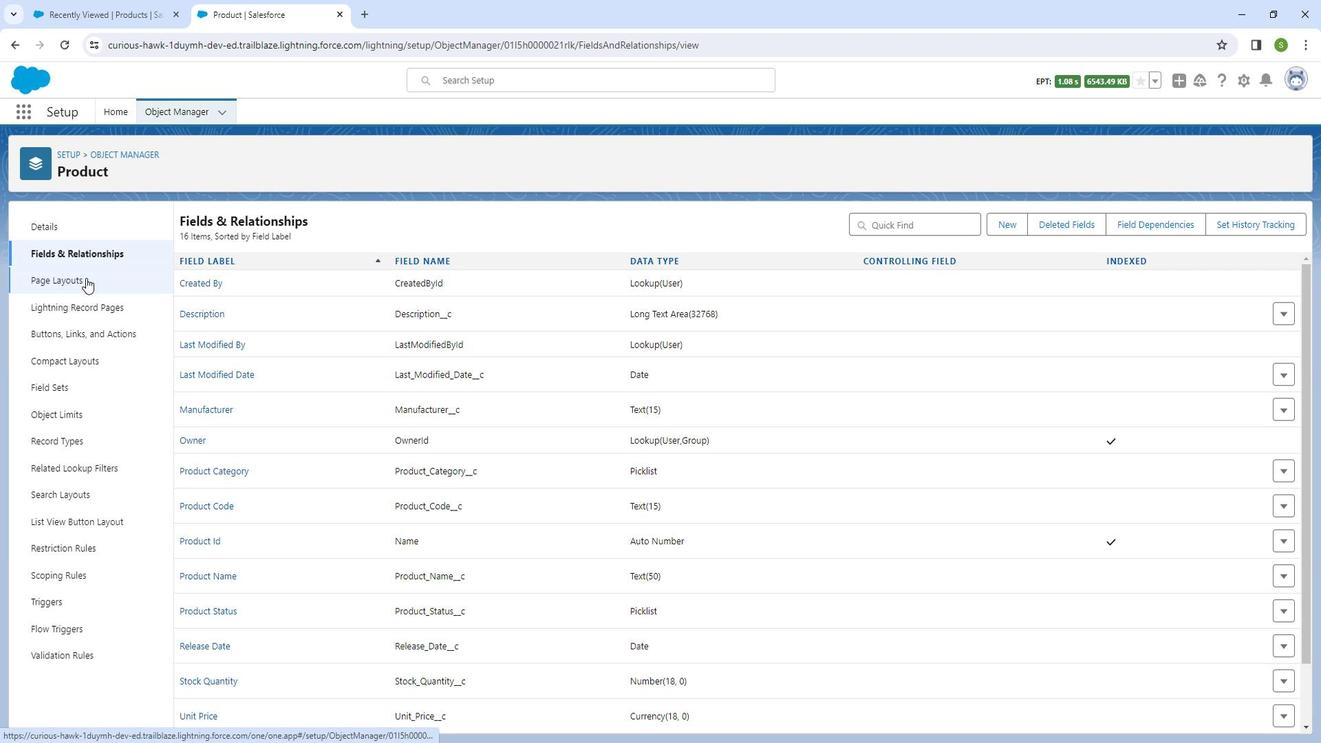 
Action: Mouse moved to (1315, 285)
Screenshot: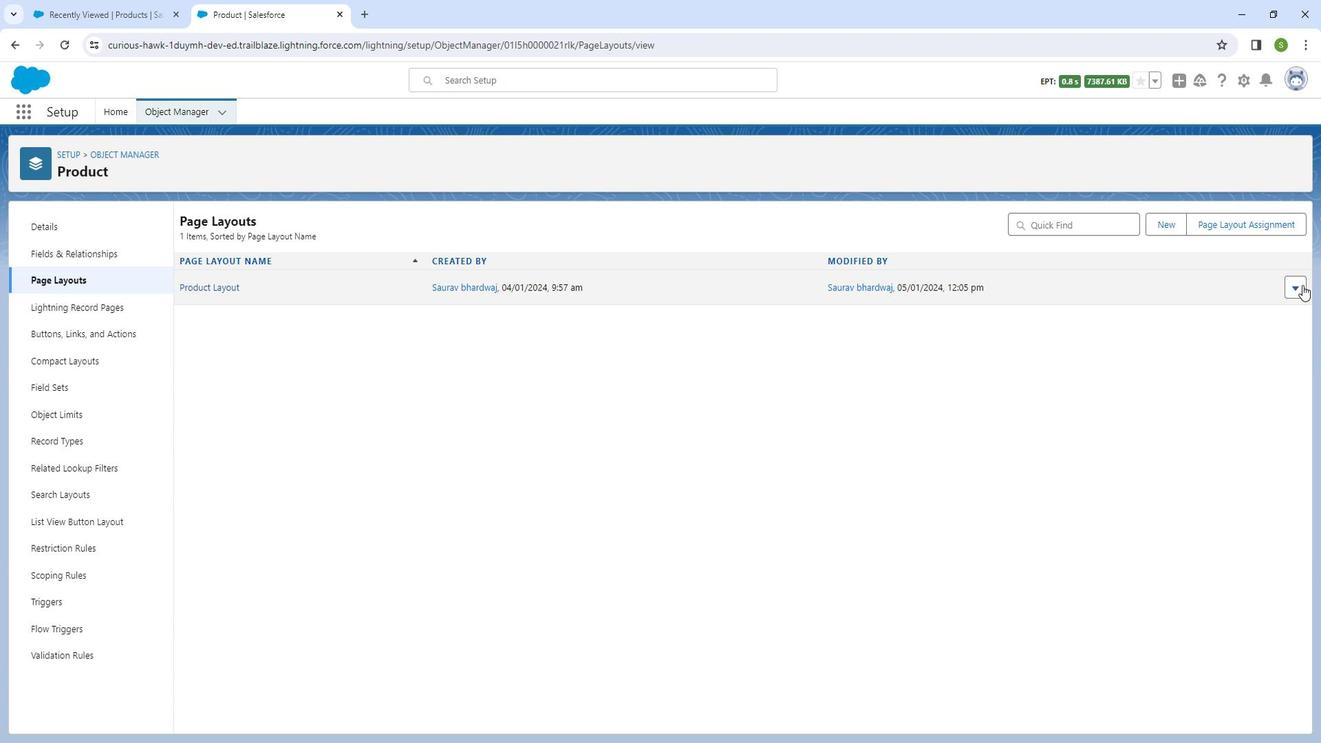 
Action: Mouse pressed left at (1315, 285)
Screenshot: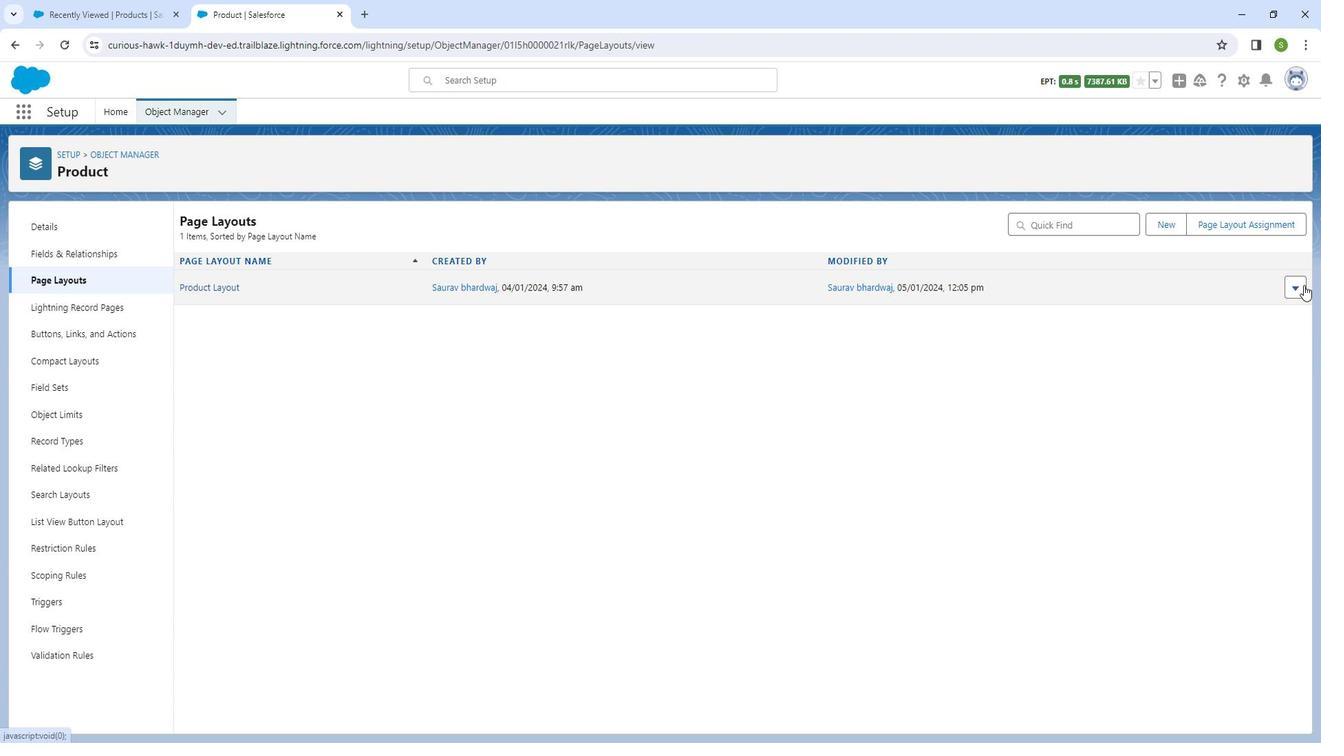 
Action: Mouse moved to (957, 396)
Screenshot: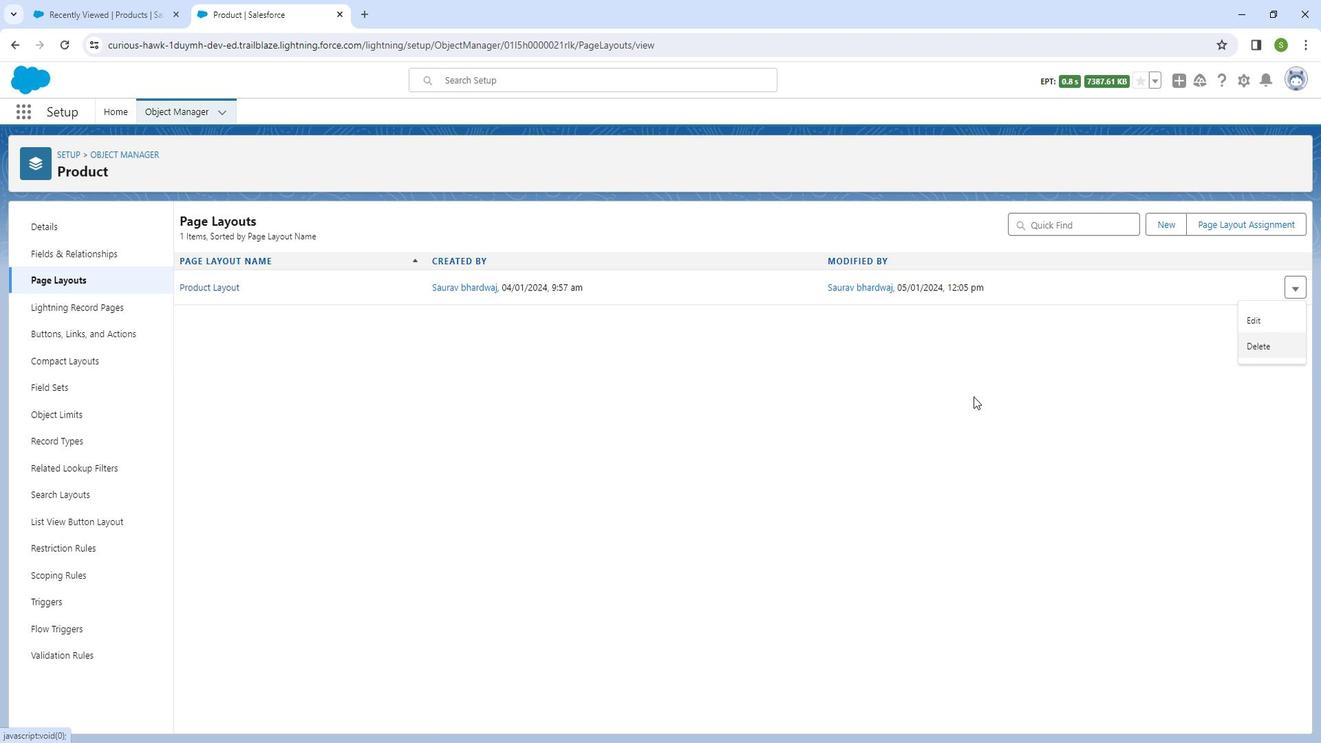 
Action: Mouse pressed left at (957, 396)
Screenshot: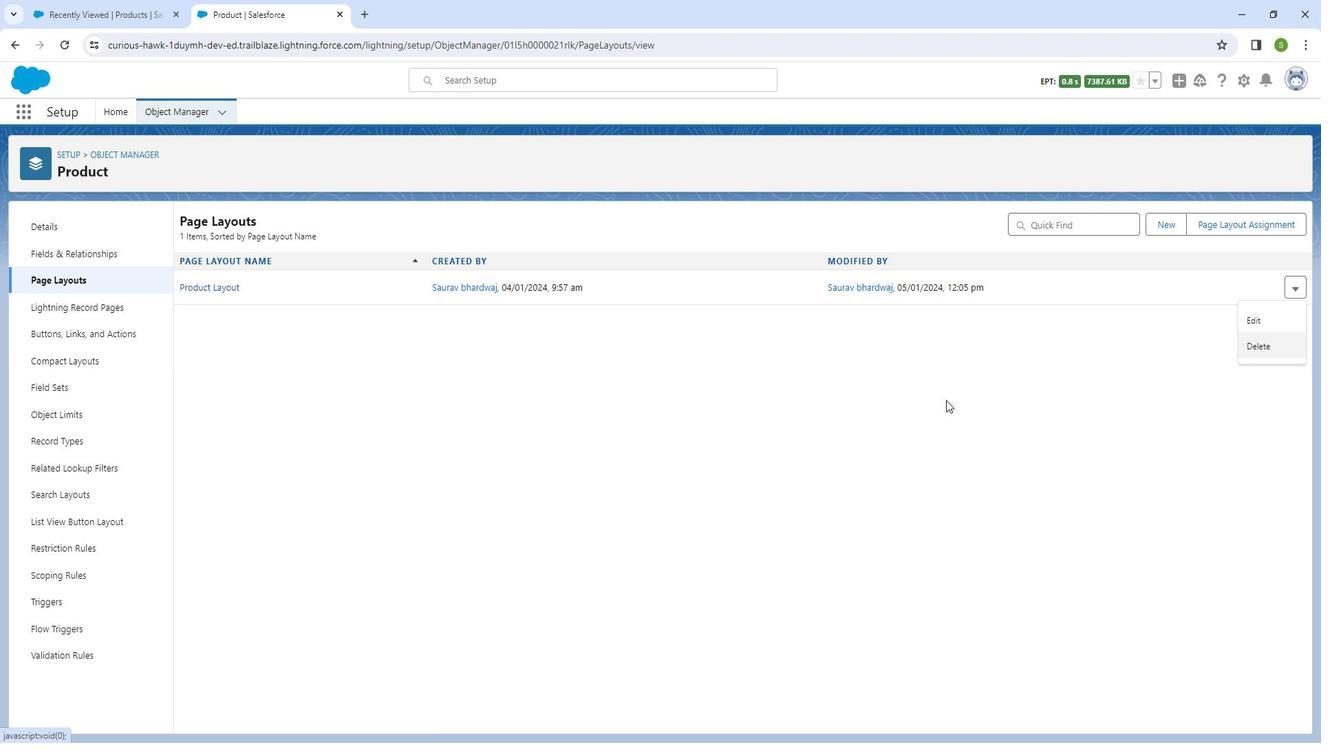 
Action: Mouse moved to (133, 33)
Screenshot: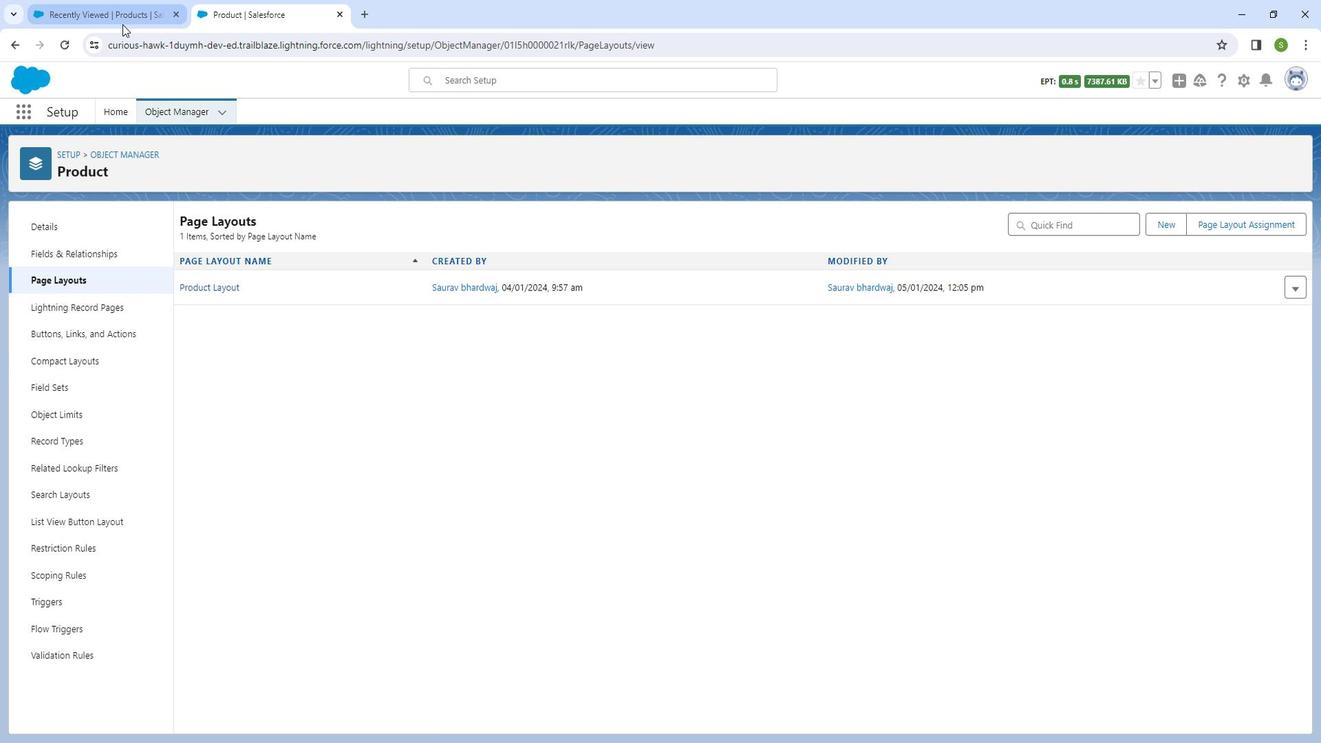 
Action: Mouse pressed left at (133, 33)
Screenshot: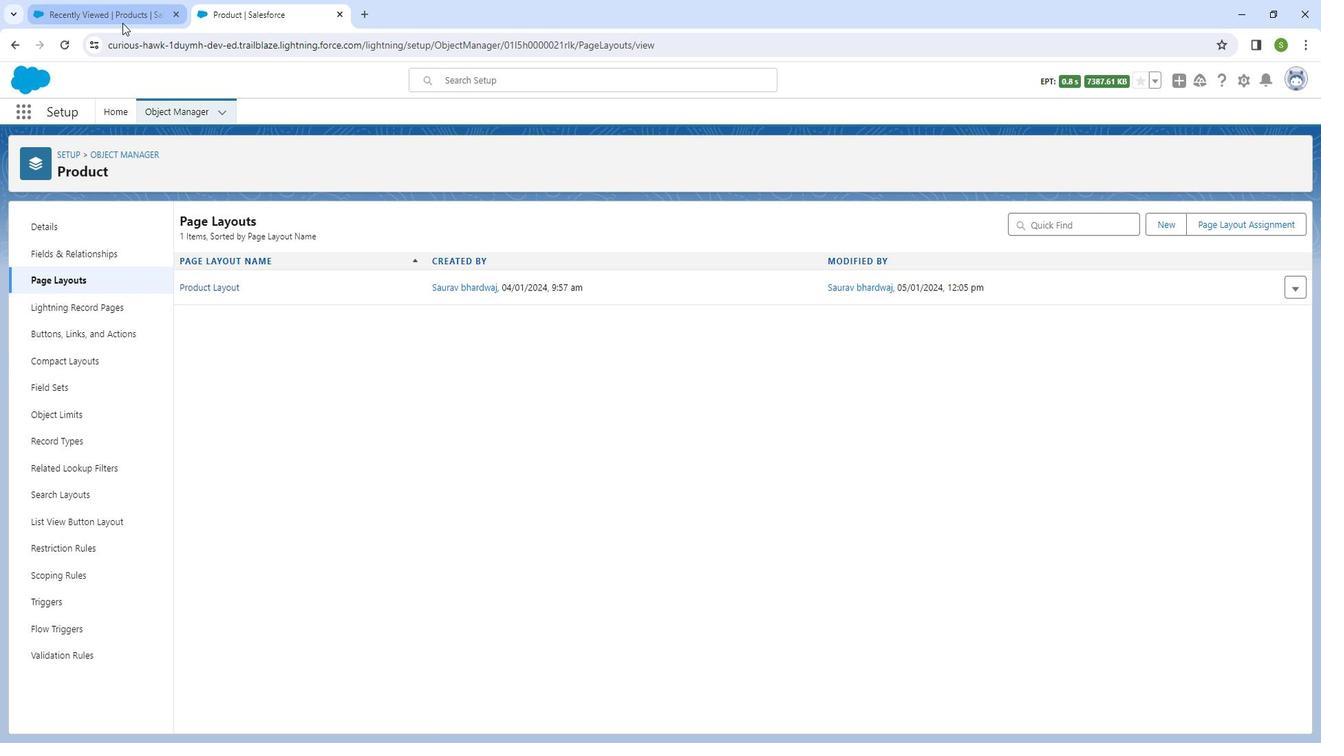 
Action: Mouse moved to (1169, 164)
Screenshot: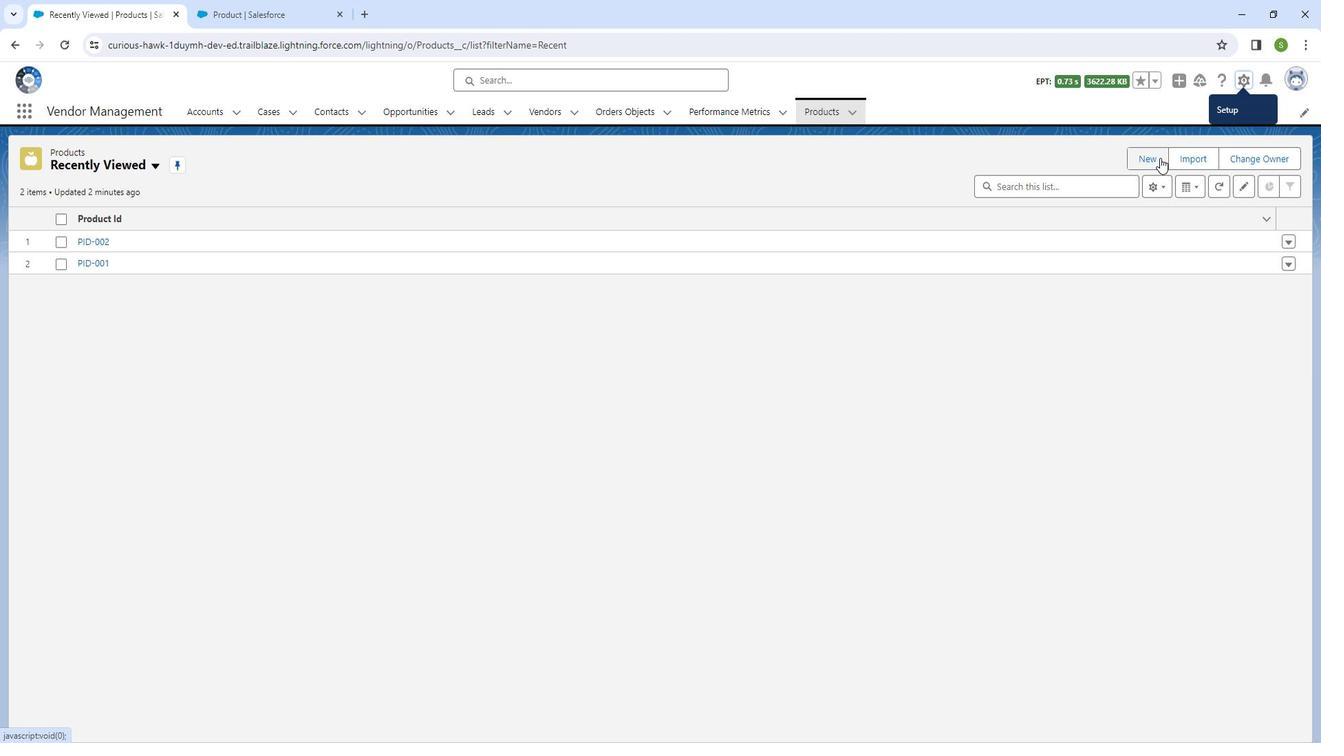 
Action: Mouse pressed left at (1169, 164)
Screenshot: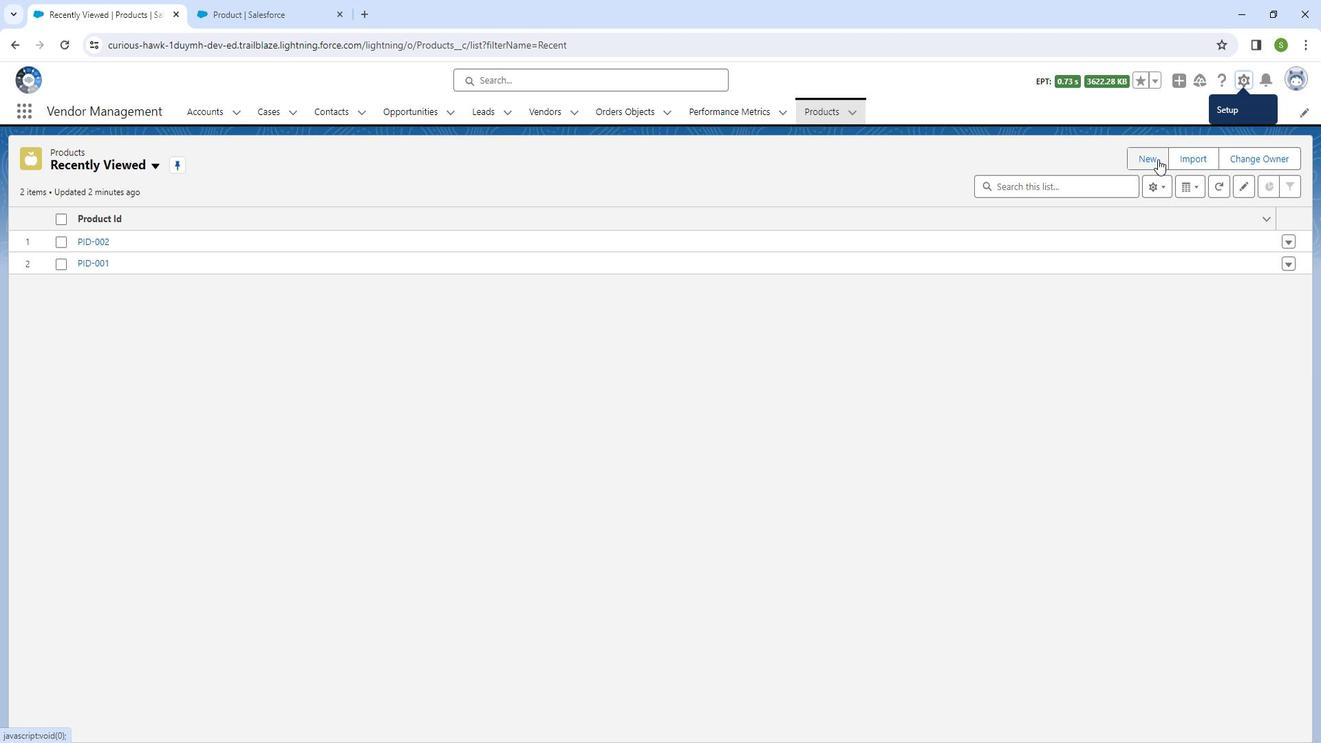 
Action: Mouse moved to (554, 205)
Screenshot: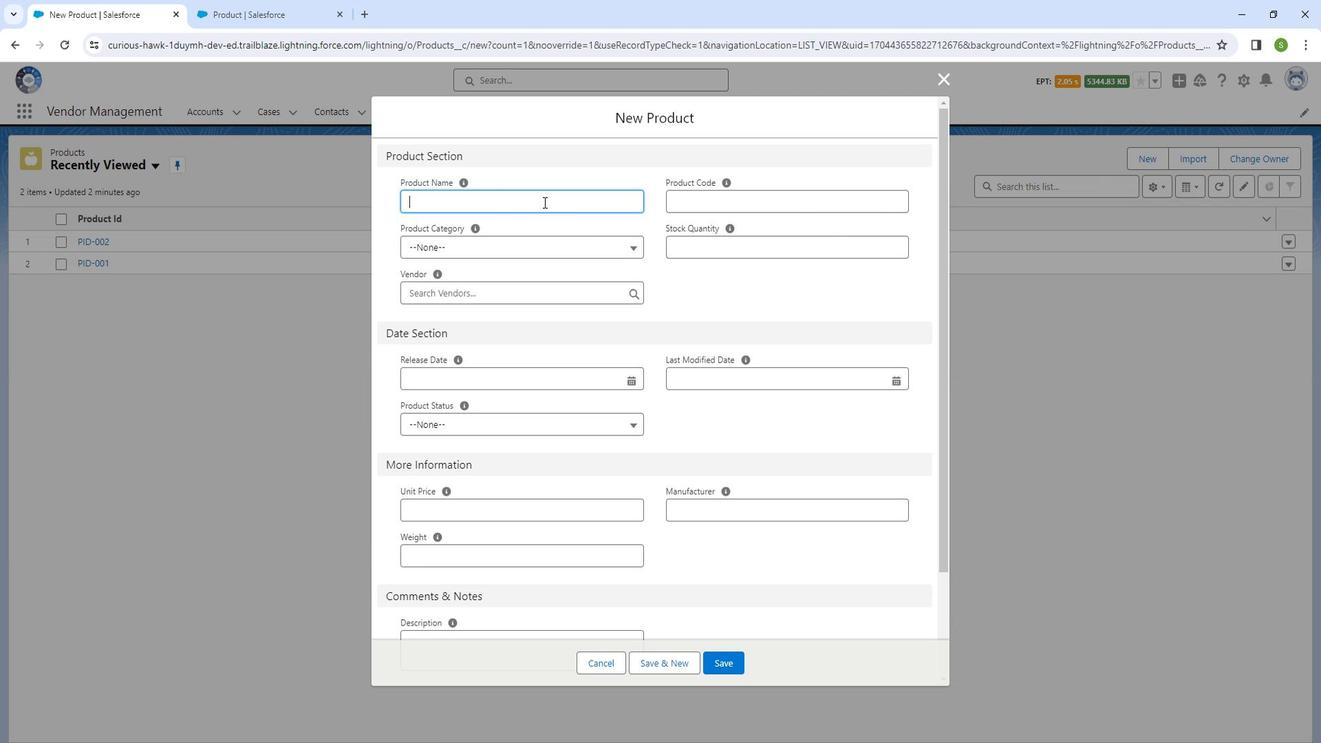 
Action: Mouse pressed left at (554, 205)
Screenshot: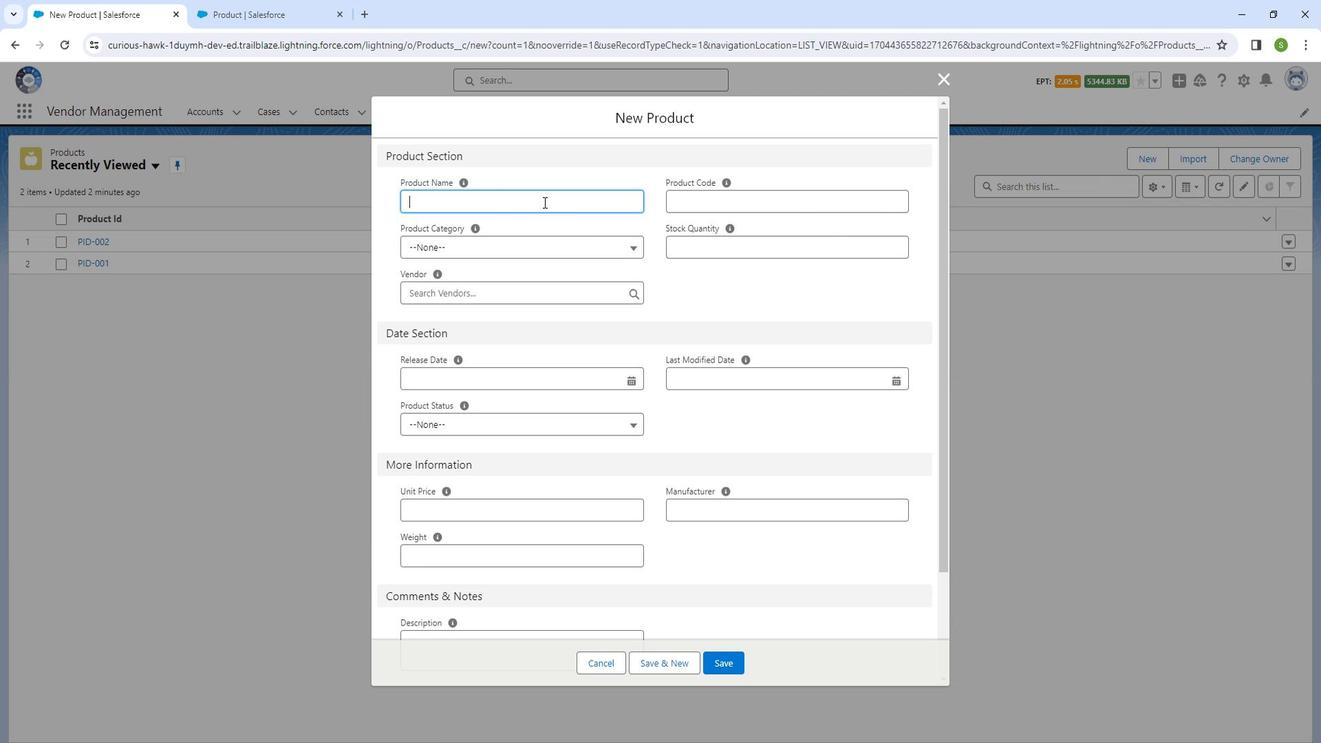 
Action: Mouse moved to (561, 205)
Screenshot: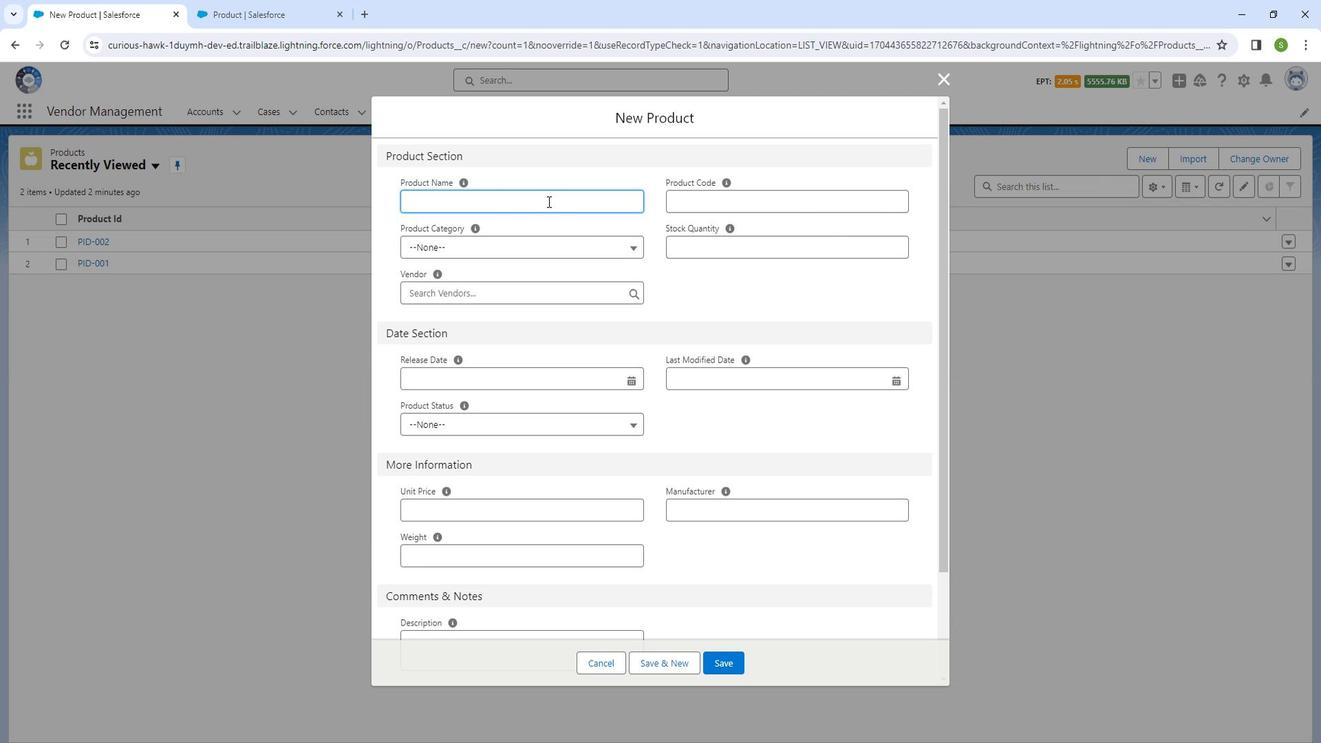 
Action: Key pressed <Key.shift_r>Air<Key.space><Key.shift_r>Cooler
Screenshot: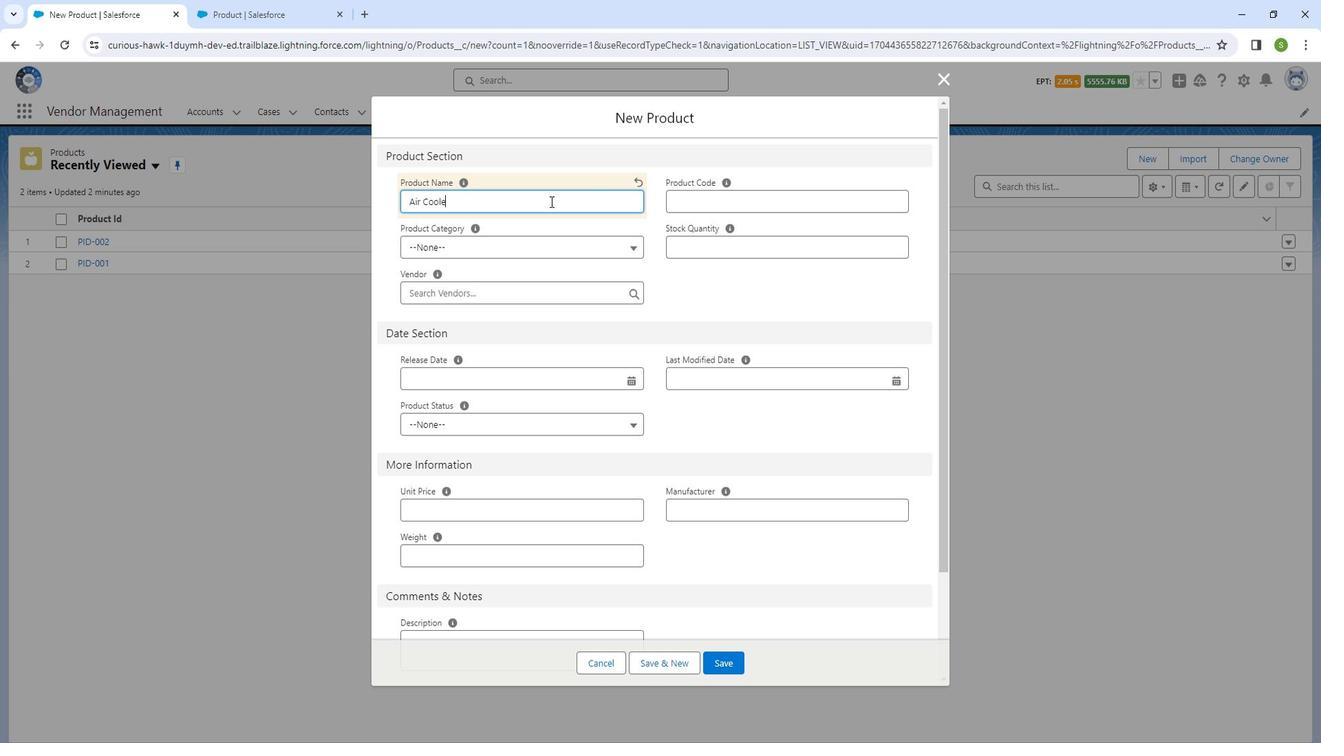 
Action: Mouse moved to (701, 203)
Screenshot: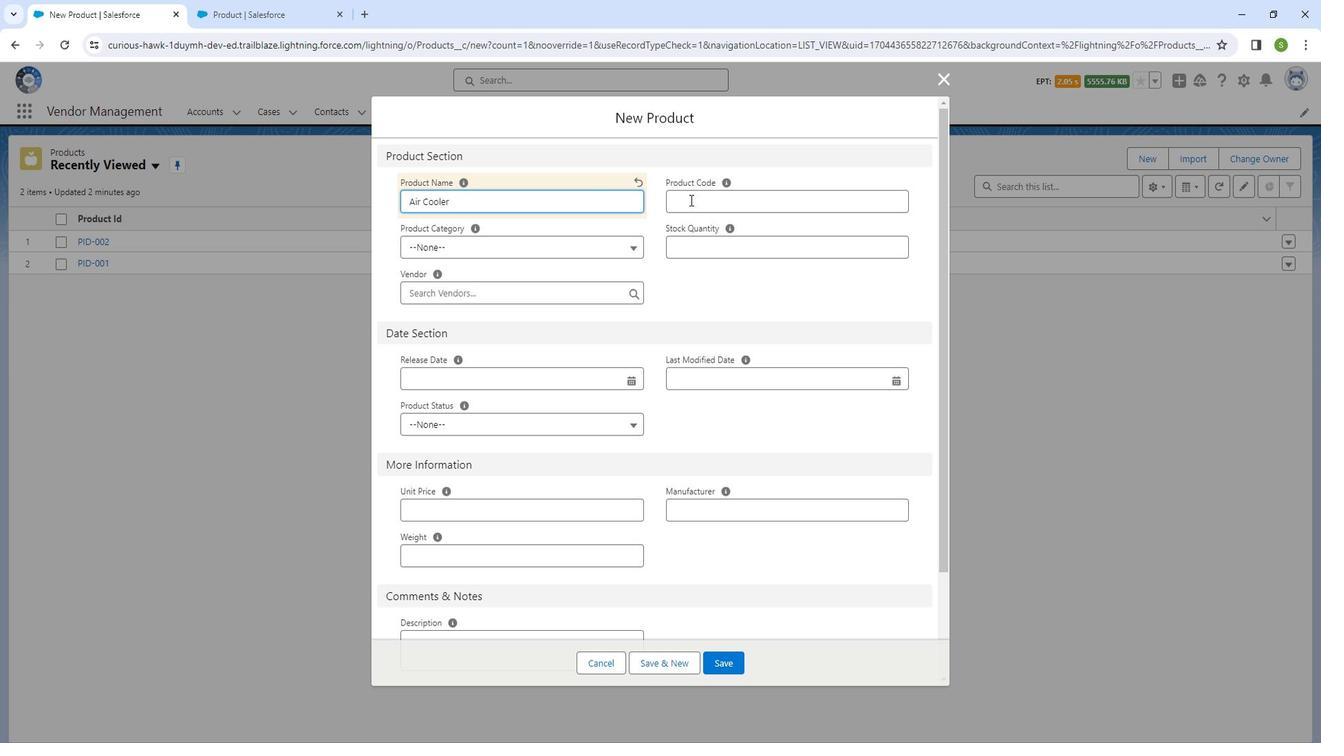 
Action: Mouse pressed left at (701, 203)
Screenshot: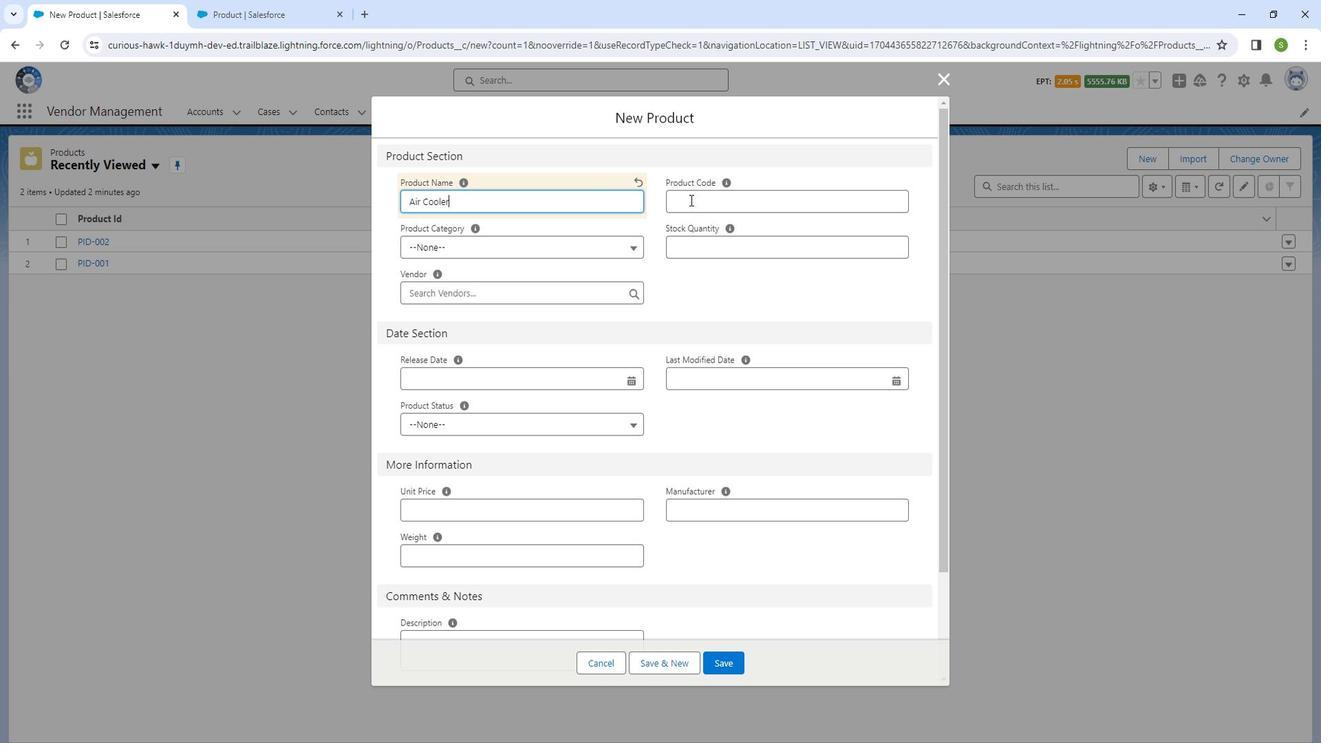 
Action: Mouse moved to (691, 211)
Screenshot: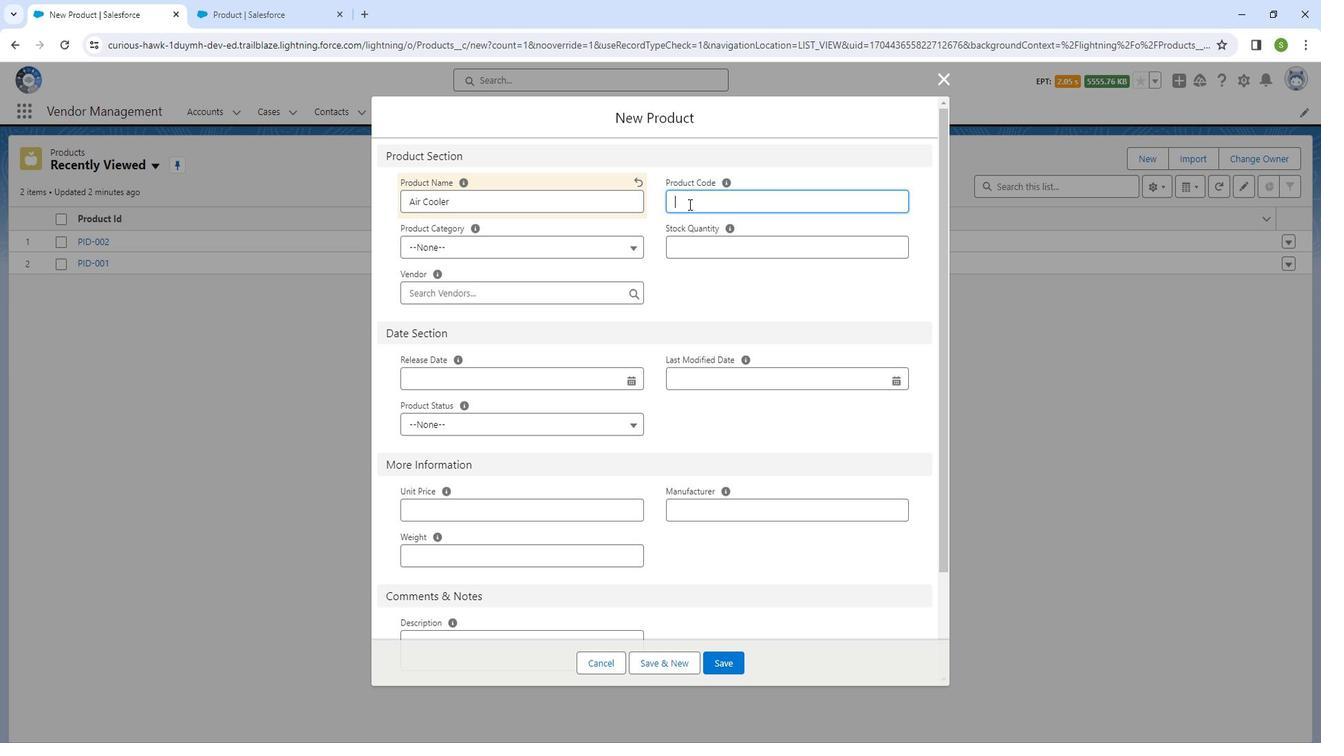 
Action: Key pressed 123
Screenshot: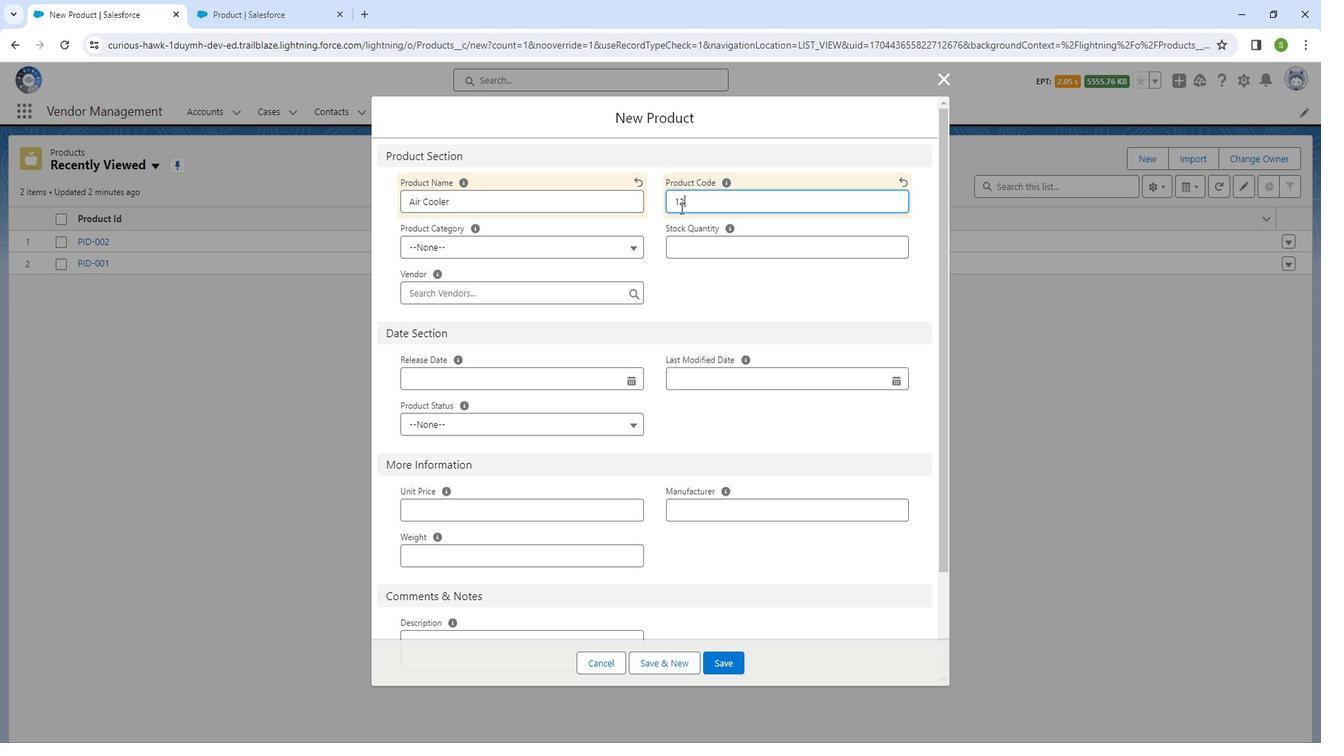 
Action: Mouse moved to (598, 253)
Screenshot: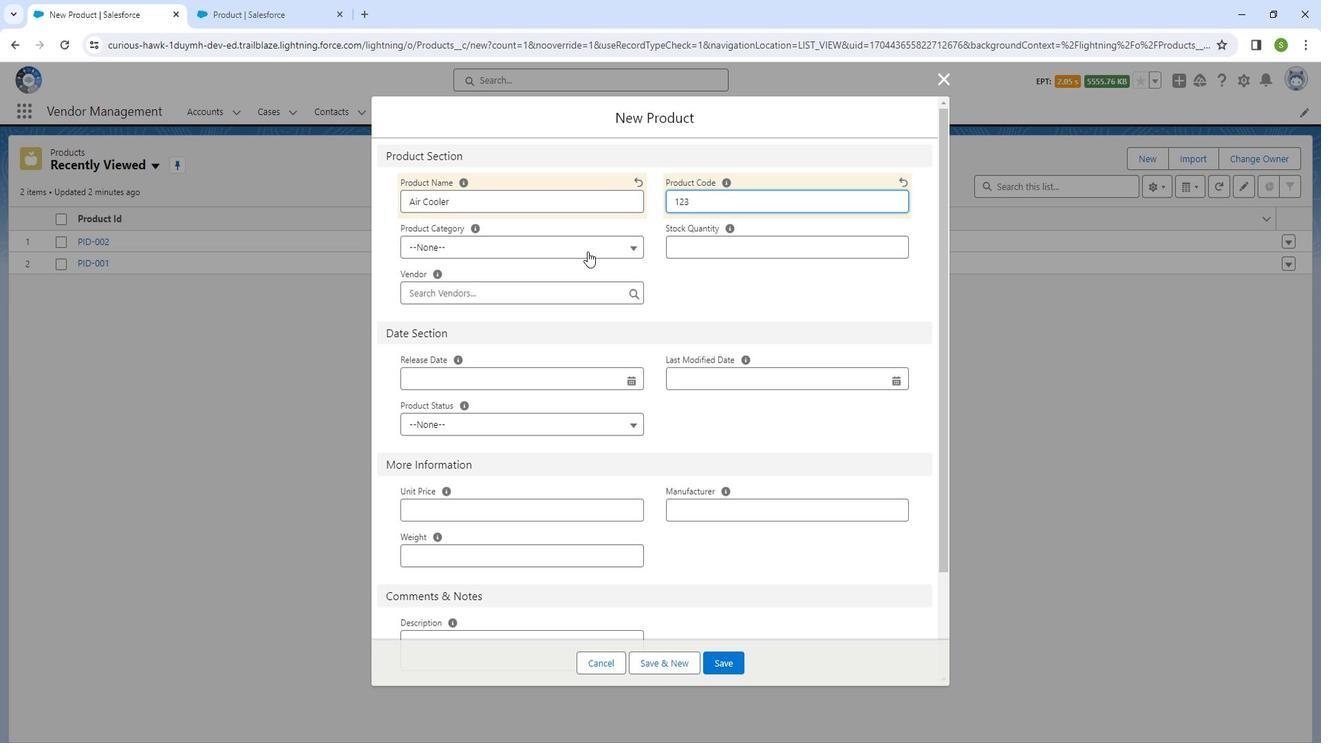 
Action: Mouse pressed left at (598, 253)
Screenshot: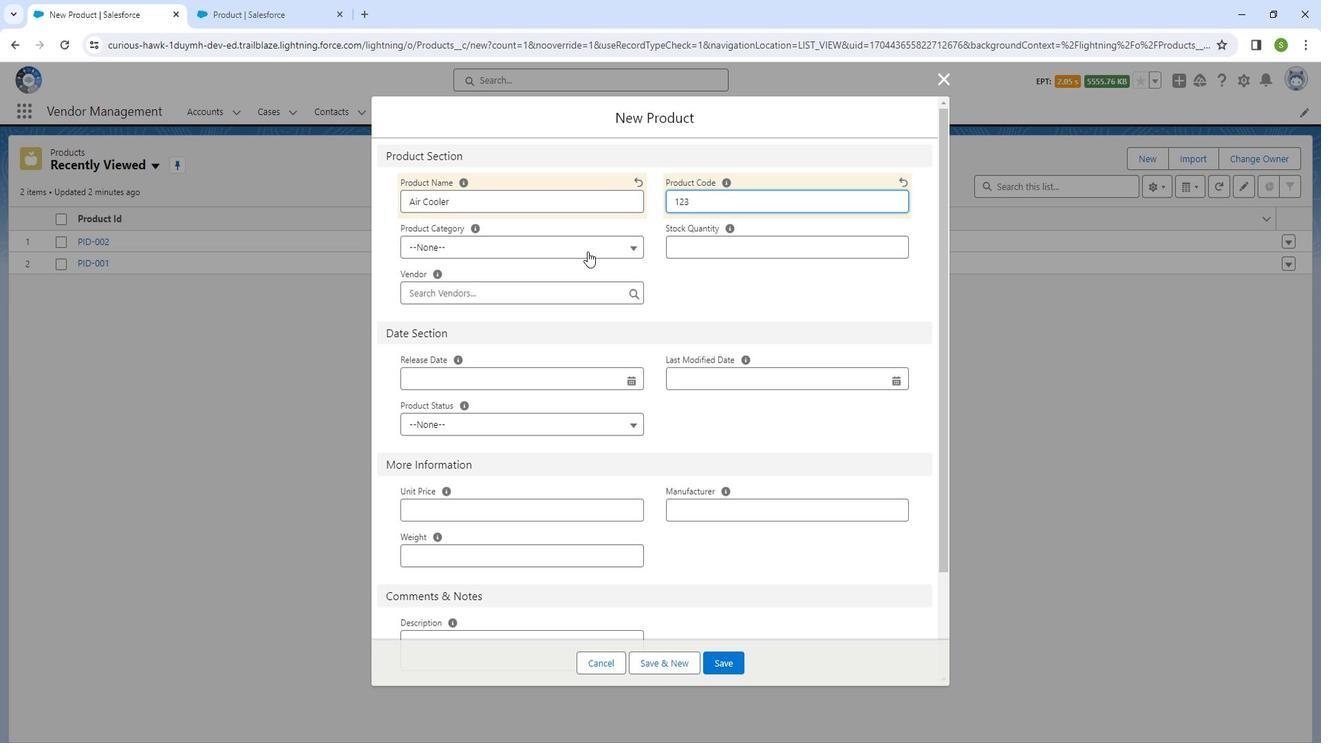 
Action: Mouse moved to (589, 320)
Screenshot: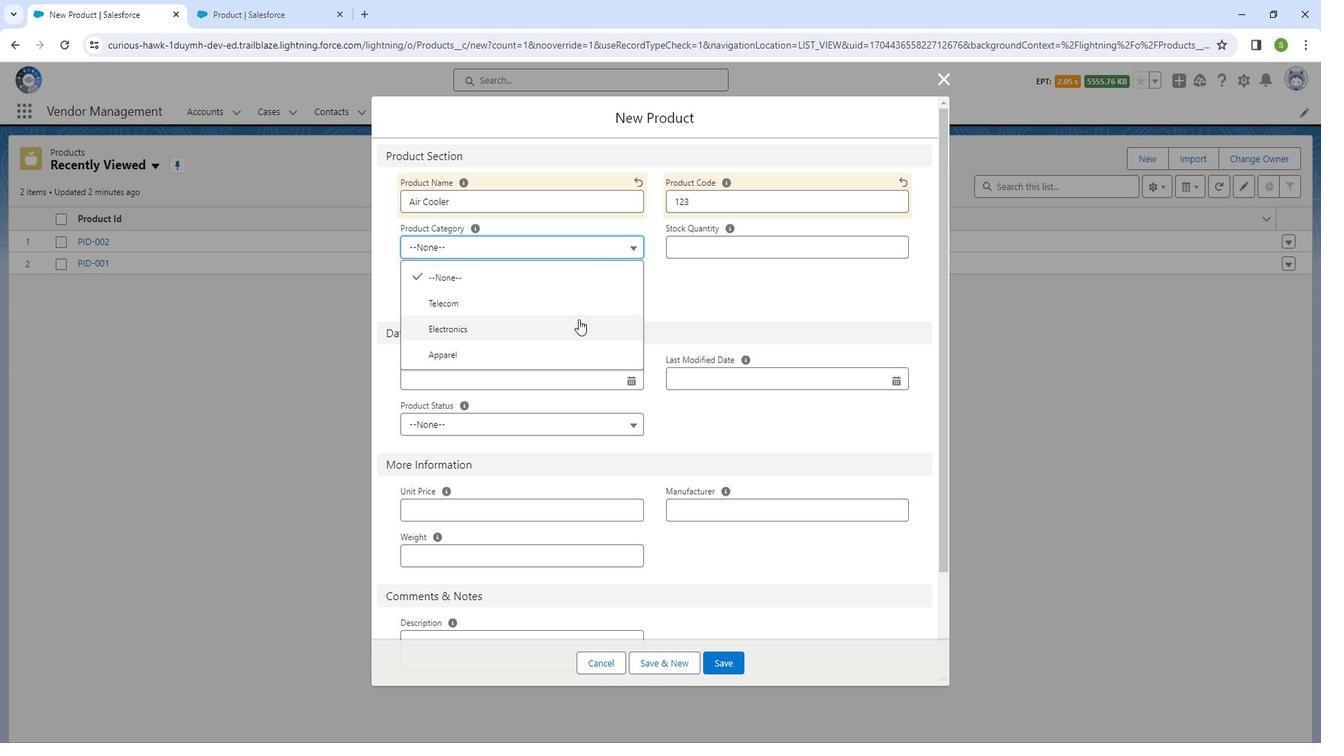 
Action: Mouse pressed left at (589, 320)
Screenshot: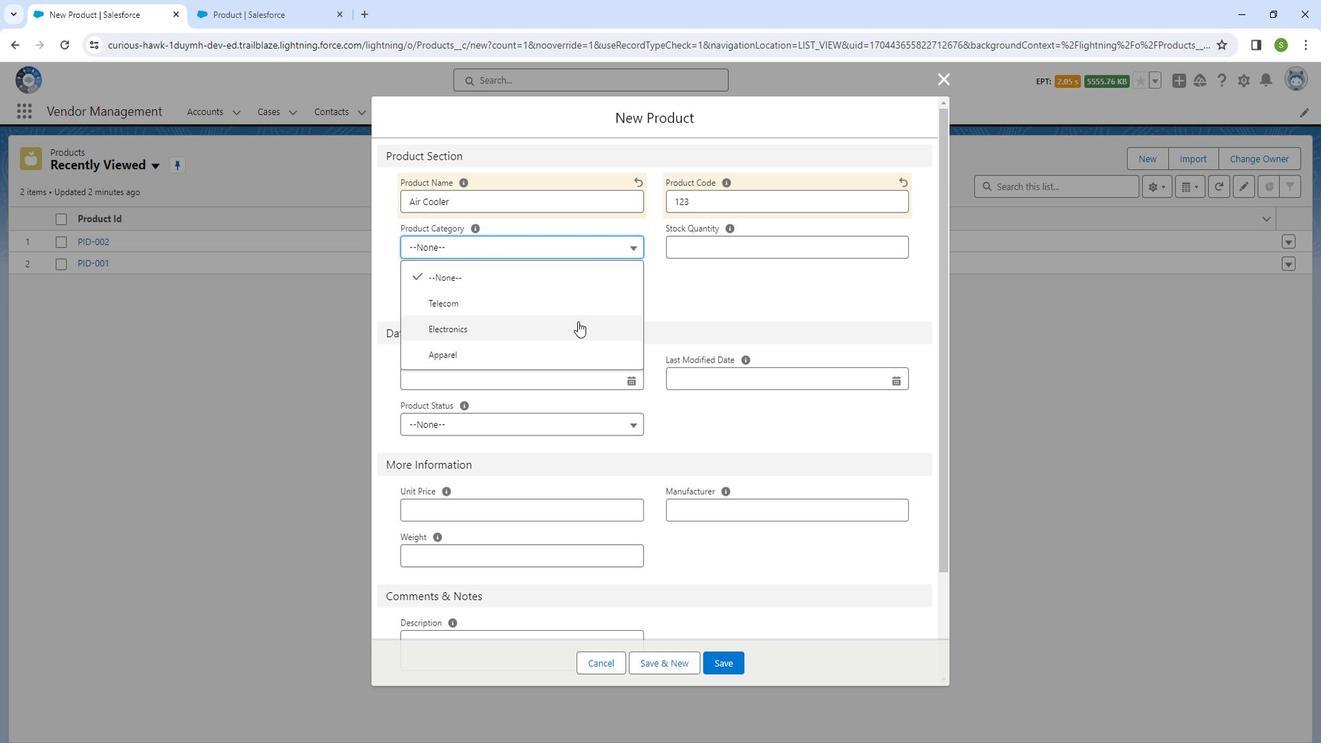 
Action: Mouse moved to (702, 250)
Screenshot: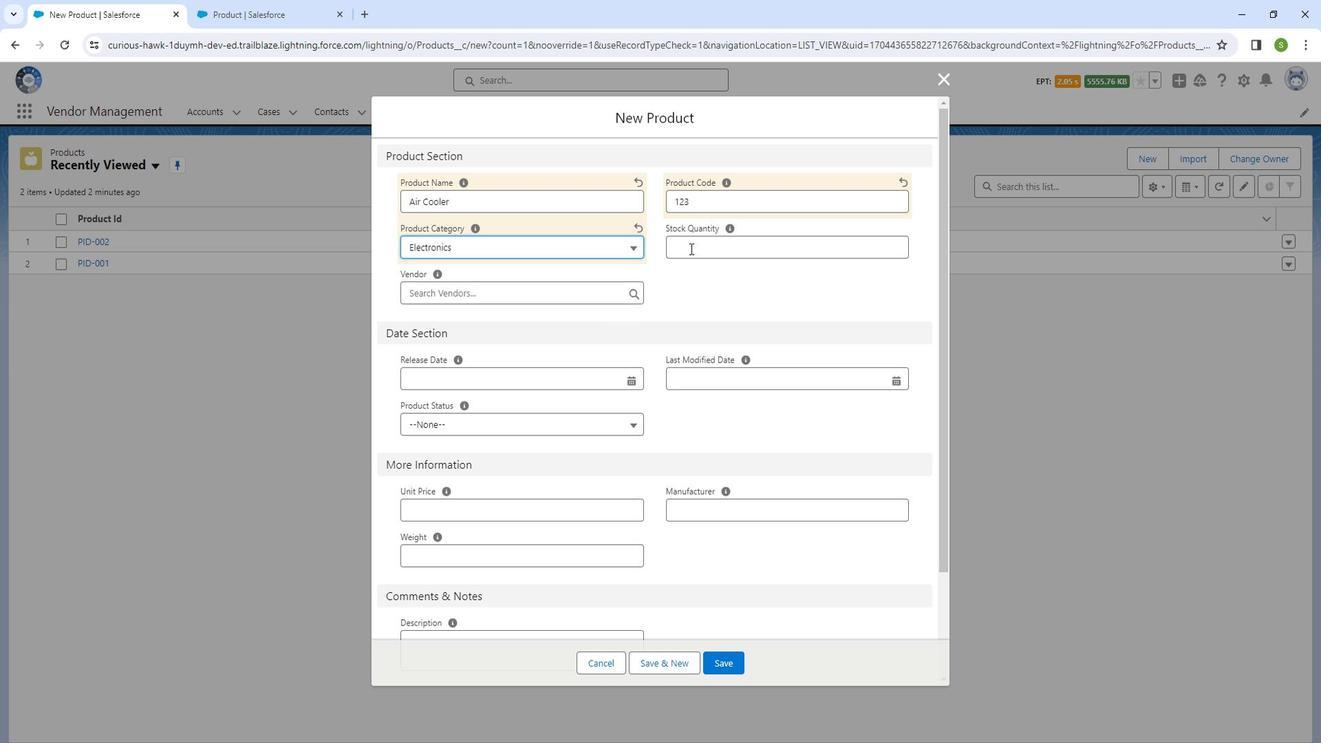 
Action: Mouse pressed left at (702, 250)
Screenshot: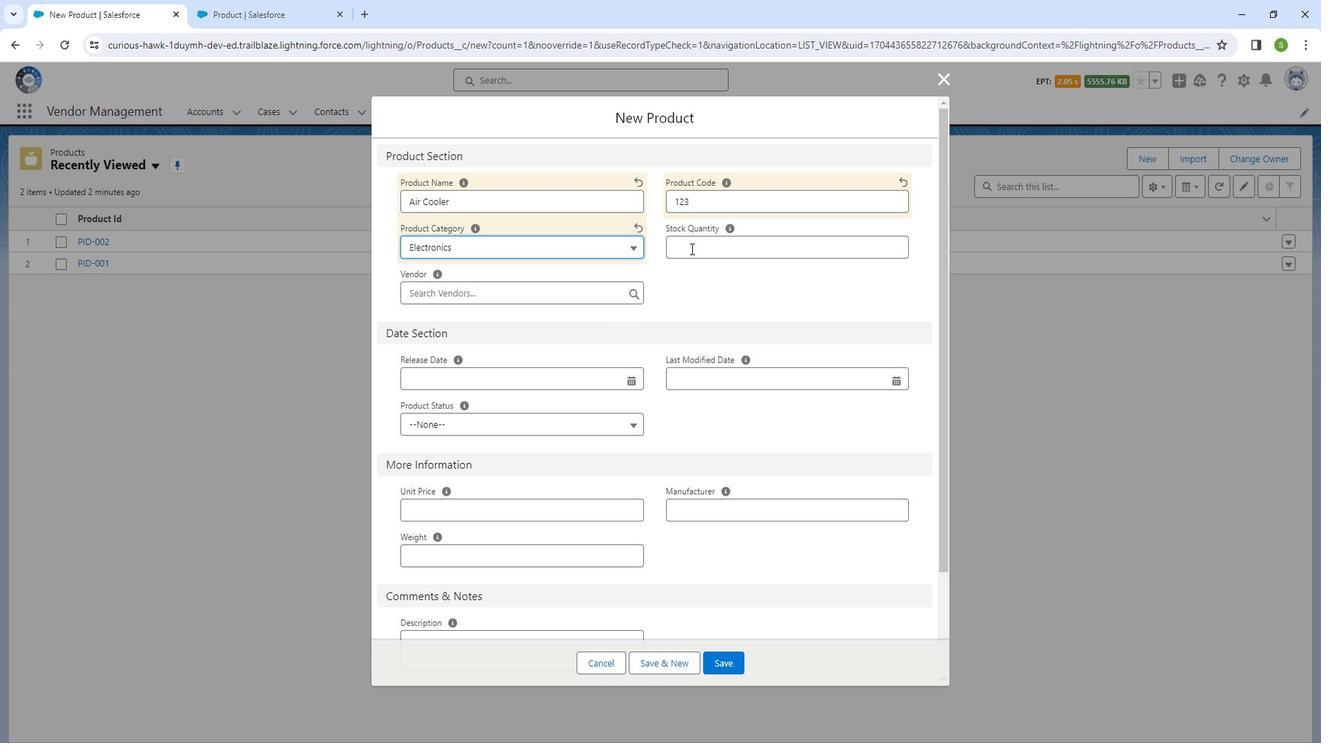 
Action: Key pressed 12
Screenshot: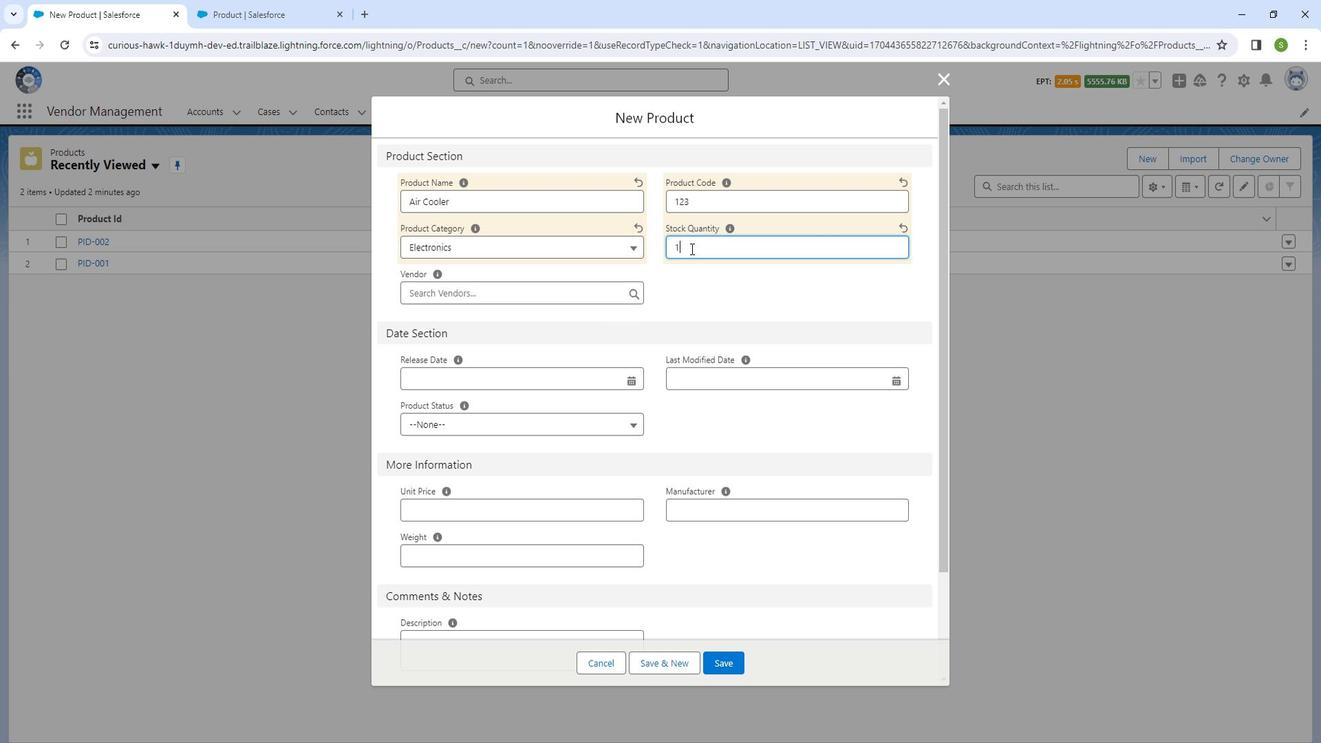 
Action: Mouse moved to (585, 299)
Screenshot: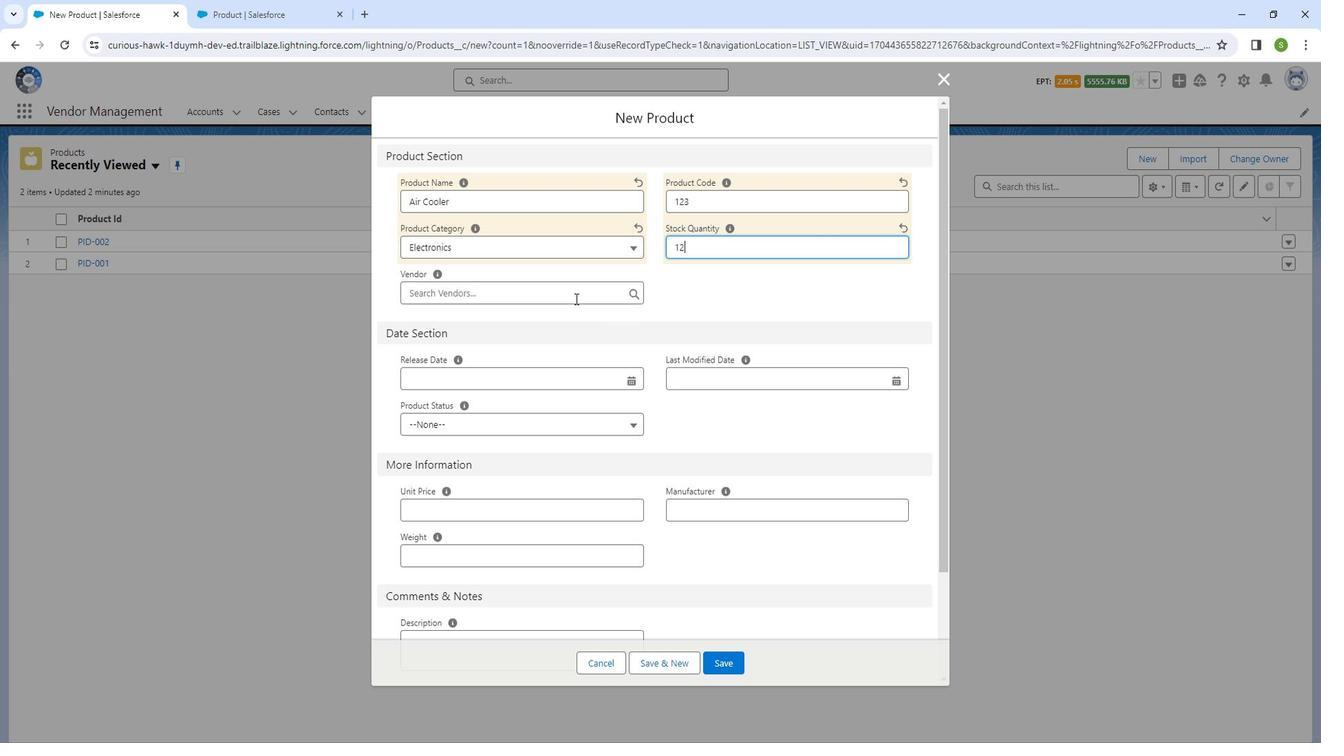 
Action: Mouse pressed left at (585, 299)
Screenshot: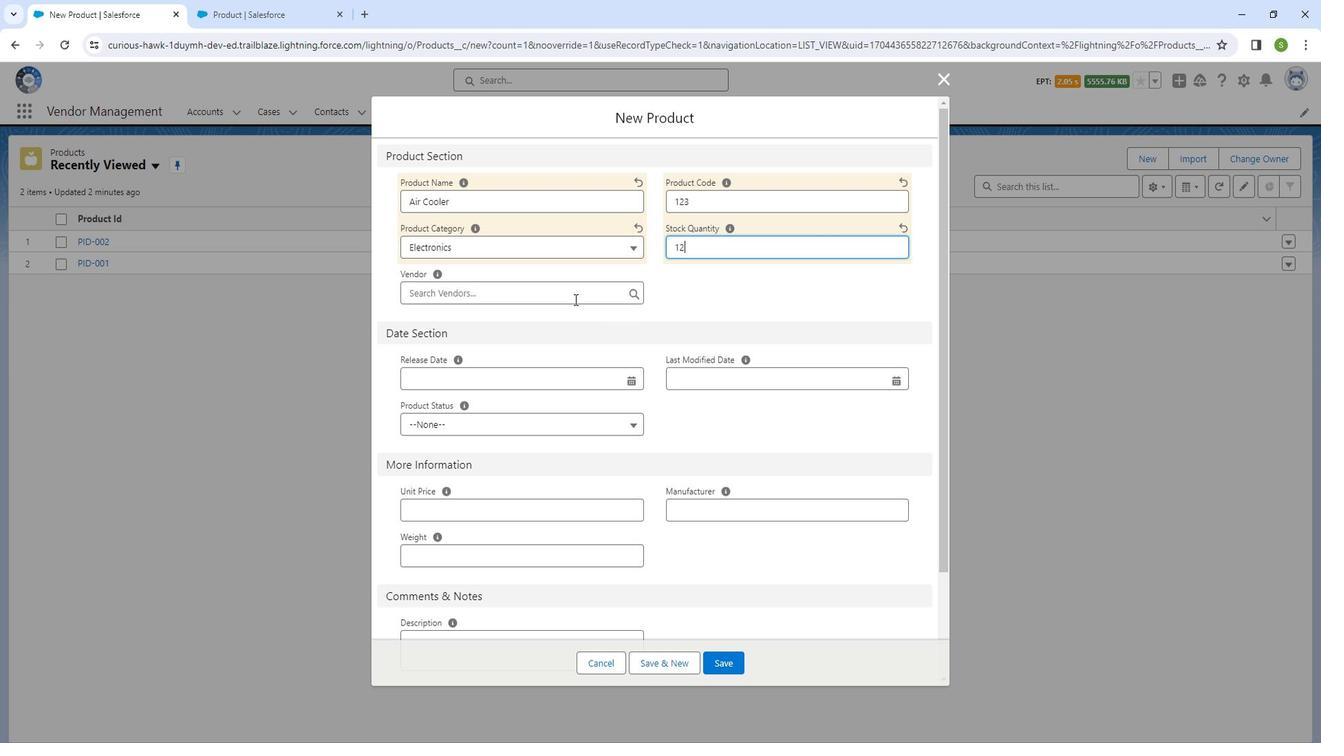 
Action: Mouse moved to (543, 388)
Screenshot: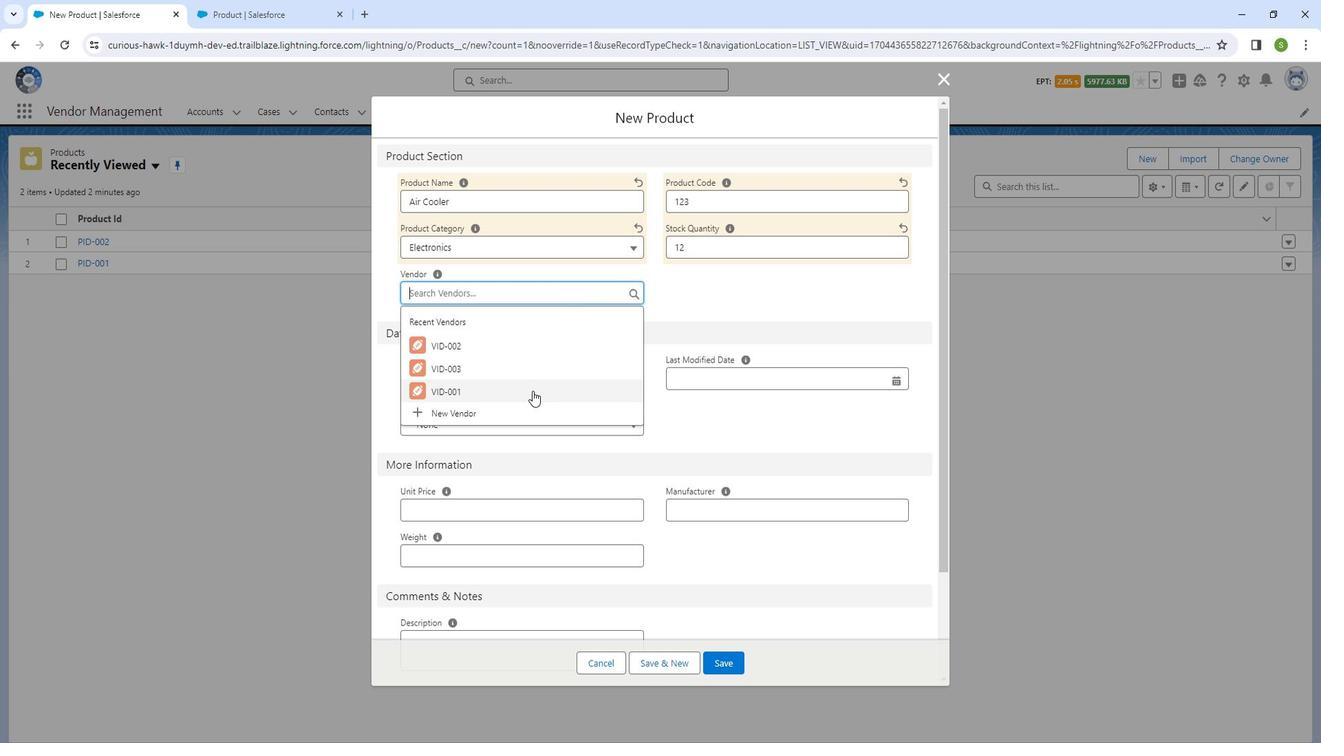 
Action: Mouse pressed left at (543, 388)
Screenshot: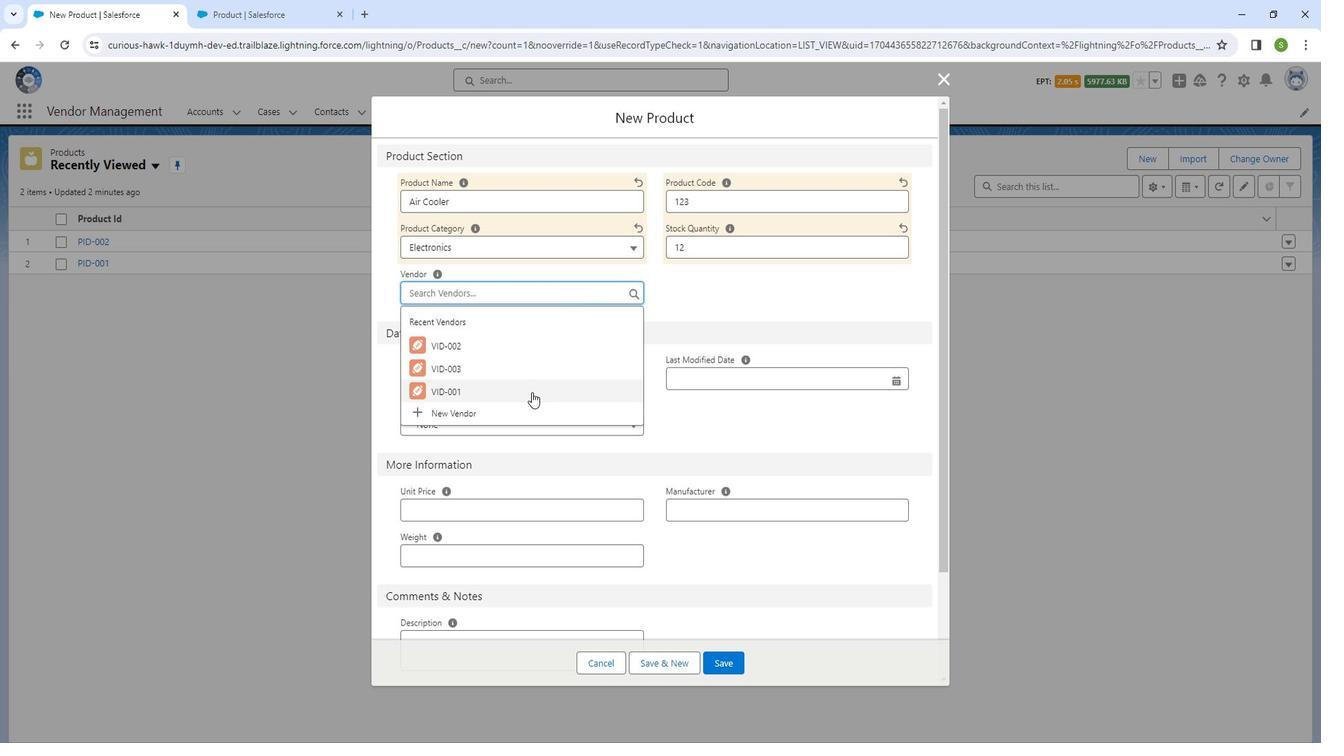 
Action: Mouse moved to (540, 375)
Screenshot: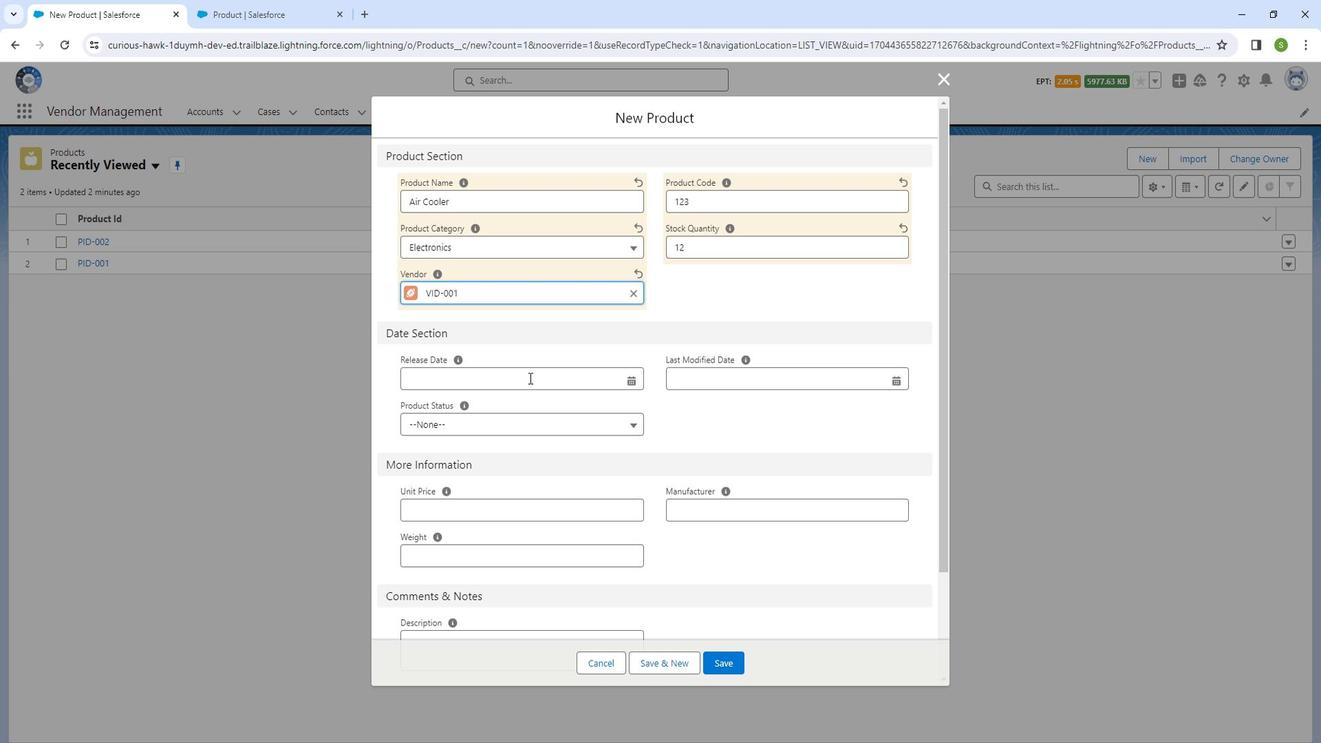 
Action: Mouse pressed left at (540, 375)
Screenshot: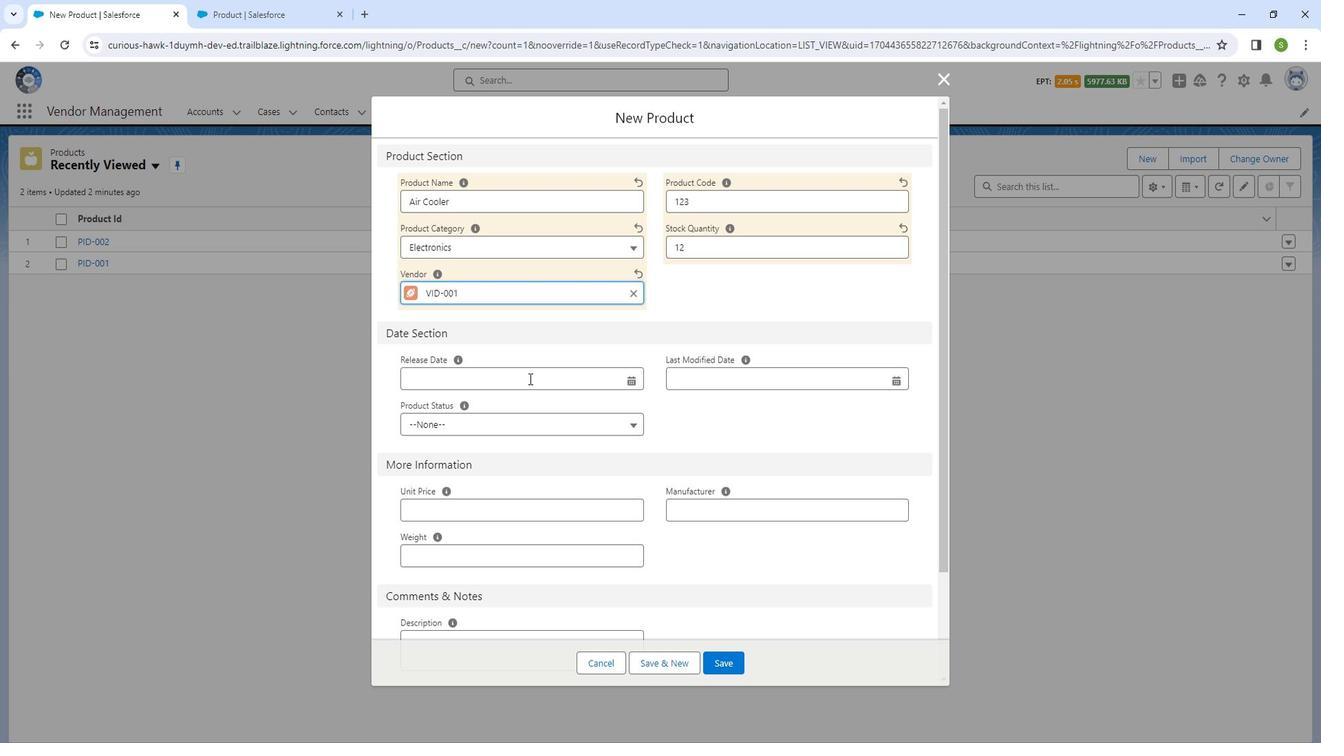 
Action: Mouse moved to (633, 450)
Screenshot: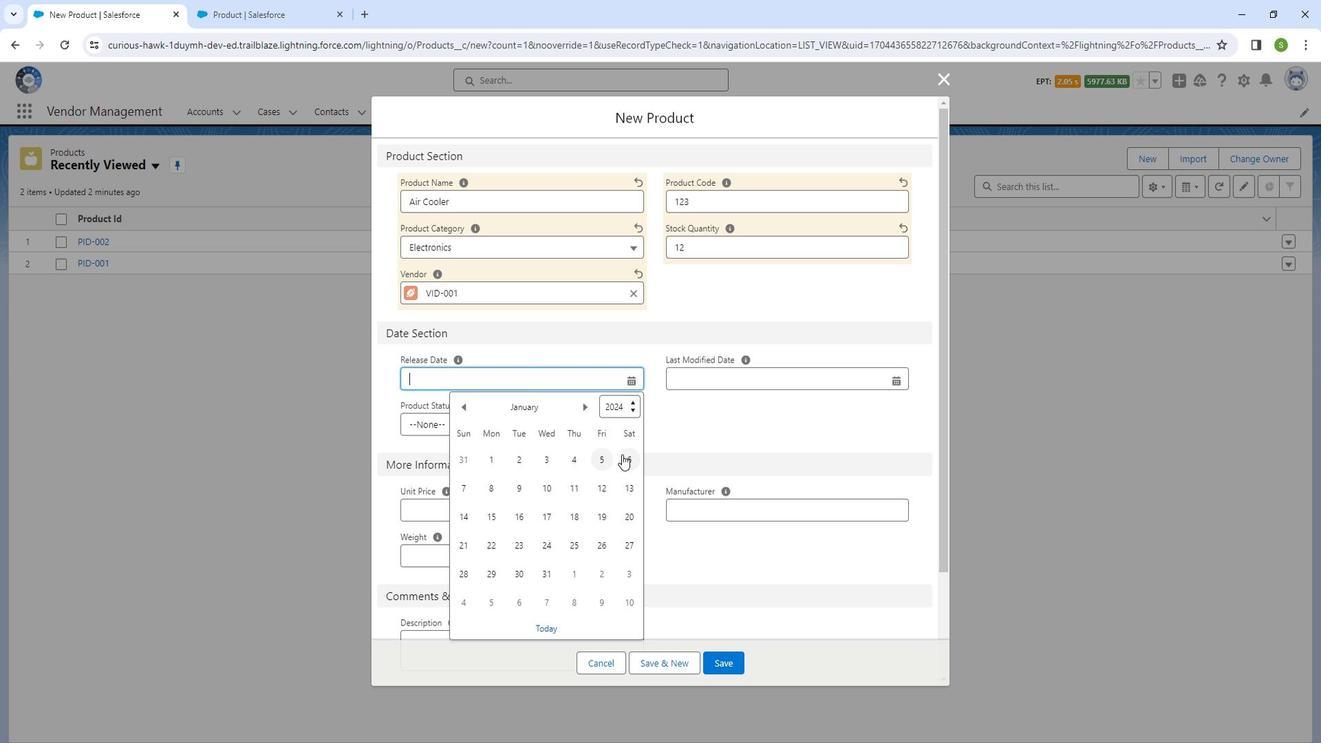 
Action: Mouse pressed left at (633, 450)
Screenshot: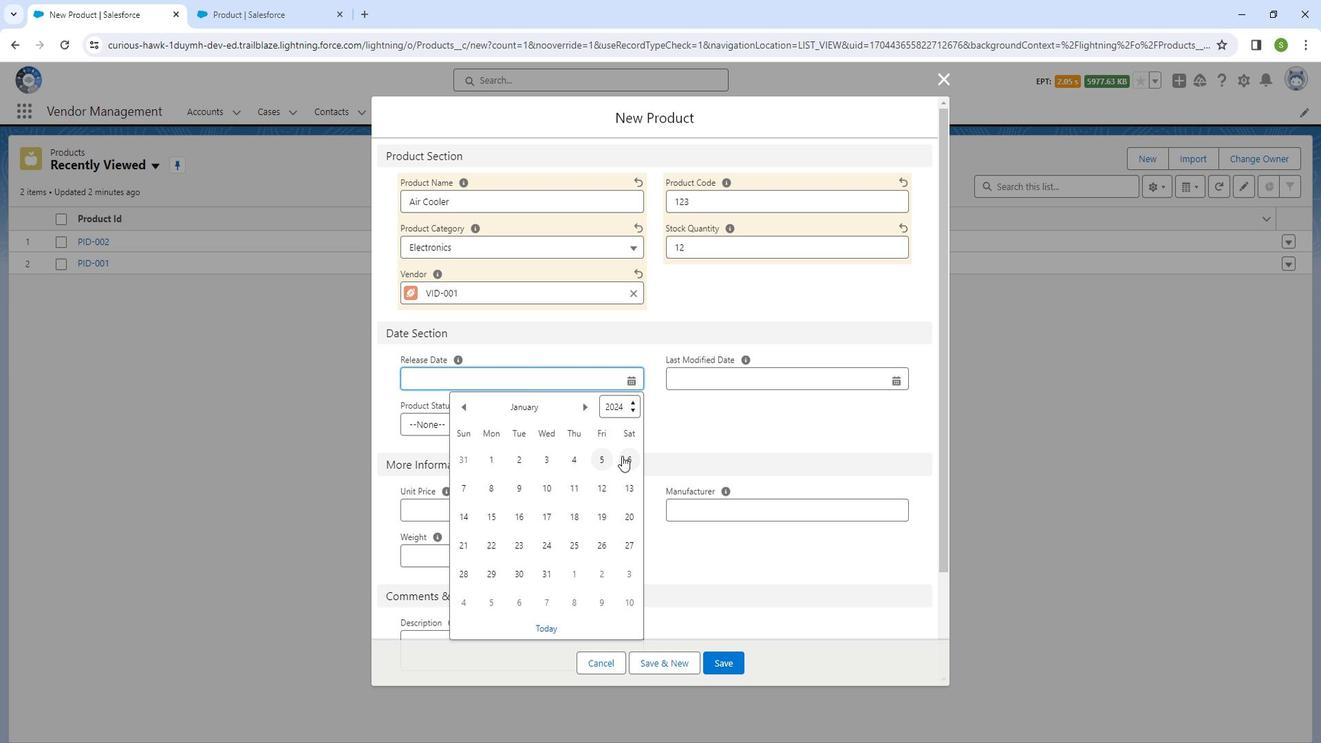 
Action: Mouse moved to (820, 371)
Screenshot: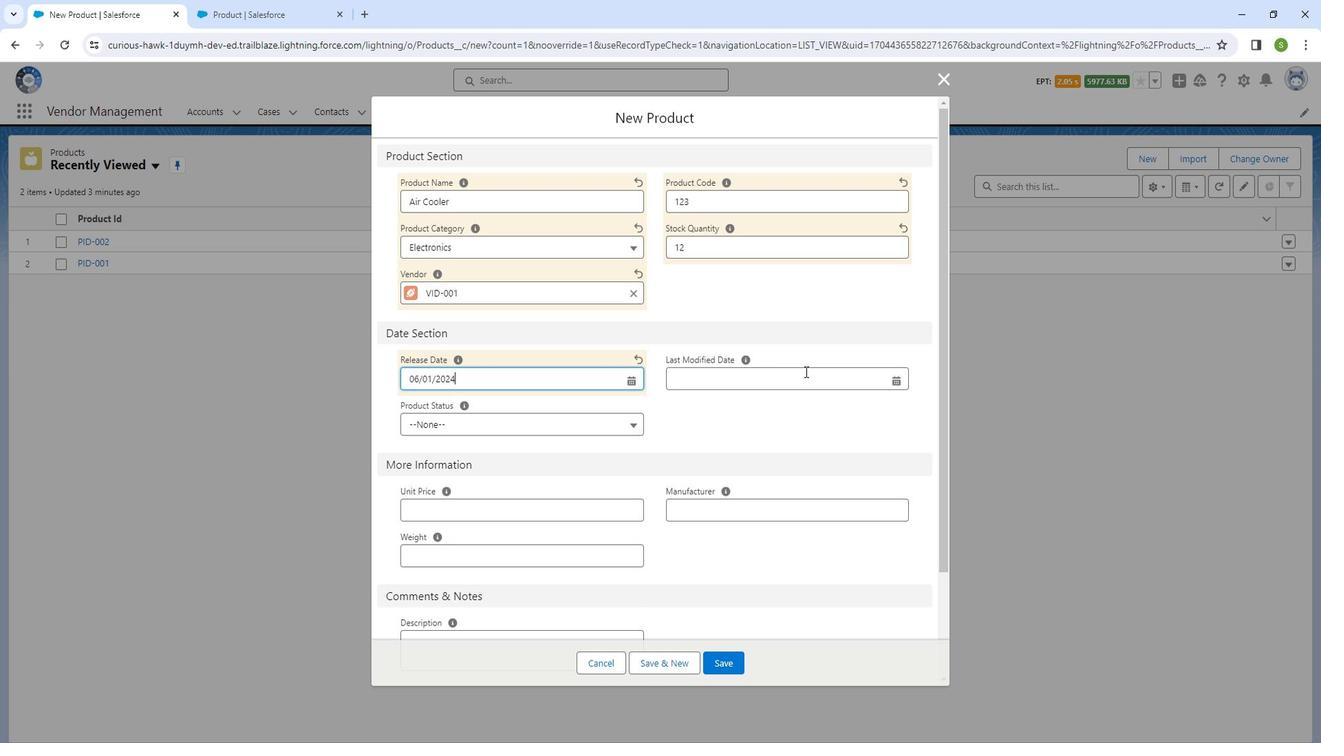
Action: Mouse pressed left at (820, 371)
Screenshot: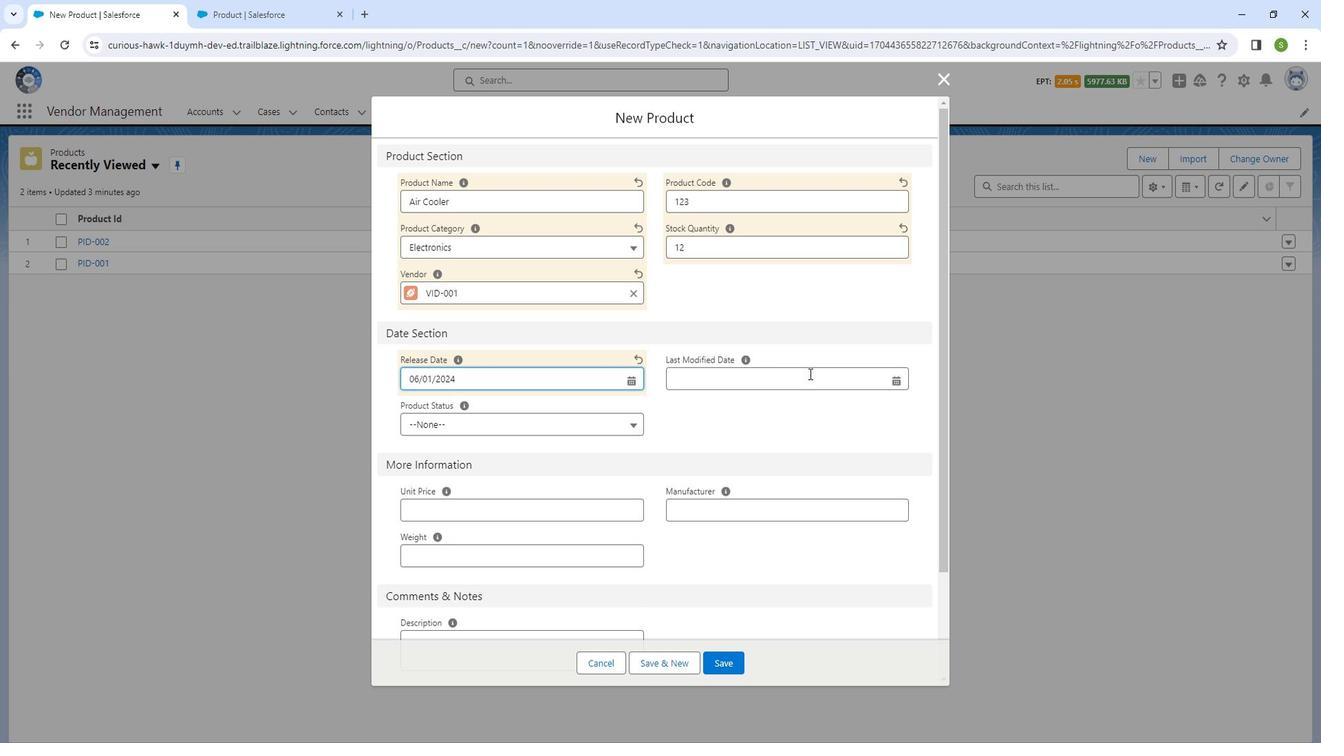 
Action: Mouse moved to (903, 452)
Screenshot: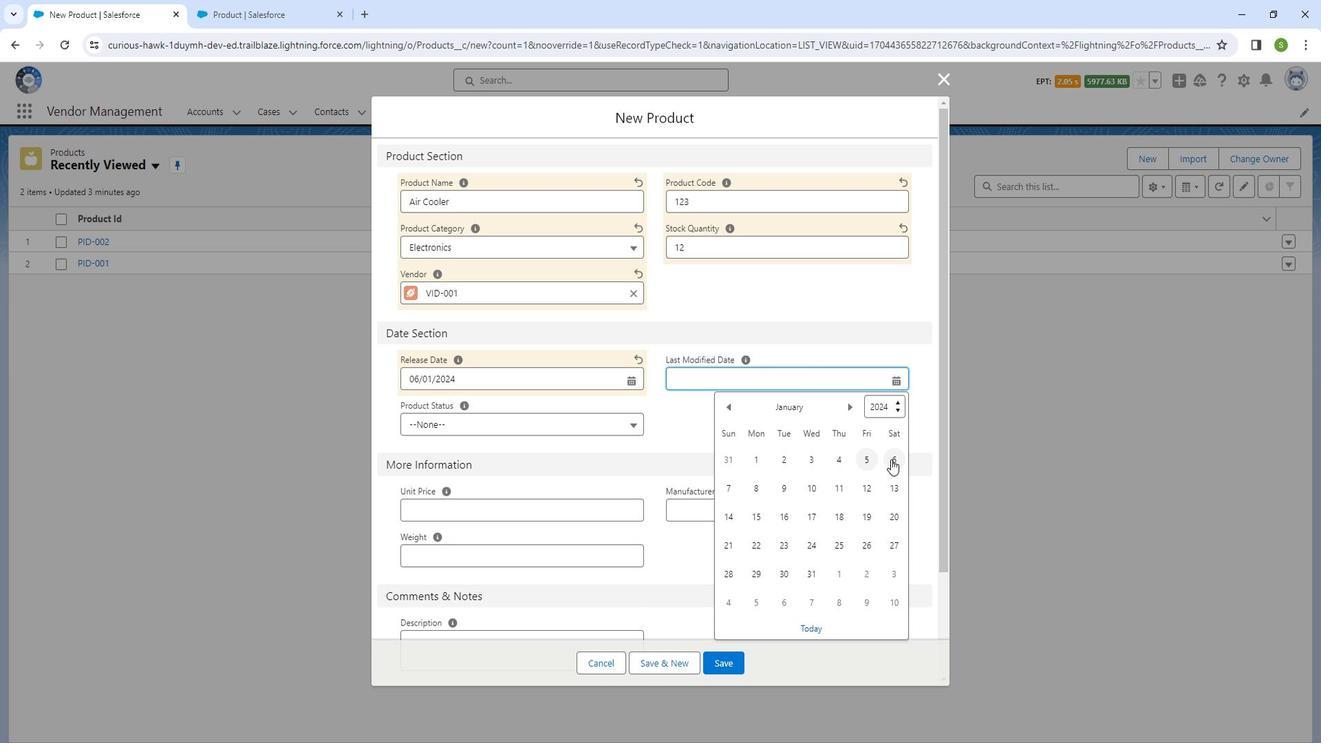 
Action: Mouse pressed left at (903, 452)
Screenshot: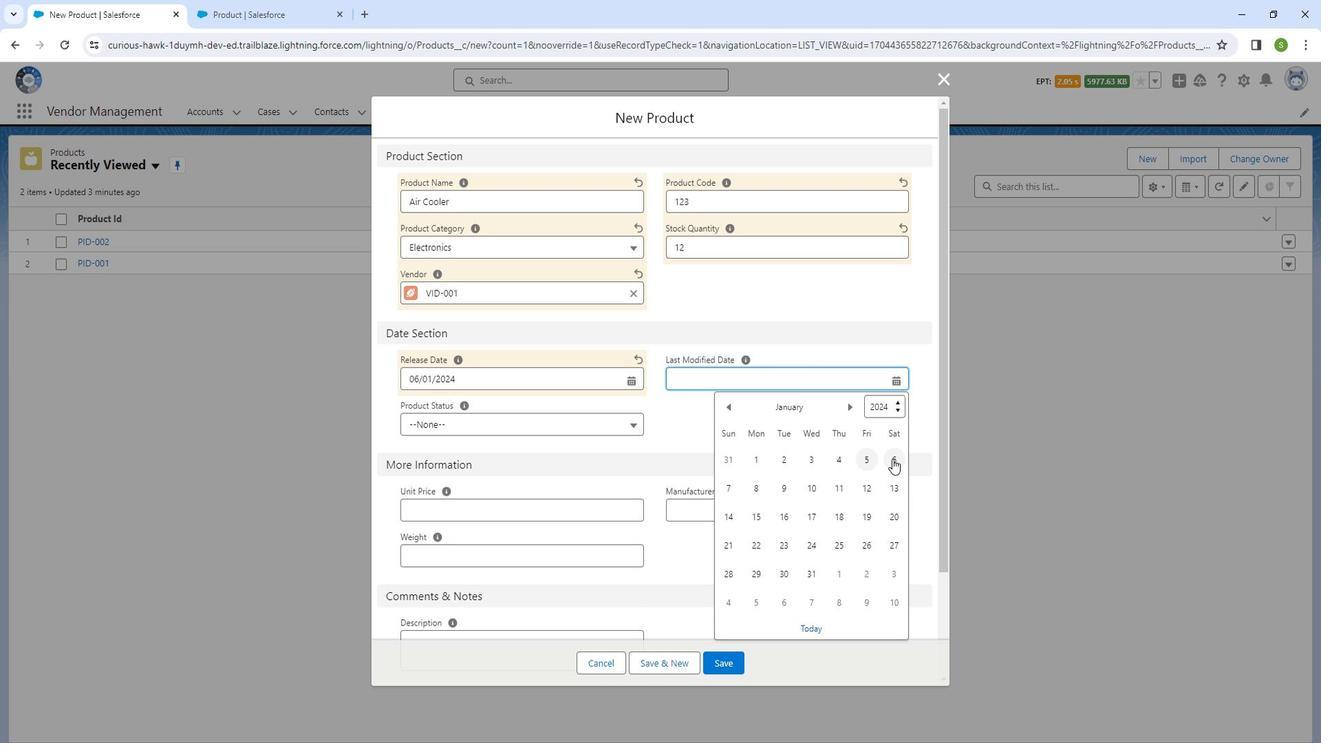 
Action: Mouse moved to (627, 422)
Screenshot: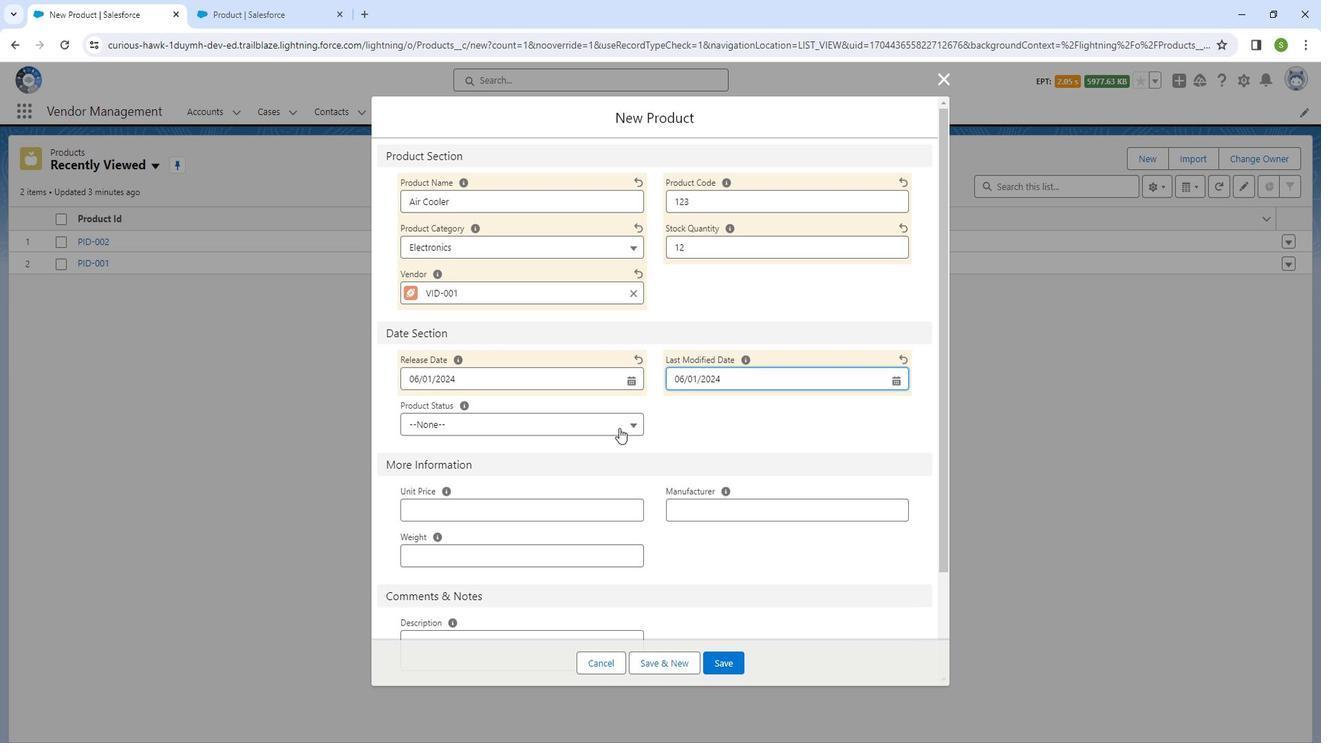 
Action: Mouse pressed left at (627, 422)
Screenshot: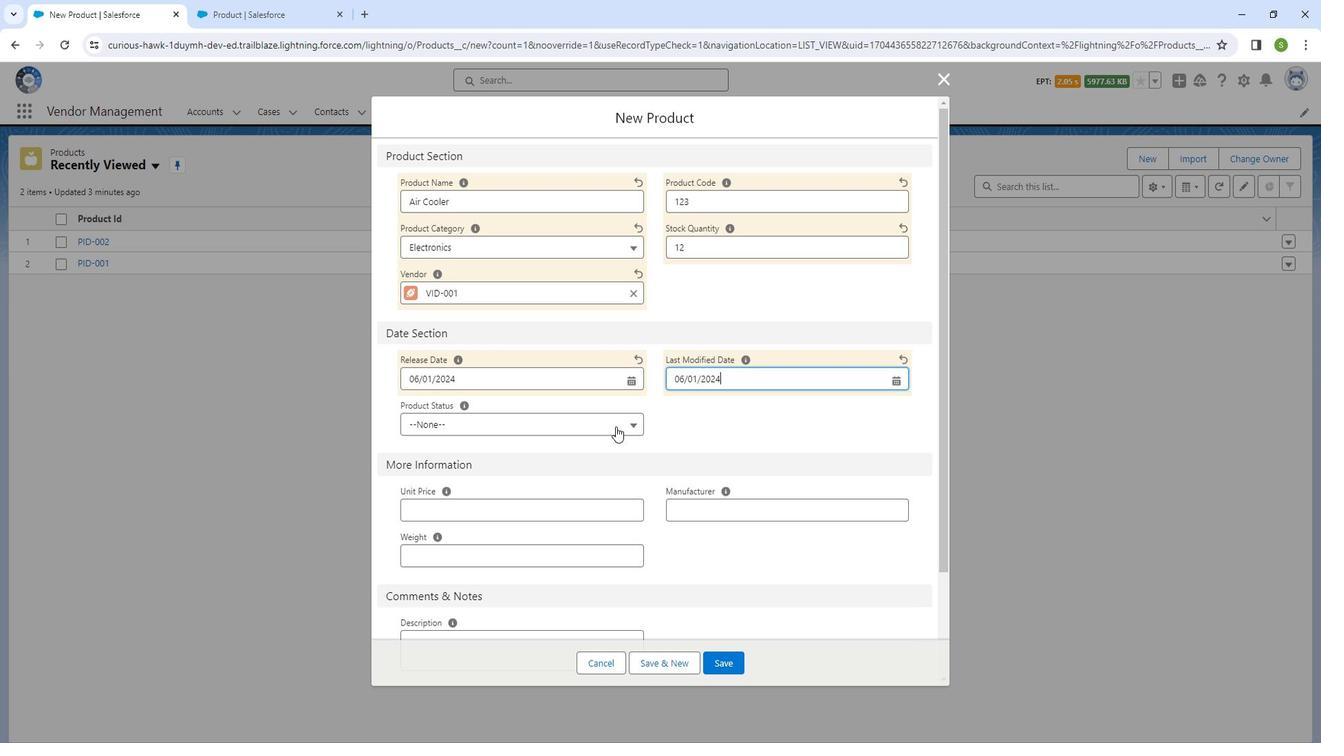 
Action: Mouse moved to (590, 472)
Screenshot: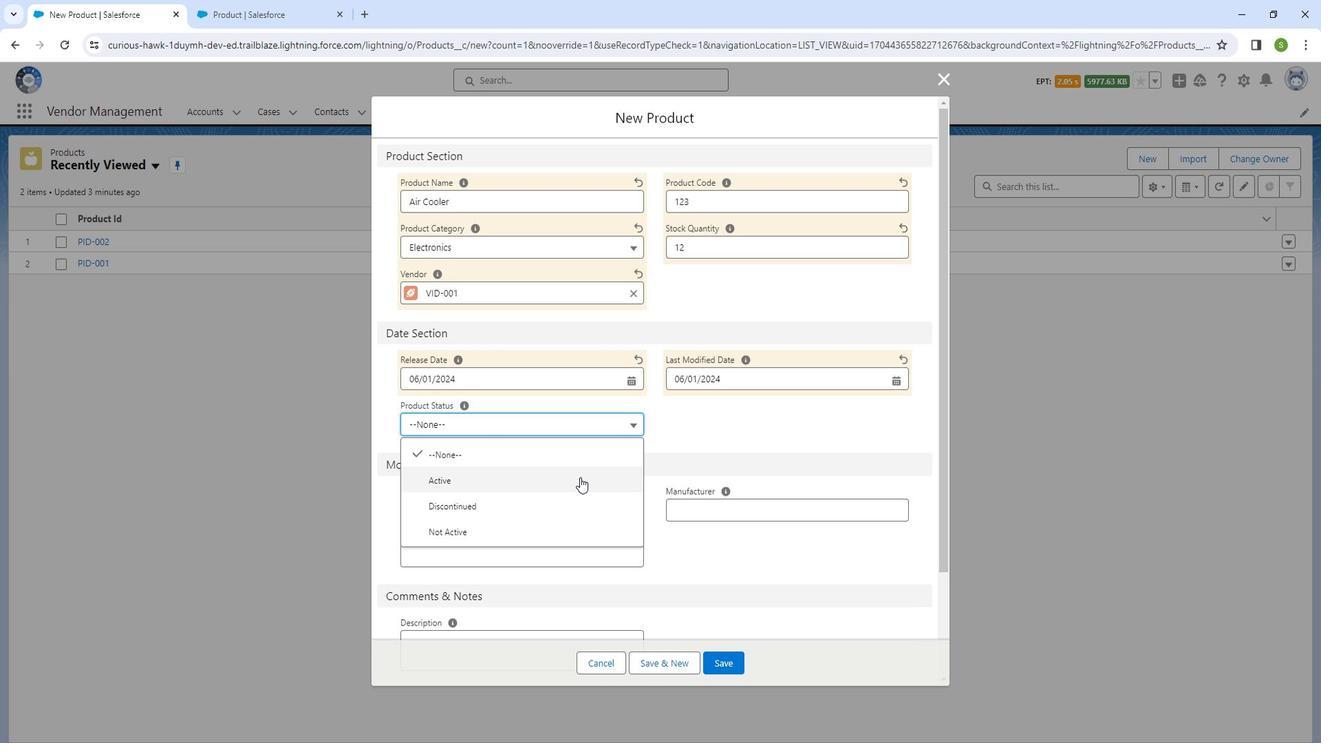 
Action: Mouse pressed left at (590, 472)
Screenshot: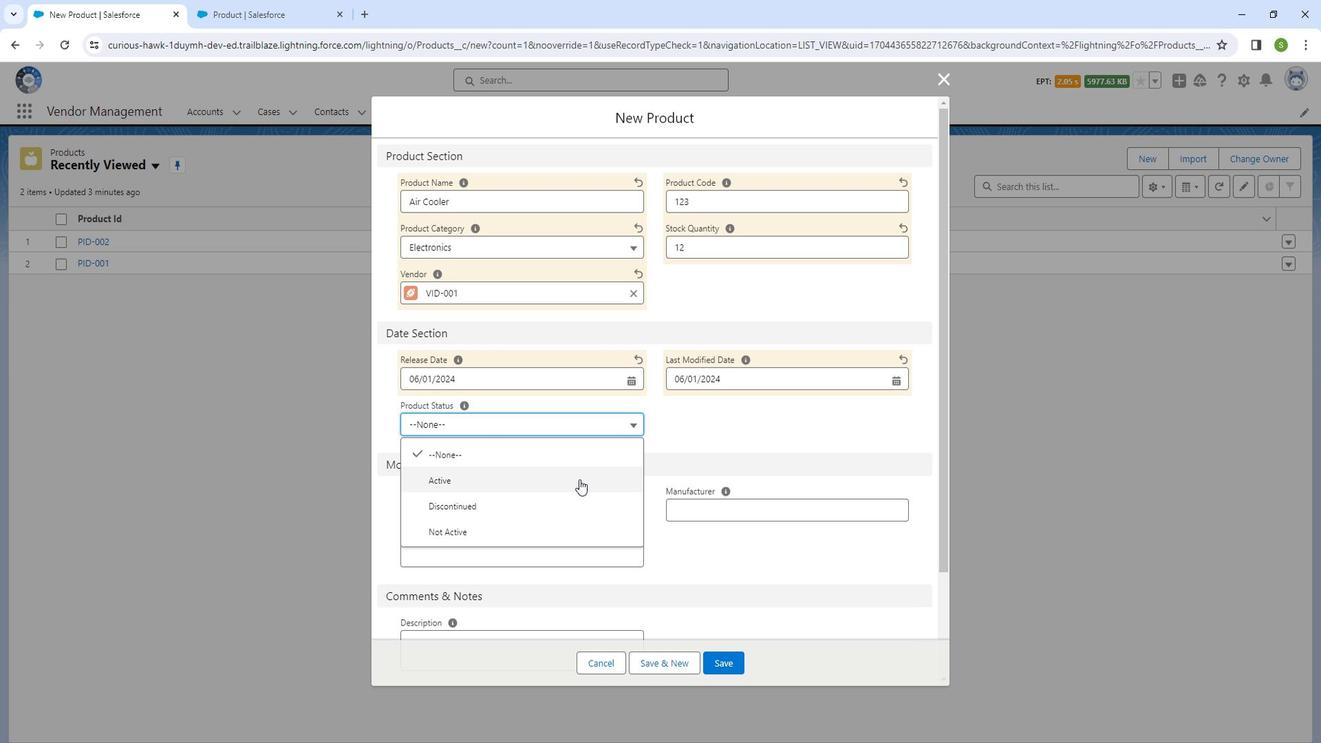 
Action: Mouse moved to (605, 470)
Screenshot: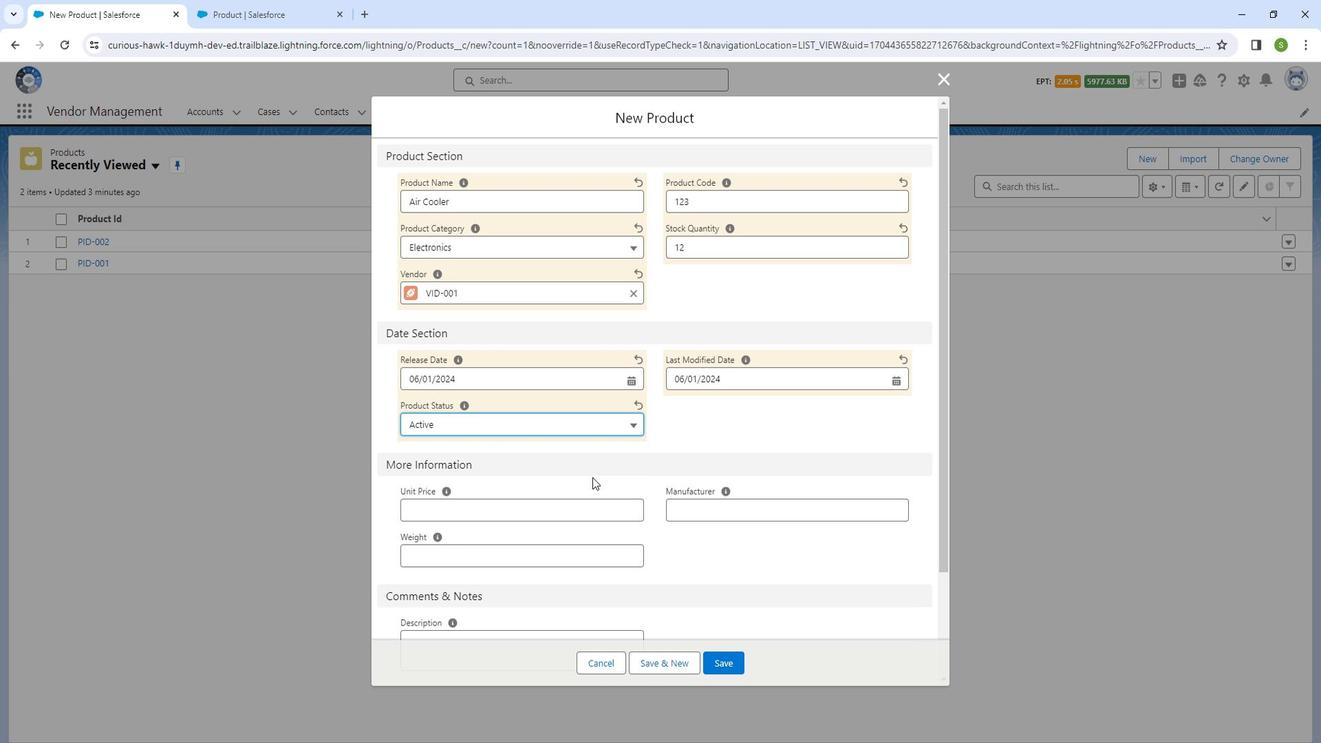 
Action: Mouse scrolled (605, 470) with delta (0, 0)
Screenshot: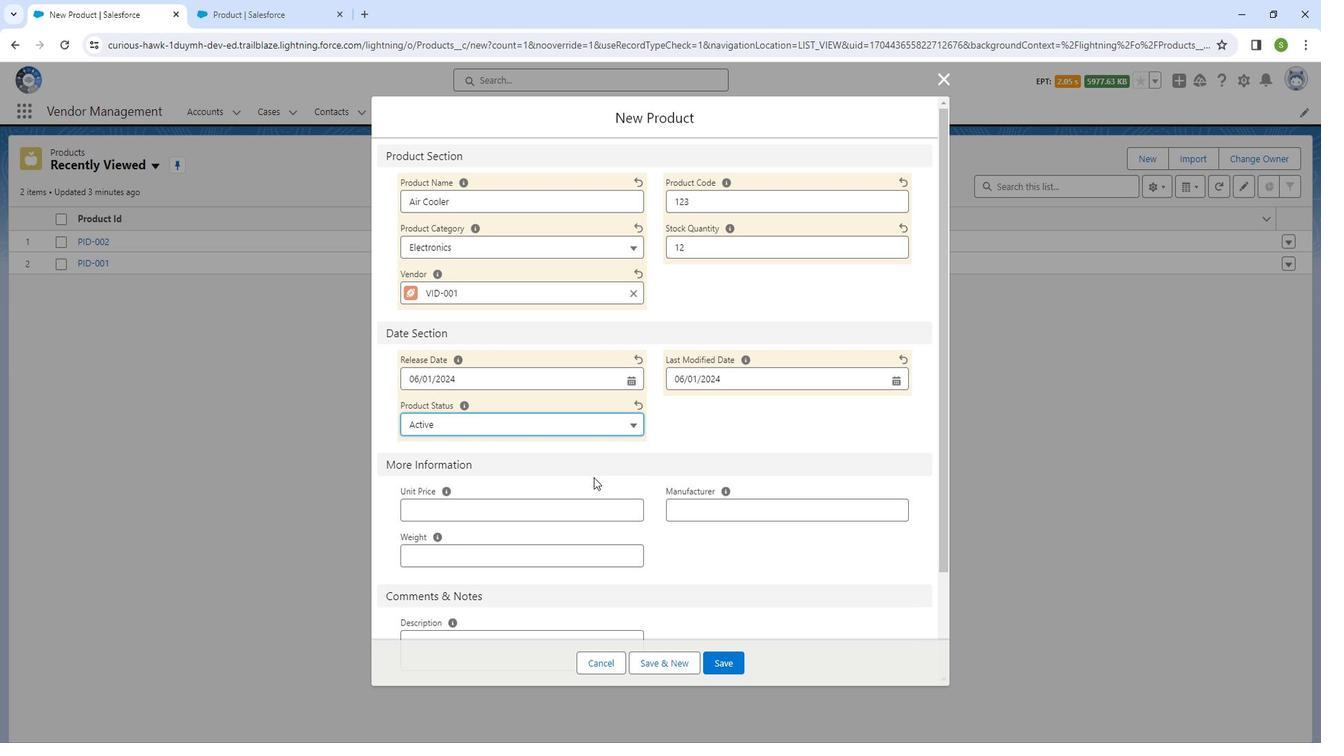 
Action: Mouse moved to (605, 470)
Screenshot: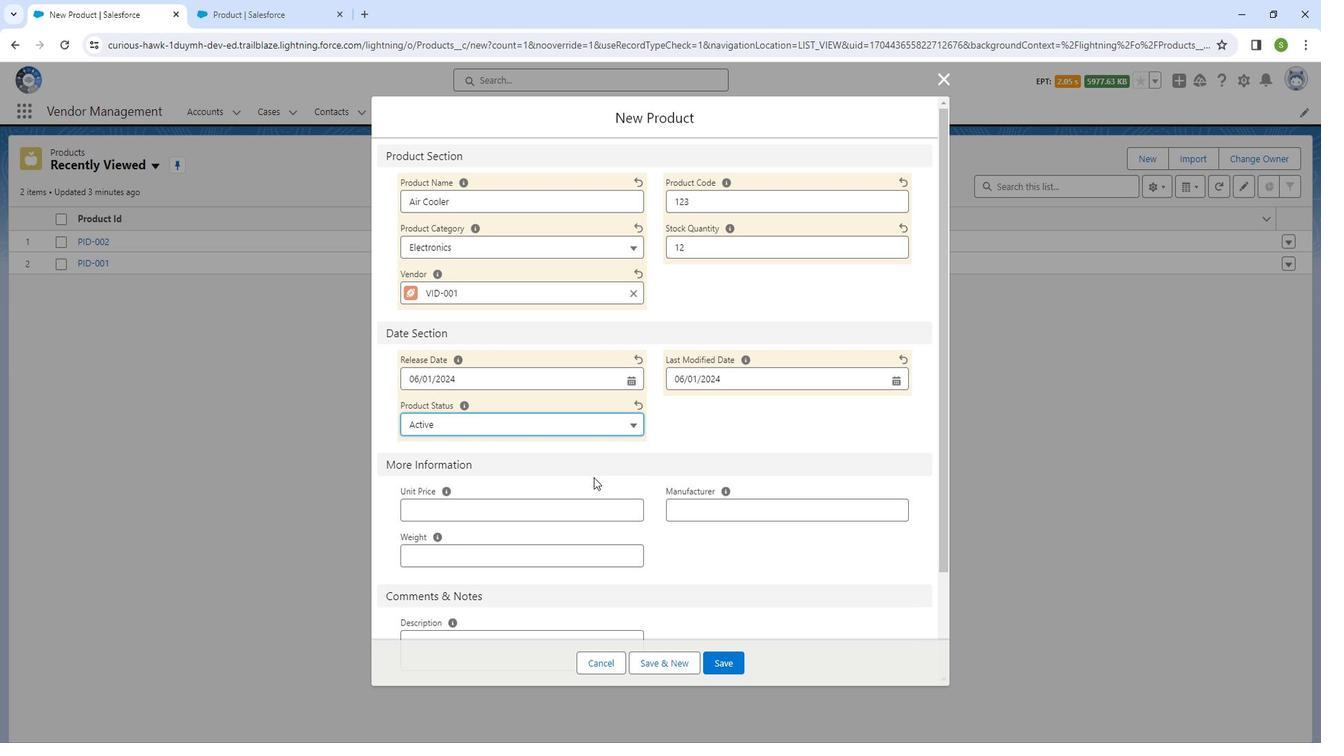 
Action: Mouse scrolled (605, 470) with delta (0, 0)
Screenshot: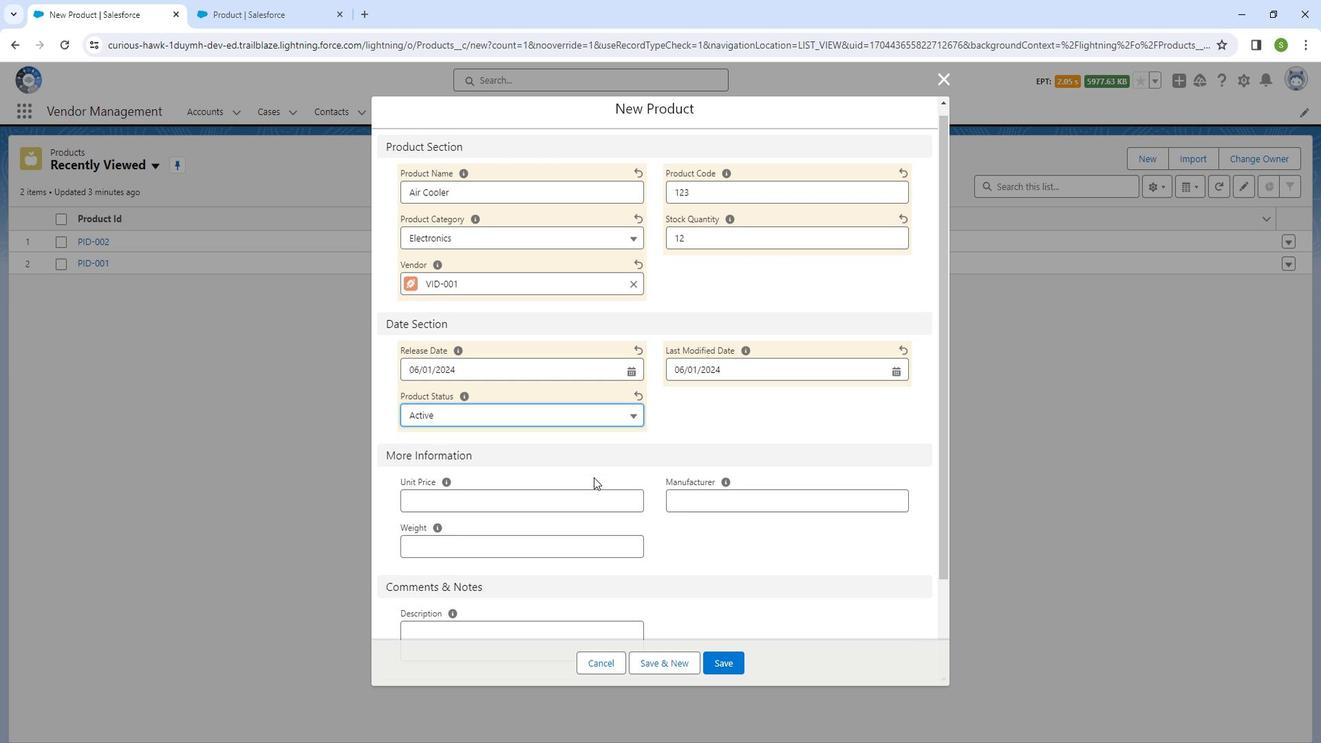 
Action: Mouse scrolled (605, 470) with delta (0, 0)
Screenshot: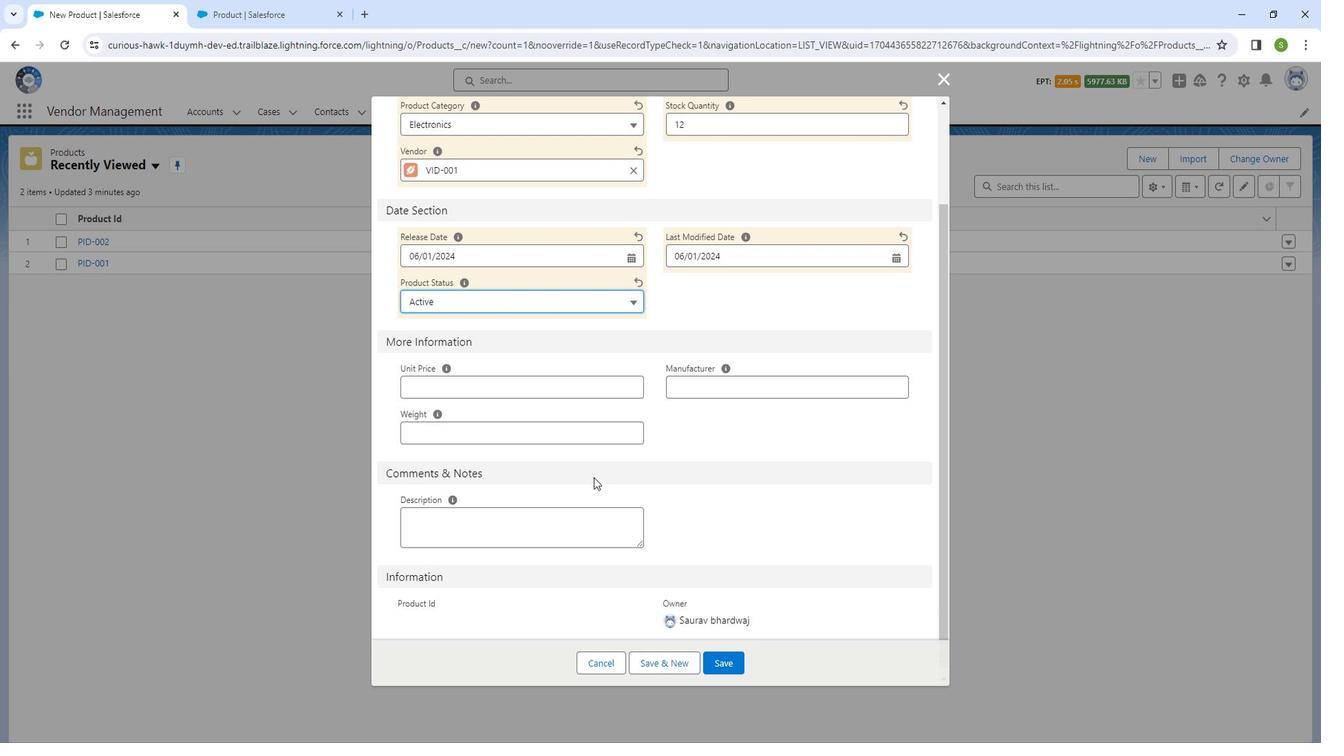 
Action: Mouse moved to (584, 383)
Screenshot: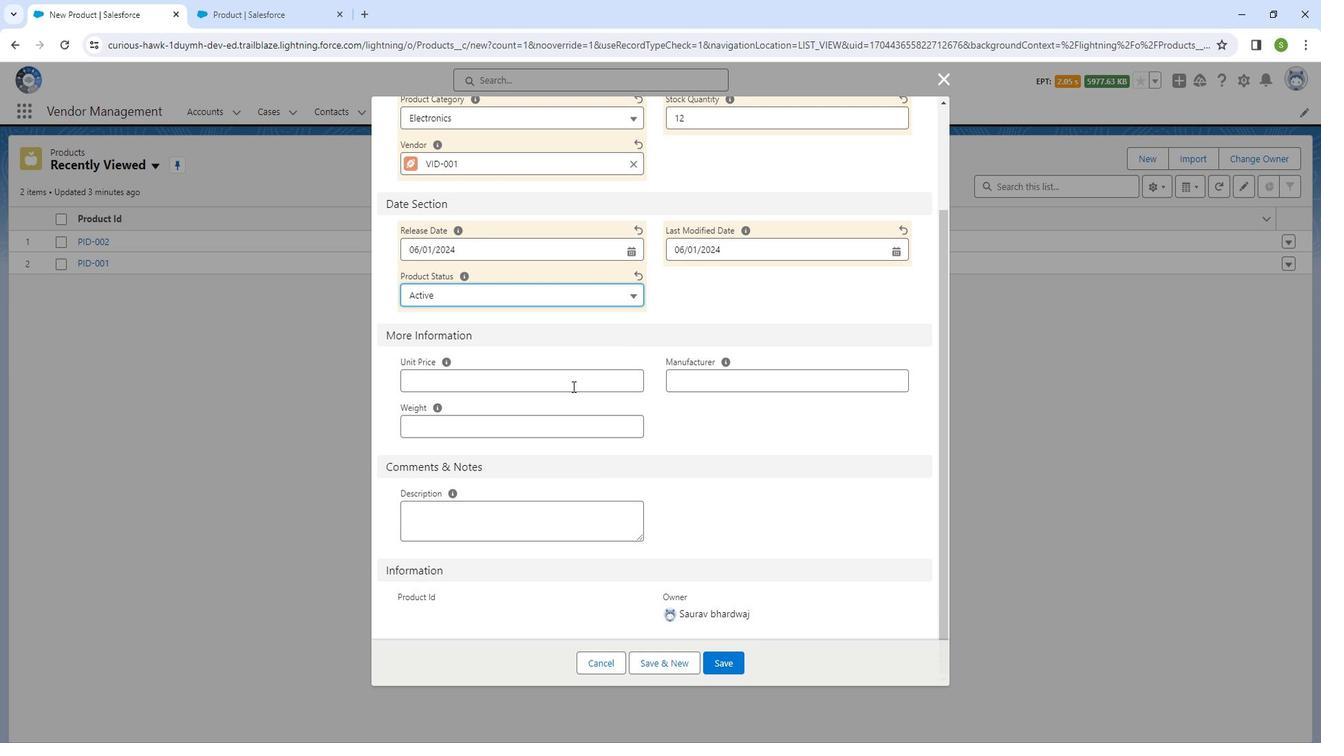 
Action: Mouse pressed left at (584, 383)
Screenshot: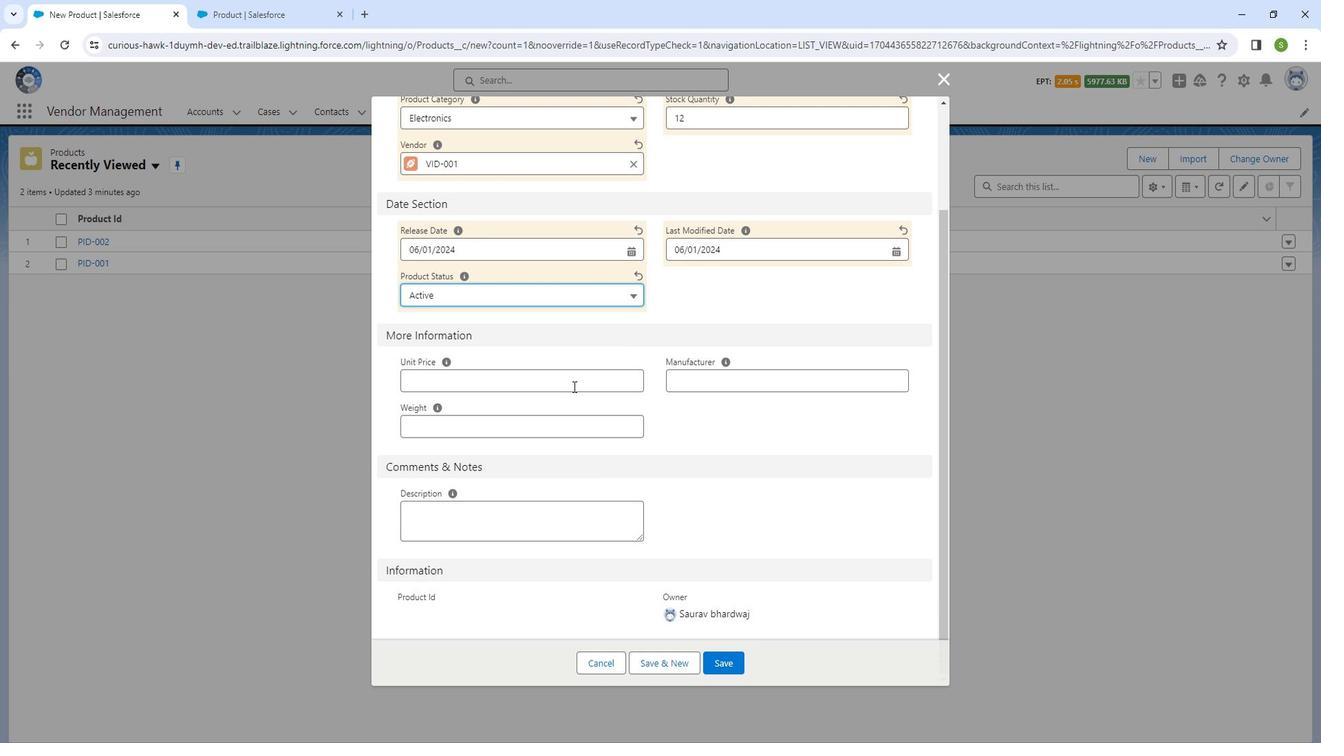 
Action: Key pressed 5
Screenshot: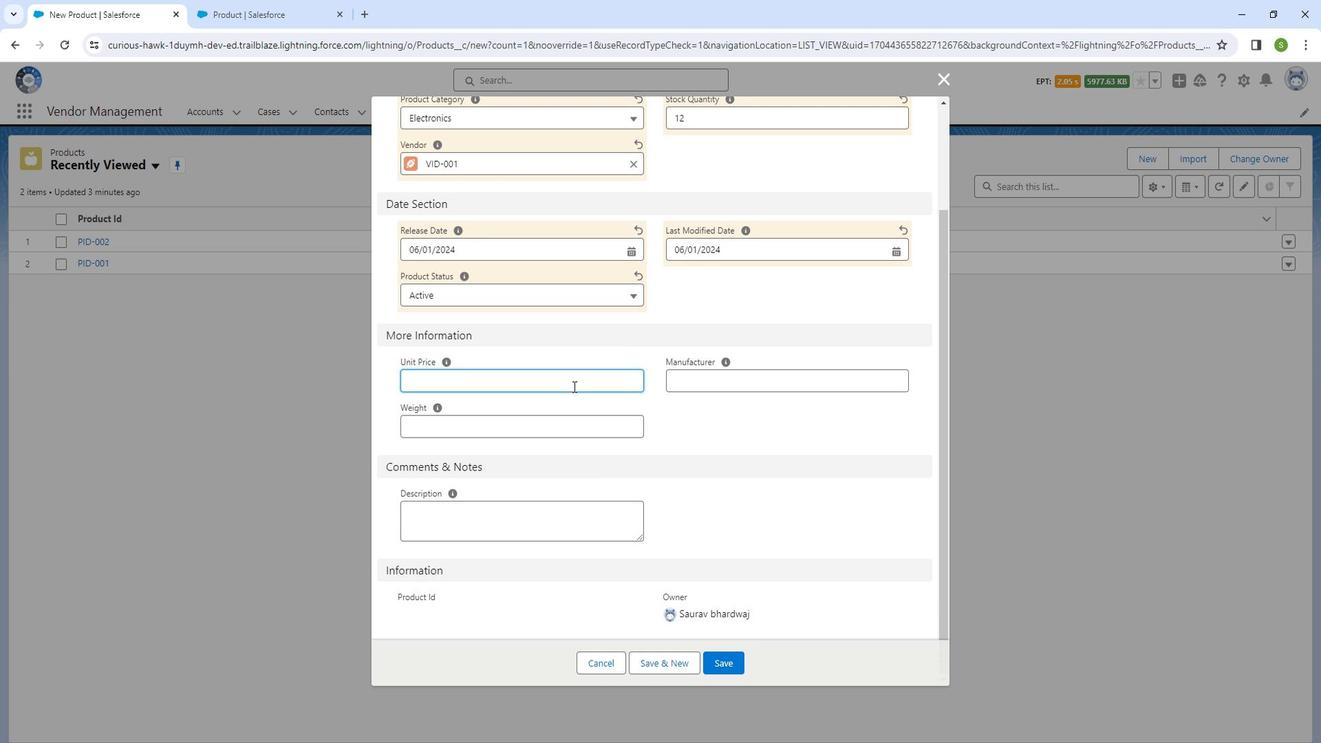 
Action: Mouse moved to (584, 382)
Screenshot: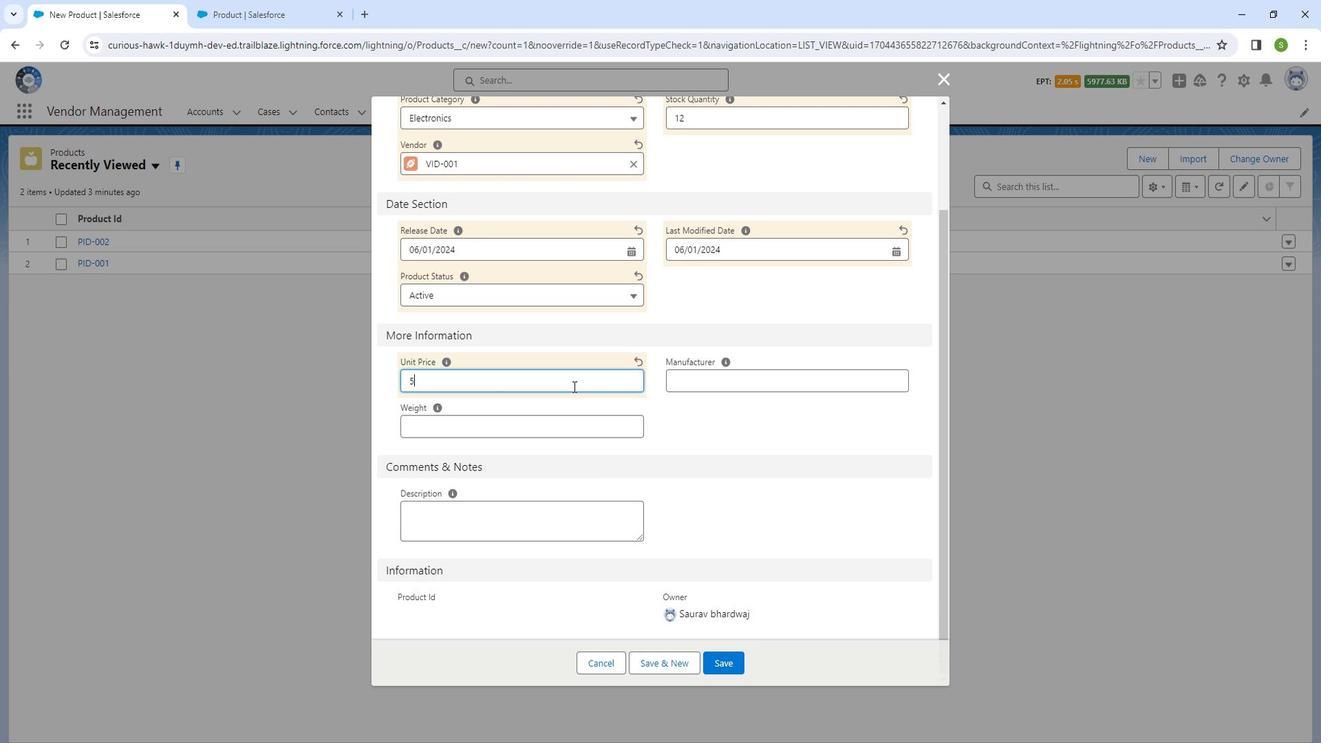
Action: Key pressed 0000
Screenshot: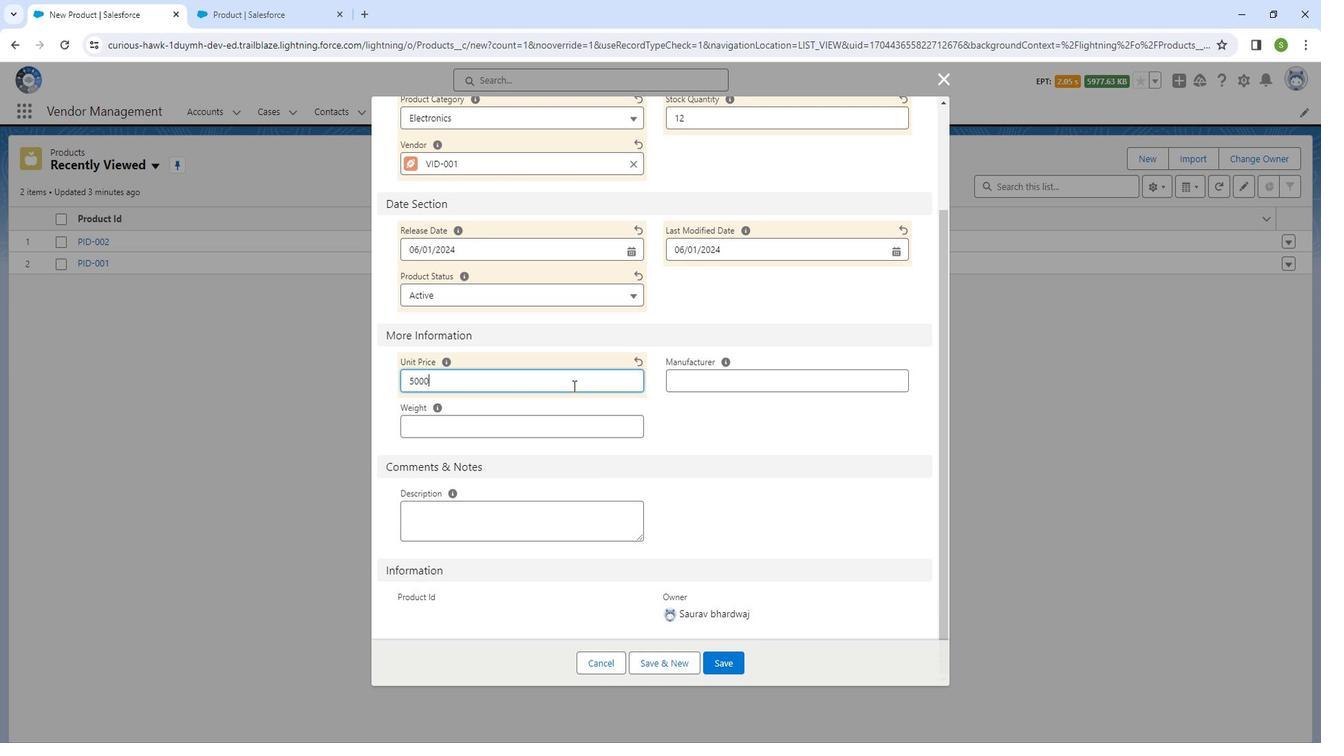 
Action: Mouse moved to (693, 383)
Screenshot: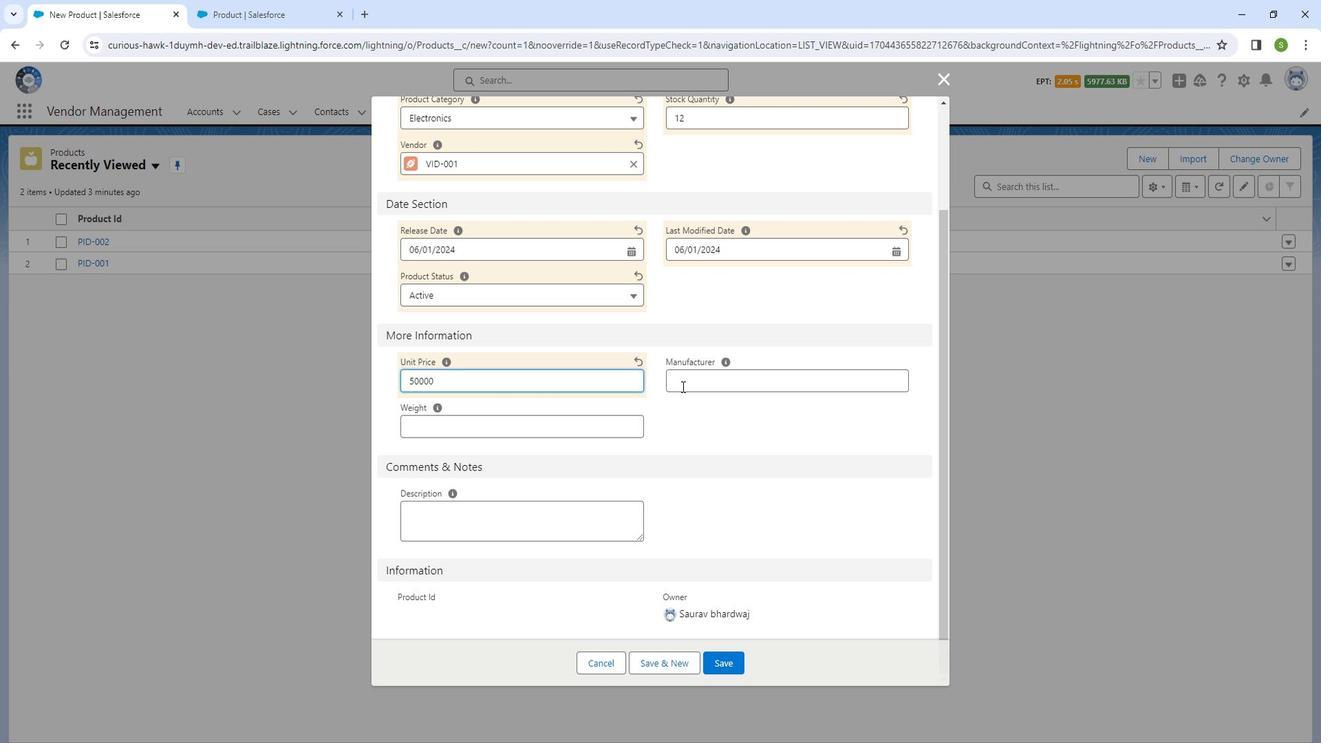 
Action: Mouse pressed left at (693, 383)
Screenshot: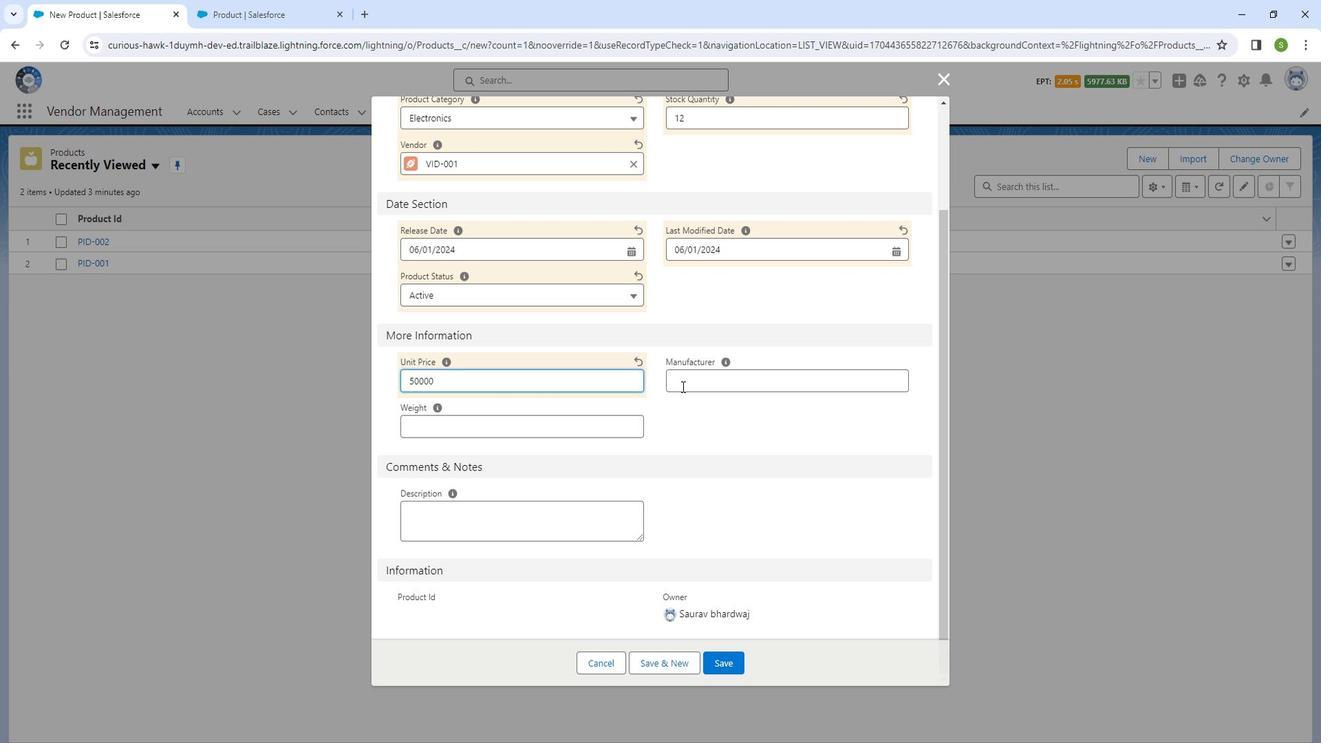 
Action: Mouse moved to (691, 388)
Screenshot: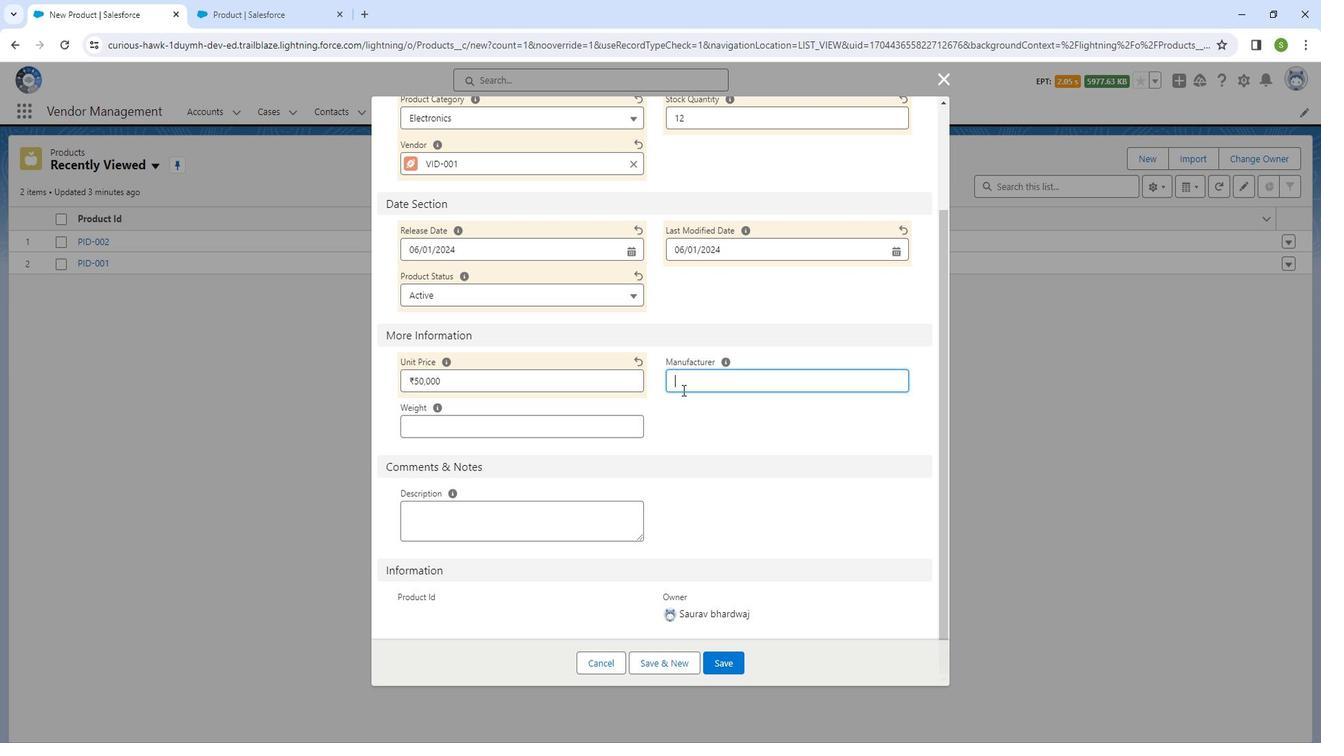 
Action: Key pressed <Key.shift_r>Videocon
Screenshot: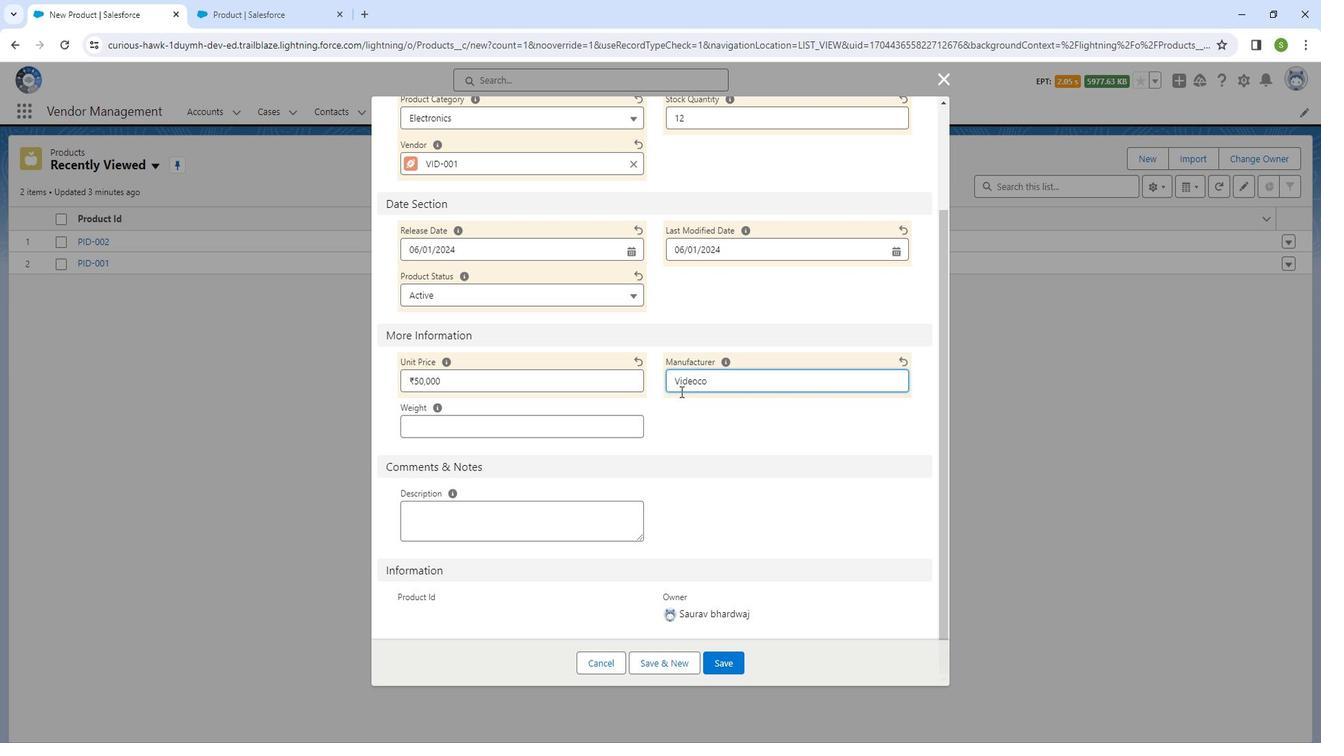 
Action: Mouse moved to (583, 421)
Screenshot: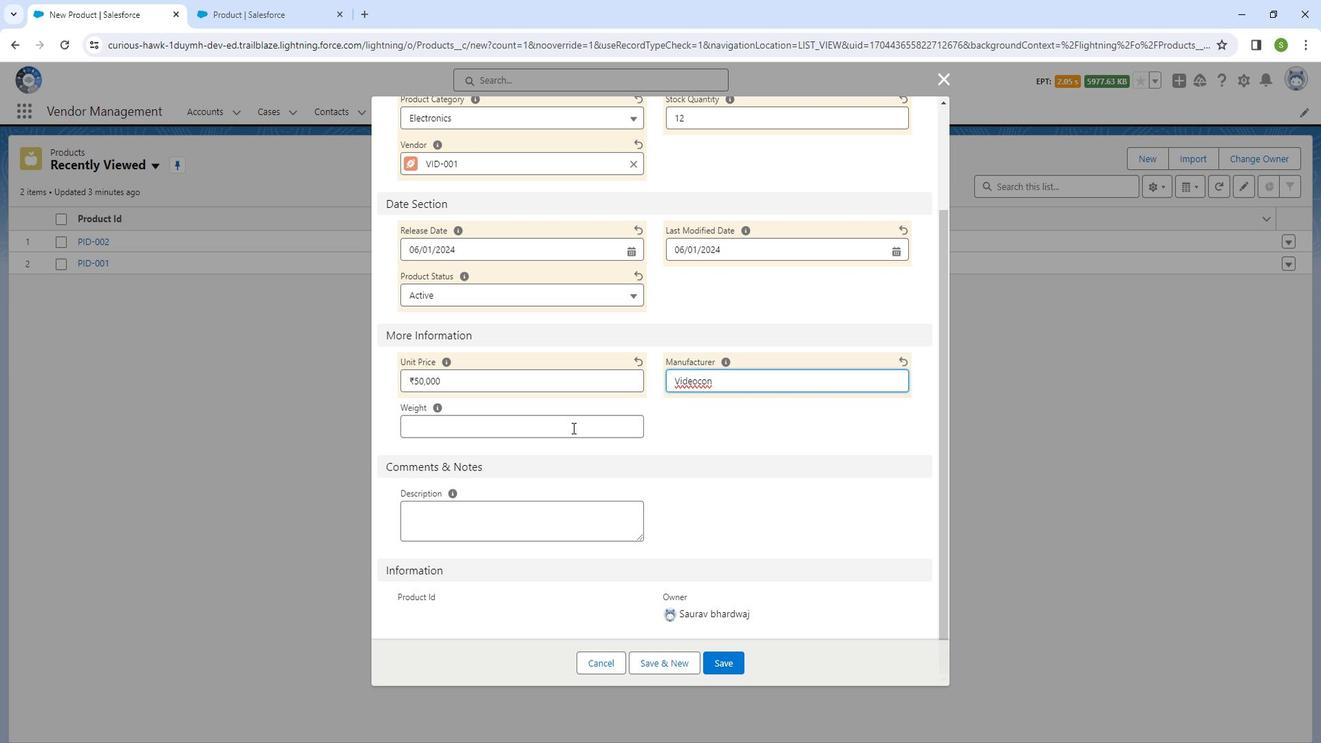 
Action: Mouse pressed left at (583, 421)
Screenshot: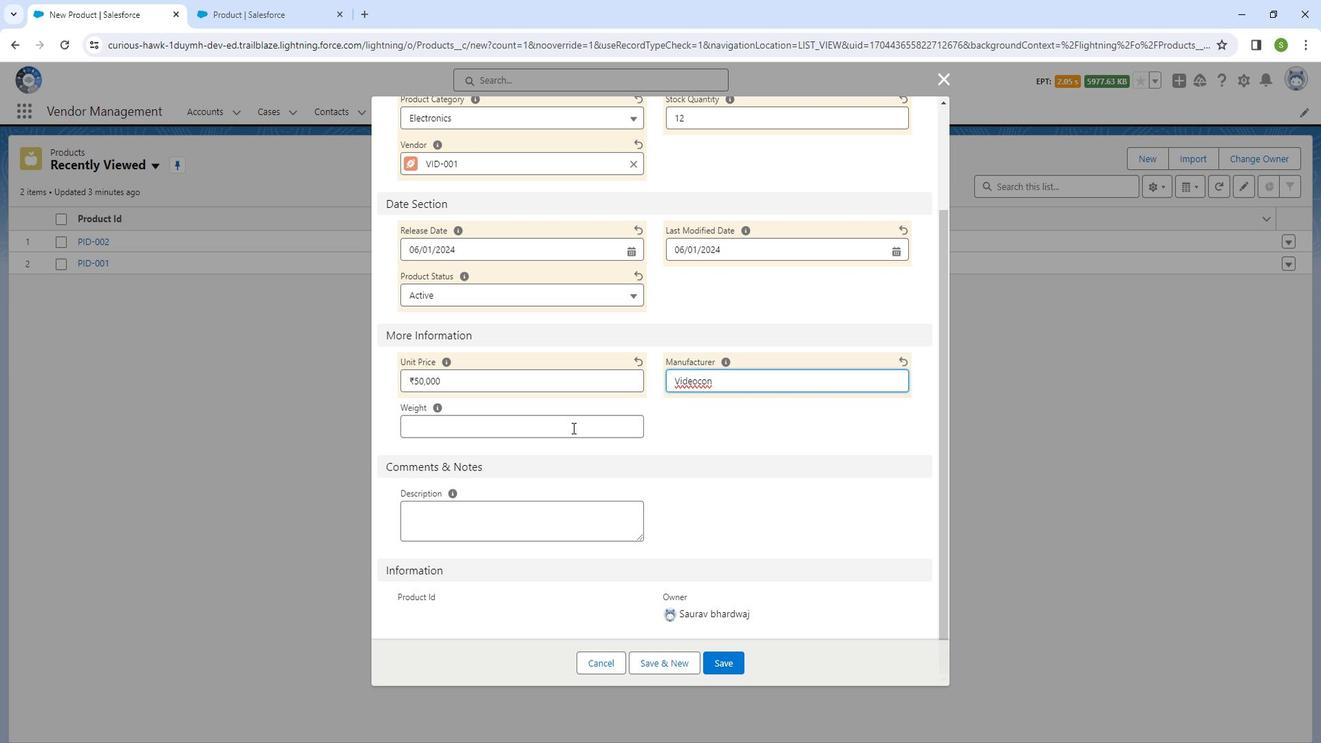 
Action: Key pressed 12
Screenshot: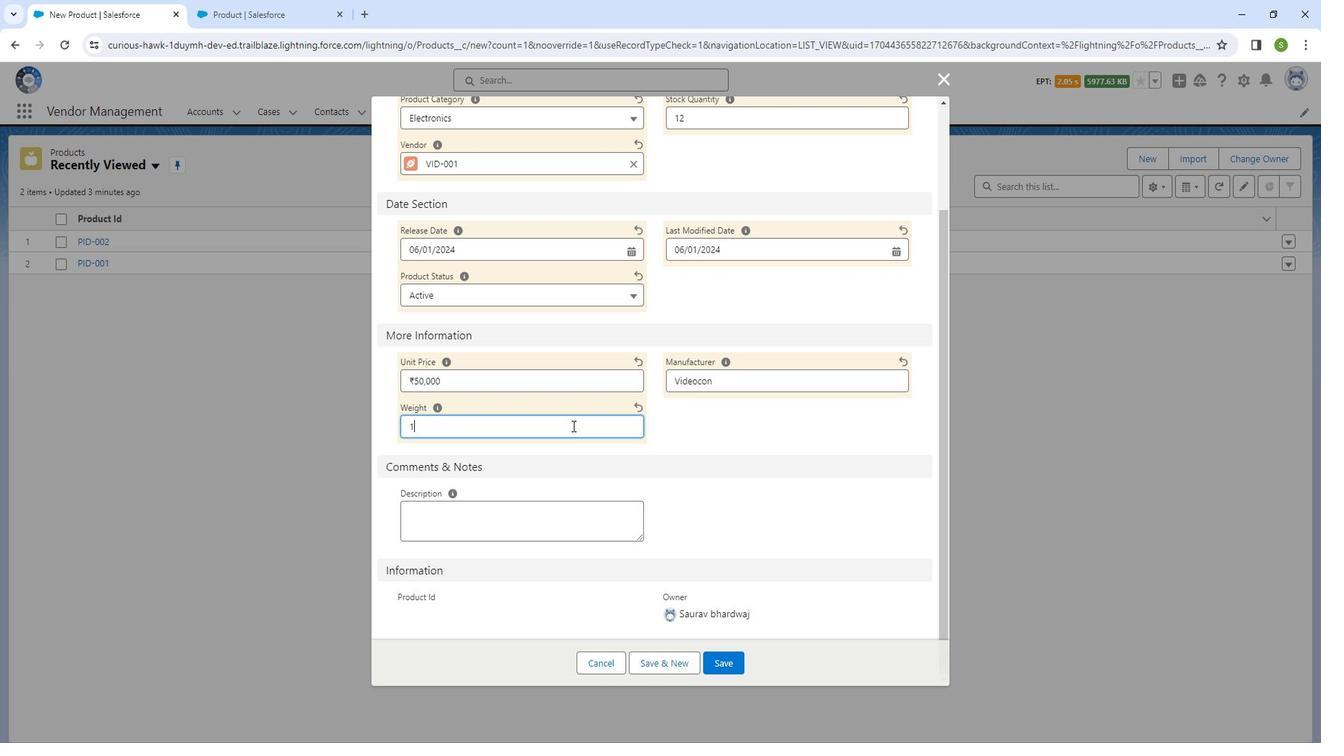 
Action: Mouse moved to (733, 642)
Screenshot: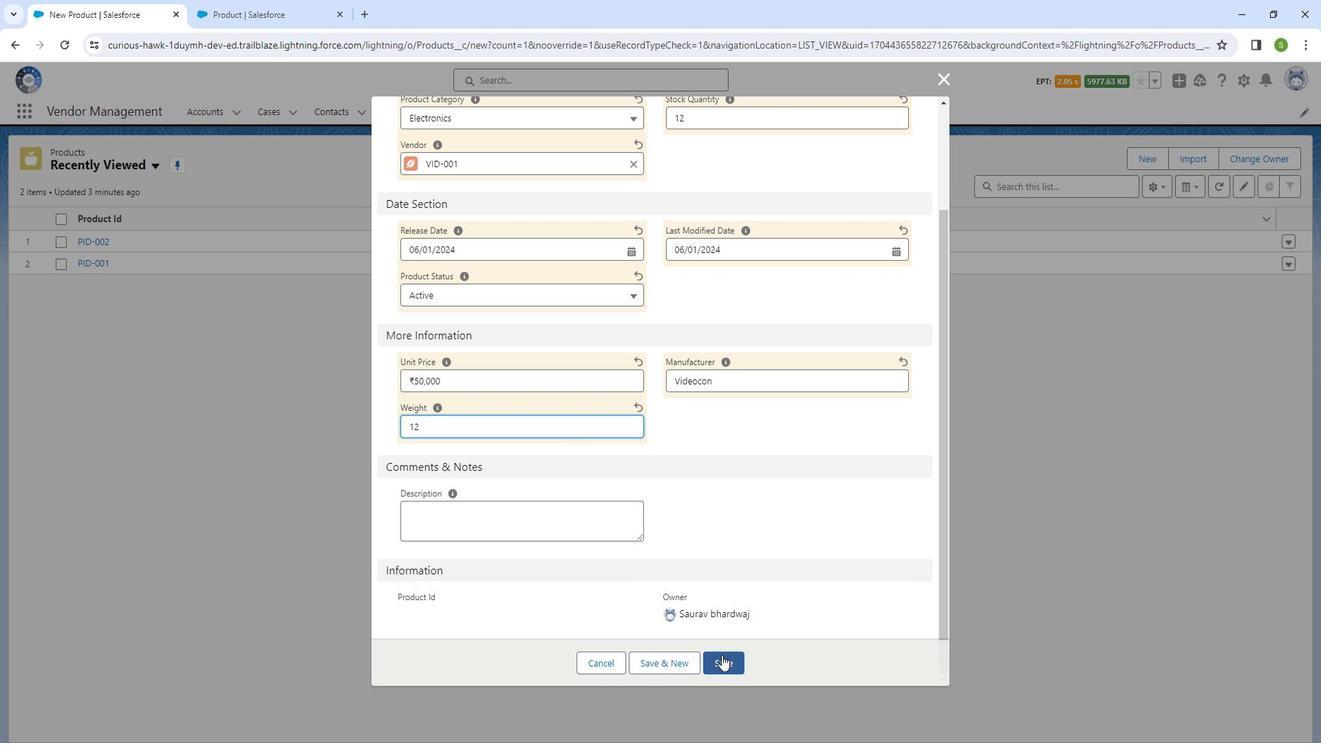 
Action: Mouse pressed left at (733, 642)
Screenshot: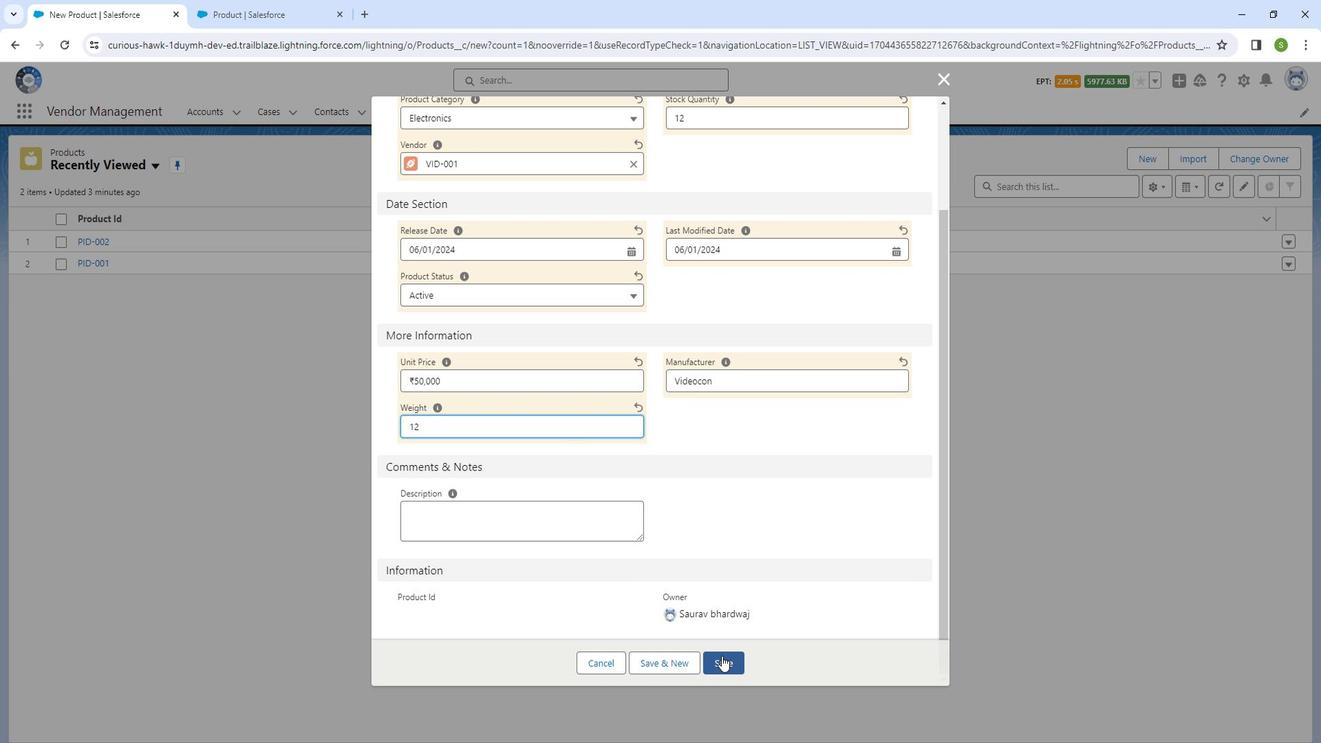 
Action: Mouse moved to (47, 216)
Screenshot: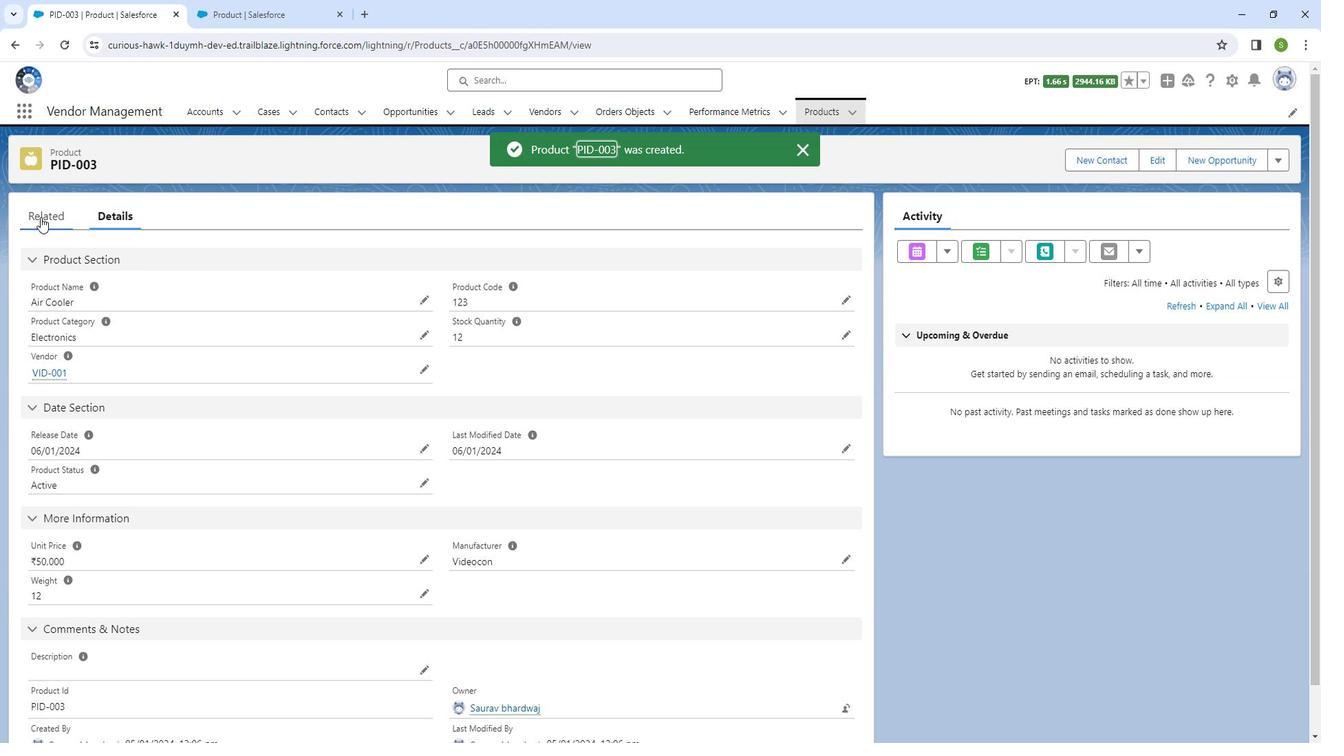 
Action: Mouse pressed left at (47, 216)
Screenshot: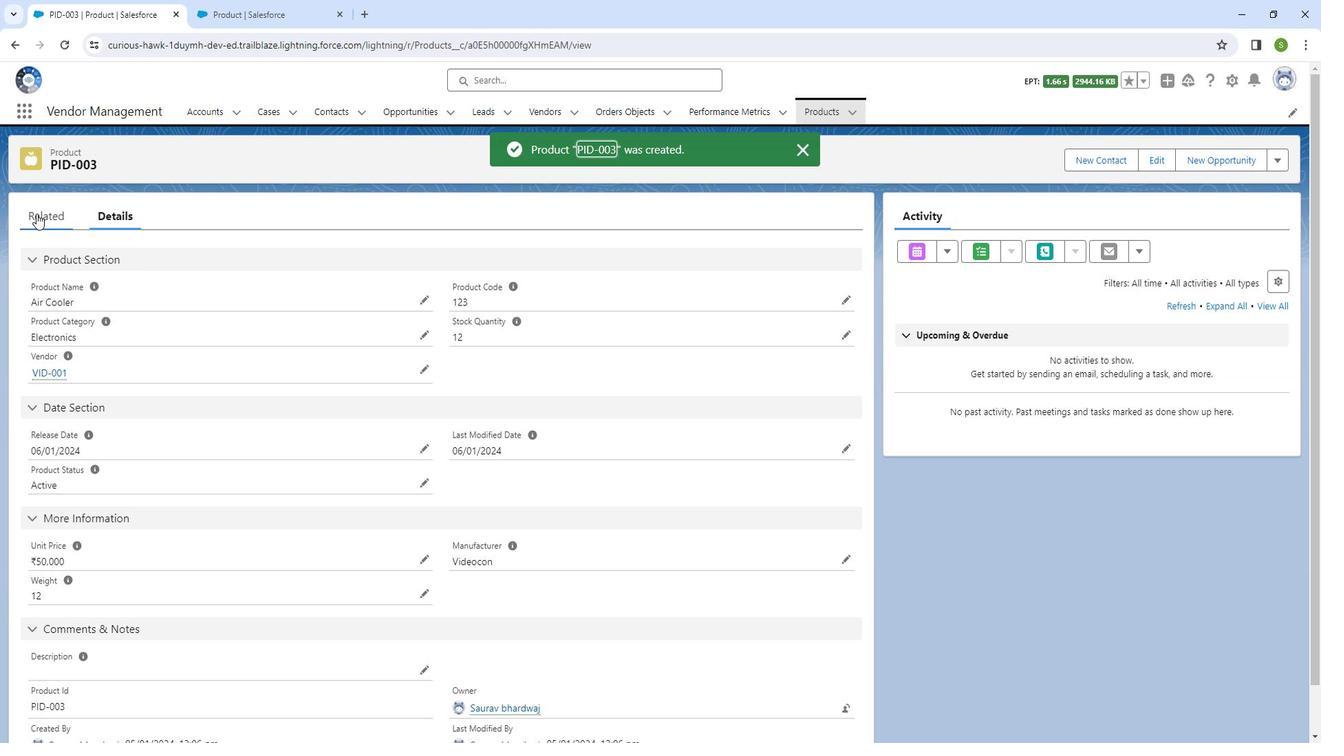 
Action: Mouse moved to (112, 220)
Screenshot: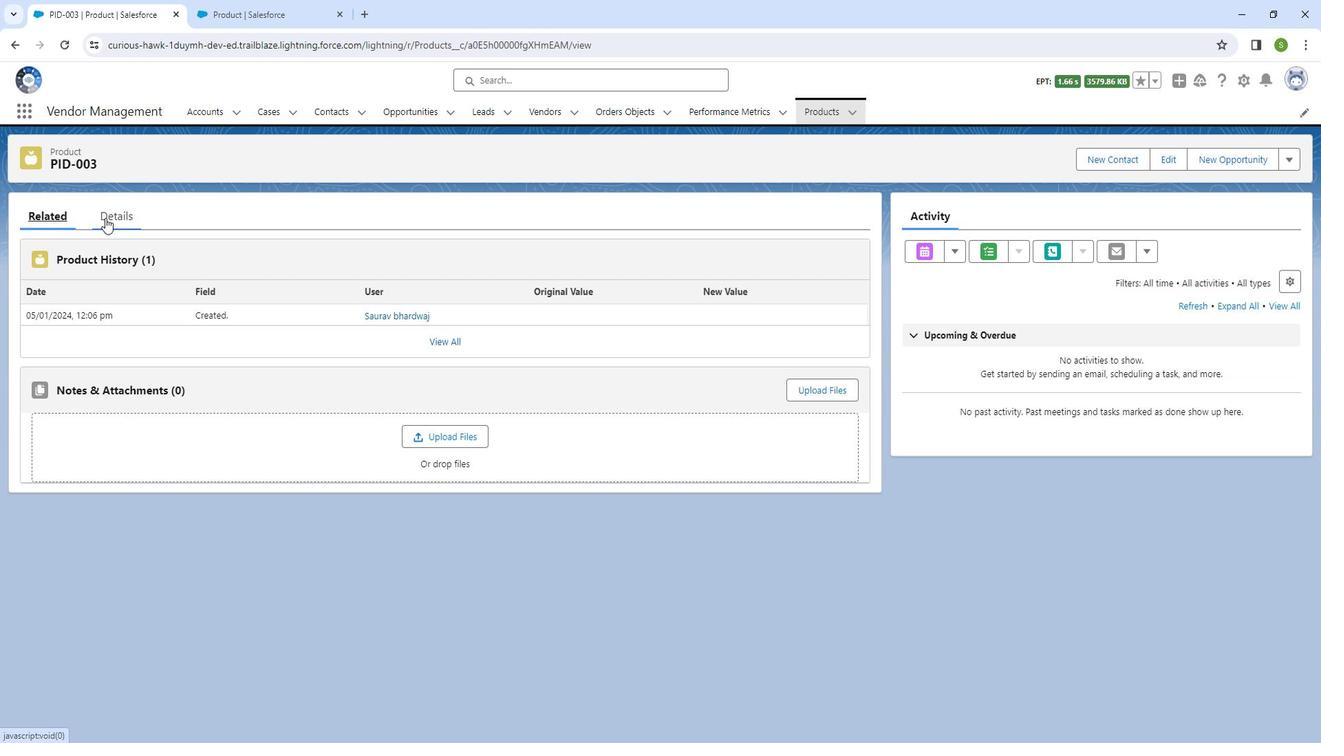 
Action: Mouse pressed left at (112, 220)
Screenshot: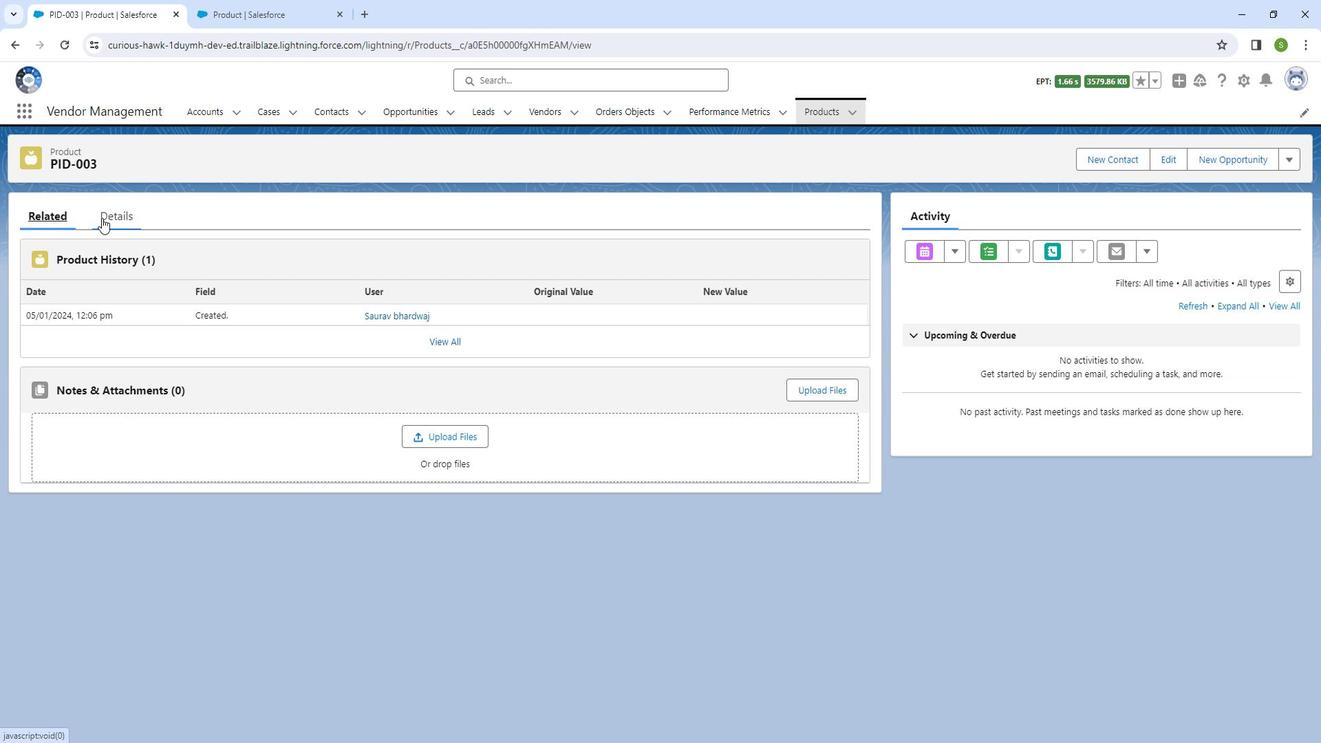 
Action: Mouse moved to (291, 27)
Screenshot: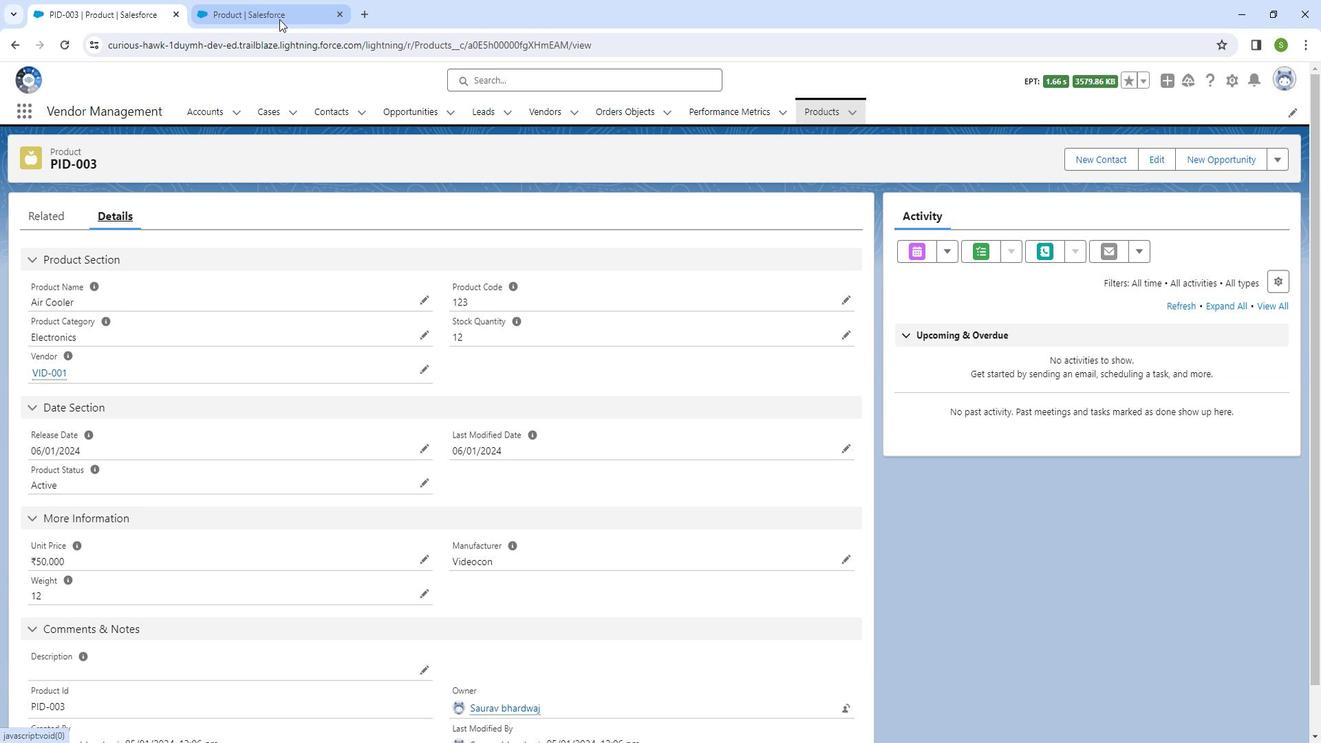 
Action: Mouse pressed left at (291, 27)
Screenshot: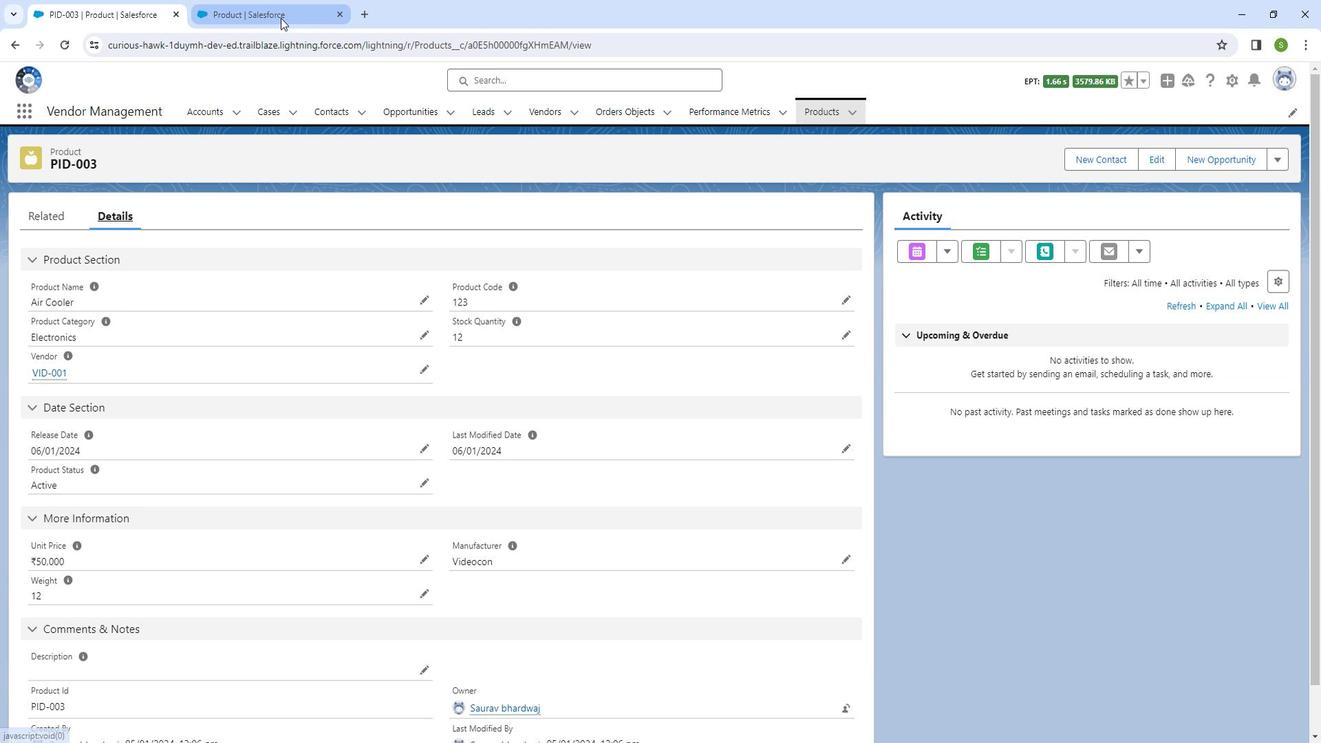 
Action: Mouse moved to (119, 249)
Screenshot: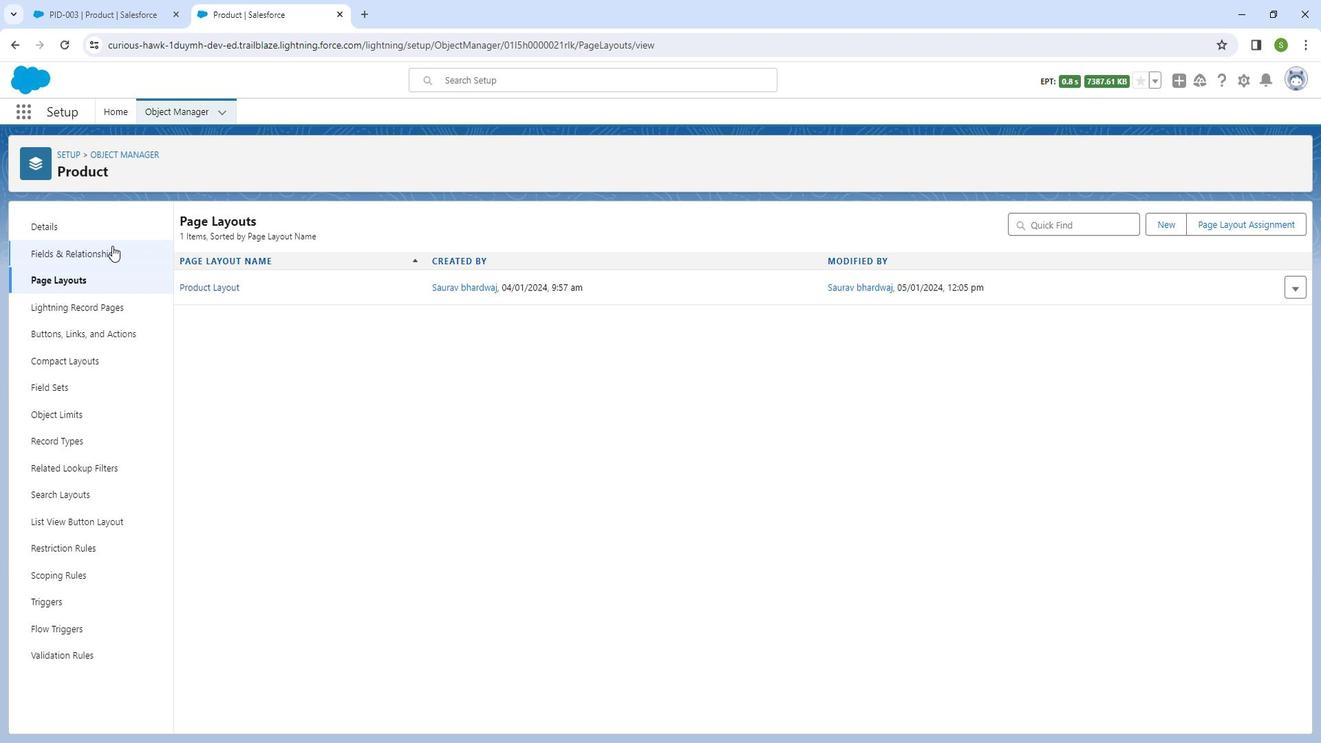 
Action: Mouse pressed left at (119, 249)
Screenshot: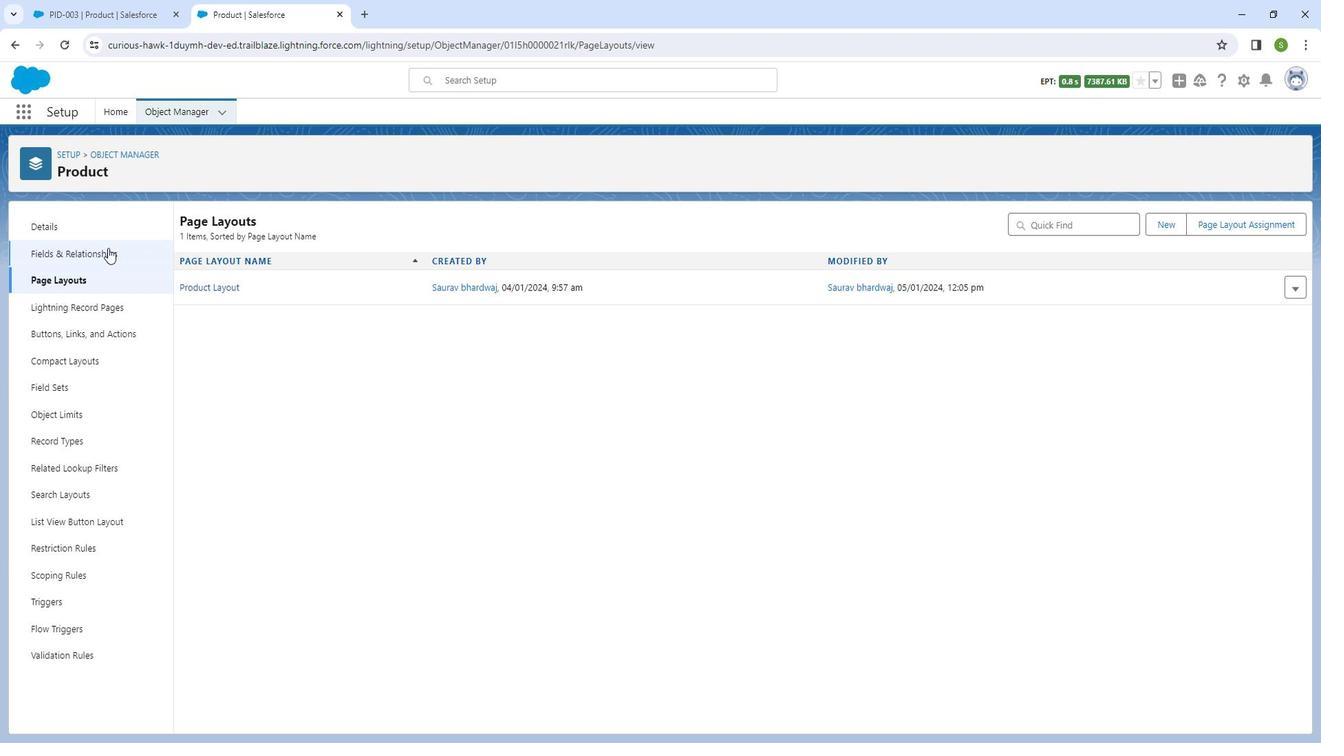
Action: Mouse moved to (1268, 230)
Screenshot: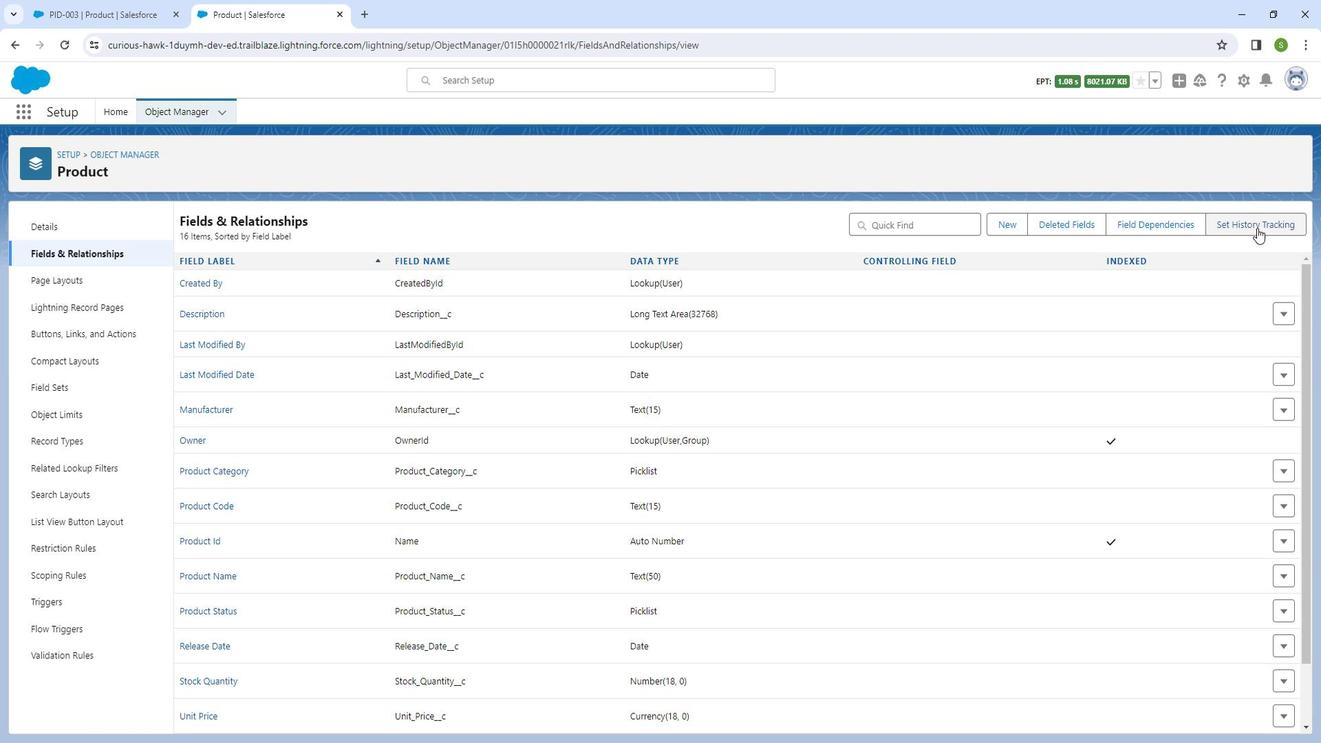 
Action: Mouse pressed left at (1268, 230)
Screenshot: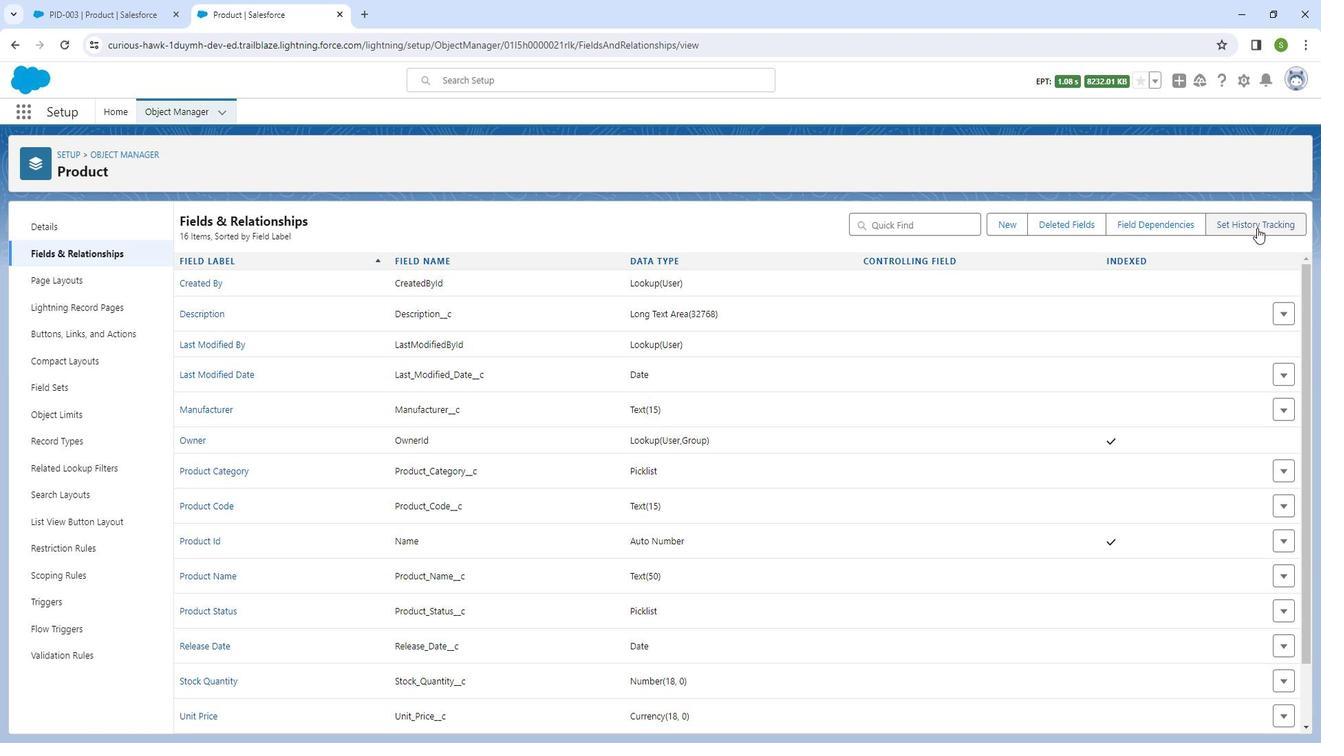 
Action: Mouse moved to (129, 22)
Screenshot: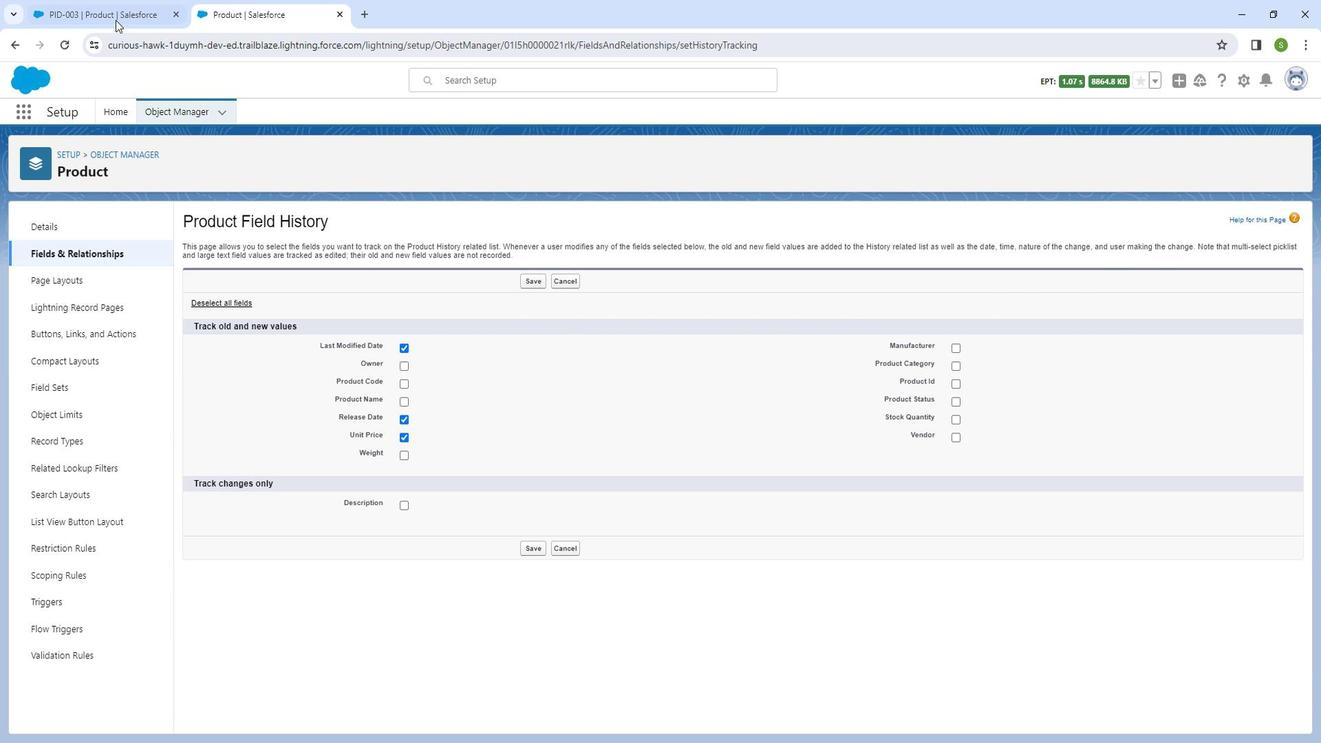 
Action: Mouse pressed left at (129, 22)
Screenshot: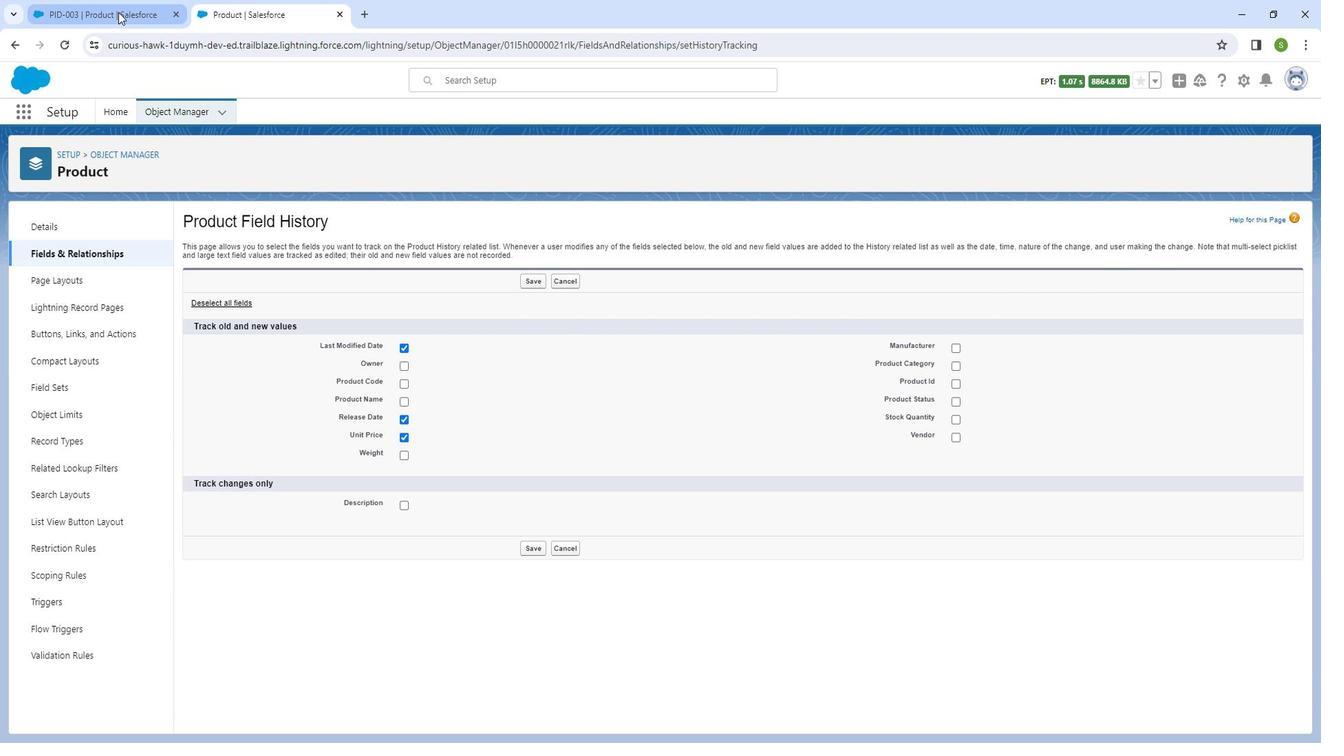
Action: Mouse moved to (492, 538)
Screenshot: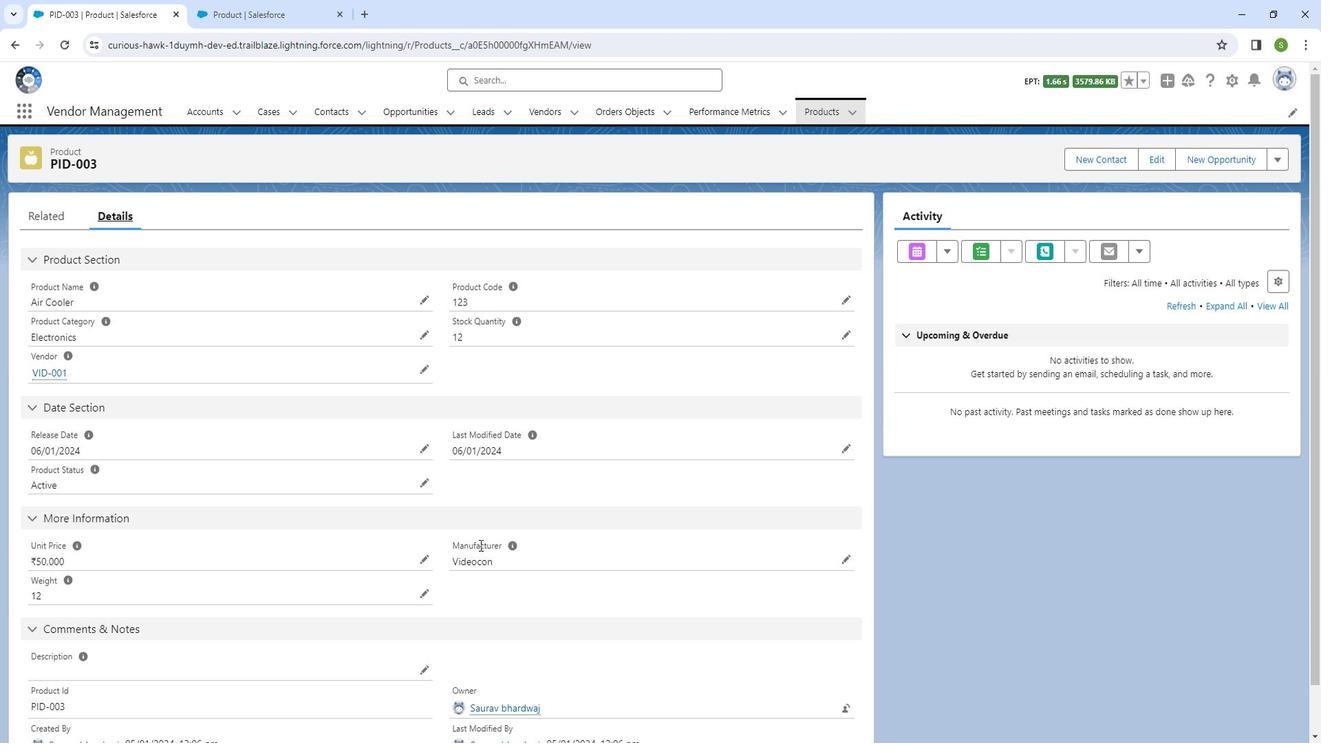 
Action: Mouse scrolled (492, 537) with delta (0, 0)
Screenshot: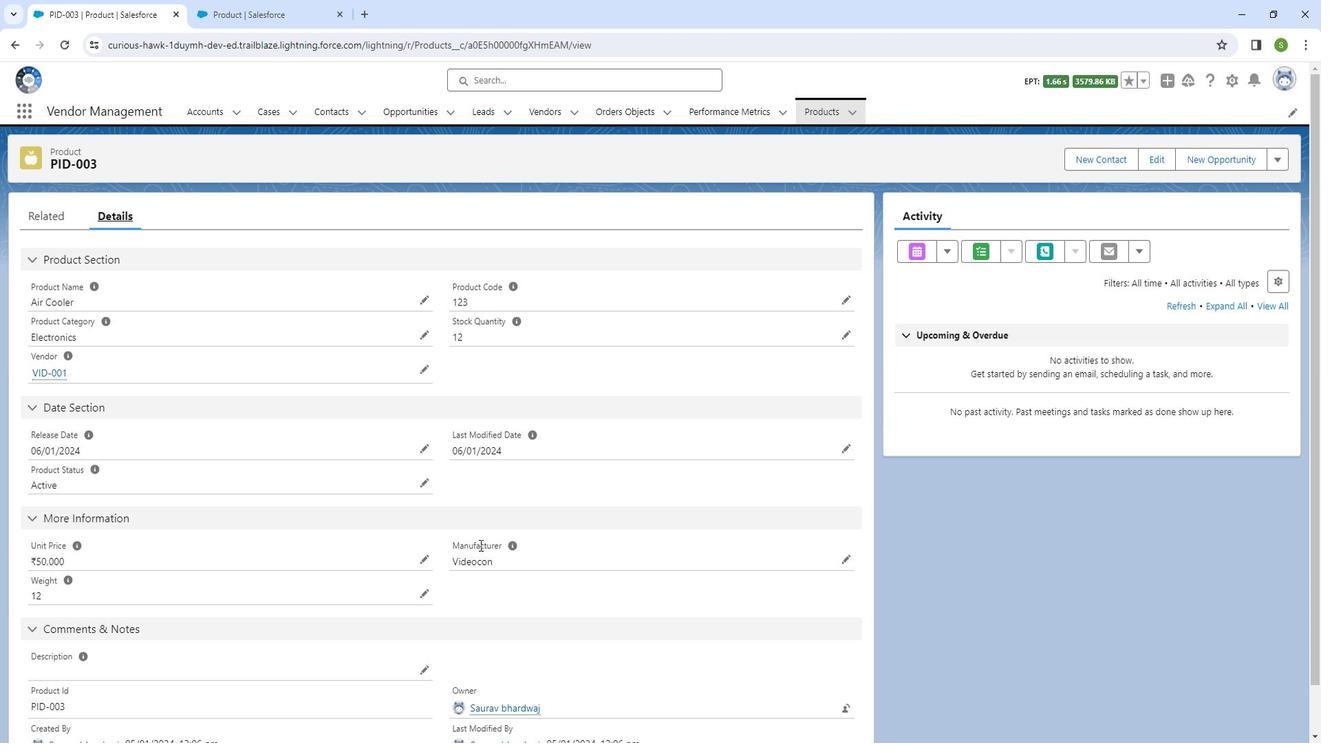 
Action: Mouse moved to (493, 539)
Screenshot: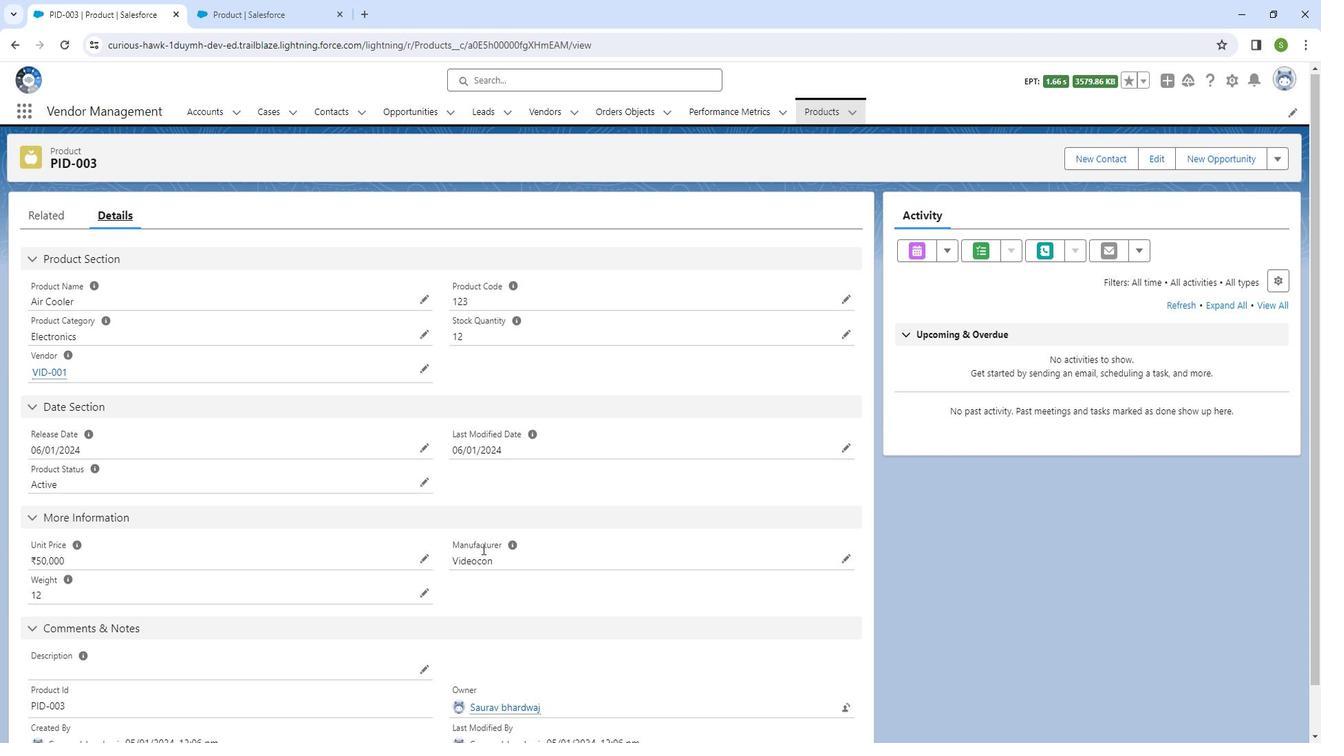 
Action: Mouse scrolled (493, 539) with delta (0, 0)
Screenshot: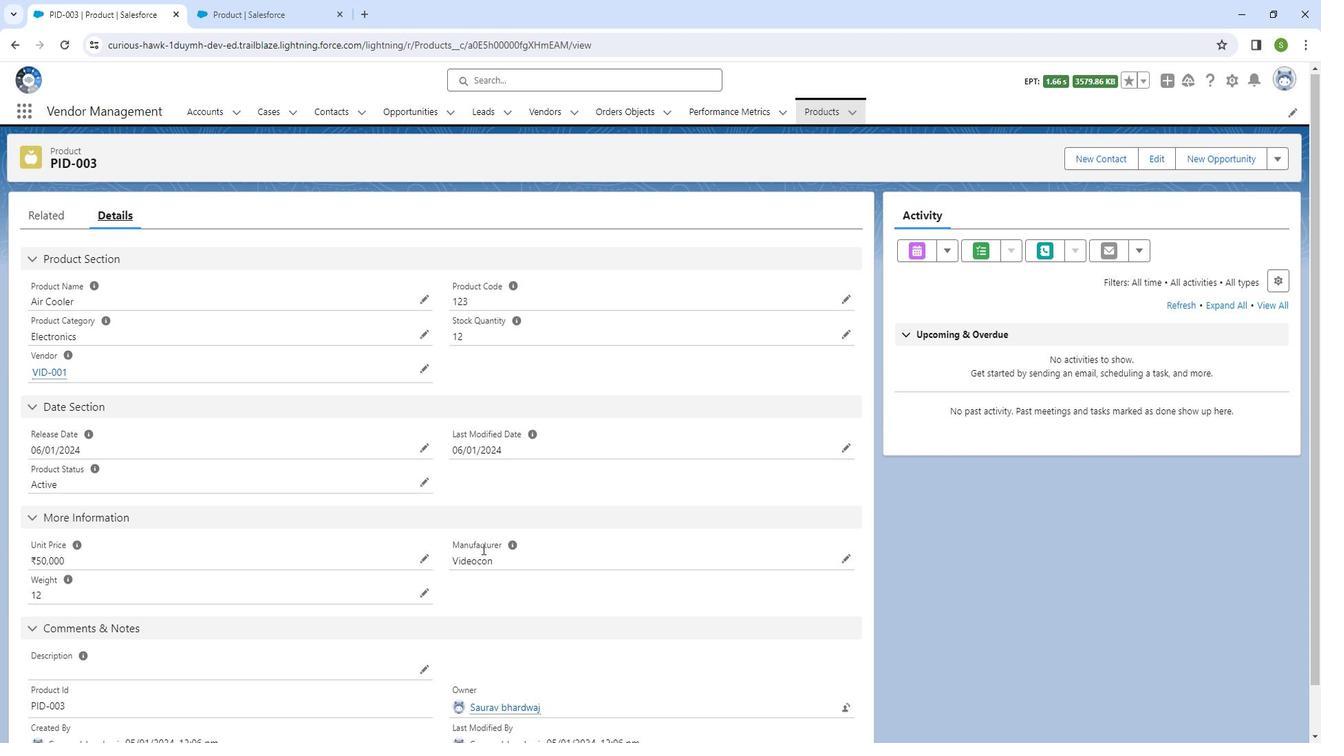 
Action: Mouse moved to (493, 540)
Screenshot: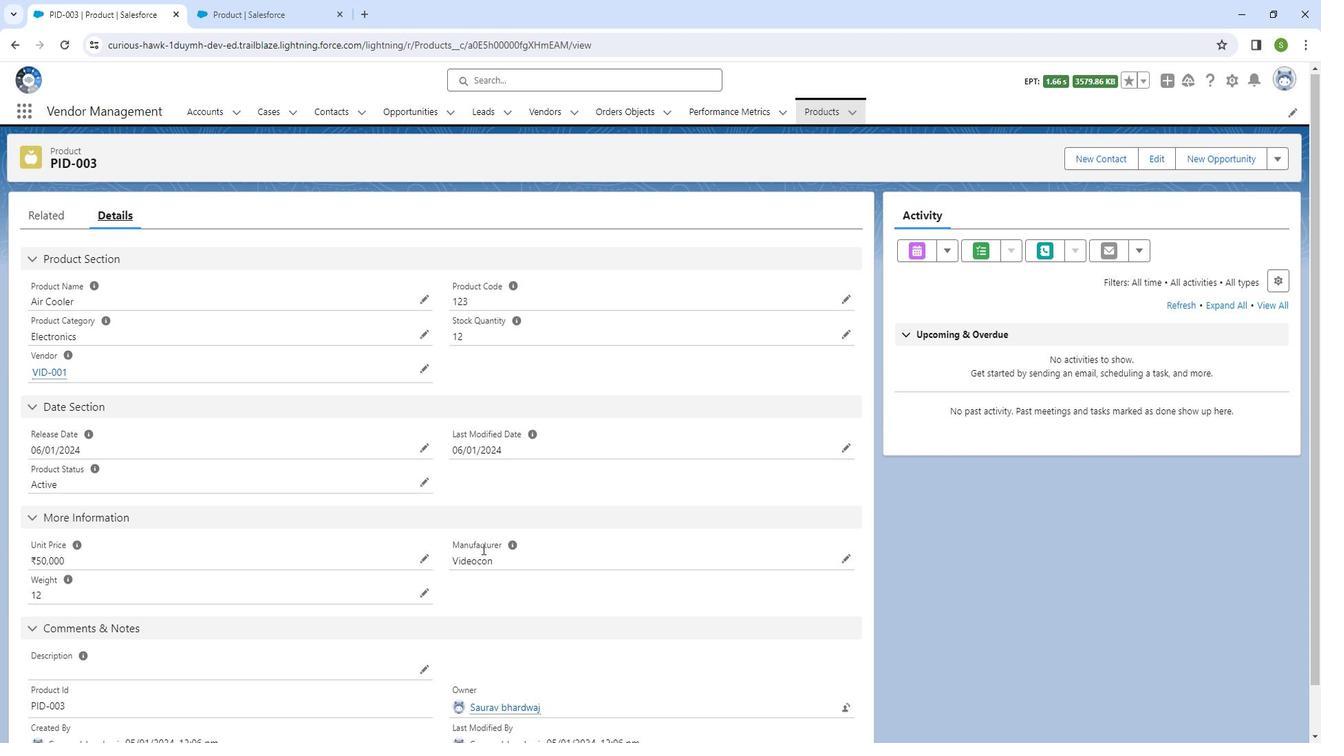 
Action: Mouse scrolled (493, 539) with delta (0, 0)
Screenshot: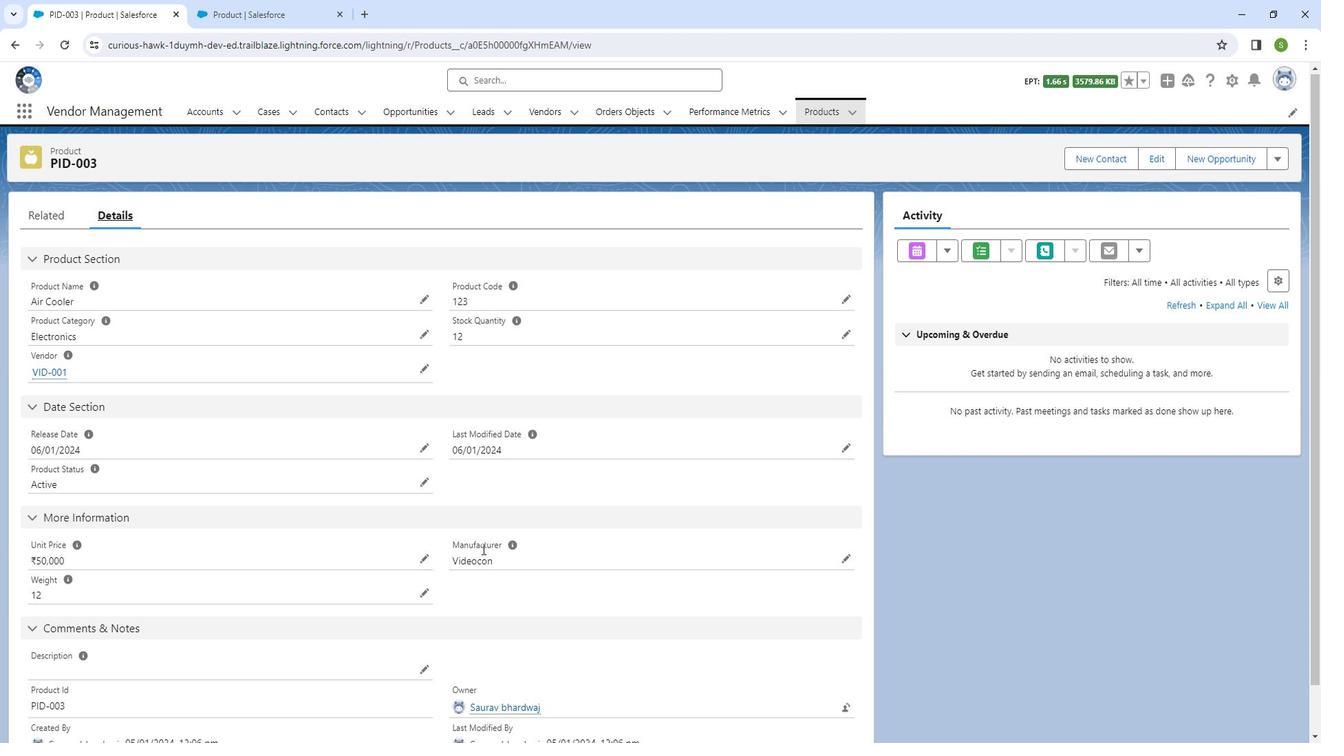
Action: Mouse scrolled (493, 539) with delta (0, 0)
Screenshot: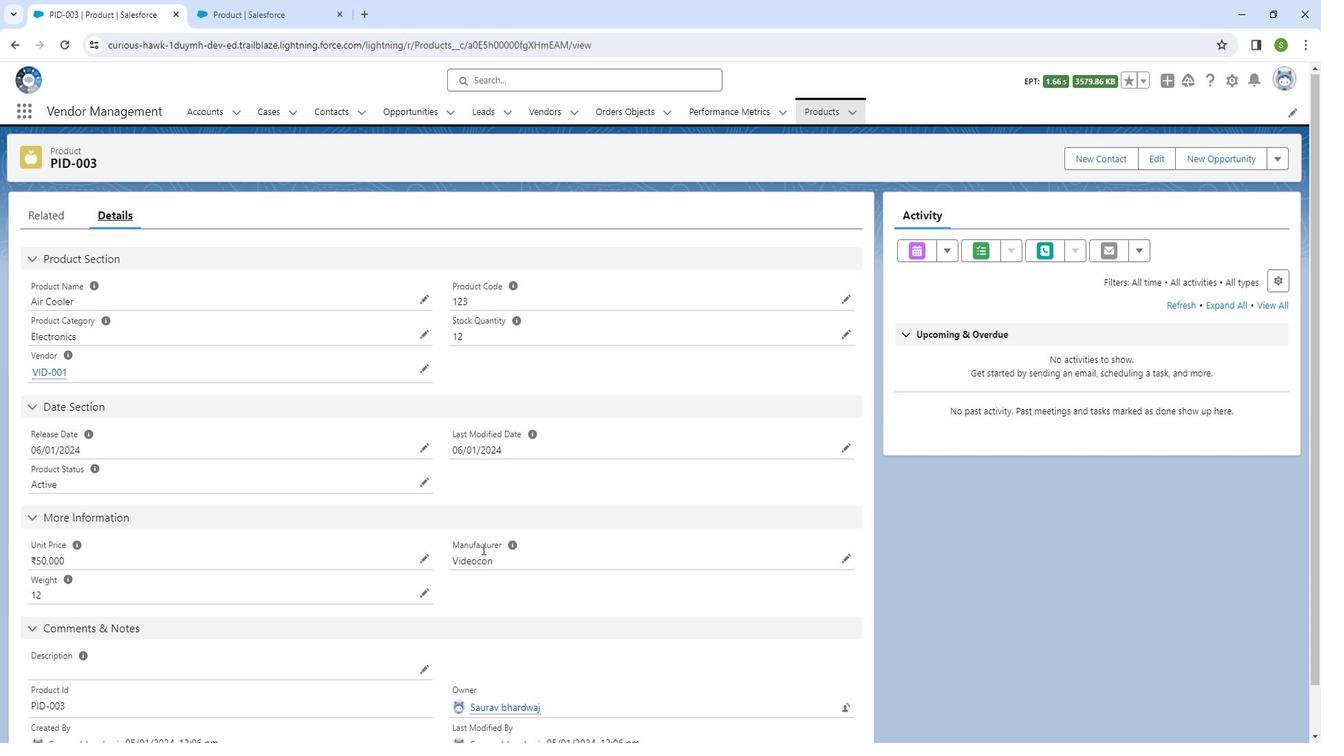 
Action: Mouse scrolled (493, 539) with delta (0, 0)
Screenshot: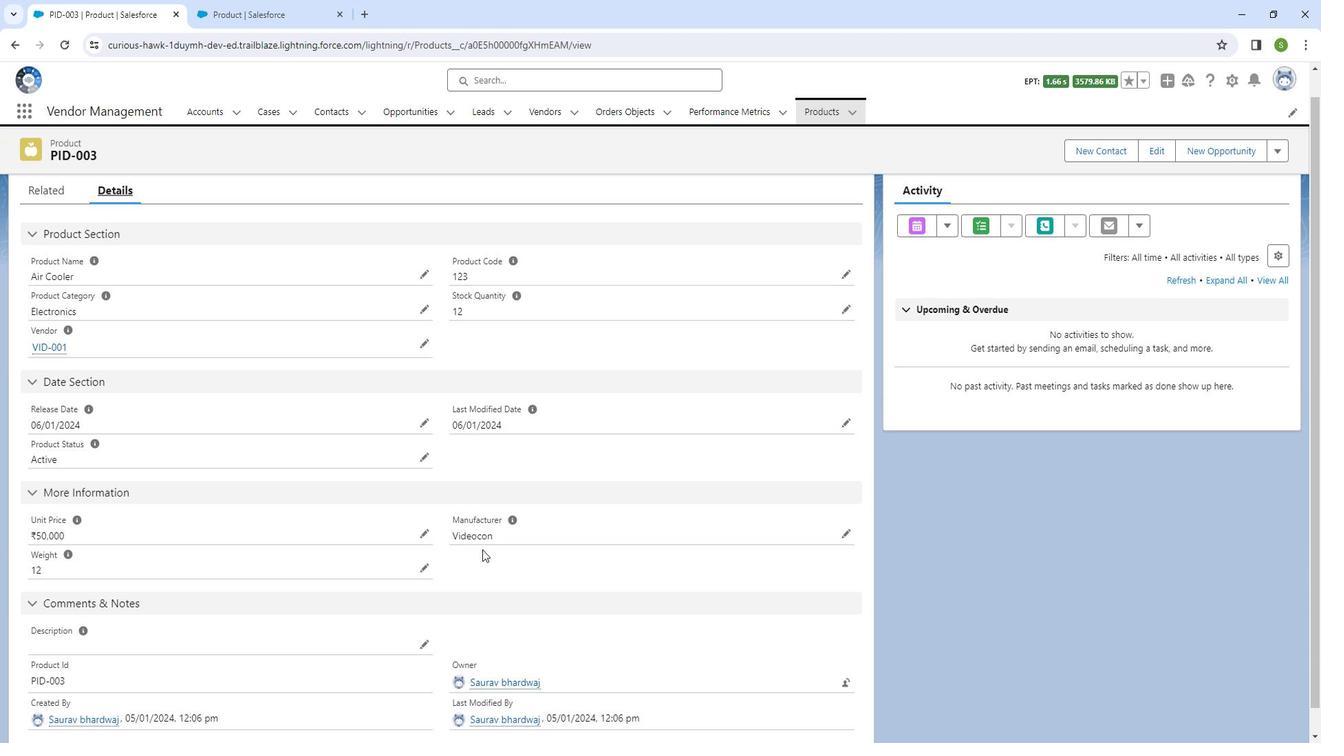 
Action: Mouse moved to (859, 392)
Screenshot: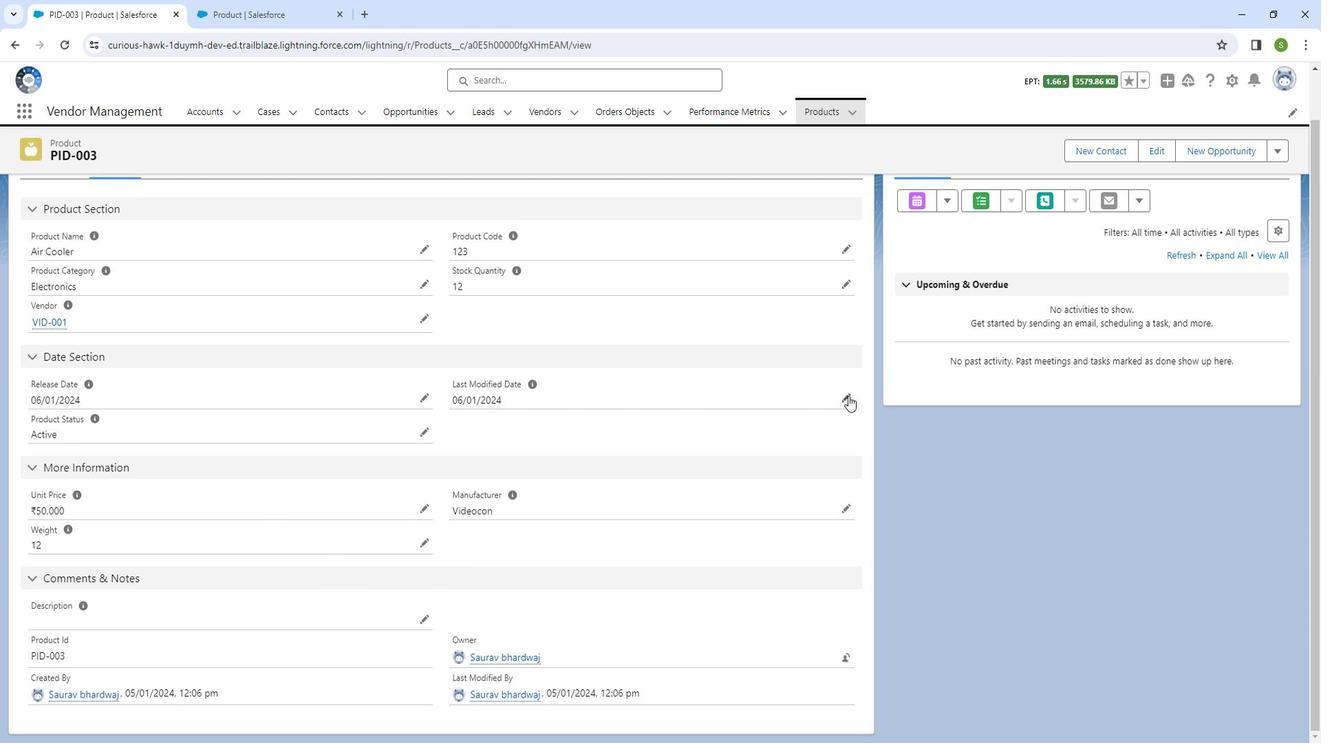 
Action: Mouse pressed left at (859, 392)
Screenshot: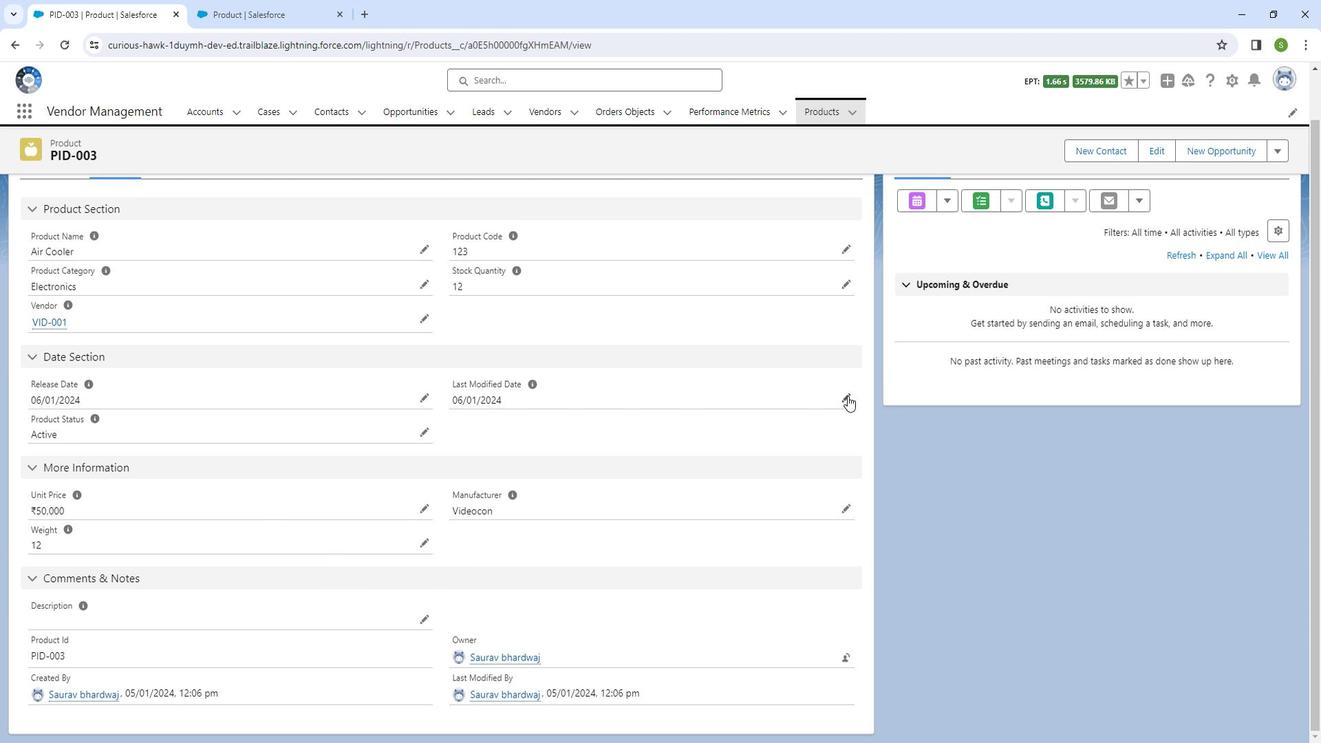
Action: Mouse moved to (764, 432)
Screenshot: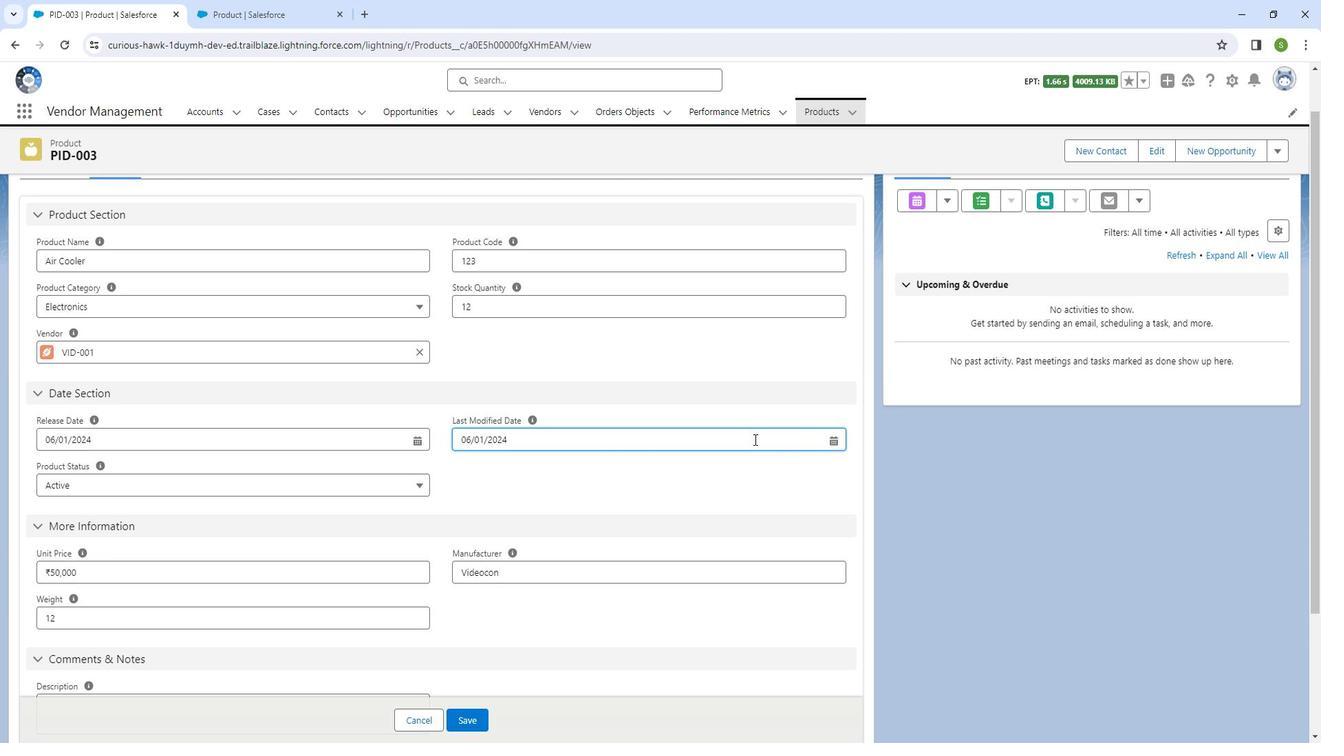 
Action: Mouse pressed left at (764, 432)
Screenshot: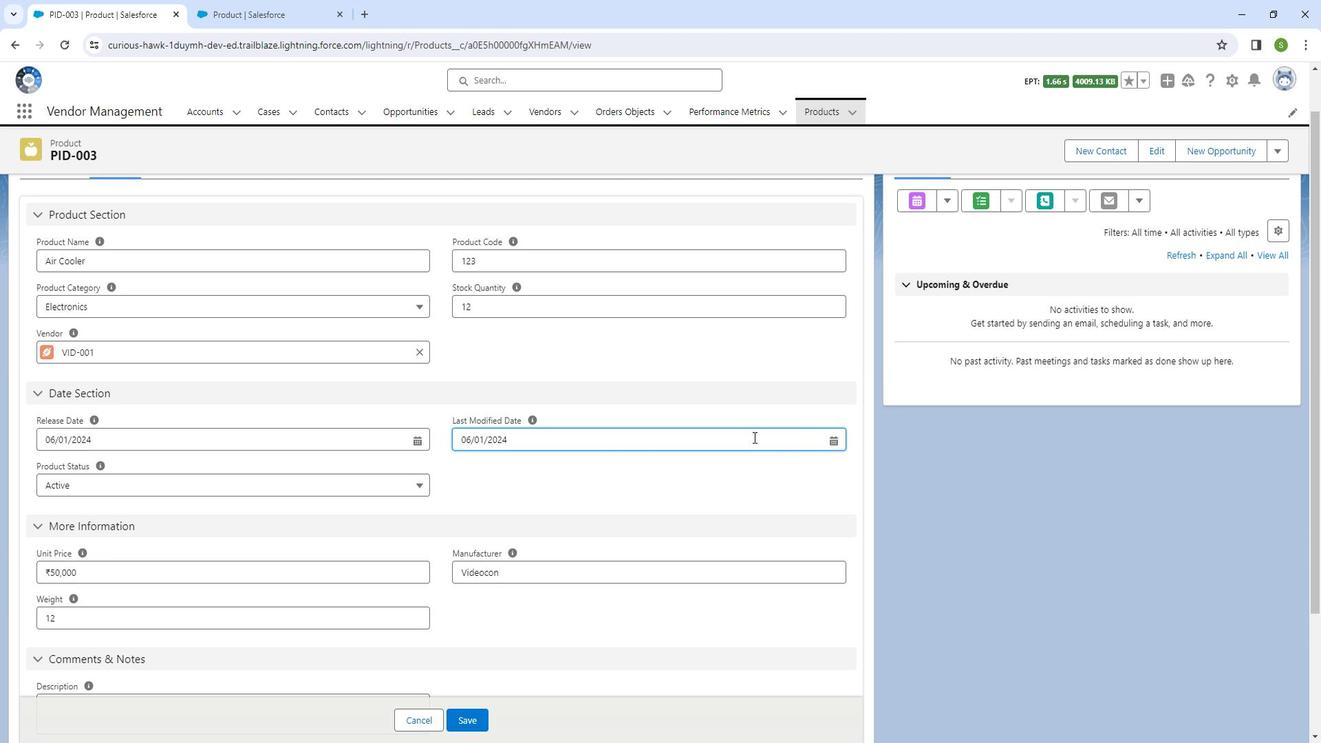 
Action: Mouse moved to (680, 545)
Screenshot: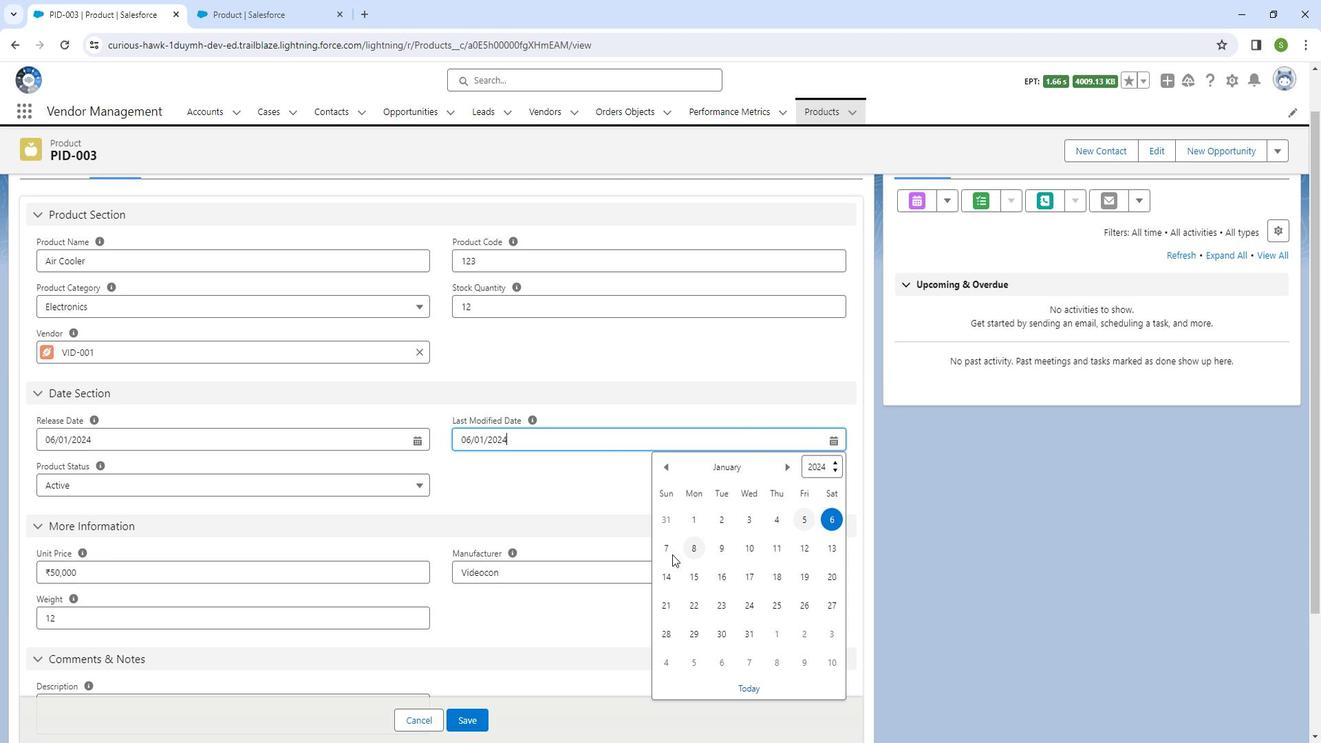 
Action: Mouse pressed left at (680, 545)
Screenshot: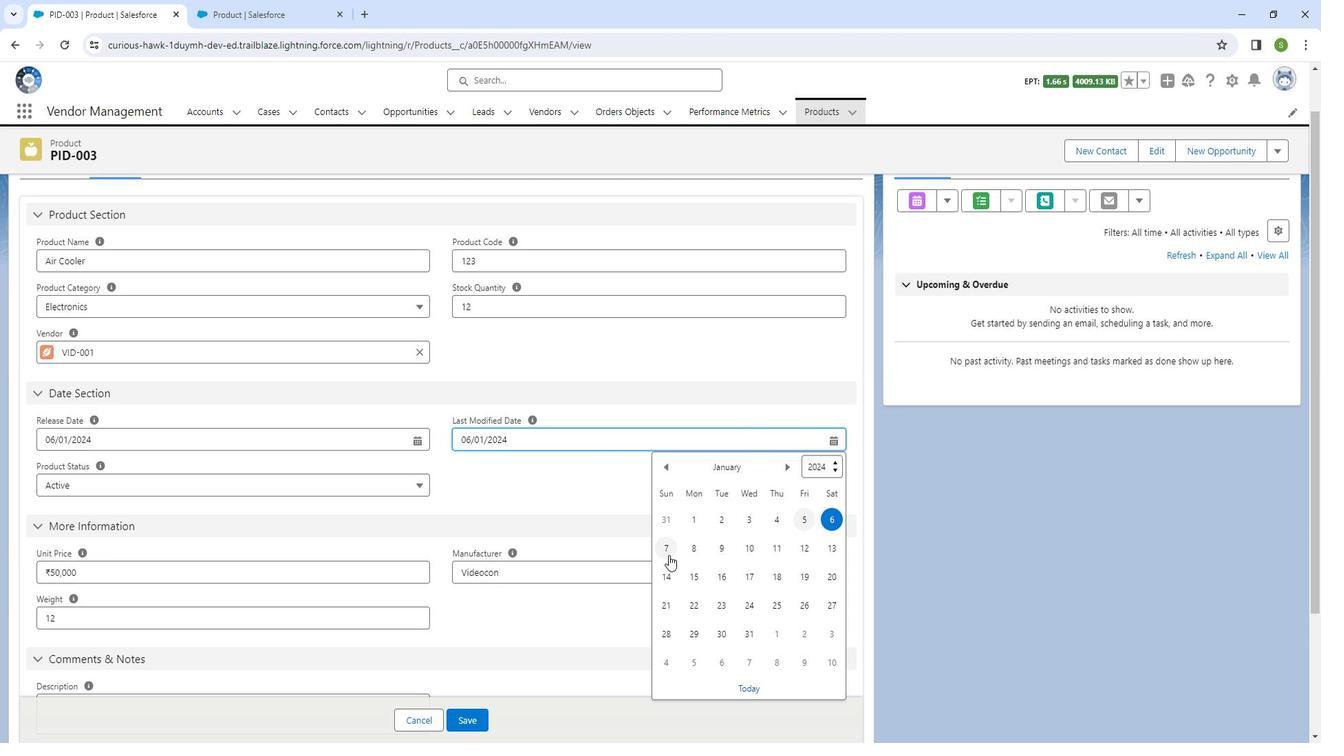
Action: Mouse moved to (490, 700)
Screenshot: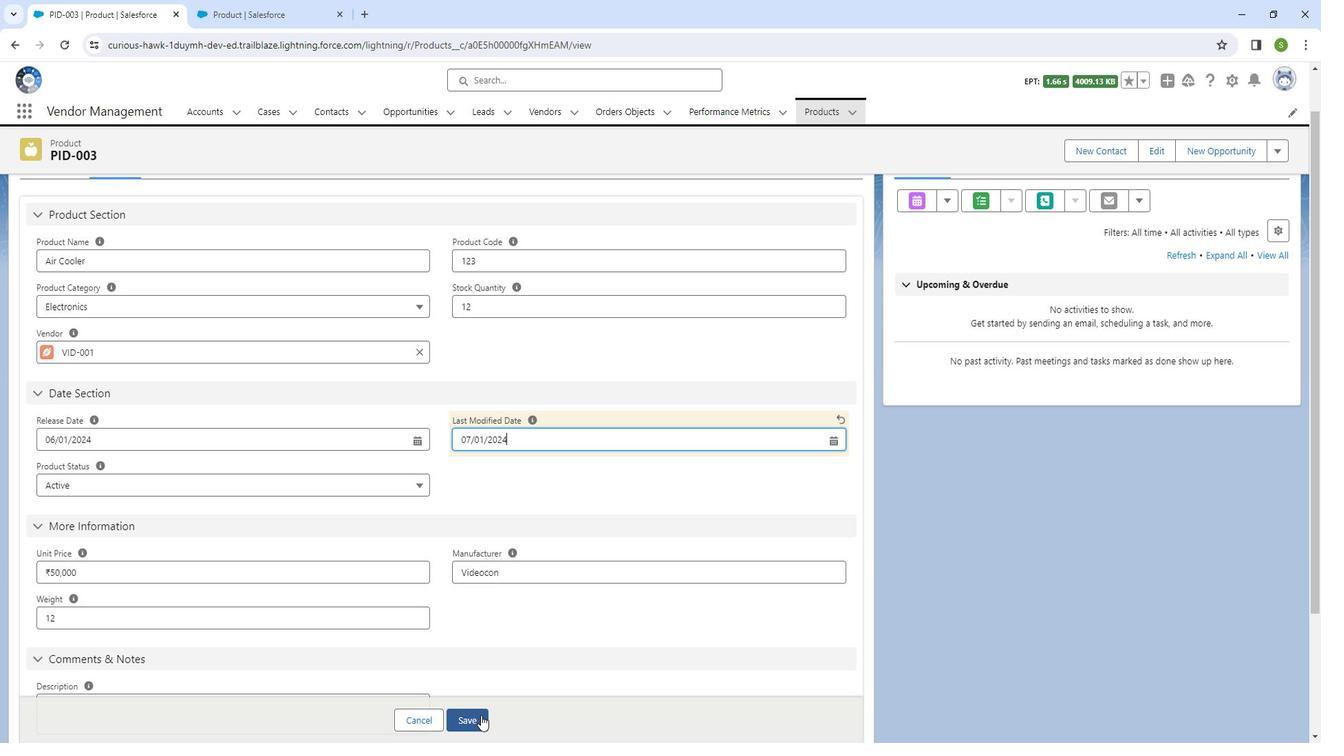 
Action: Mouse pressed left at (490, 700)
Screenshot: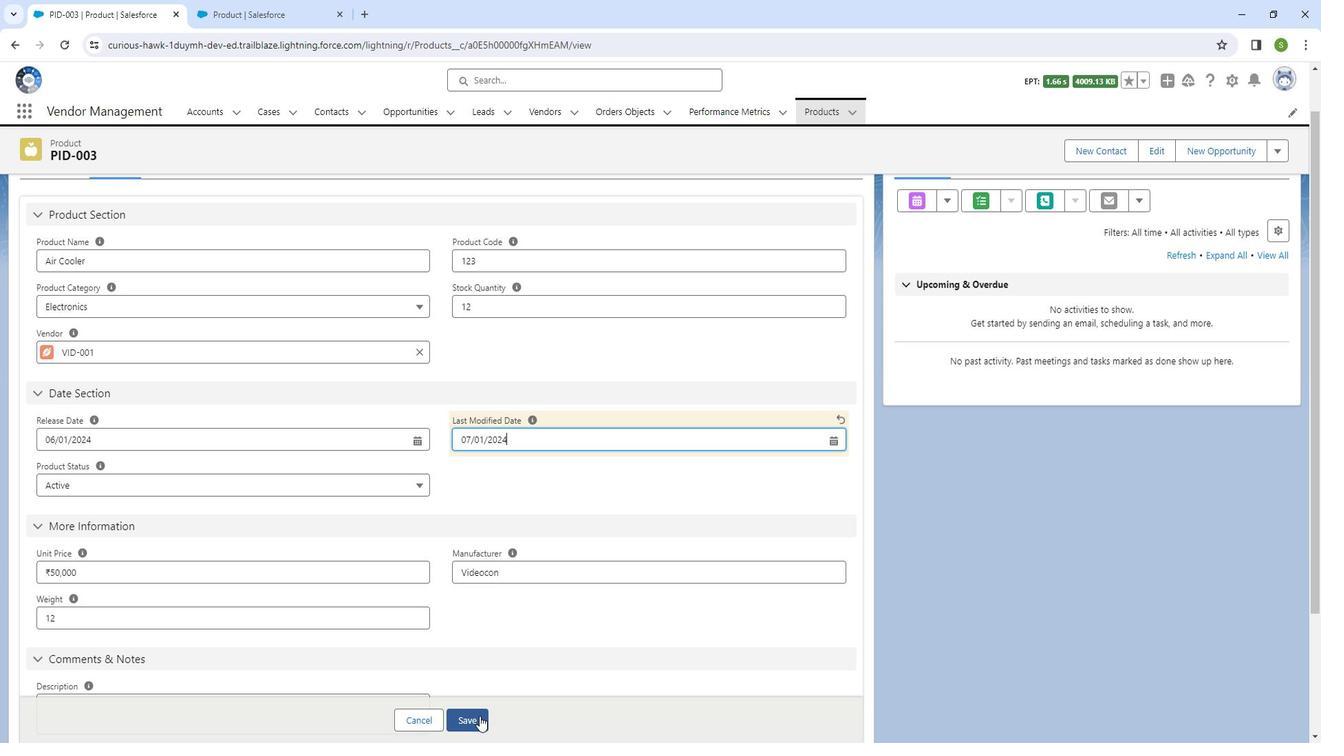 
Action: Mouse moved to (148, 227)
Screenshot: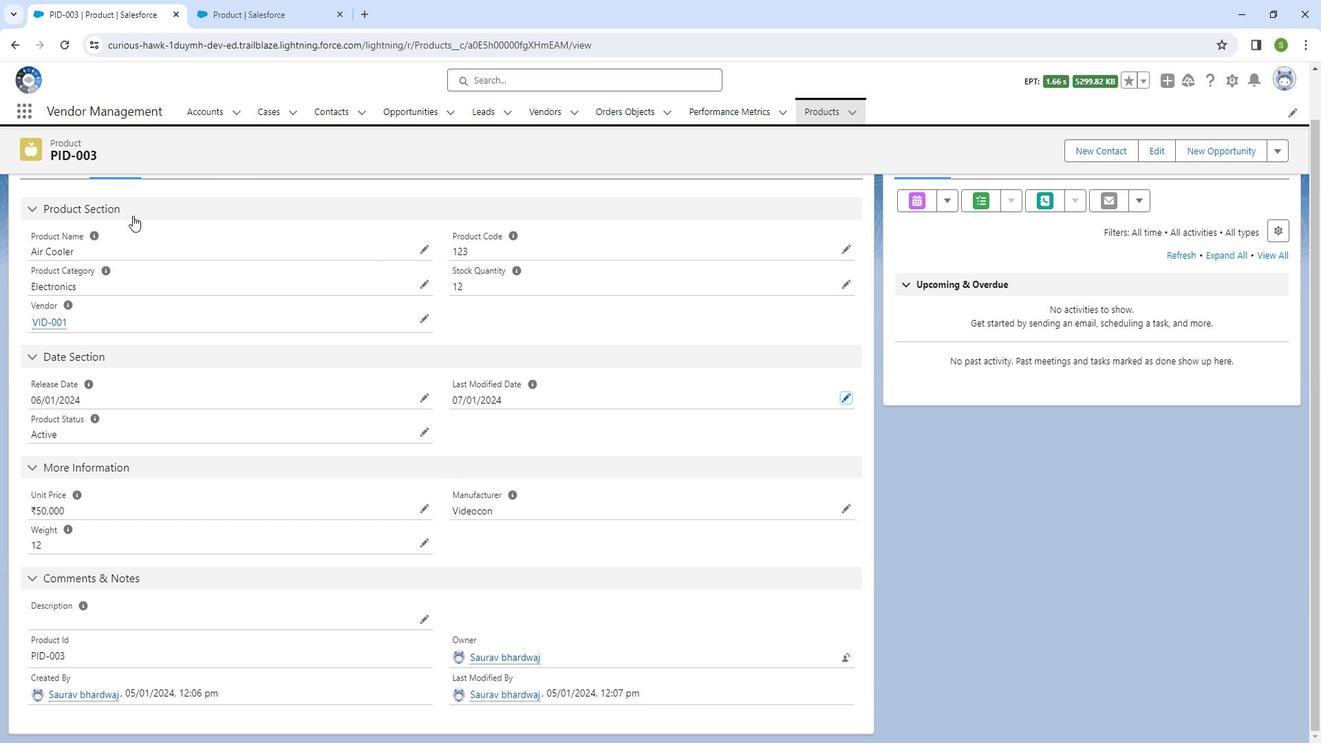 
Action: Mouse scrolled (148, 228) with delta (0, 0)
Screenshot: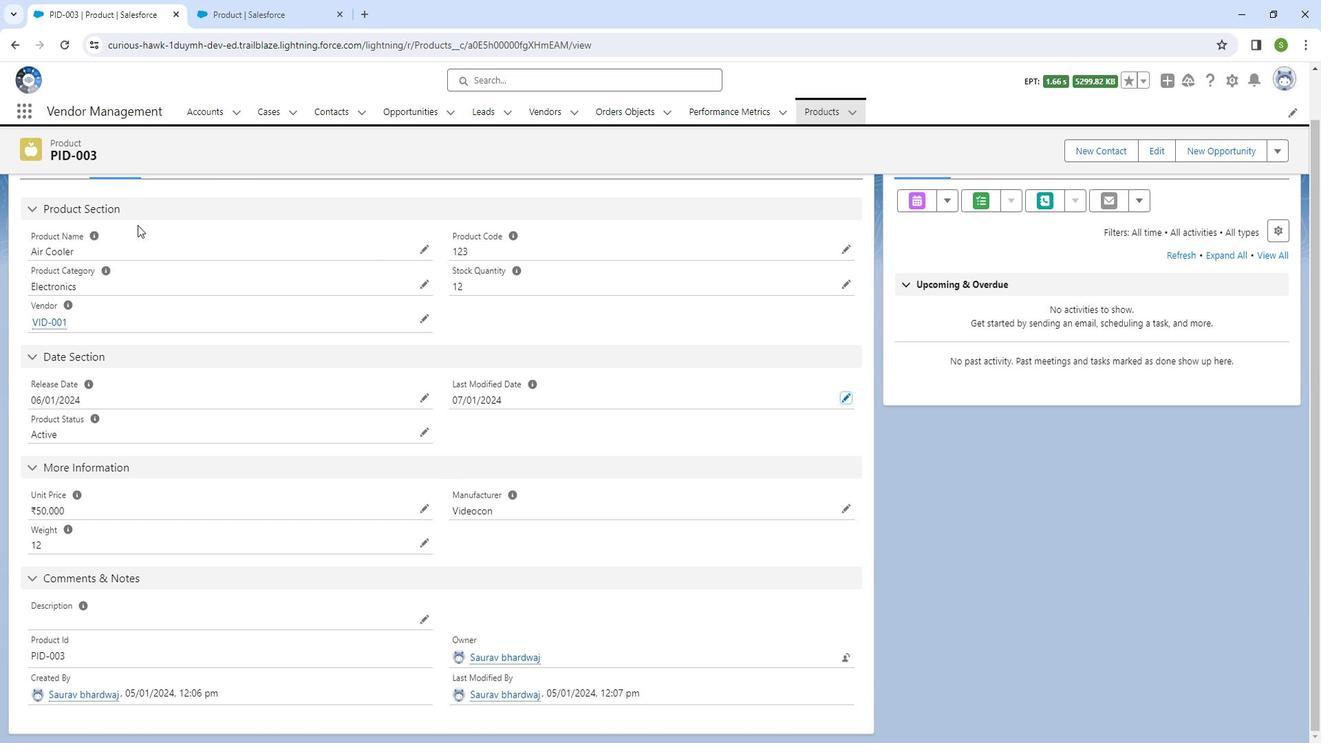 
Action: Mouse scrolled (148, 228) with delta (0, 0)
Screenshot: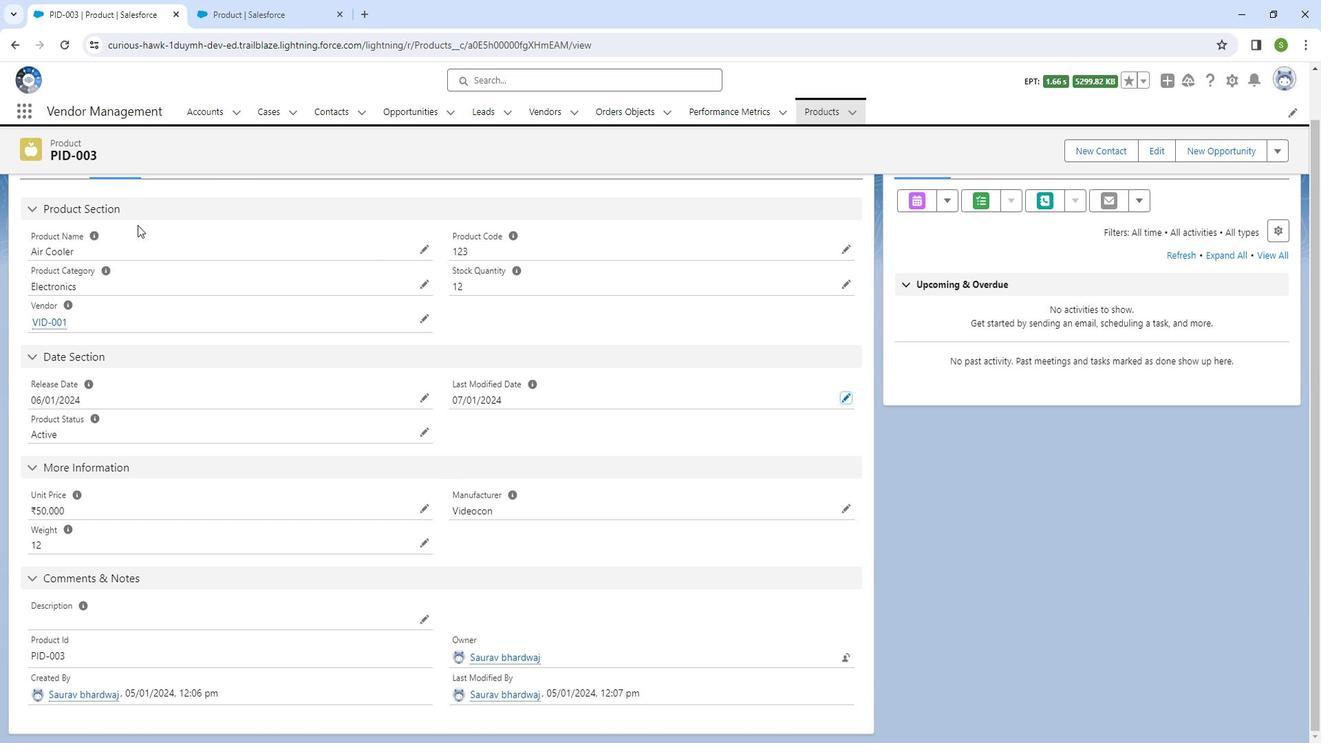 
Action: Mouse moved to (68, 220)
Screenshot: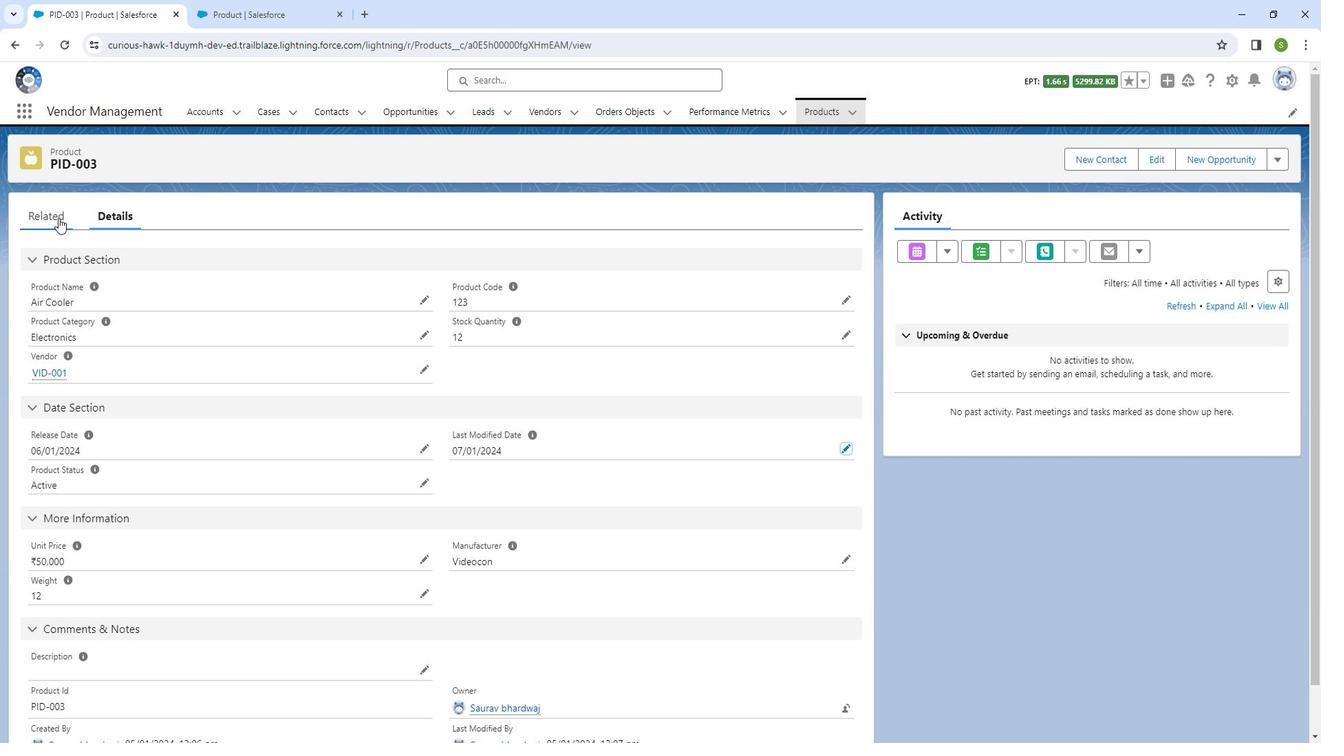 
Action: Mouse pressed left at (68, 220)
Screenshot: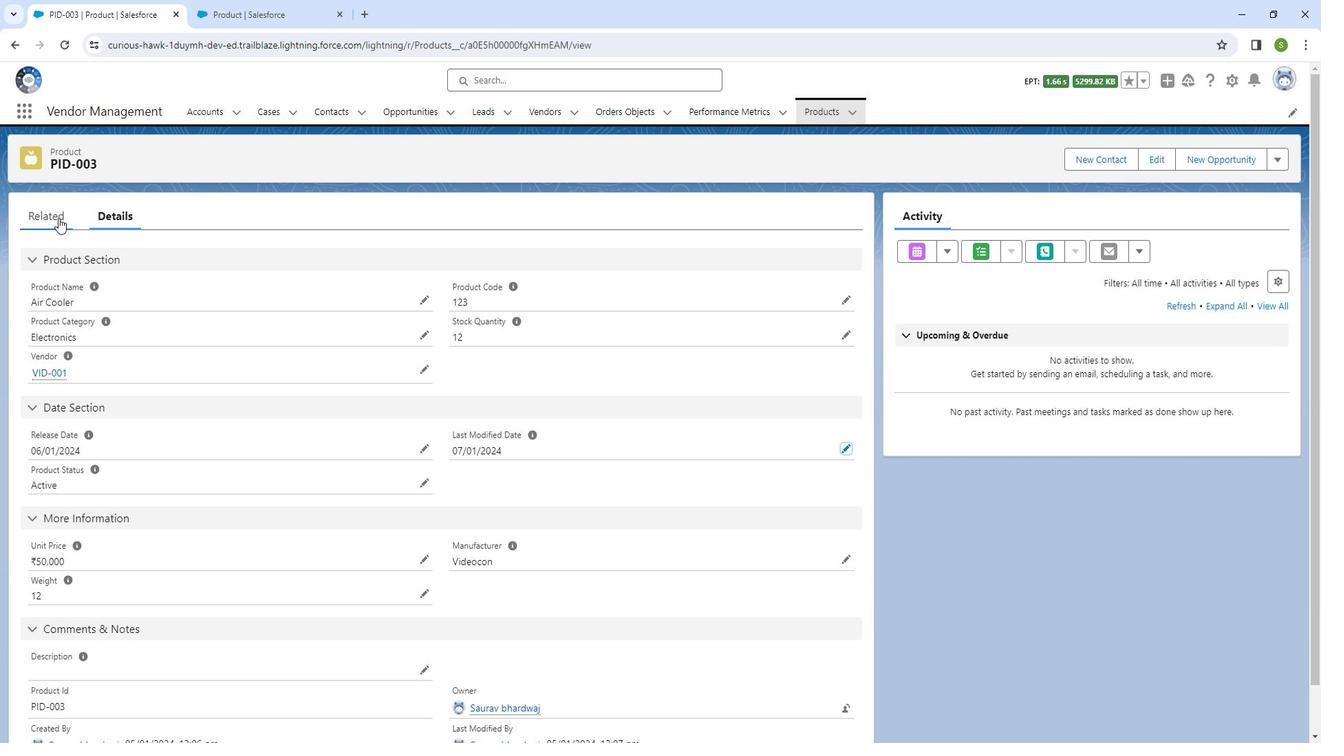 
Action: Mouse moved to (289, 25)
Screenshot: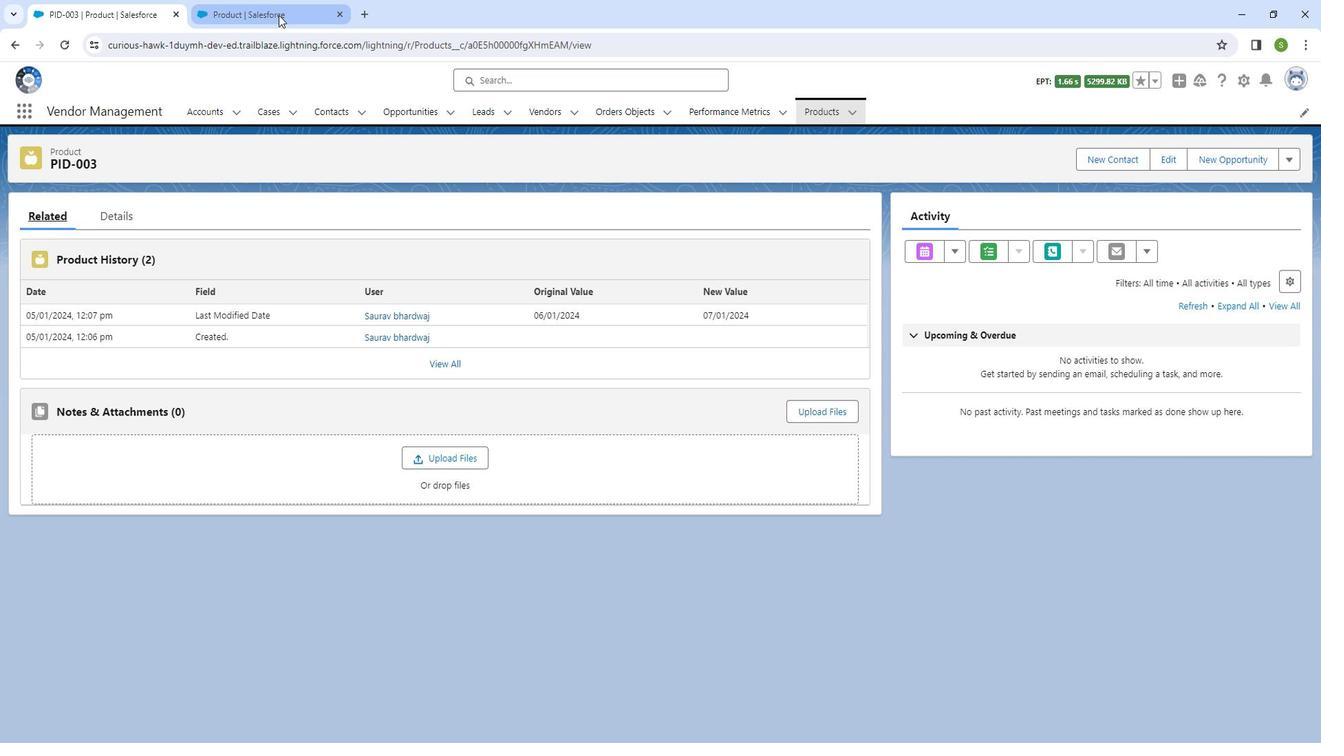 
Action: Mouse pressed left at (289, 25)
Screenshot: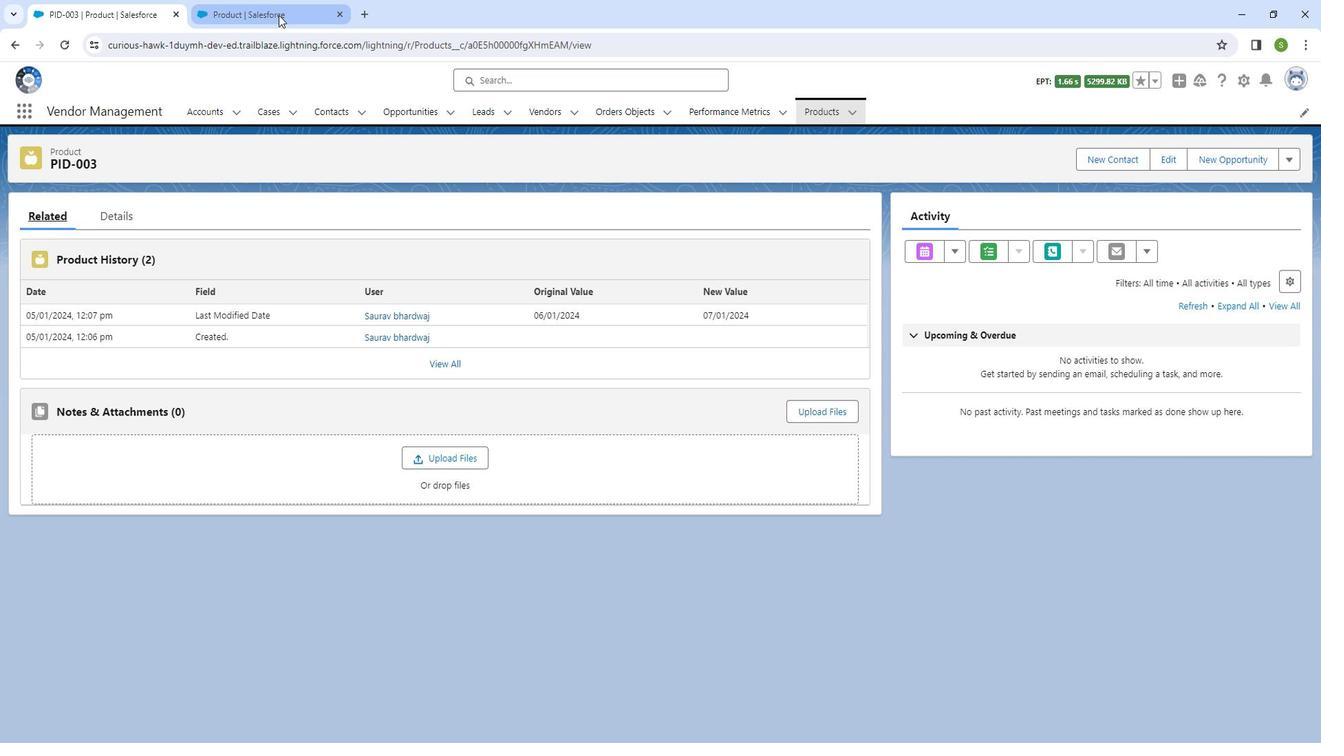 
Action: Mouse moved to (149, 10)
Screenshot: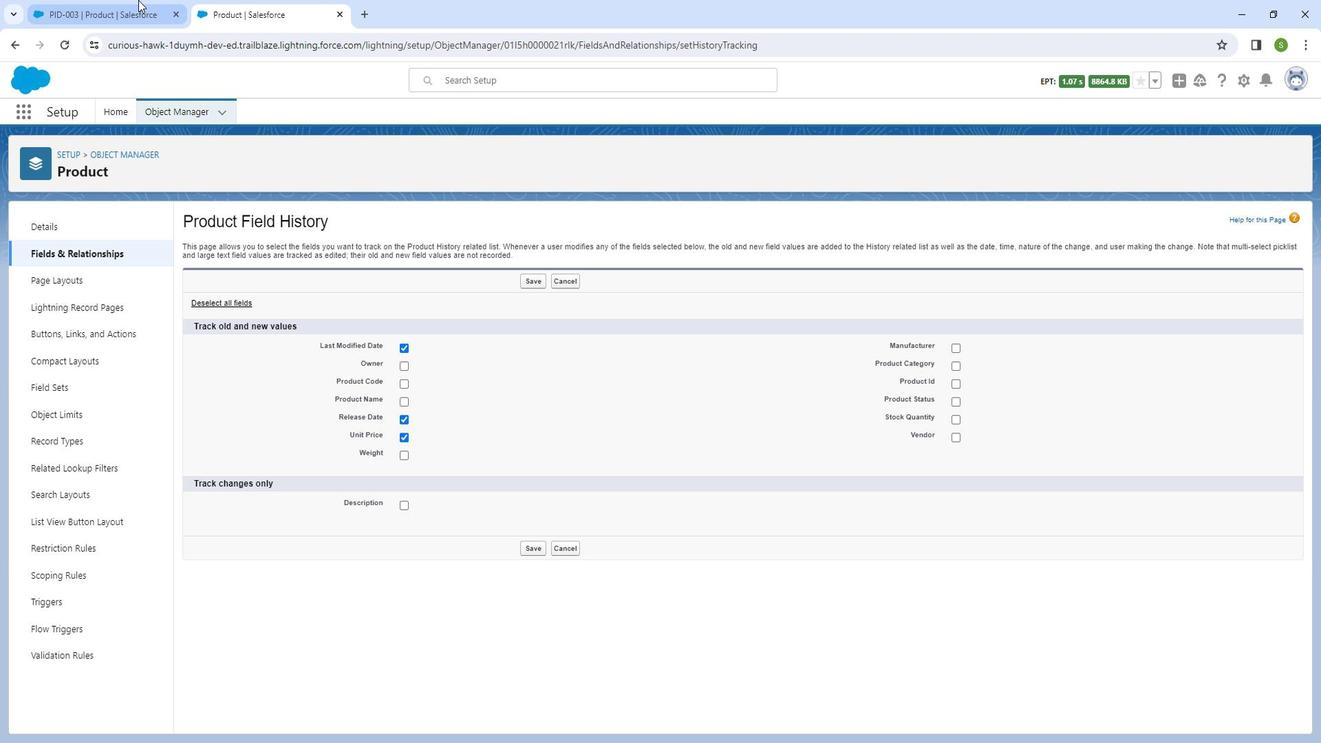 
Action: Mouse pressed left at (149, 11)
Screenshot: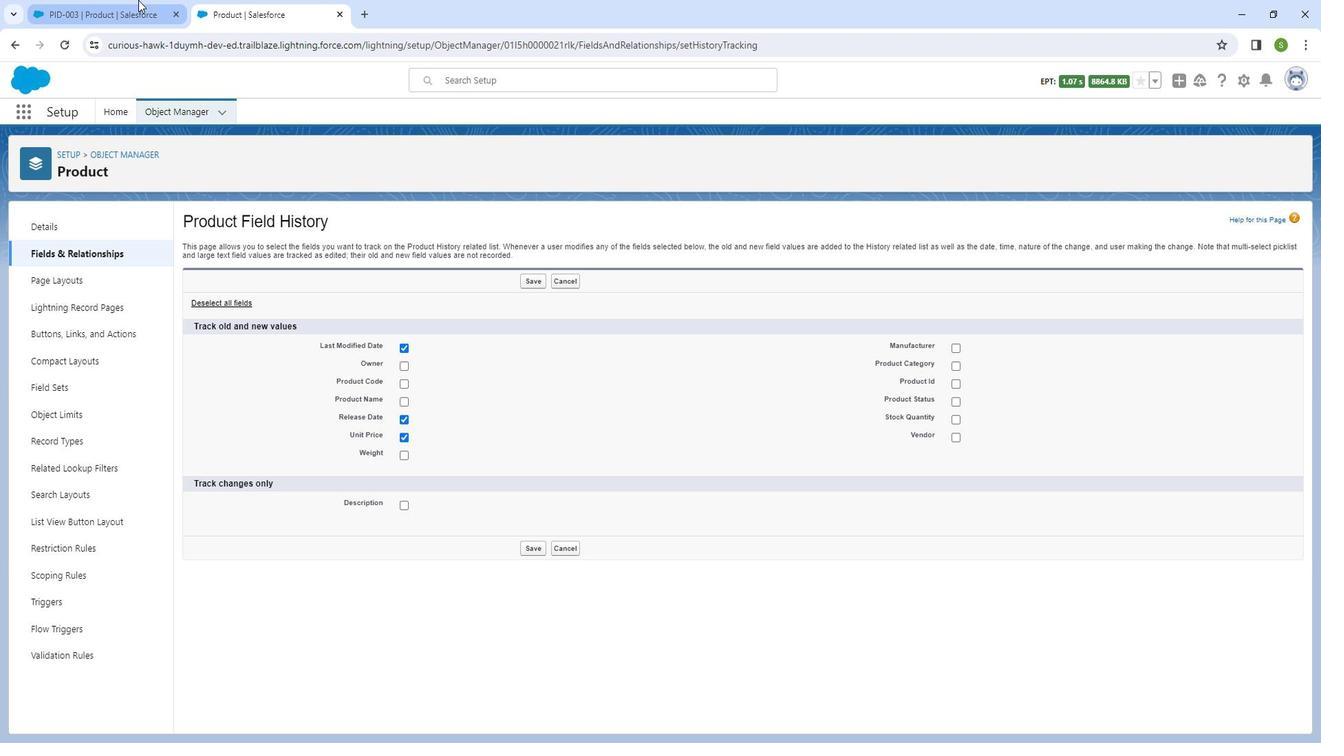
Action: Mouse moved to (134, 223)
Screenshot: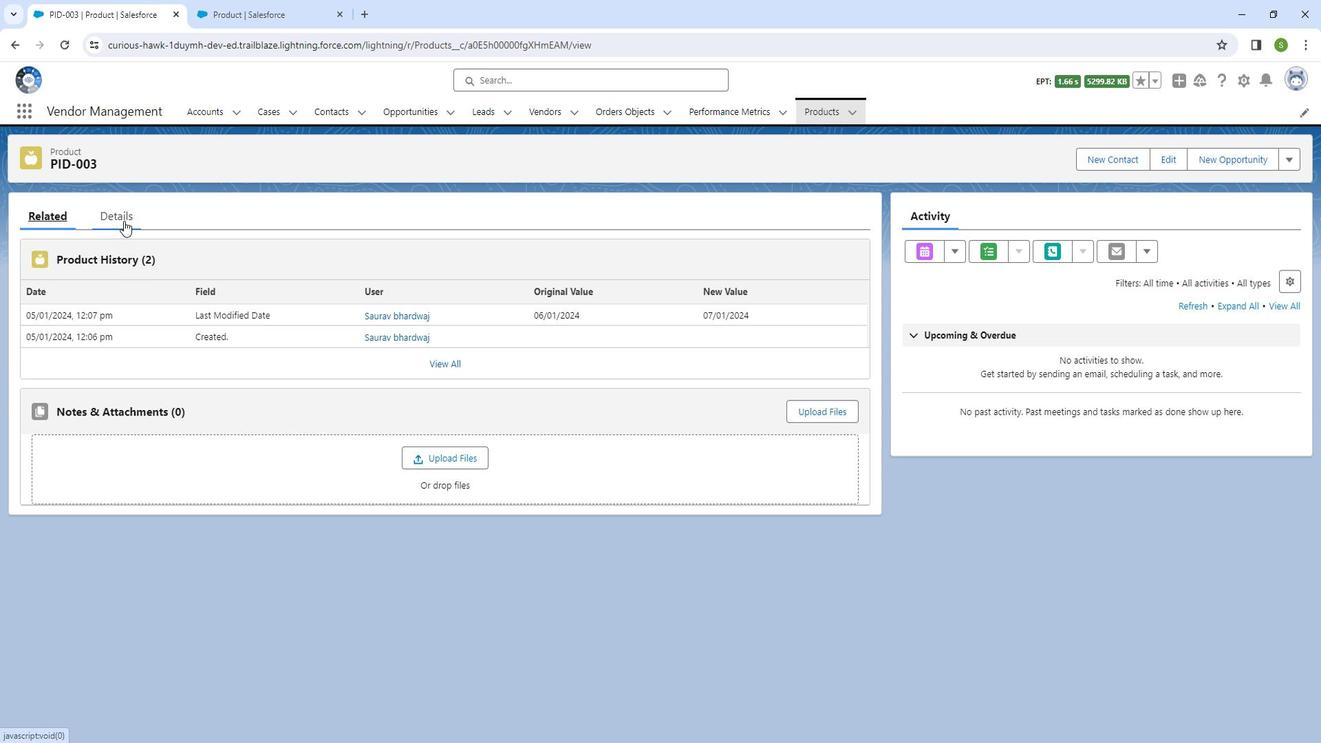 
Action: Mouse pressed left at (134, 223)
Screenshot: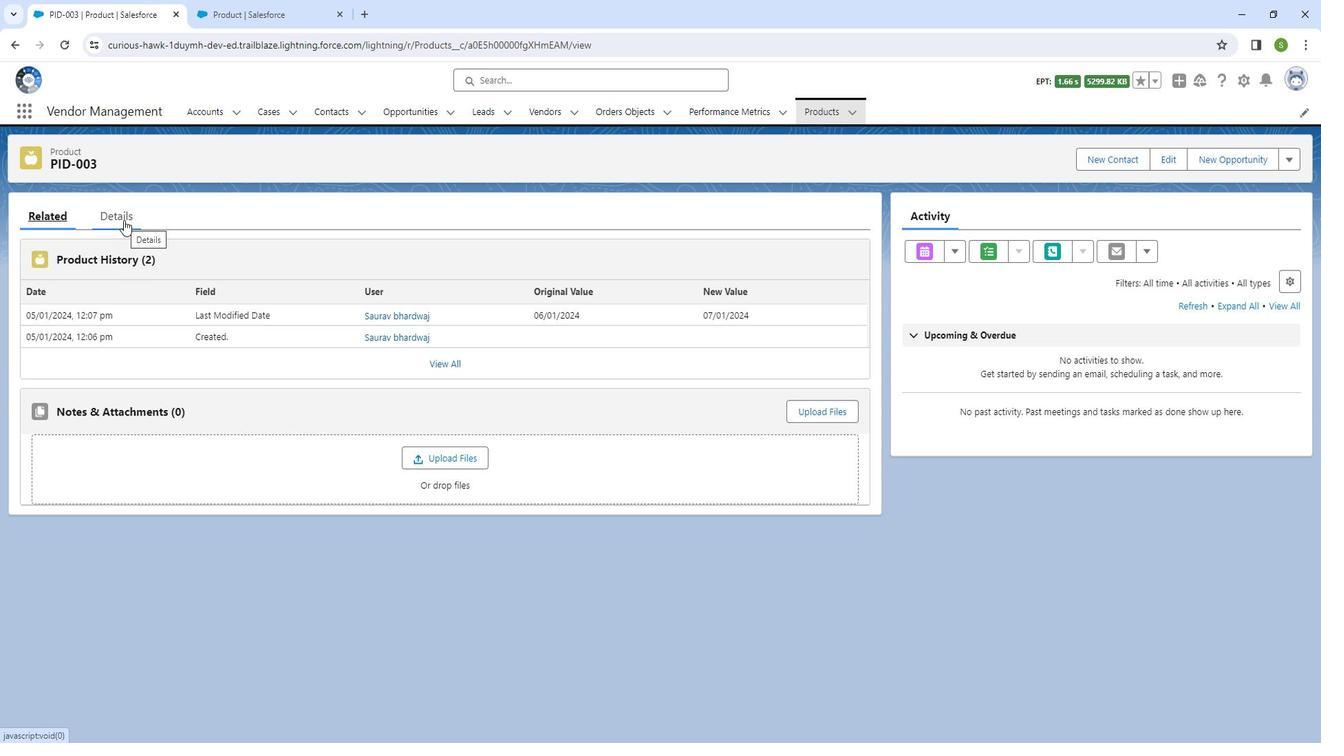 
Action: Mouse moved to (432, 444)
Screenshot: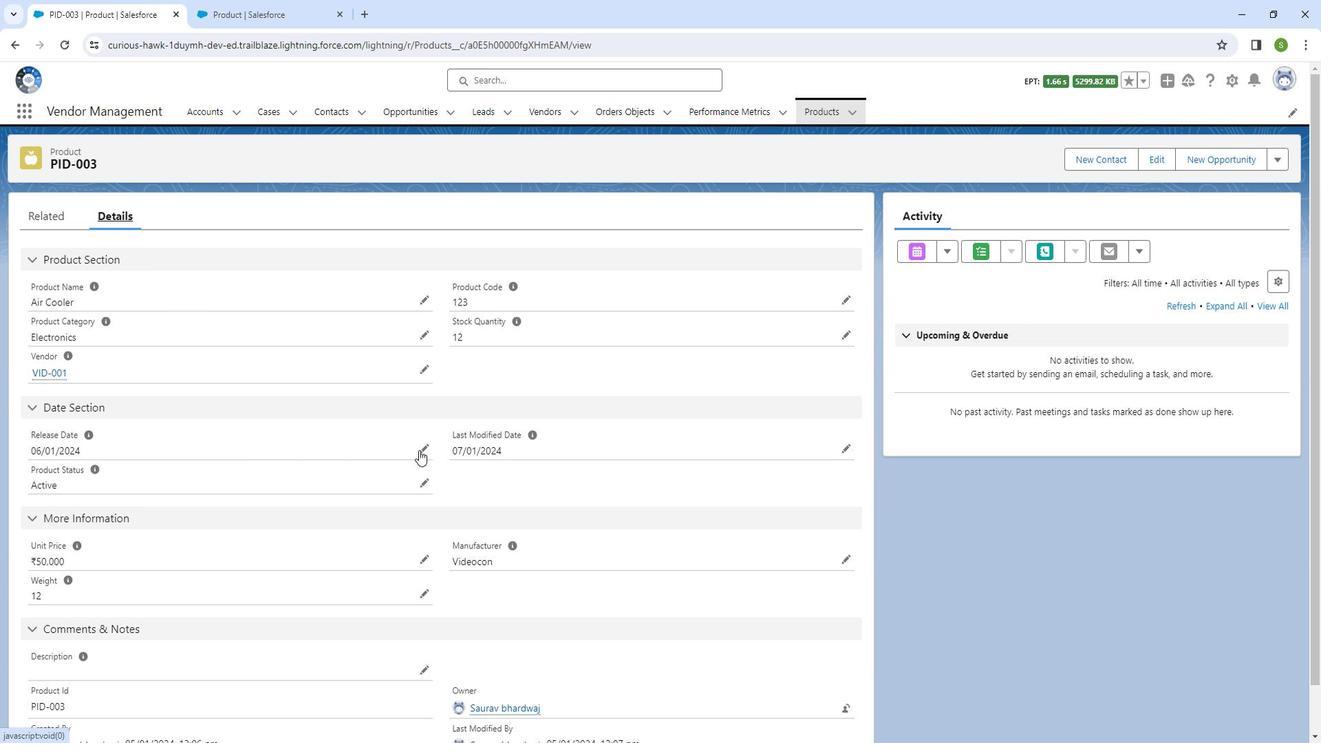 
Action: Mouse pressed left at (432, 444)
Screenshot: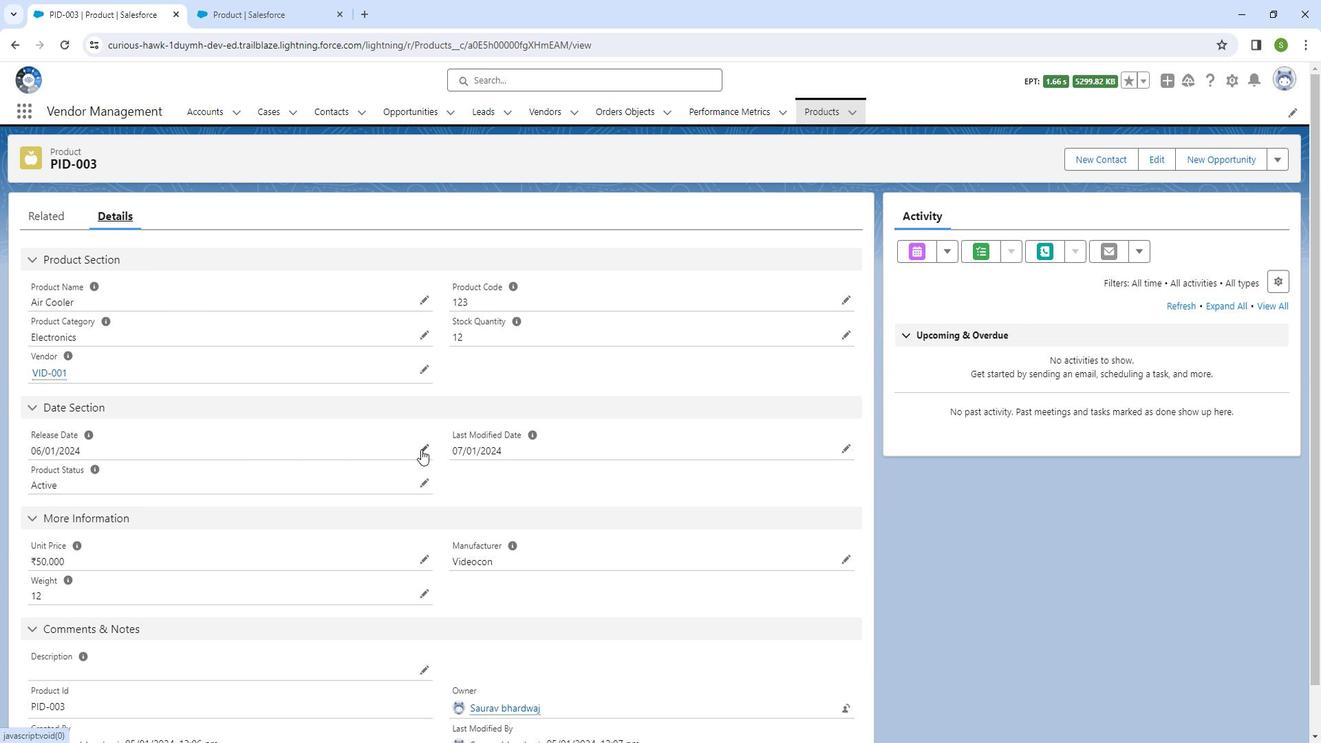
Action: Mouse moved to (381, 483)
Screenshot: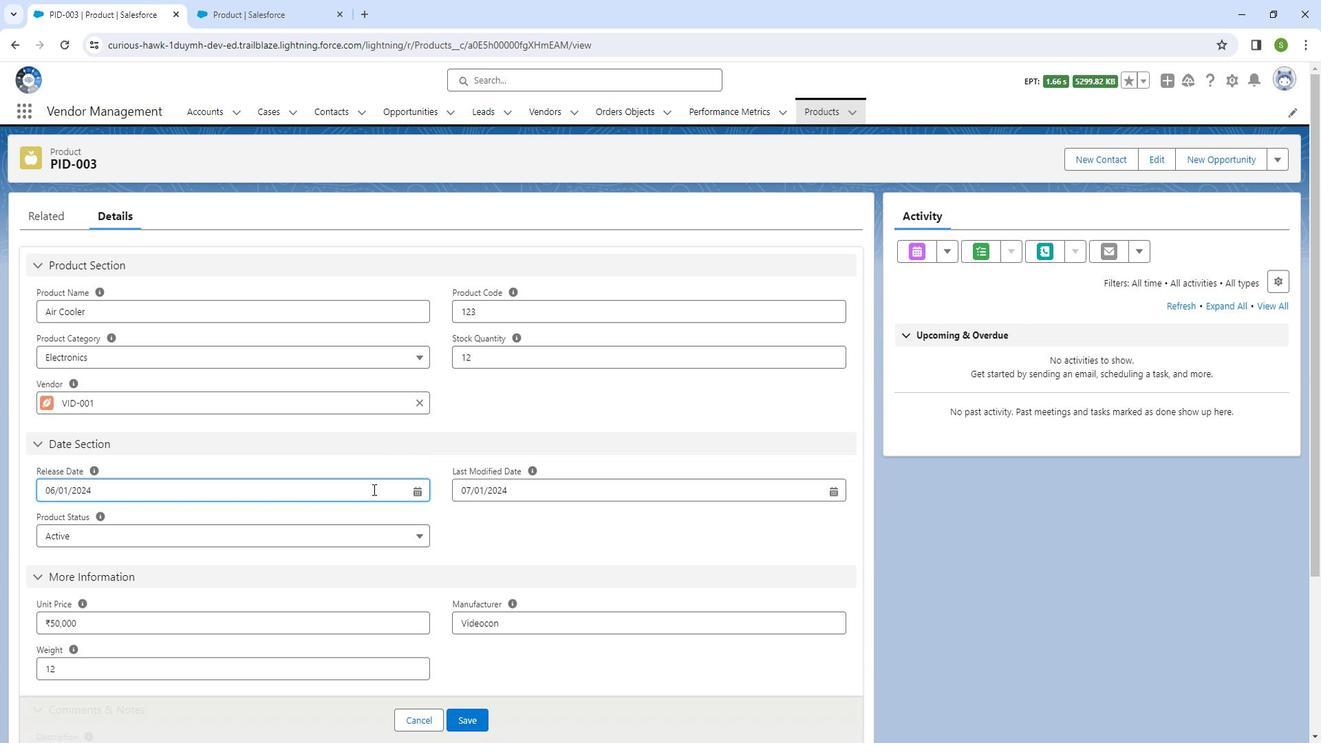 
Action: Mouse pressed left at (381, 483)
Screenshot: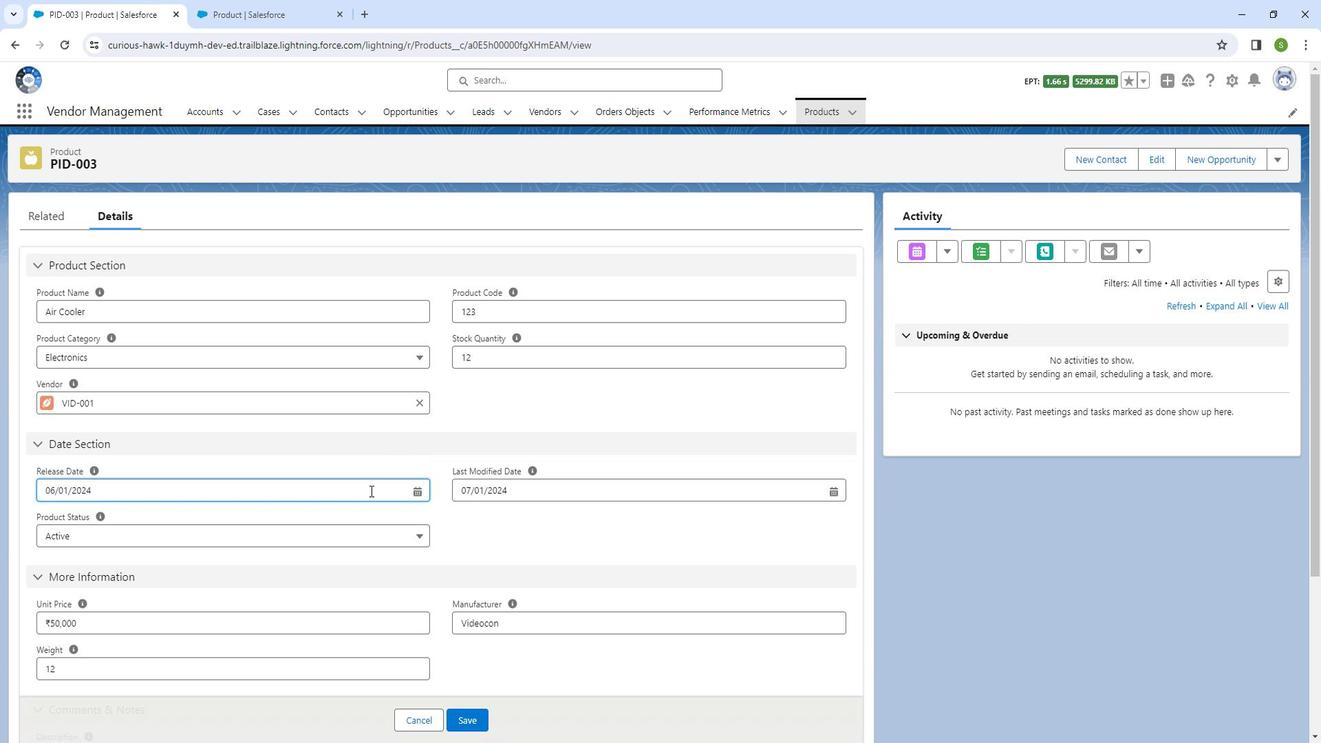 
Action: Mouse moved to (309, 302)
Screenshot: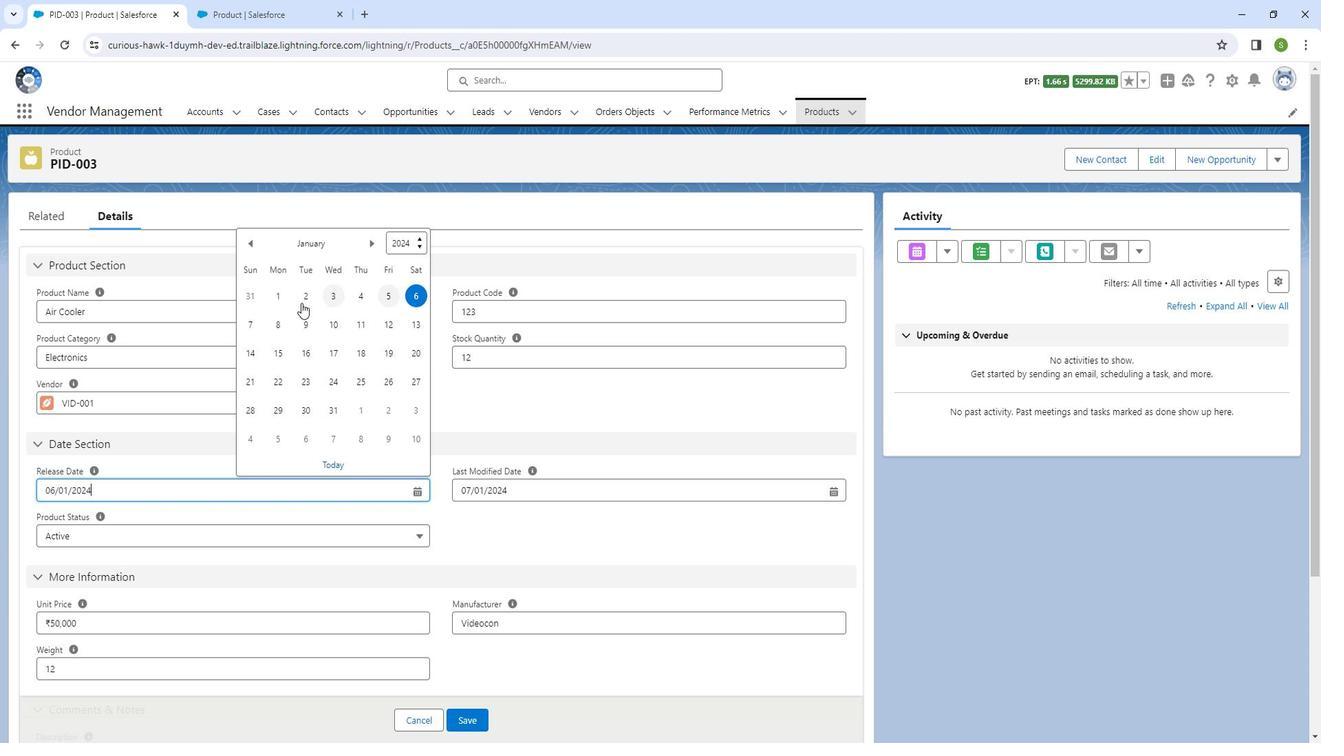 
Action: Mouse pressed left at (309, 302)
Screenshot: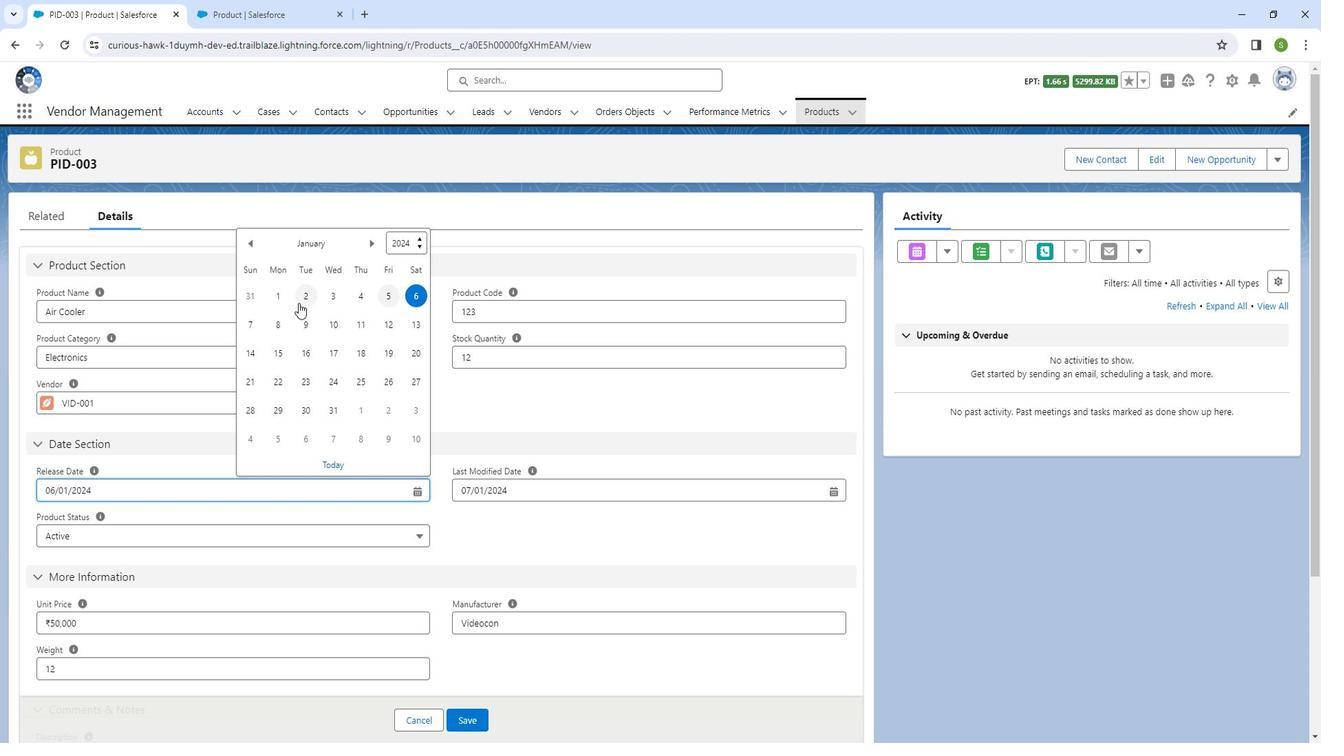 
Action: Mouse moved to (481, 700)
Screenshot: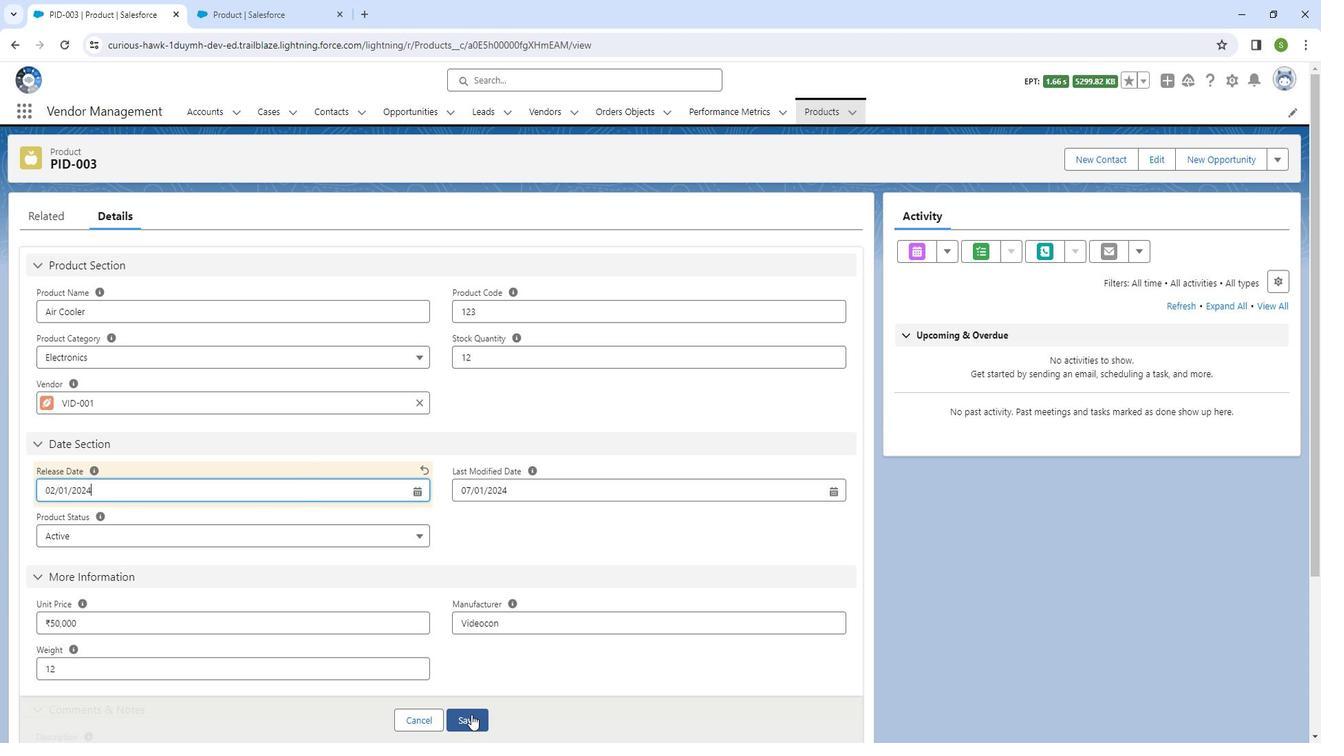 
Action: Mouse pressed left at (481, 700)
Screenshot: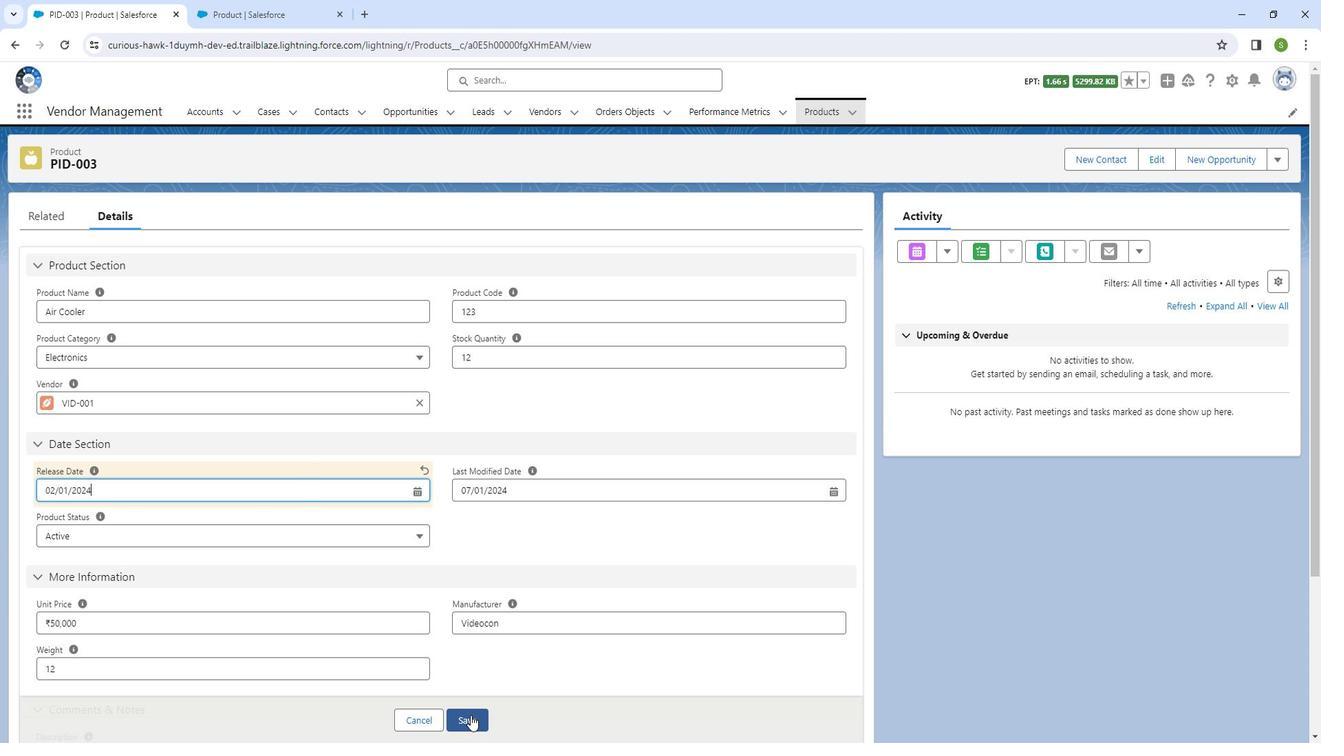 
Action: Mouse moved to (58, 223)
Screenshot: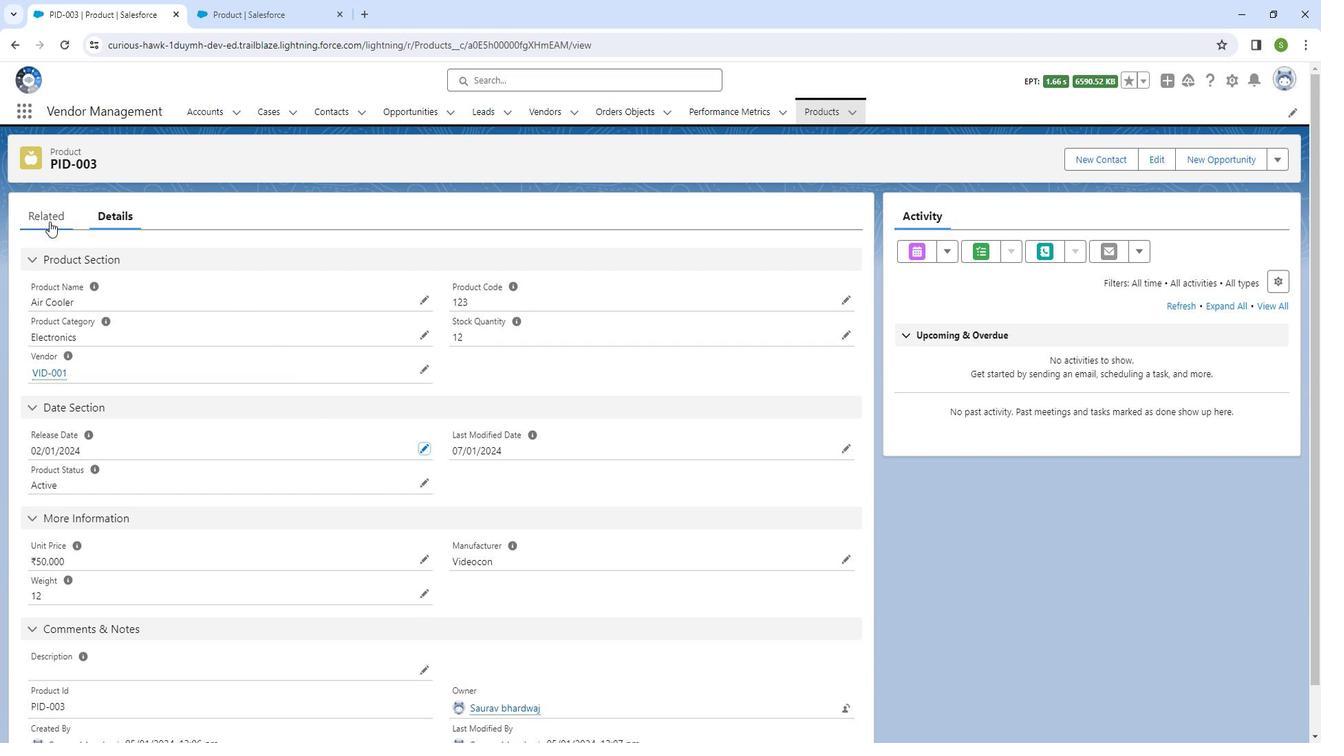 
Action: Mouse pressed left at (58, 223)
Screenshot: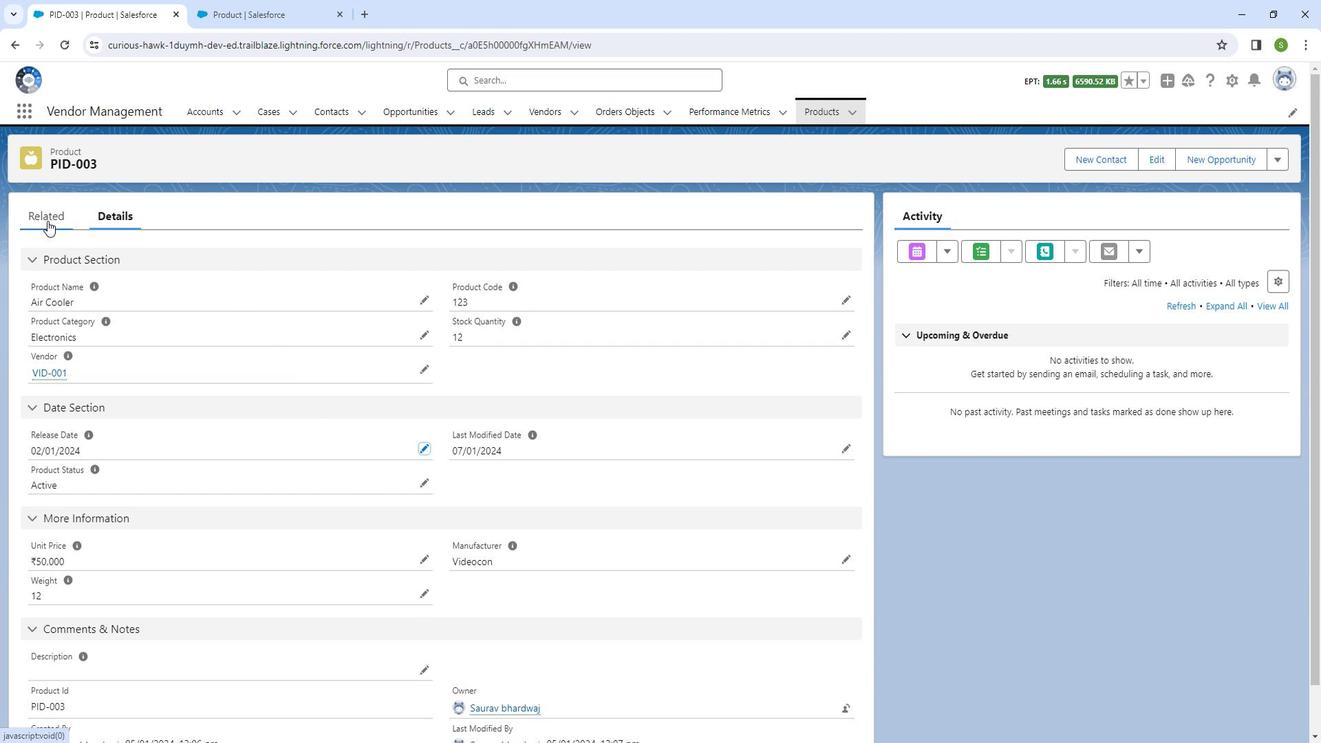 
Action: Mouse moved to (291, 18)
Screenshot: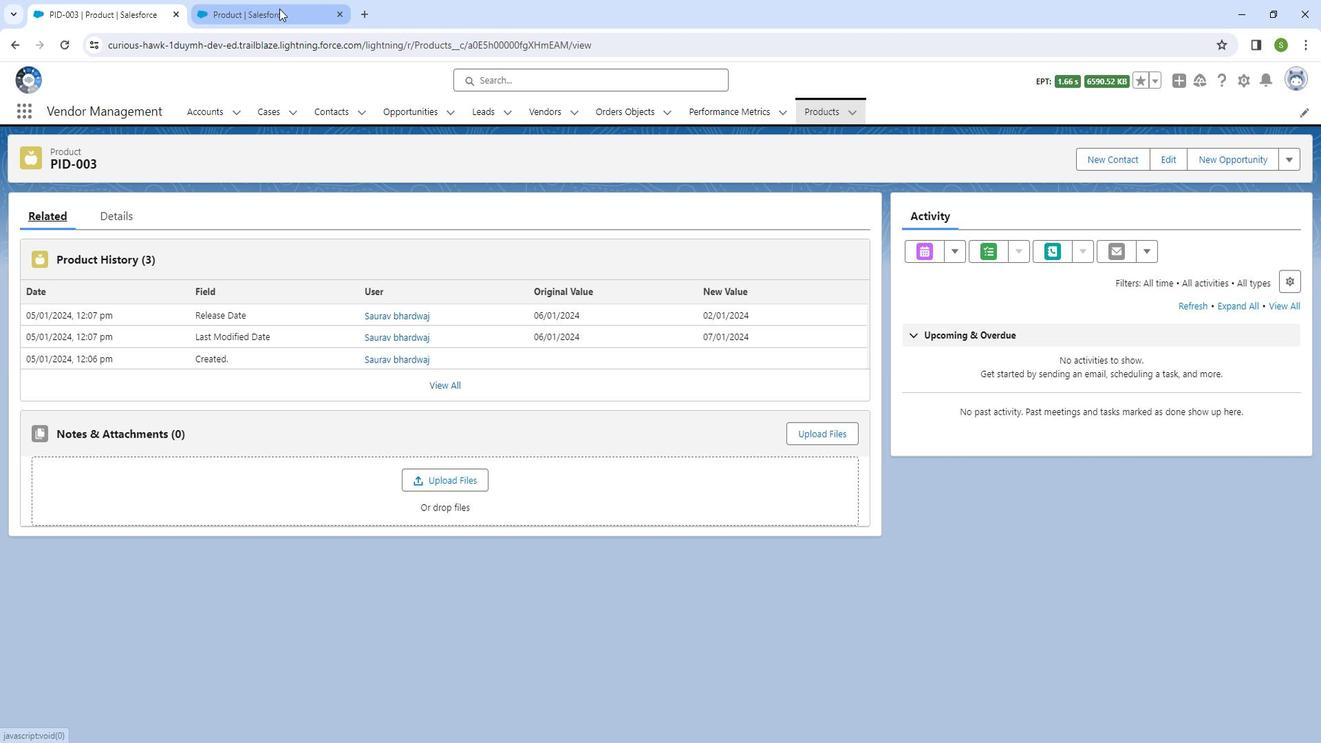 
Action: Mouse pressed left at (291, 18)
Screenshot: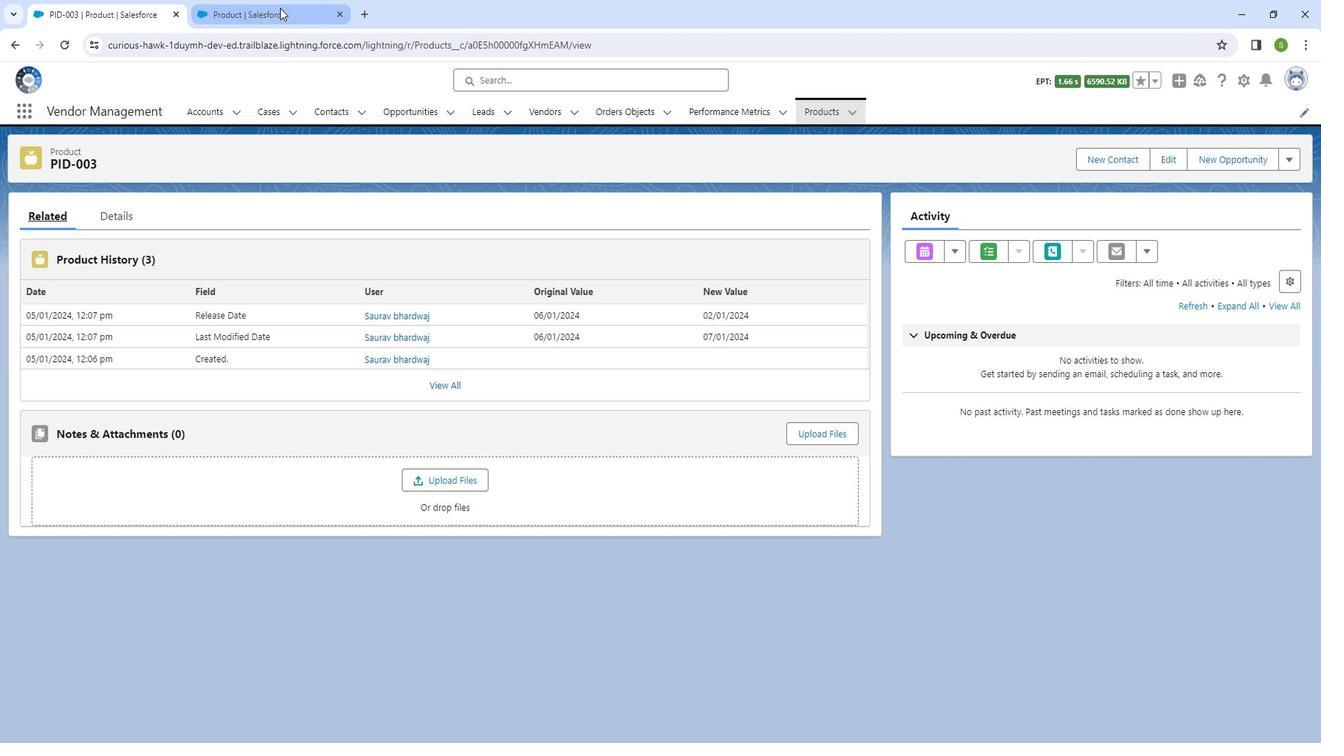 
Action: Mouse moved to (157, 11)
Screenshot: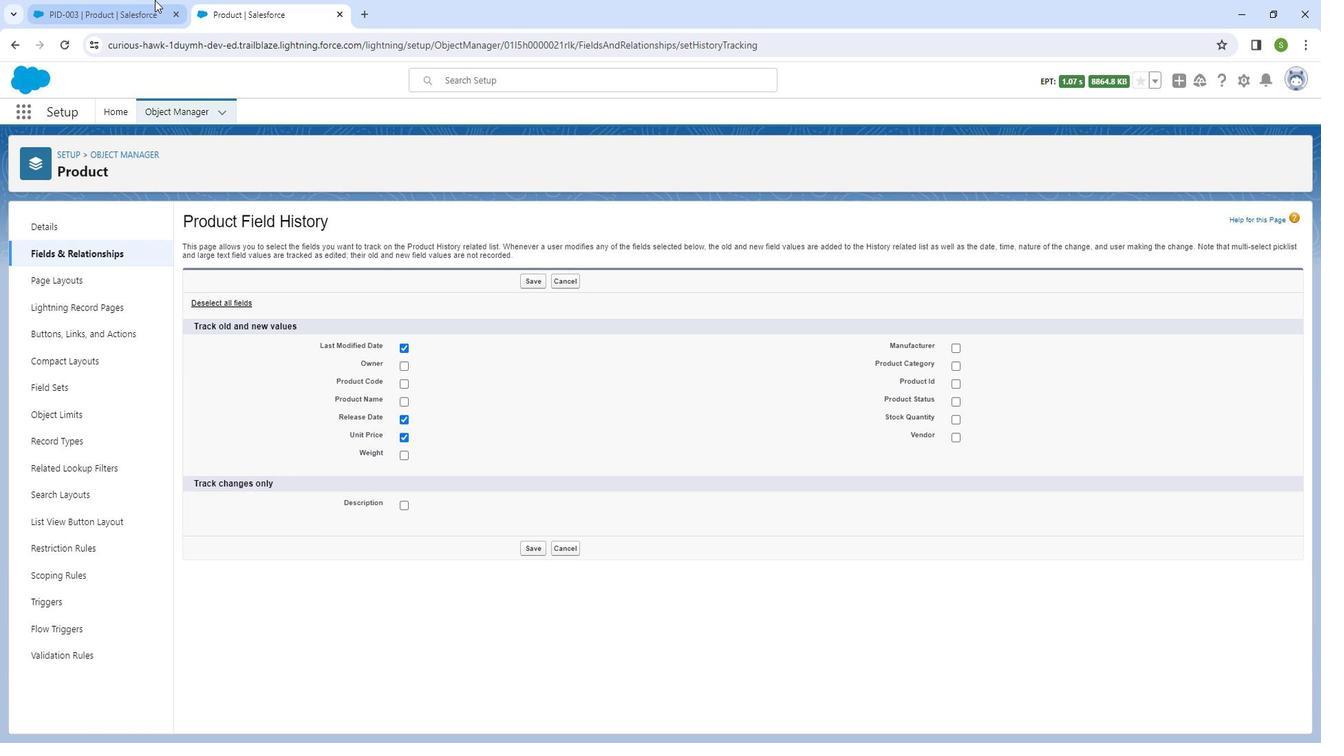 
Action: Mouse pressed left at (157, 11)
Screenshot: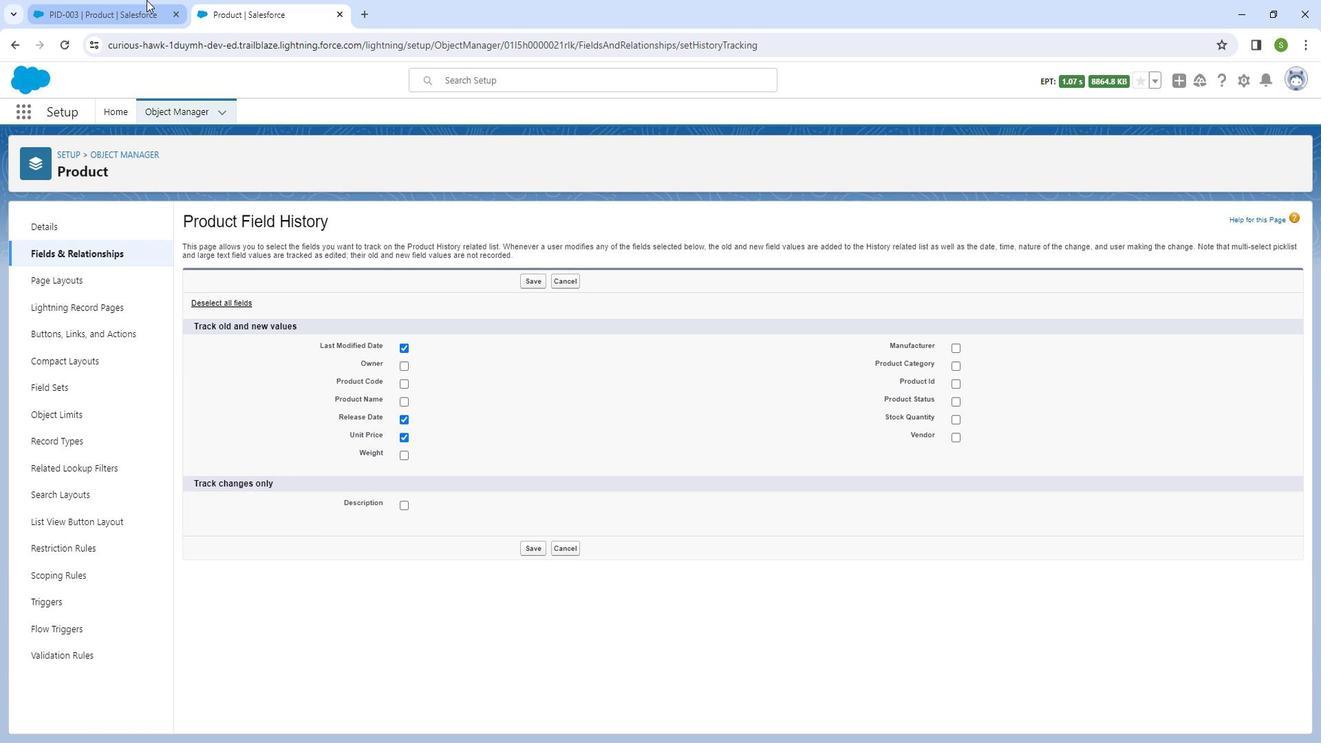 
Action: Mouse moved to (124, 223)
Screenshot: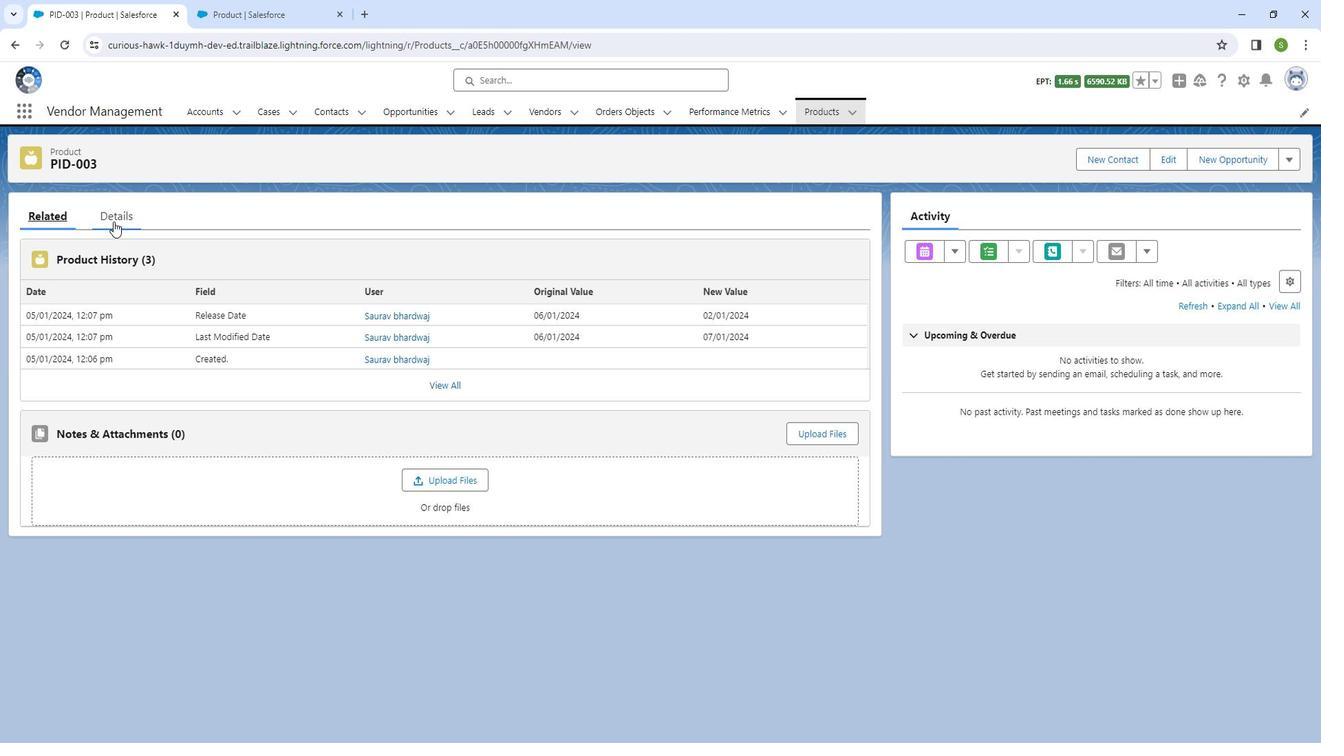
Action: Mouse pressed left at (124, 223)
Screenshot: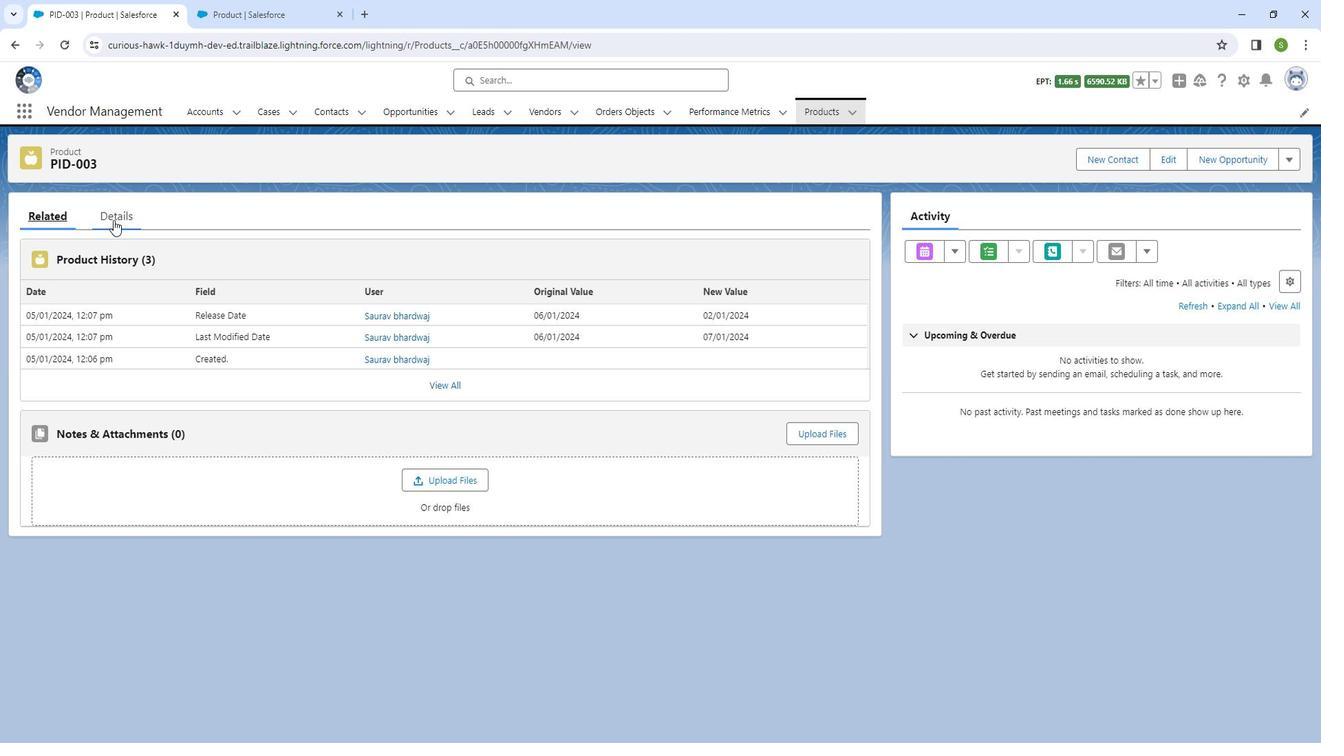 
Action: Mouse moved to (492, 489)
Screenshot: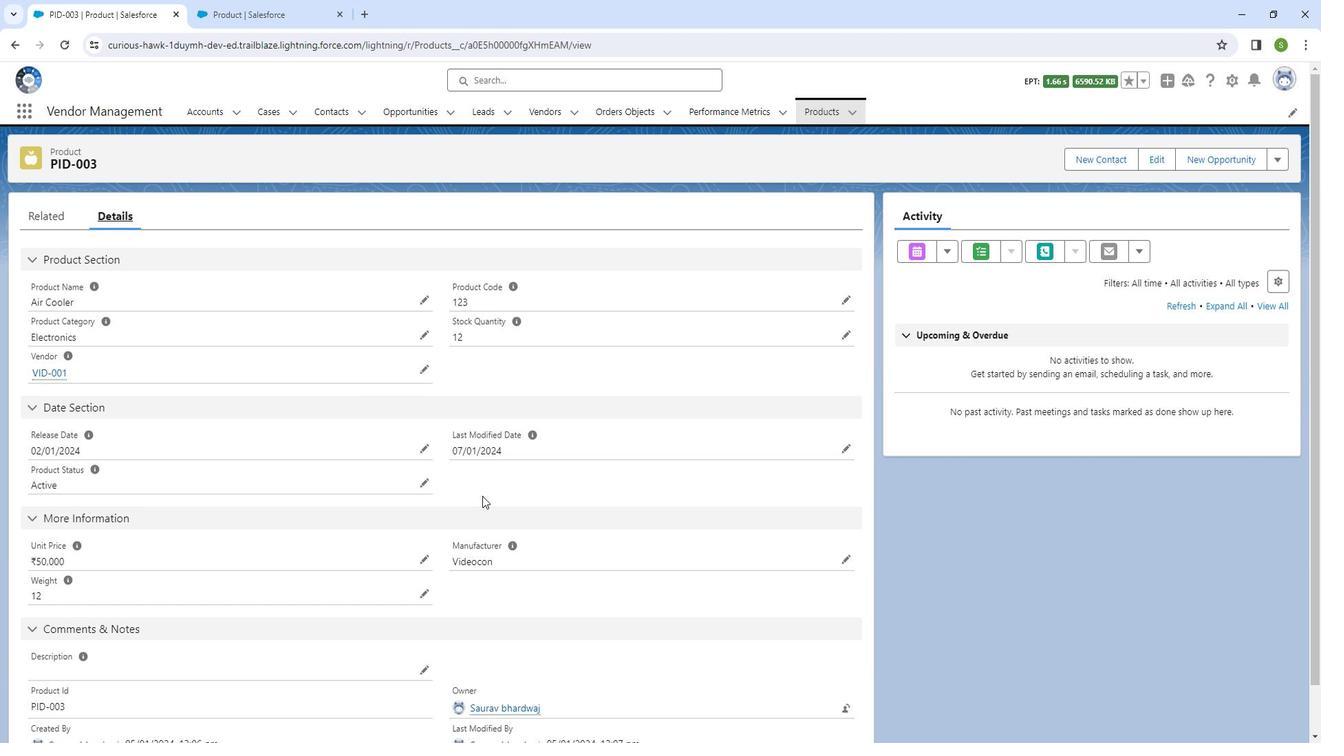 
Action: Mouse scrolled (492, 488) with delta (0, 0)
